 Task: Buy 4 Playwear of size 4-5 years for Baby Girls from Clothing section under best seller category for shipping address: Finley Cooper, 1394 Camden Street, Reno, Nevada 89501, Cell Number 7752551231. Pay from credit card ending with 2005, CVV 3321
Action: Mouse moved to (327, 88)
Screenshot: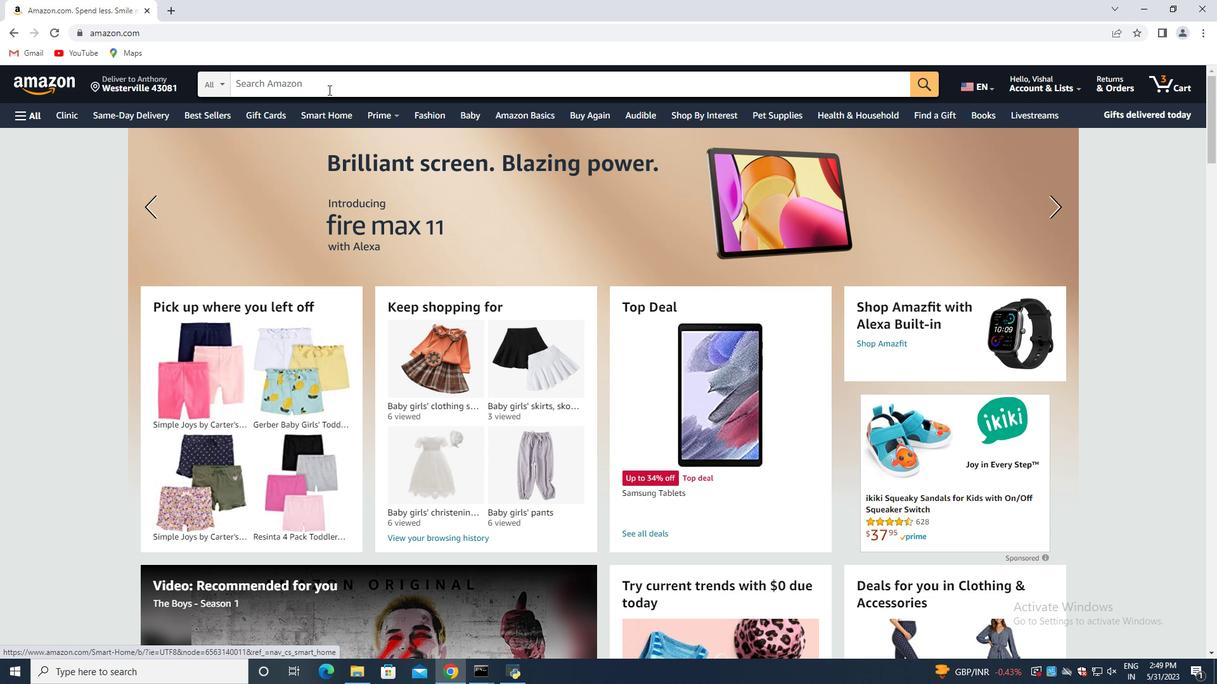 
Action: Mouse pressed left at (327, 88)
Screenshot: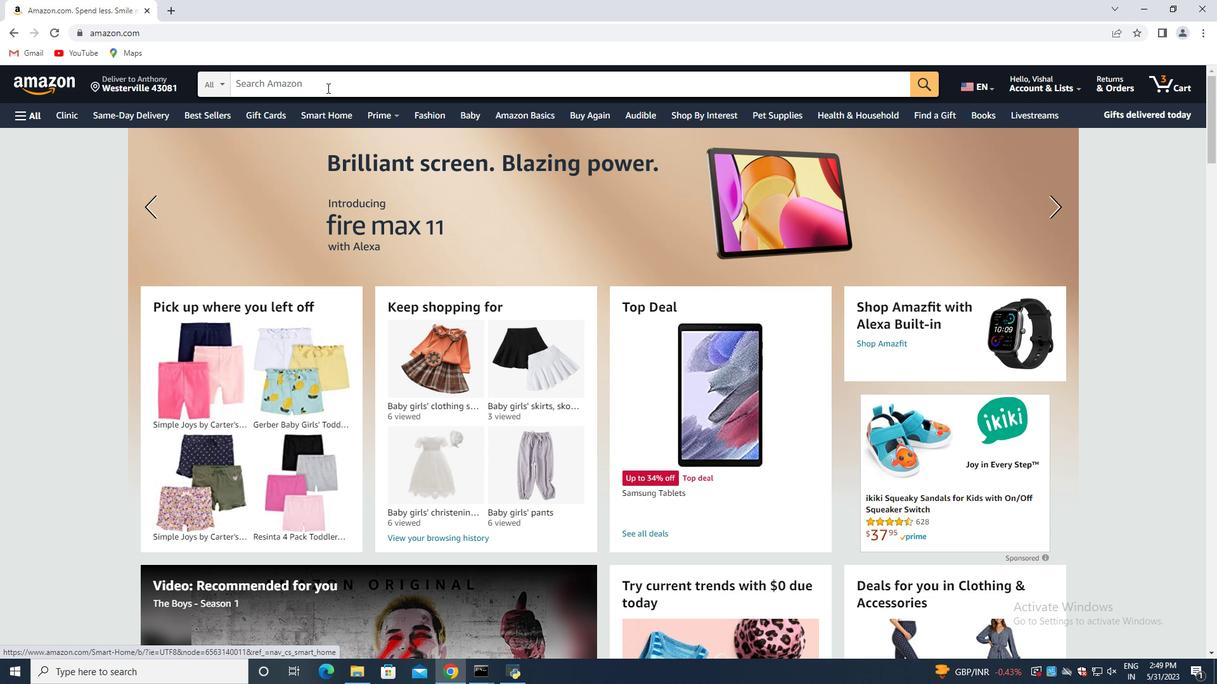 
Action: Key pressed <Key.shift>Playwear<Key.space>of<Key.space>size<Key.space>4-5<Key.space>years<Key.space>for<Key.space><Key.shift>Baby<Key.space><Key.shift>Girls<Key.enter>
Screenshot: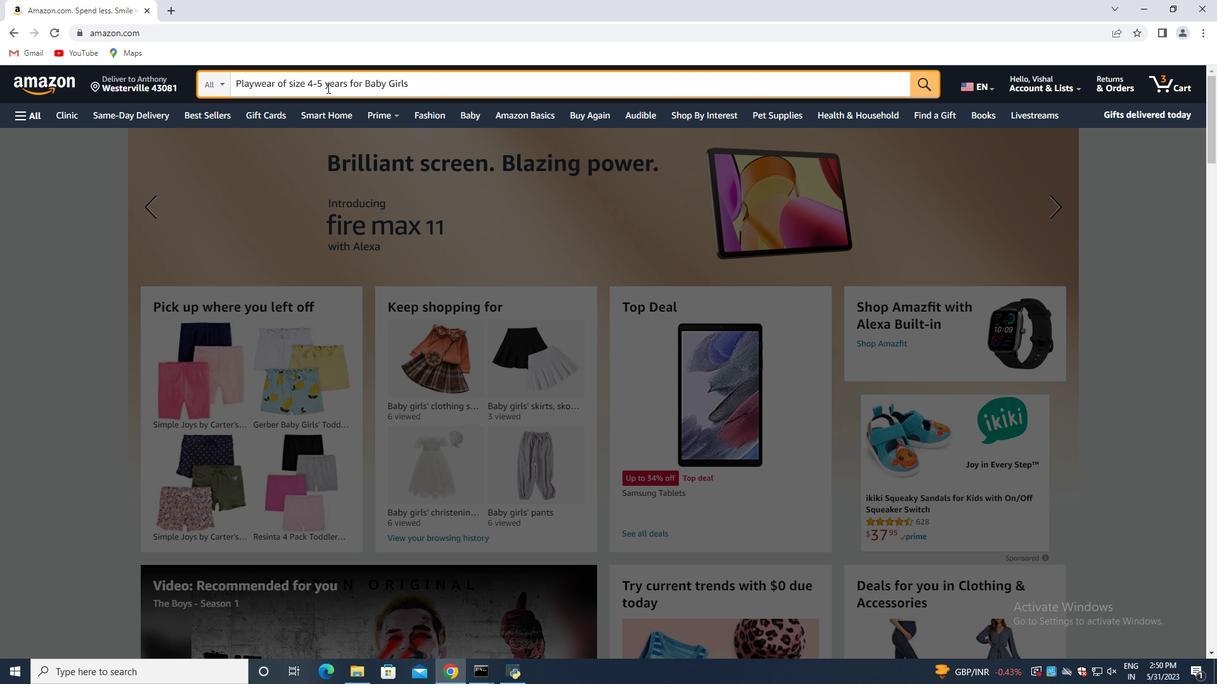 
Action: Mouse moved to (77, 259)
Screenshot: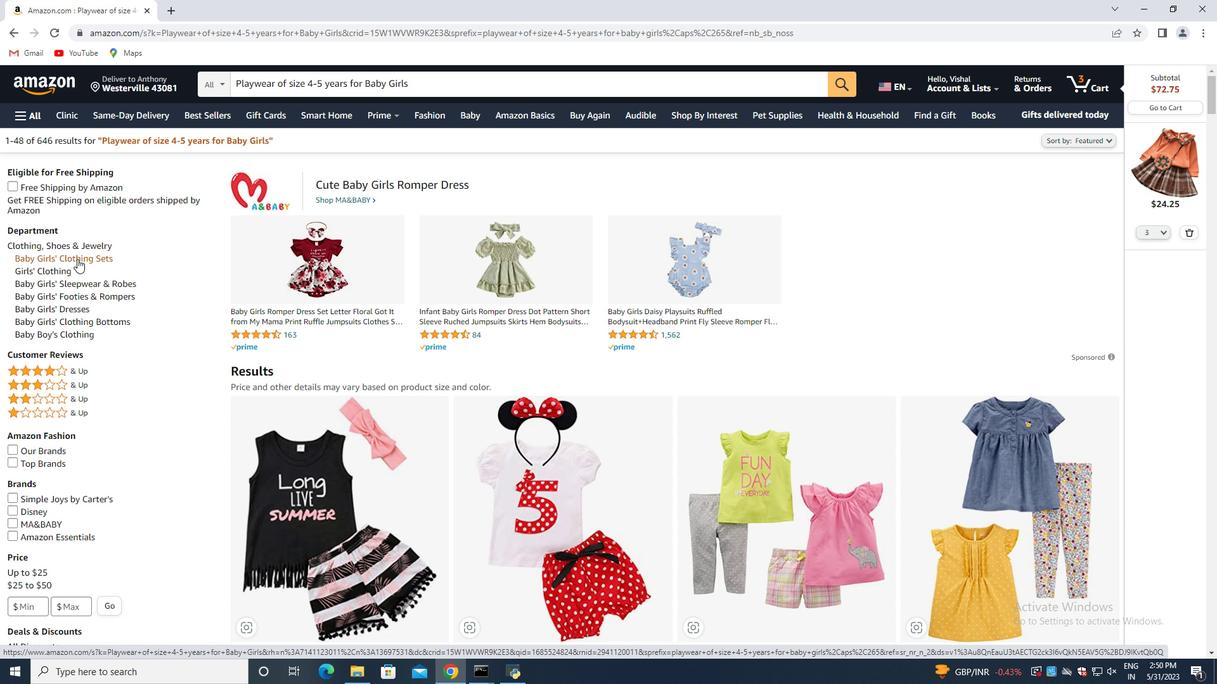 
Action: Mouse pressed left at (77, 259)
Screenshot: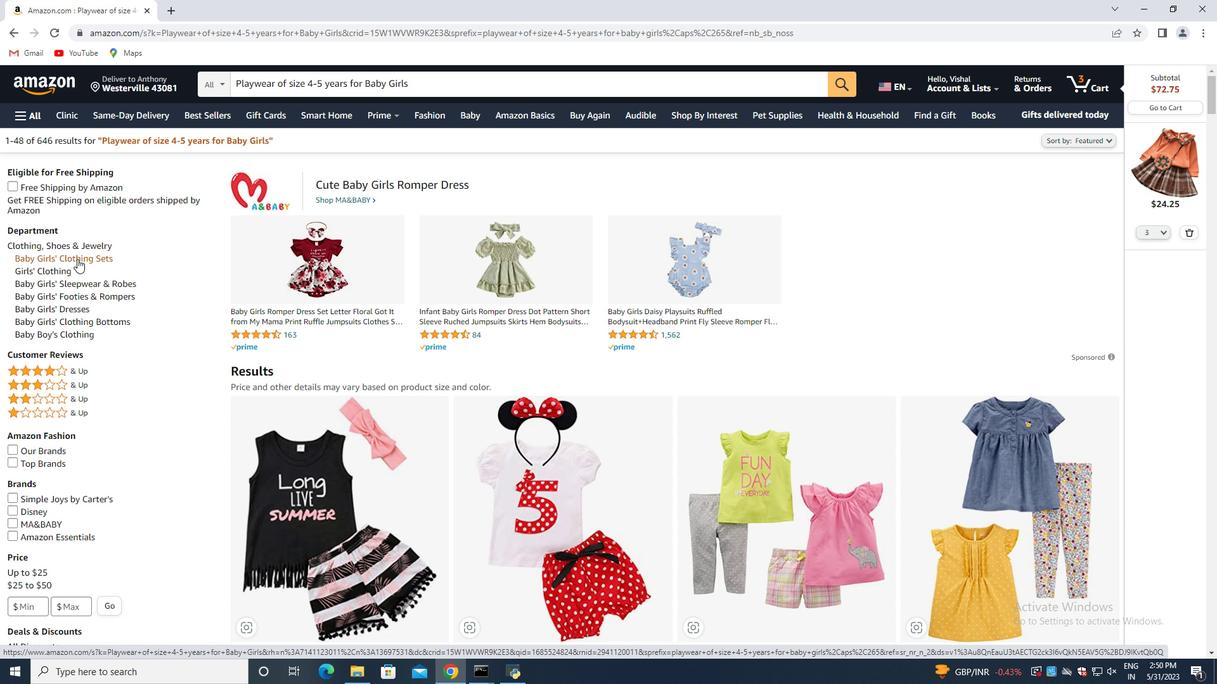 
Action: Mouse moved to (147, 271)
Screenshot: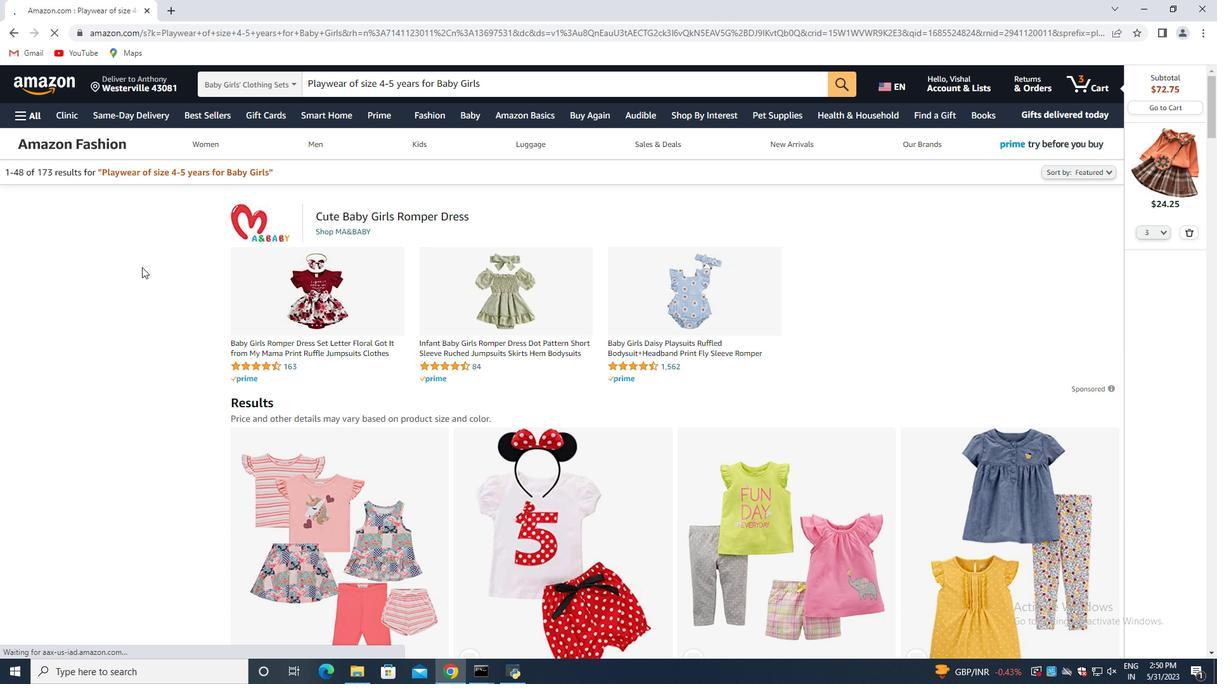 
Action: Mouse scrolled (147, 270) with delta (0, 0)
Screenshot: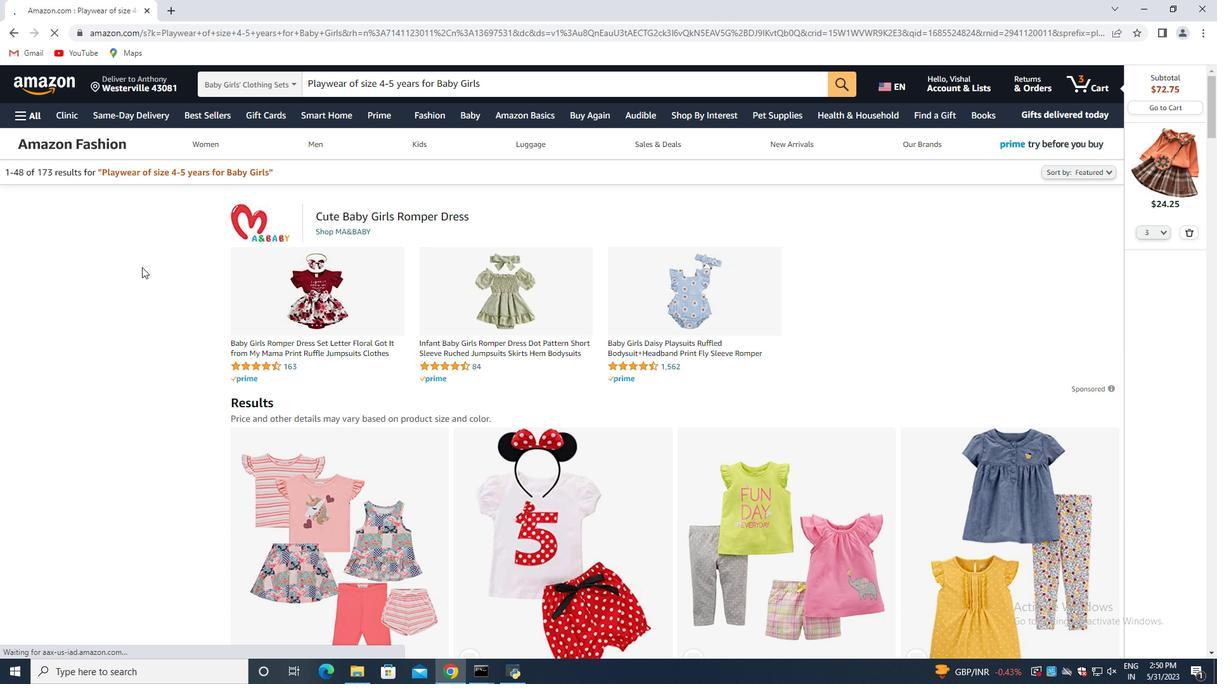 
Action: Mouse moved to (154, 273)
Screenshot: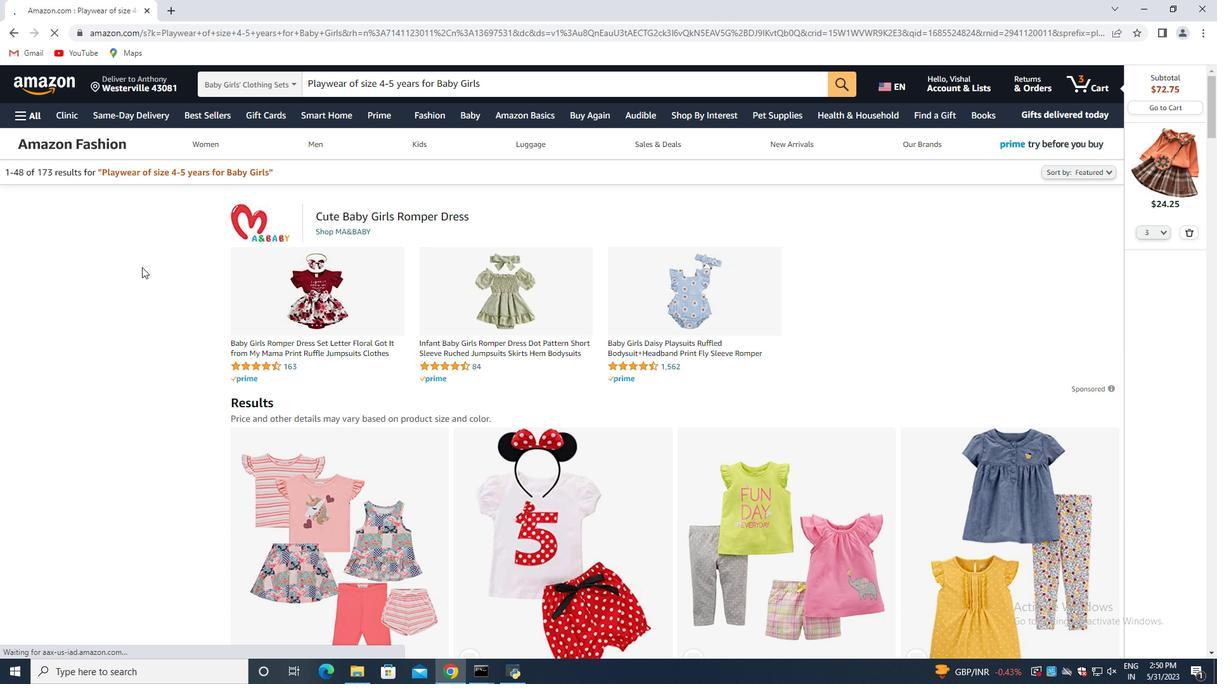 
Action: Mouse scrolled (154, 273) with delta (0, 0)
Screenshot: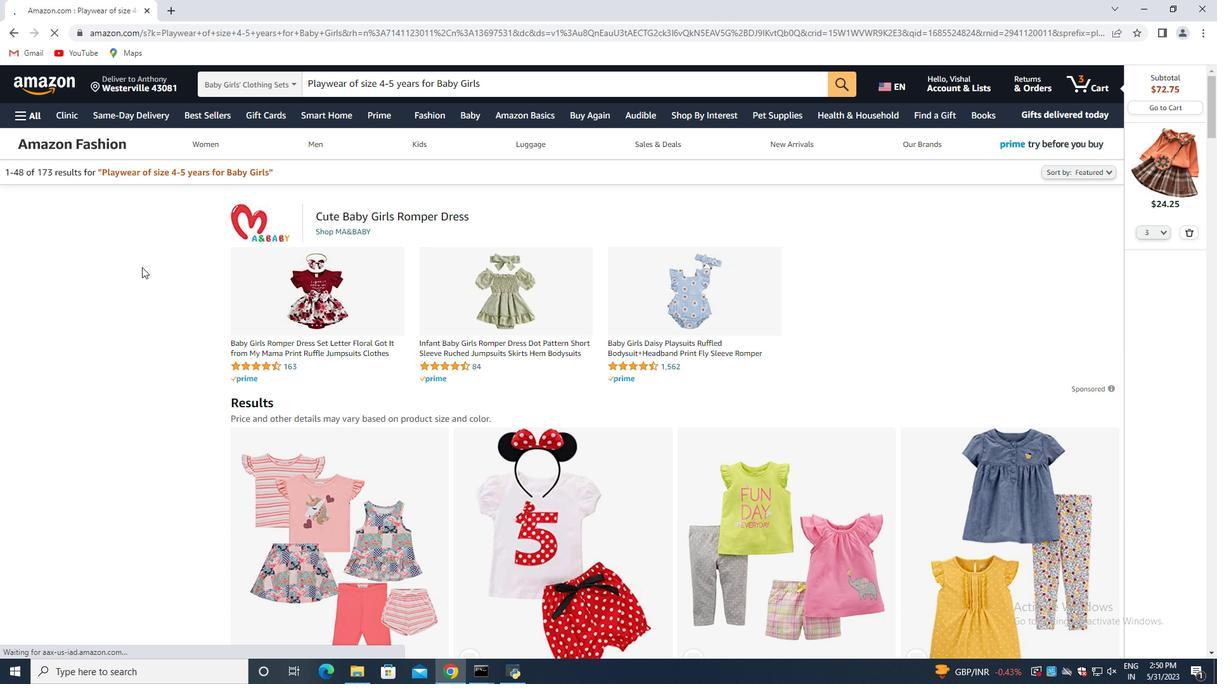 
Action: Mouse moved to (162, 275)
Screenshot: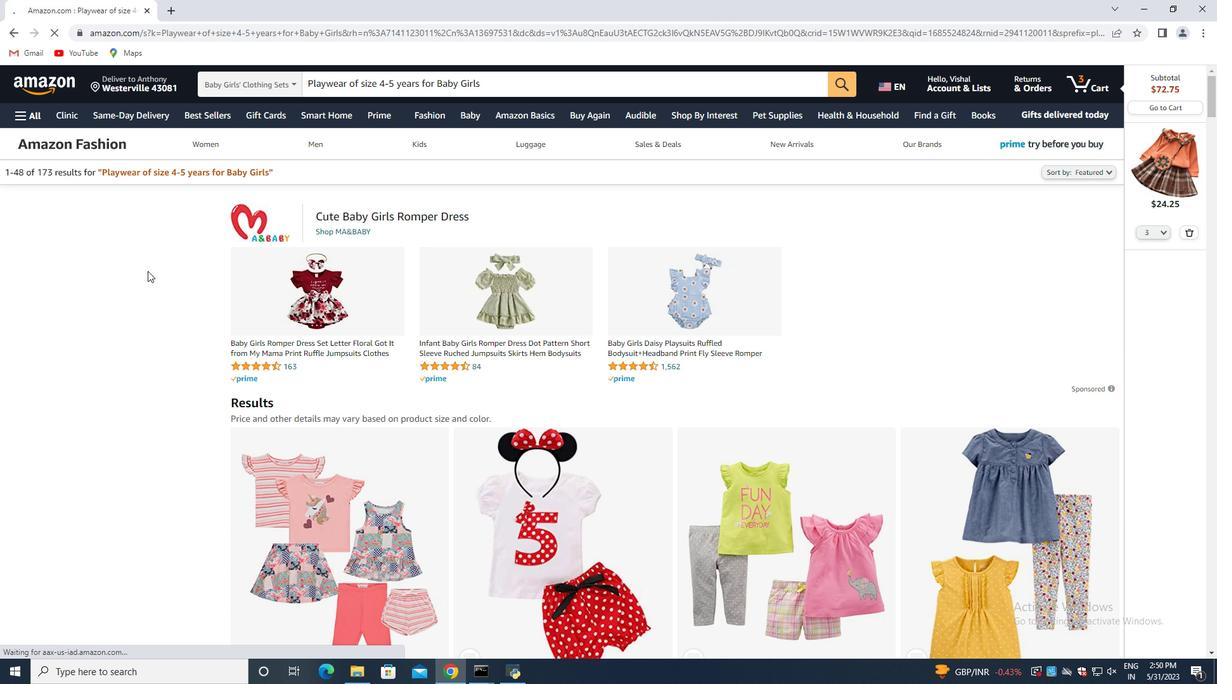 
Action: Mouse scrolled (162, 274) with delta (0, 0)
Screenshot: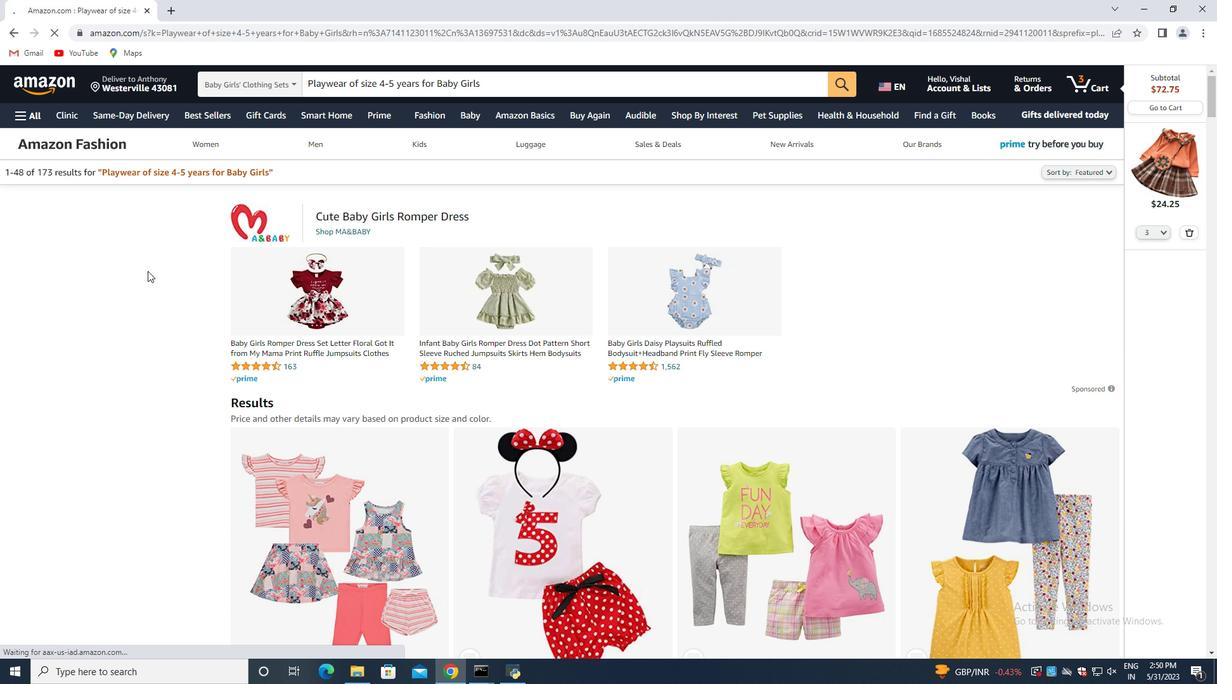
Action: Mouse moved to (332, 356)
Screenshot: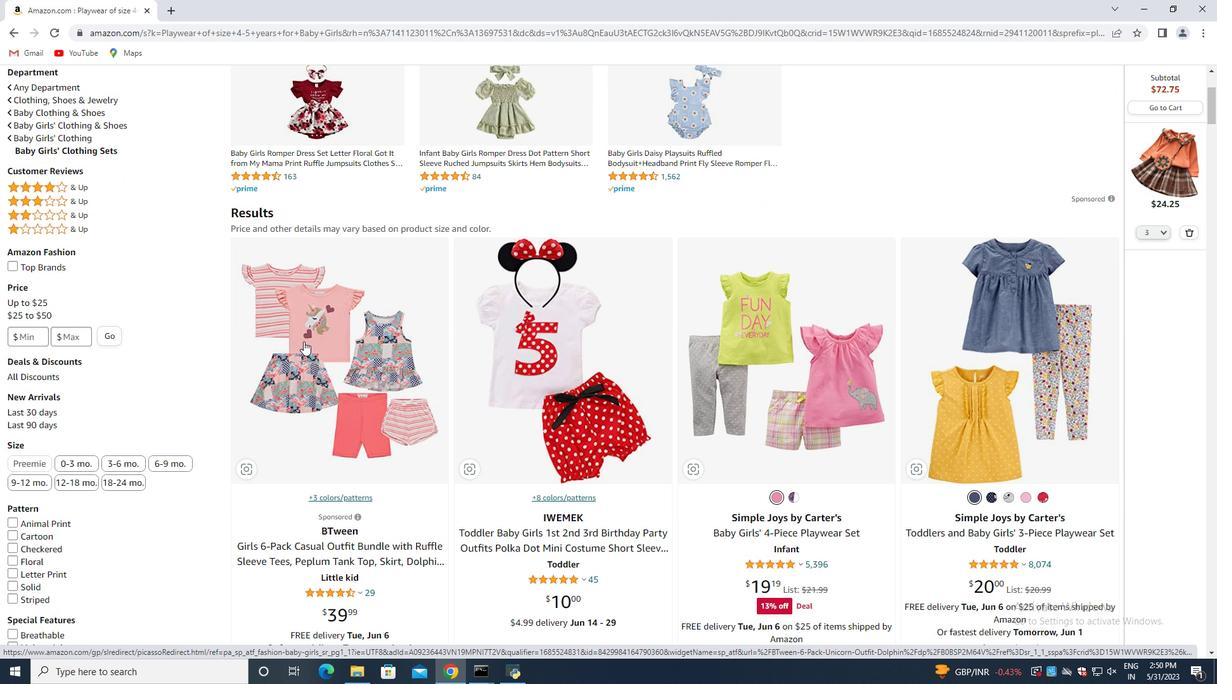 
Action: Mouse scrolled (332, 356) with delta (0, 0)
Screenshot: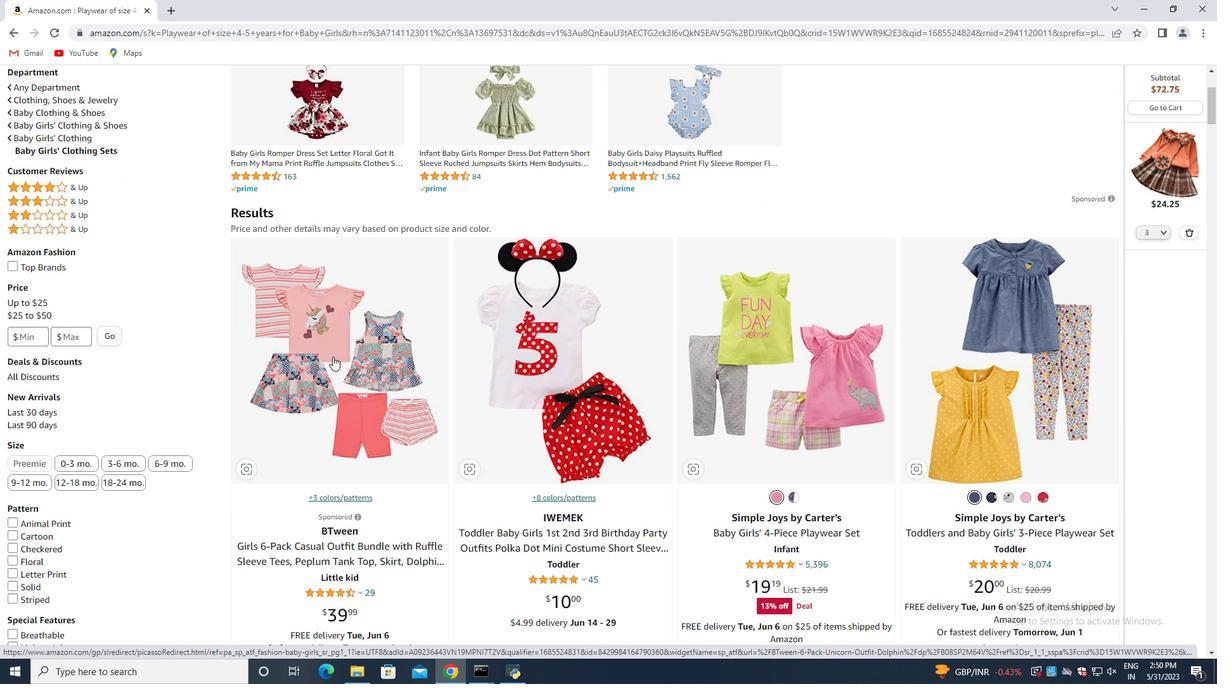 
Action: Mouse moved to (332, 351)
Screenshot: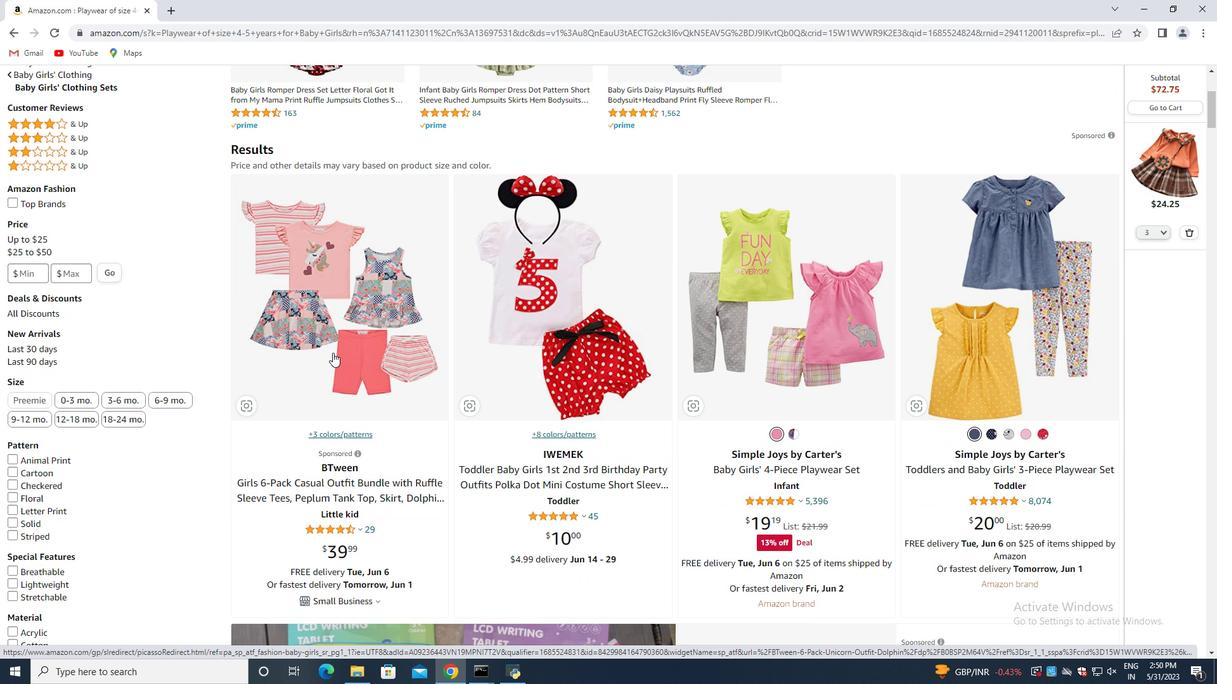 
Action: Mouse scrolled (332, 351) with delta (0, 0)
Screenshot: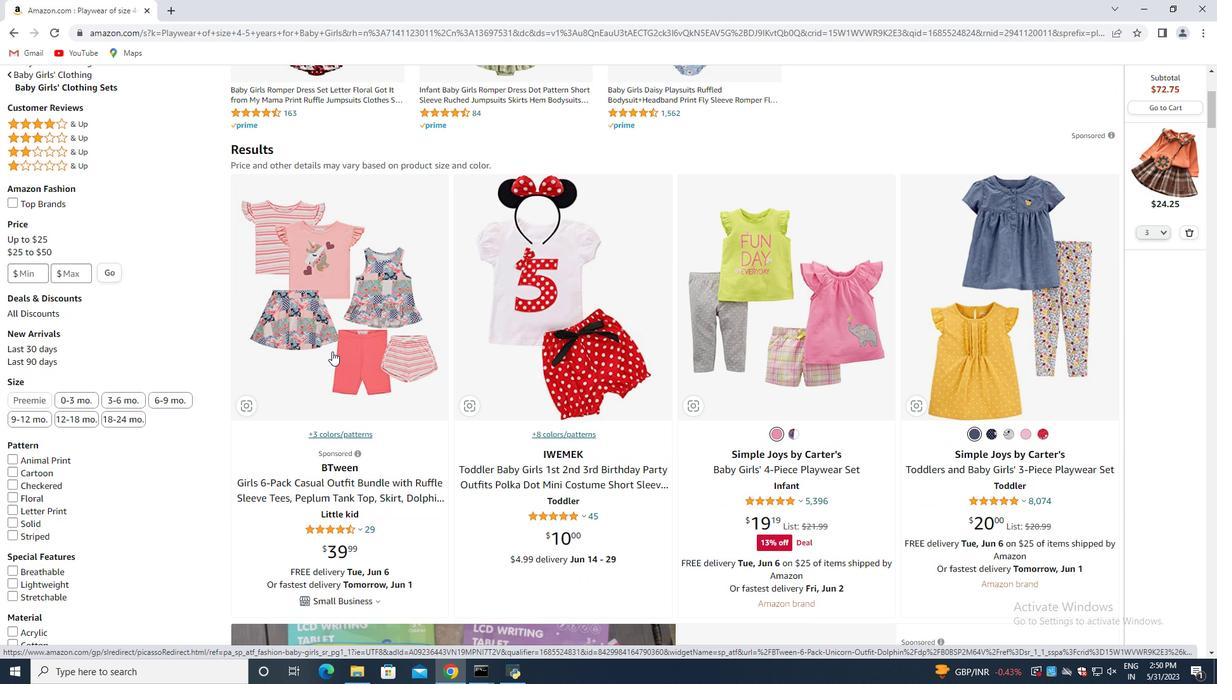 
Action: Mouse scrolled (332, 351) with delta (0, 0)
Screenshot: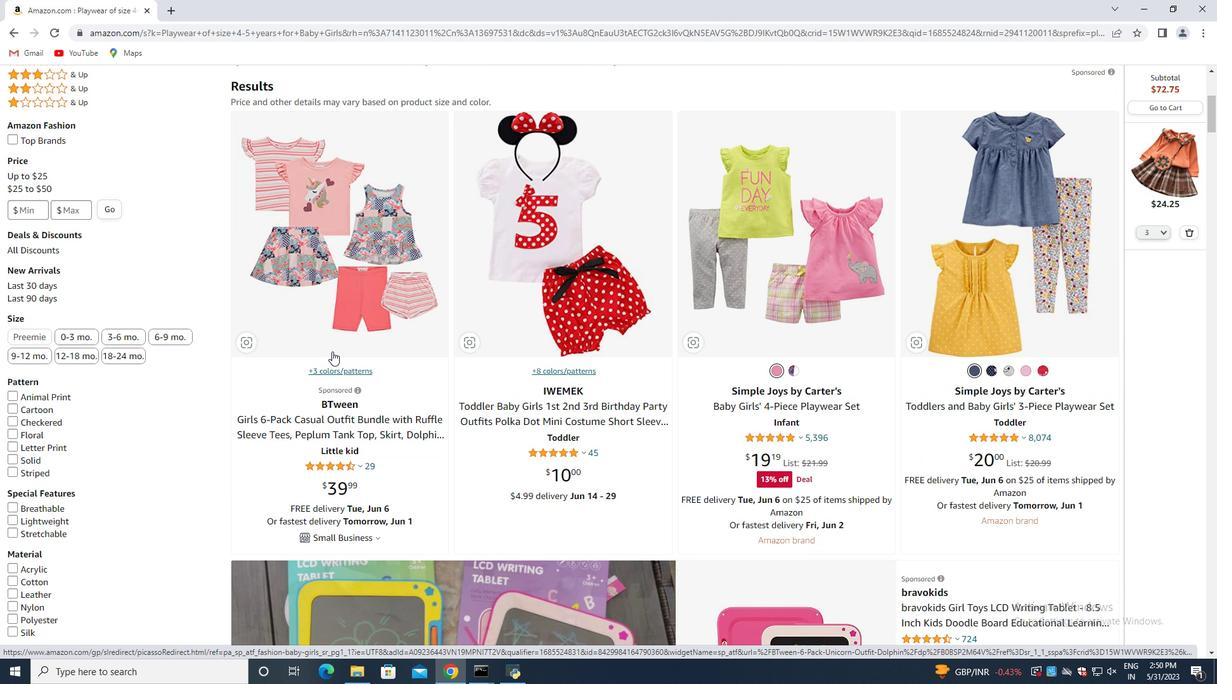 
Action: Mouse moved to (1189, 228)
Screenshot: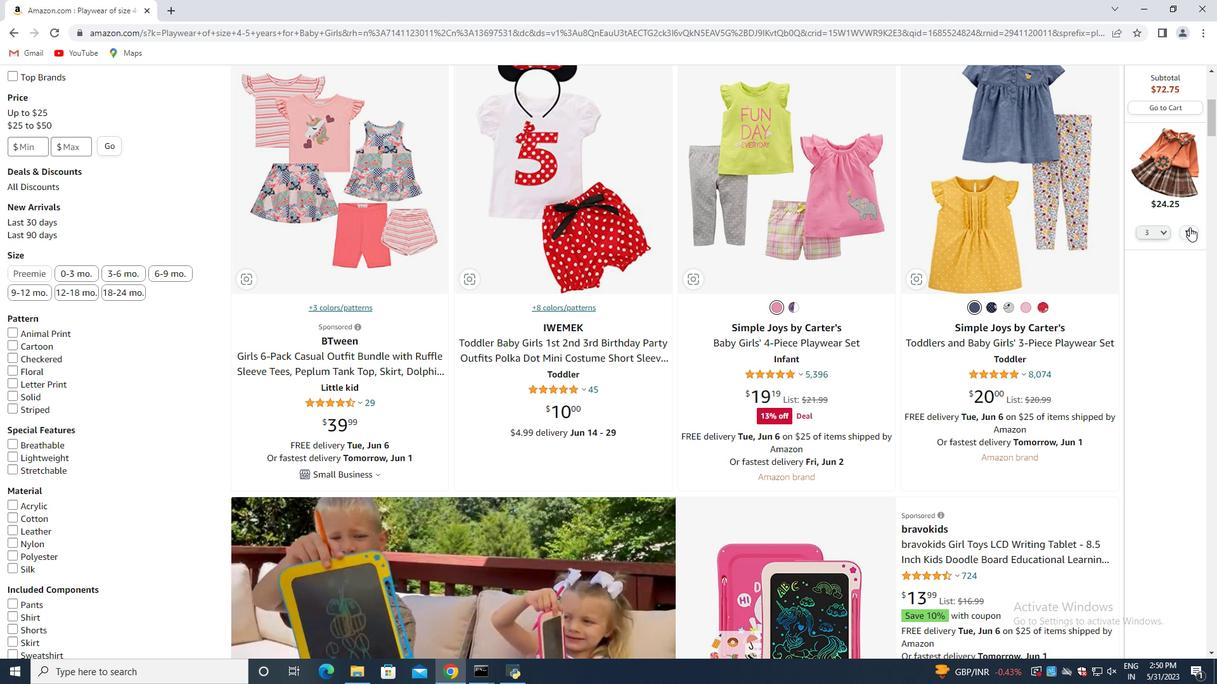 
Action: Mouse pressed left at (1189, 228)
Screenshot: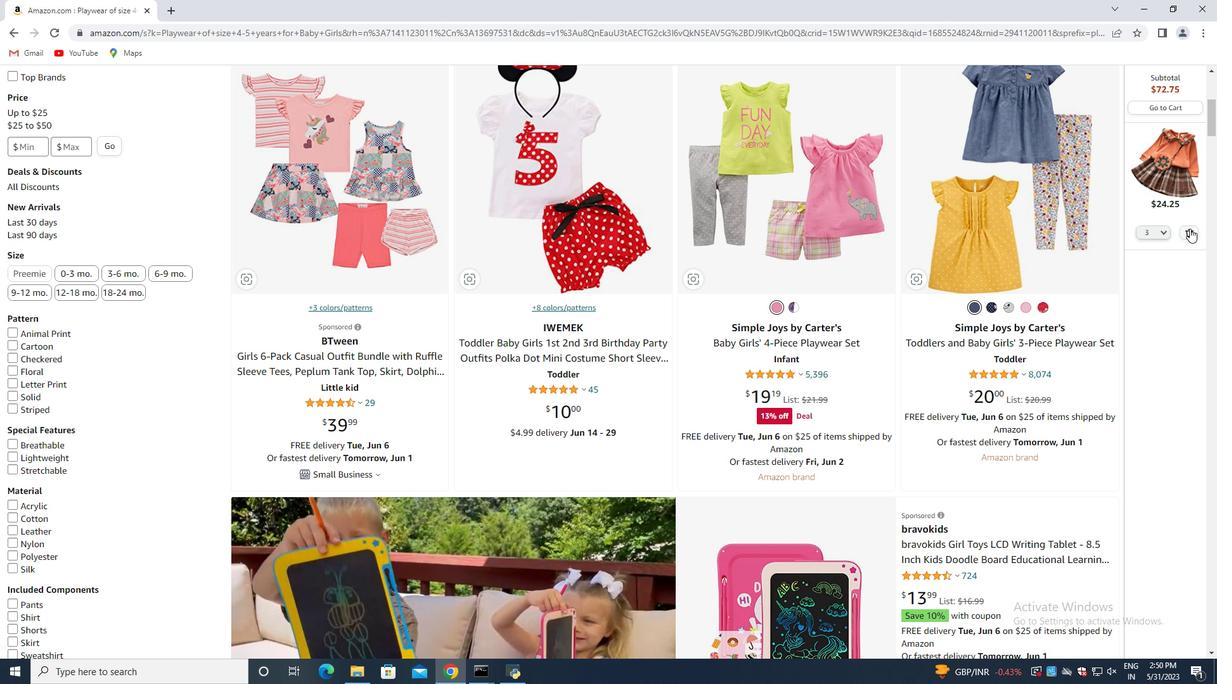 
Action: Mouse moved to (812, 249)
Screenshot: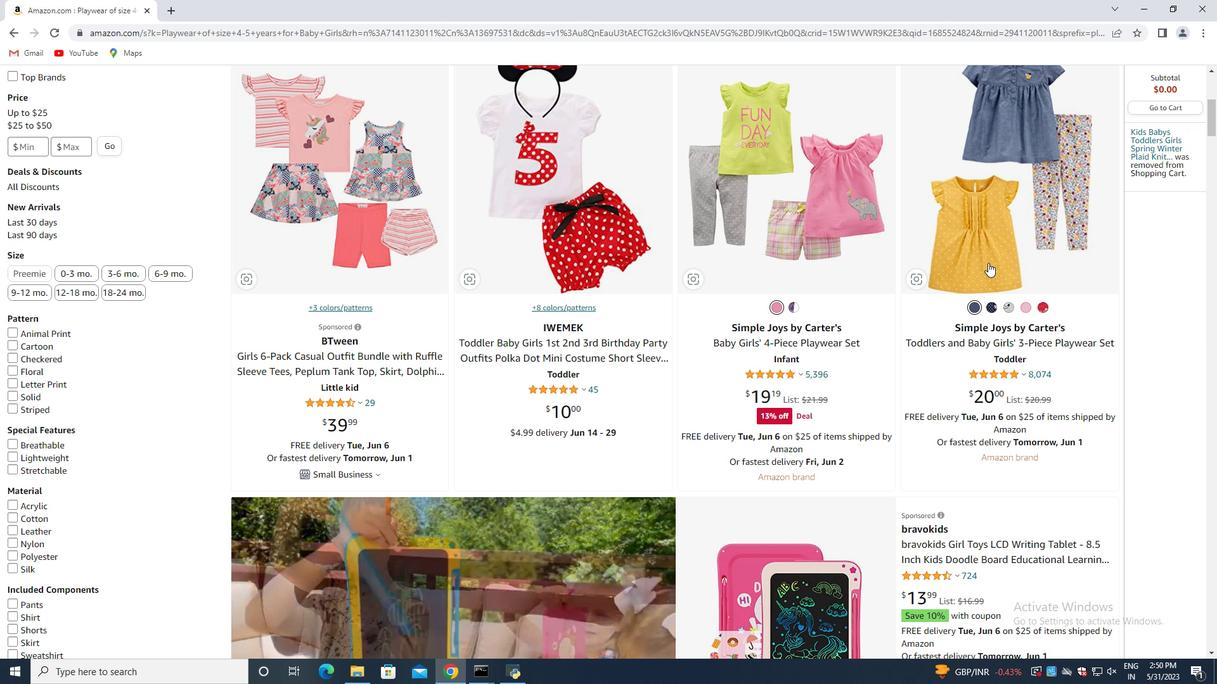 
Action: Mouse scrolled (813, 251) with delta (0, 0)
Screenshot: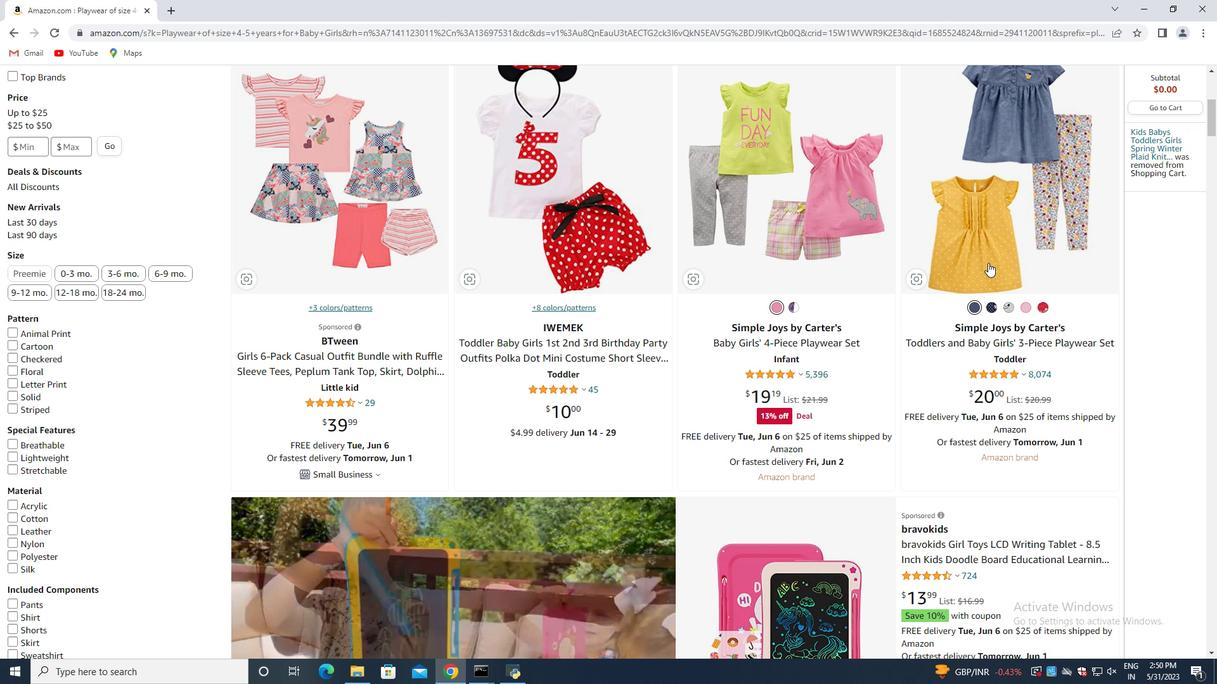 
Action: Mouse moved to (810, 249)
Screenshot: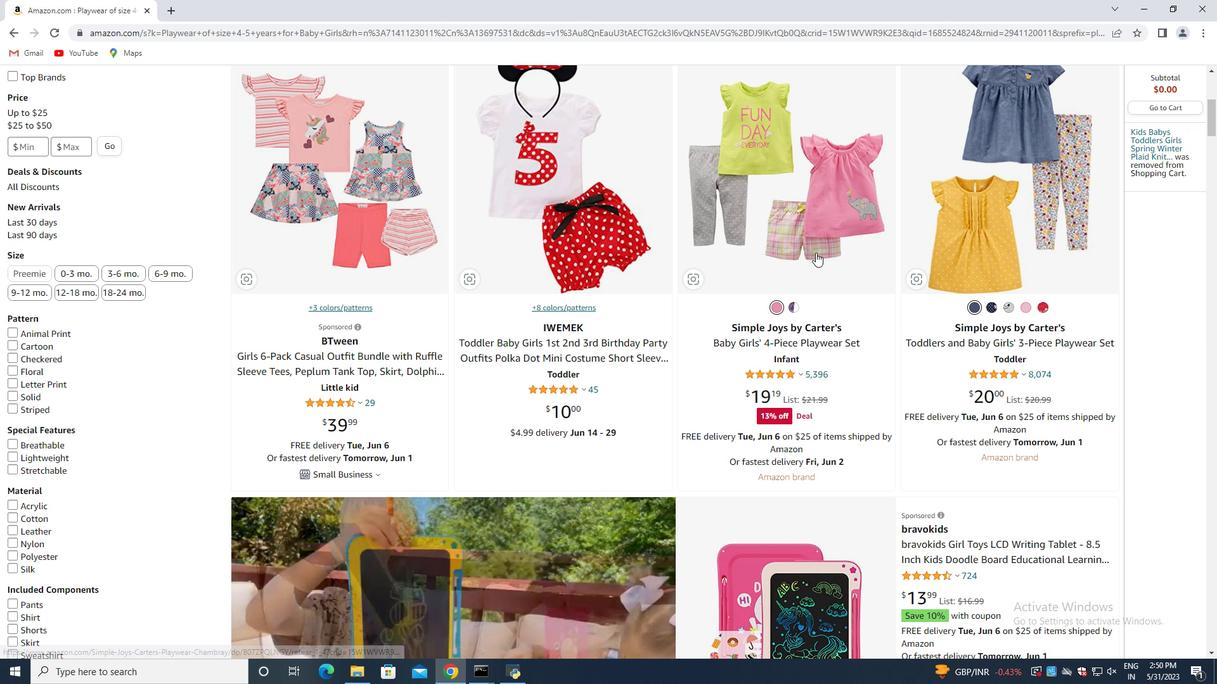 
Action: Mouse scrolled (810, 249) with delta (0, 0)
Screenshot: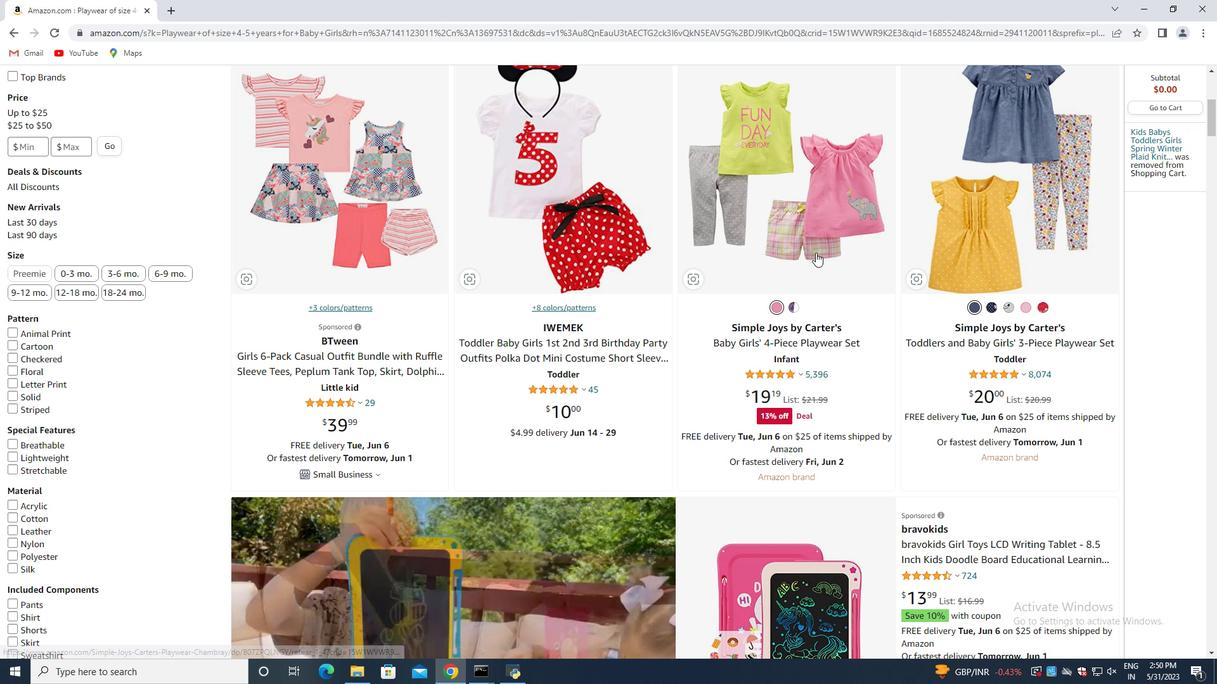 
Action: Mouse moved to (808, 248)
Screenshot: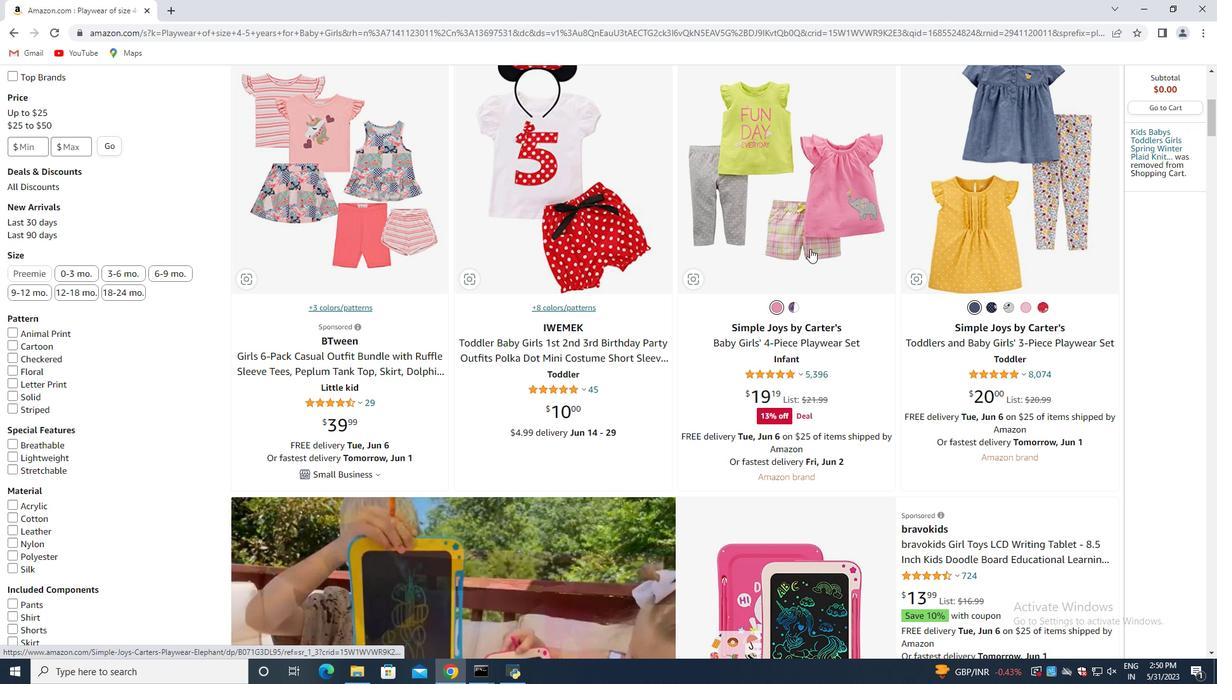 
Action: Mouse scrolled (808, 247) with delta (0, 0)
Screenshot: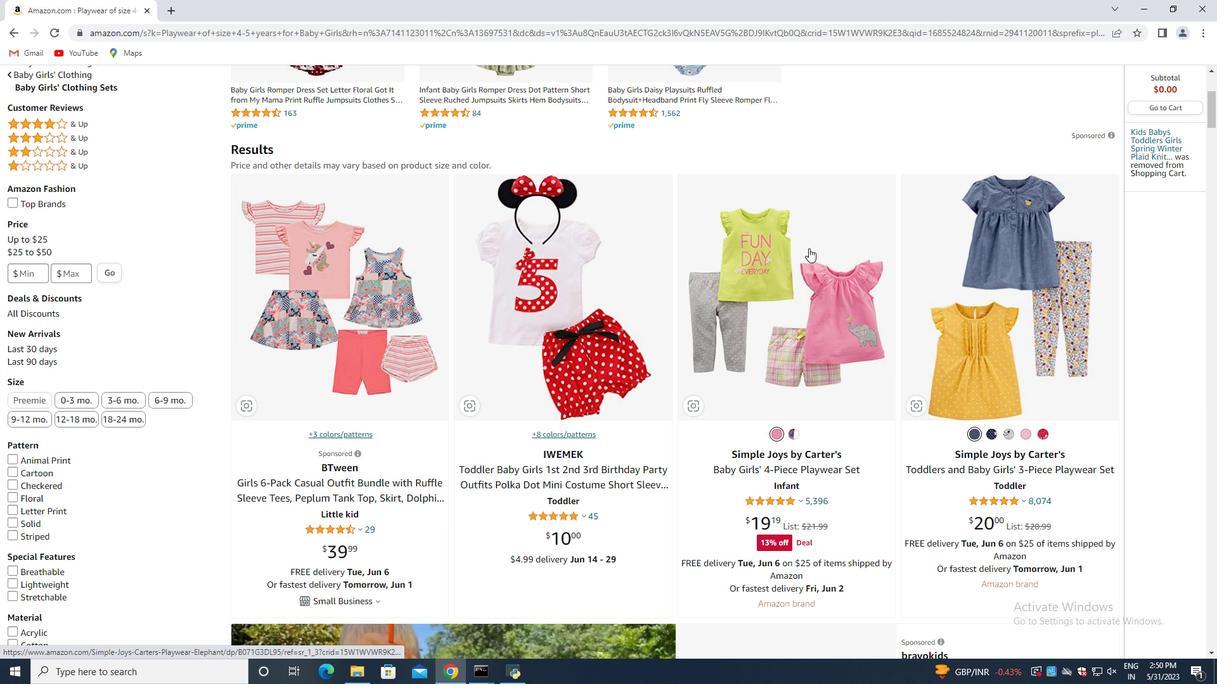 
Action: Mouse moved to (772, 218)
Screenshot: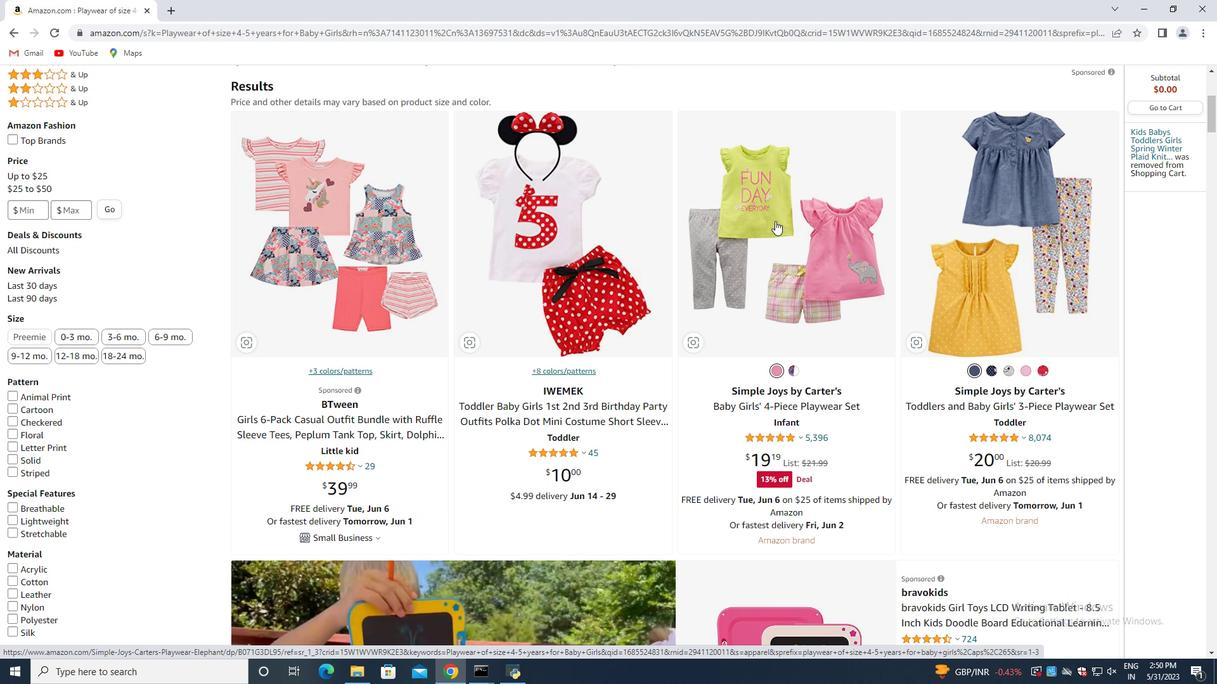 
Action: Key pressed <Key.down><Key.down><Key.down><Key.down><Key.down><Key.down><Key.down><Key.down><Key.down><Key.down><Key.down><Key.down><Key.down><Key.down><Key.down><Key.down><Key.down><Key.down><Key.down><Key.down><Key.down><Key.down><Key.down><Key.down><Key.down><Key.down><Key.down><Key.down><Key.down><Key.down><Key.down><Key.down><Key.down><Key.down><Key.down><Key.down><Key.down><Key.down><Key.down><Key.down><Key.down><Key.down><Key.down><Key.down><Key.down><Key.down><Key.down><Key.down><Key.down><Key.down><Key.down><Key.down><Key.down><Key.down><Key.down><Key.down><Key.down><Key.down><Key.down><Key.down><Key.down><Key.down><Key.down><Key.down><Key.down><Key.down><Key.down><Key.down><Key.down><Key.down><Key.down><Key.down><Key.down><Key.down><Key.down><Key.down><Key.down><Key.down><Key.down><Key.down><Key.down><Key.down><Key.down><Key.down><Key.down><Key.down><Key.down><Key.down><Key.down><Key.down><Key.down><Key.down><Key.down><Key.down><Key.down><Key.down><Key.down><Key.down><Key.up><Key.up><Key.up><Key.up><Key.up><Key.up><Key.up><Key.up><Key.up><Key.up><Key.up><Key.up><Key.up><Key.up><Key.up><Key.up><Key.up><Key.up><Key.up><Key.up><Key.up><Key.up><Key.up><Key.up><Key.up><Key.up><Key.up><Key.up><Key.up><Key.up><Key.up><Key.up><Key.up><Key.up><Key.up><Key.up><Key.up><Key.up><Key.up><Key.up><Key.up><Key.up><Key.up><Key.up><Key.up><Key.up><Key.up><Key.up><Key.up><Key.up><Key.up><Key.up><Key.up><Key.up><Key.up><Key.up><Key.up><Key.up><Key.up><Key.up><Key.up><Key.up><Key.up><Key.up><Key.up><Key.up><Key.up><Key.up>
Screenshot: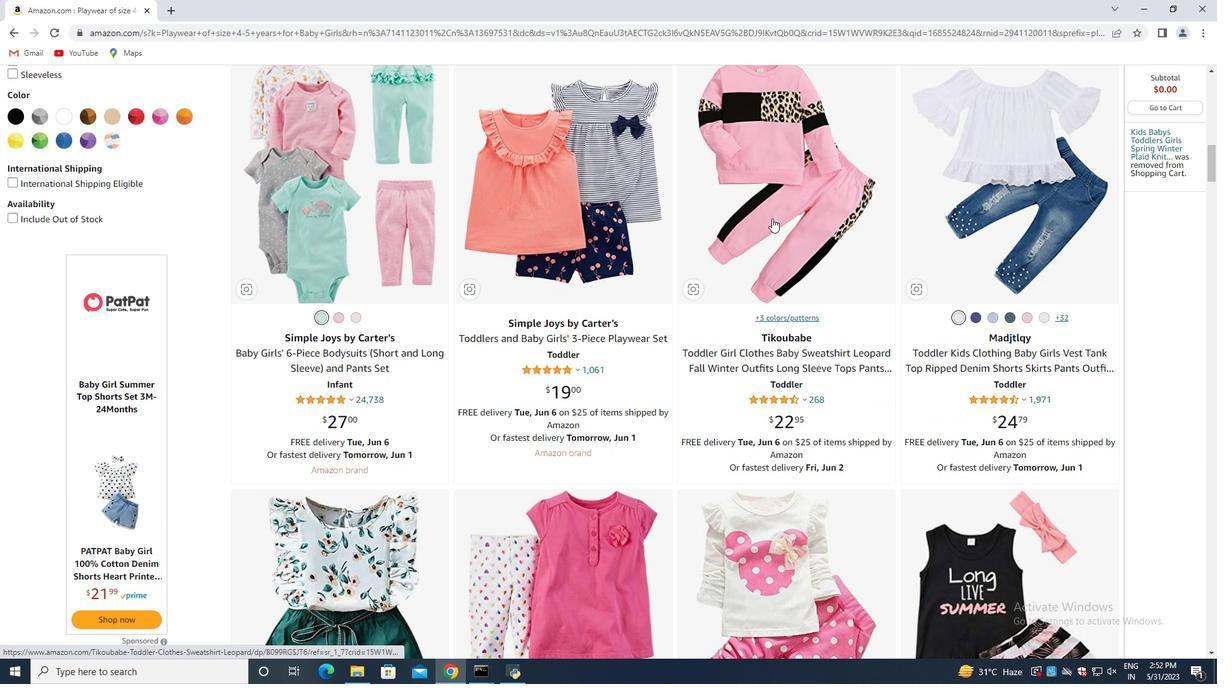 
Action: Mouse moved to (699, 310)
Screenshot: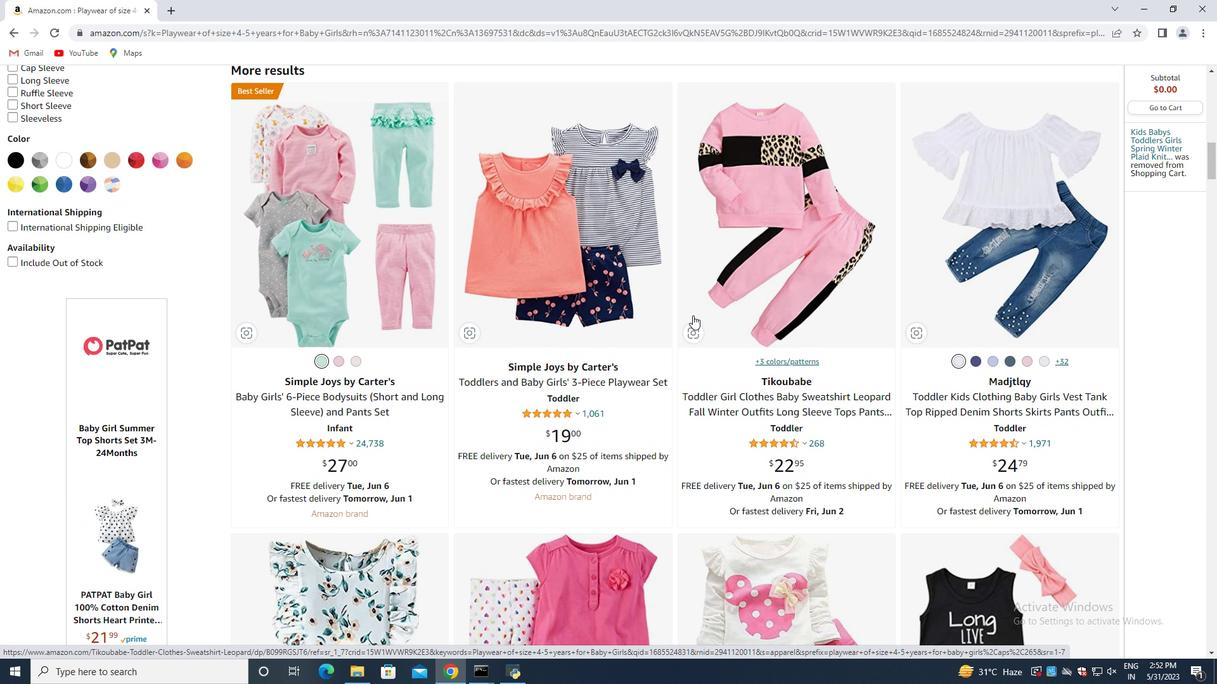 
Action: Mouse scrolled (699, 310) with delta (0, 0)
Screenshot: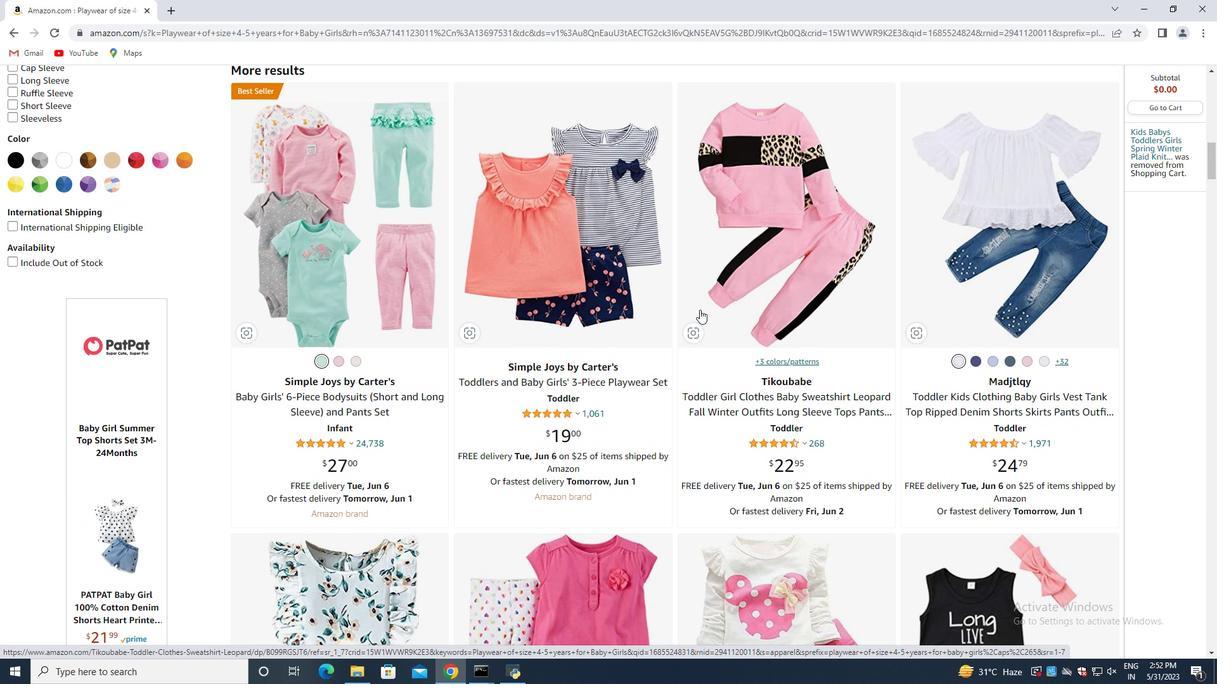 
Action: Mouse scrolled (699, 310) with delta (0, 0)
Screenshot: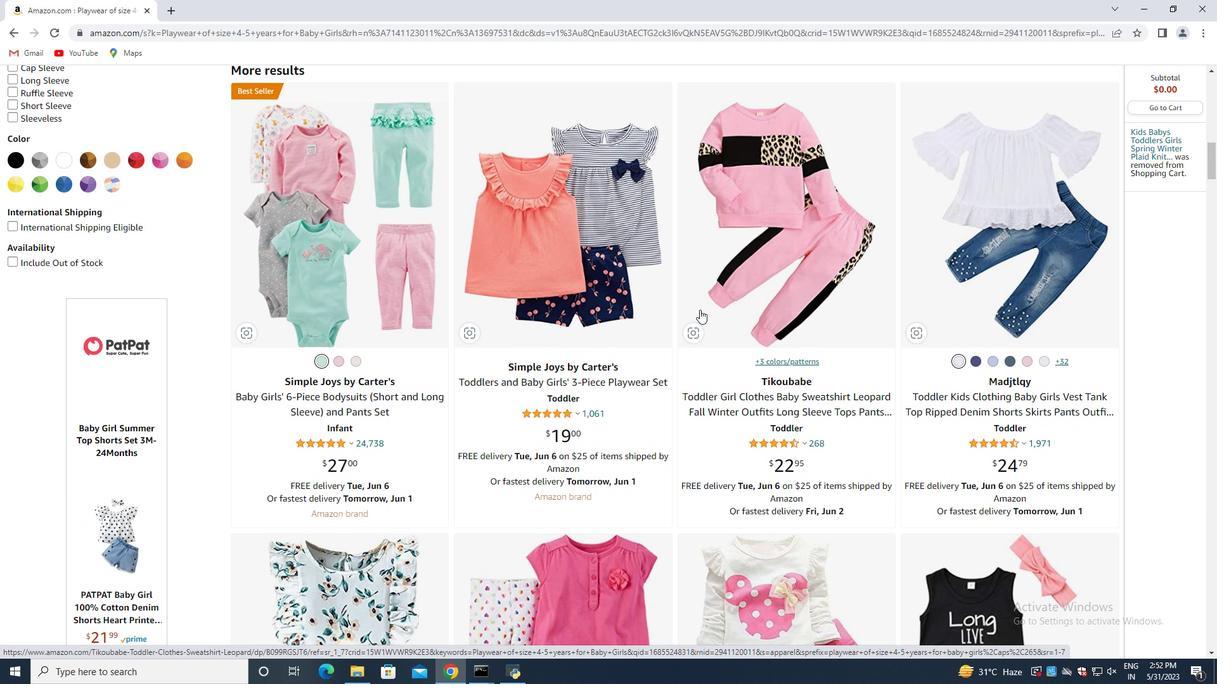 
Action: Mouse moved to (699, 308)
Screenshot: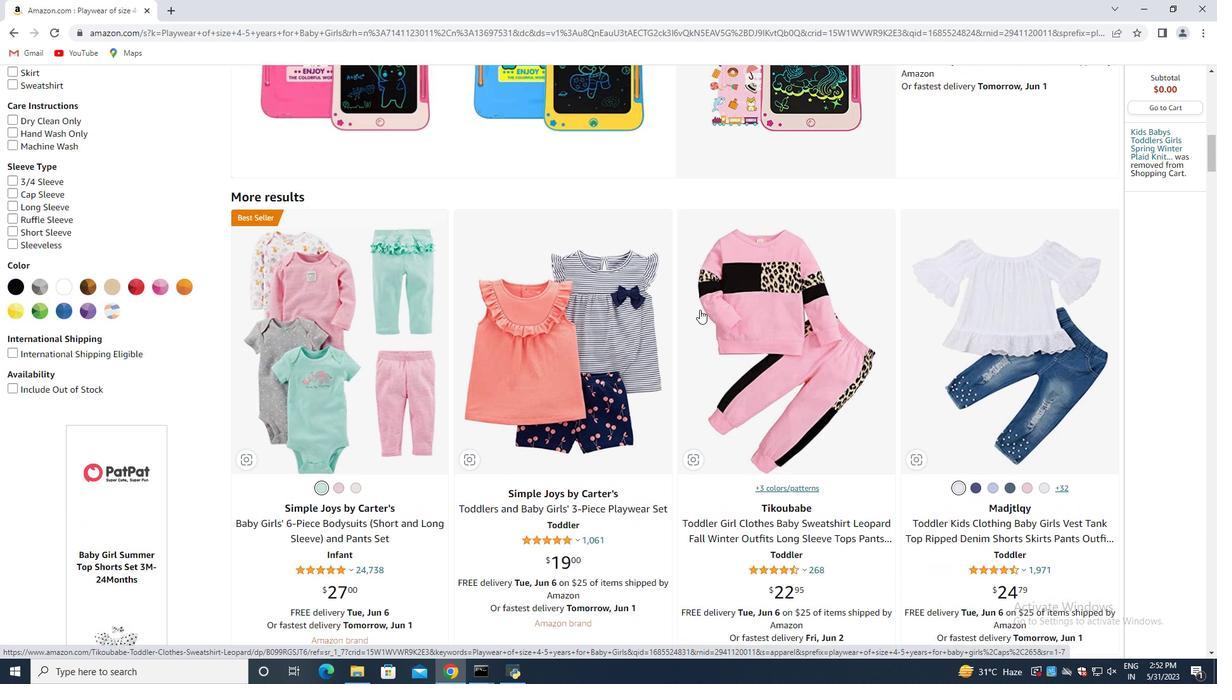
Action: Mouse scrolled (699, 308) with delta (0, 0)
Screenshot: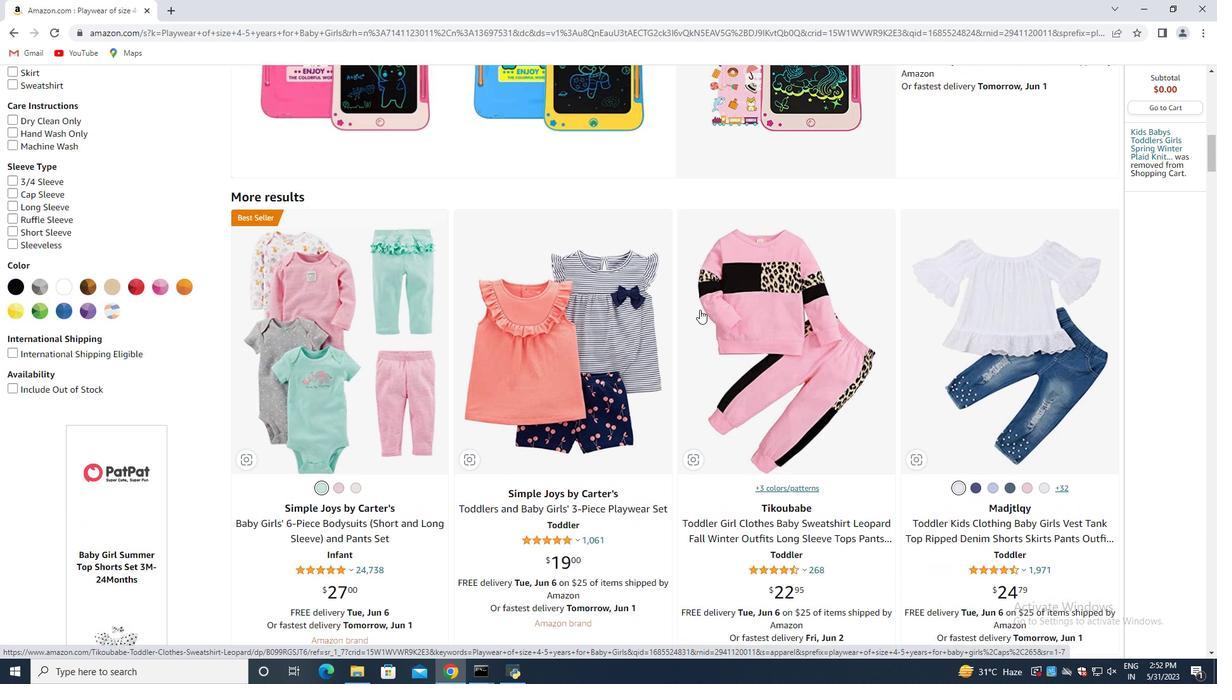 
Action: Mouse scrolled (699, 308) with delta (0, 0)
Screenshot: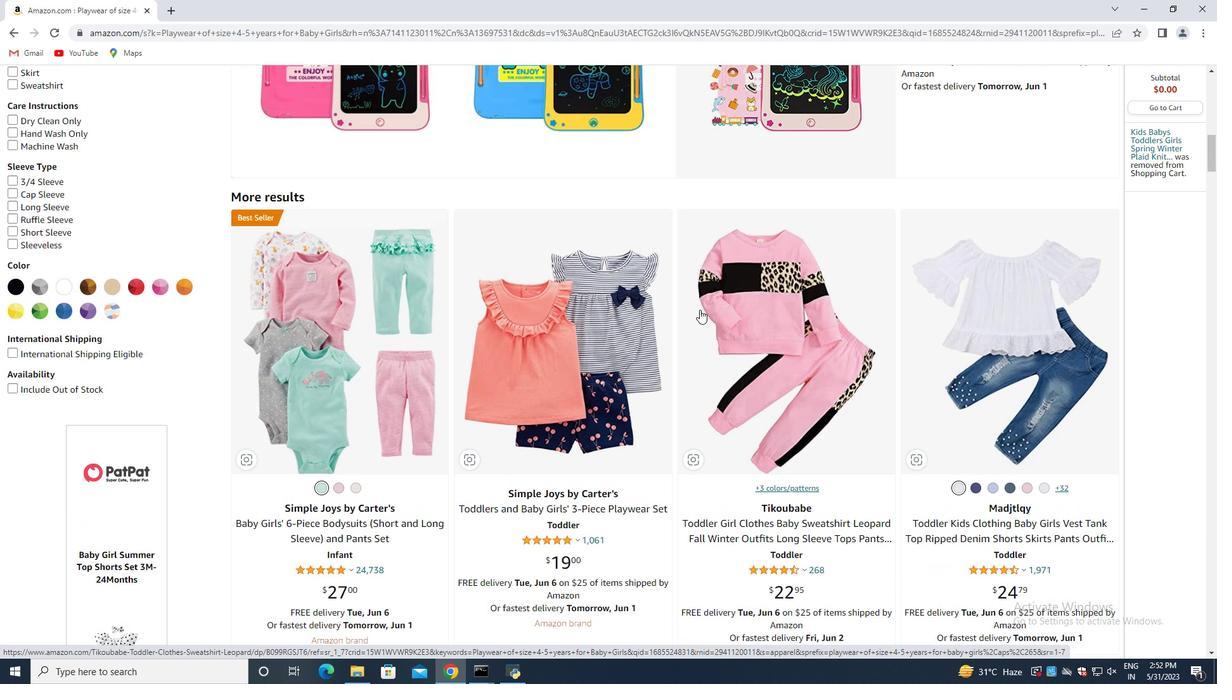 
Action: Mouse scrolled (699, 308) with delta (0, 0)
Screenshot: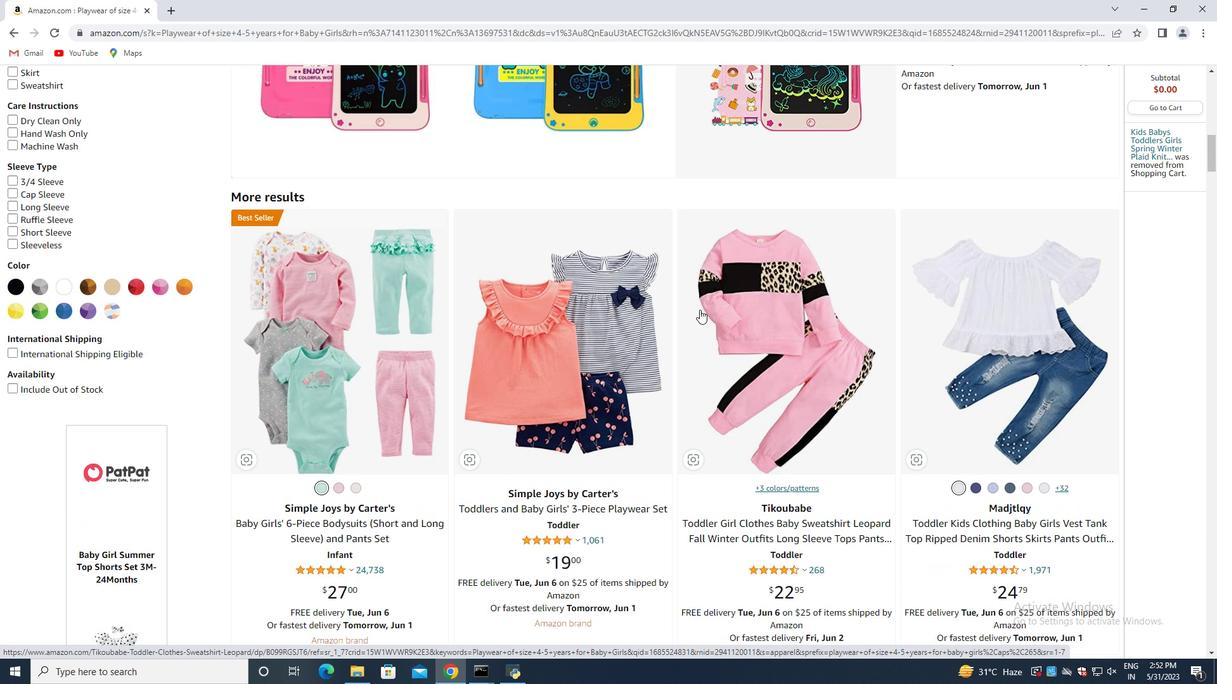 
Action: Mouse moved to (699, 306)
Screenshot: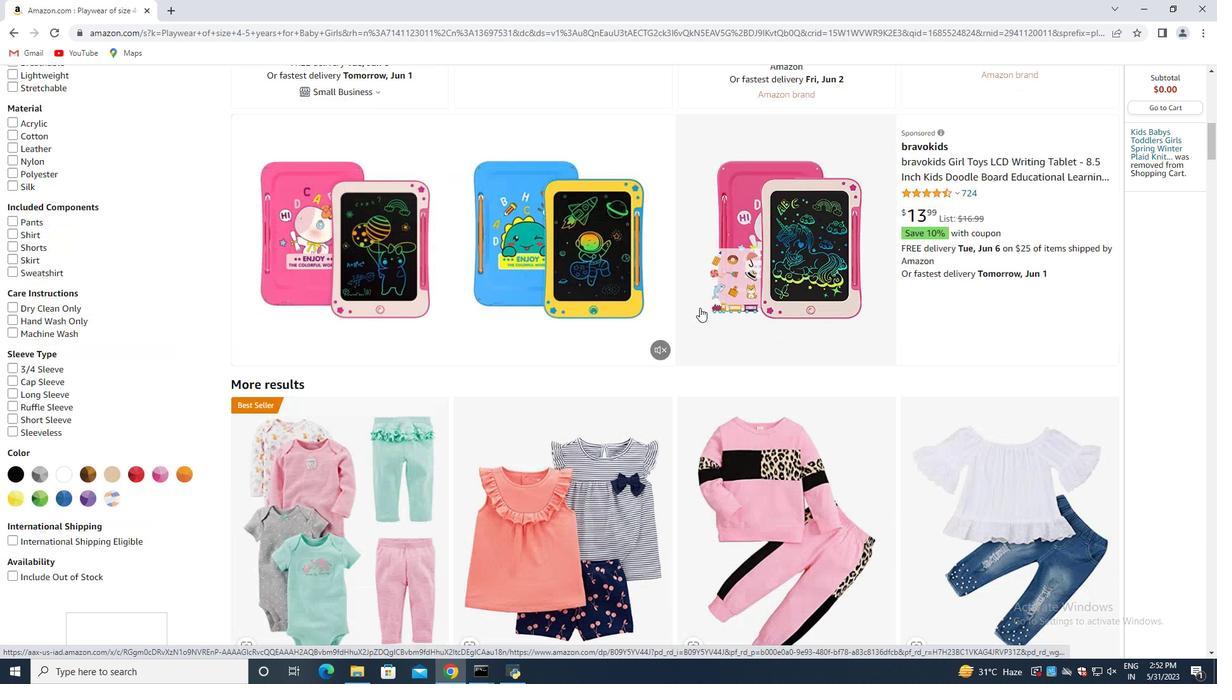 
Action: Mouse scrolled (699, 307) with delta (0, 0)
Screenshot: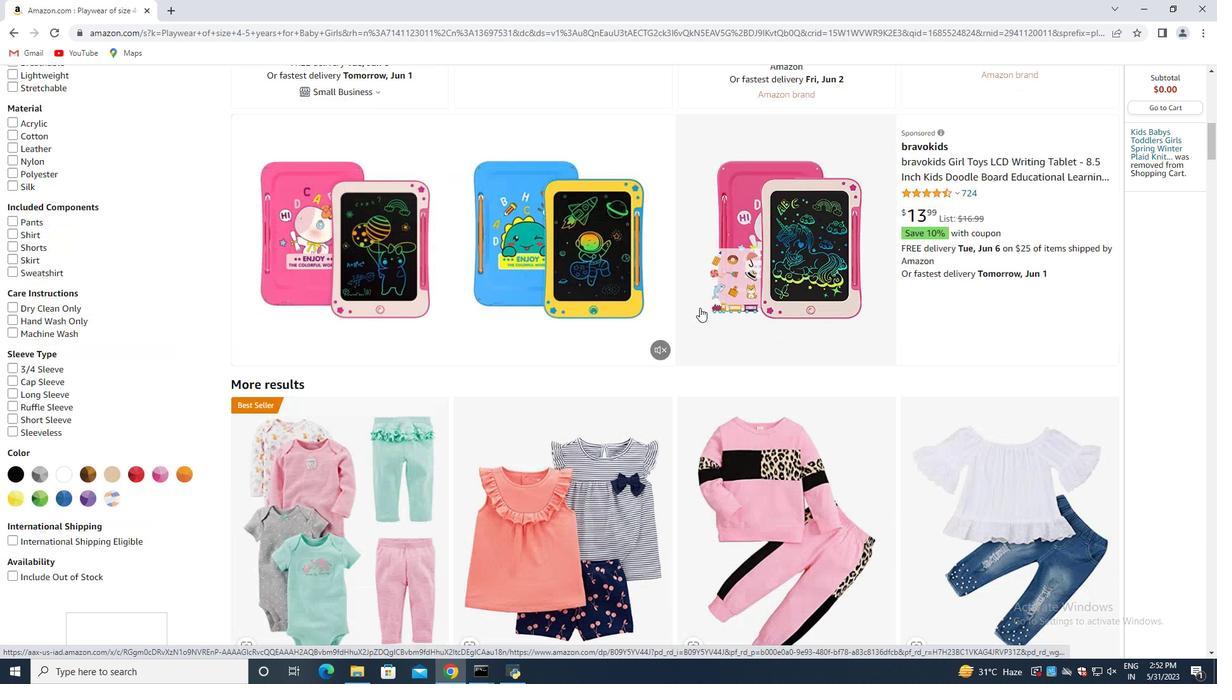 
Action: Mouse scrolled (699, 307) with delta (0, 0)
Screenshot: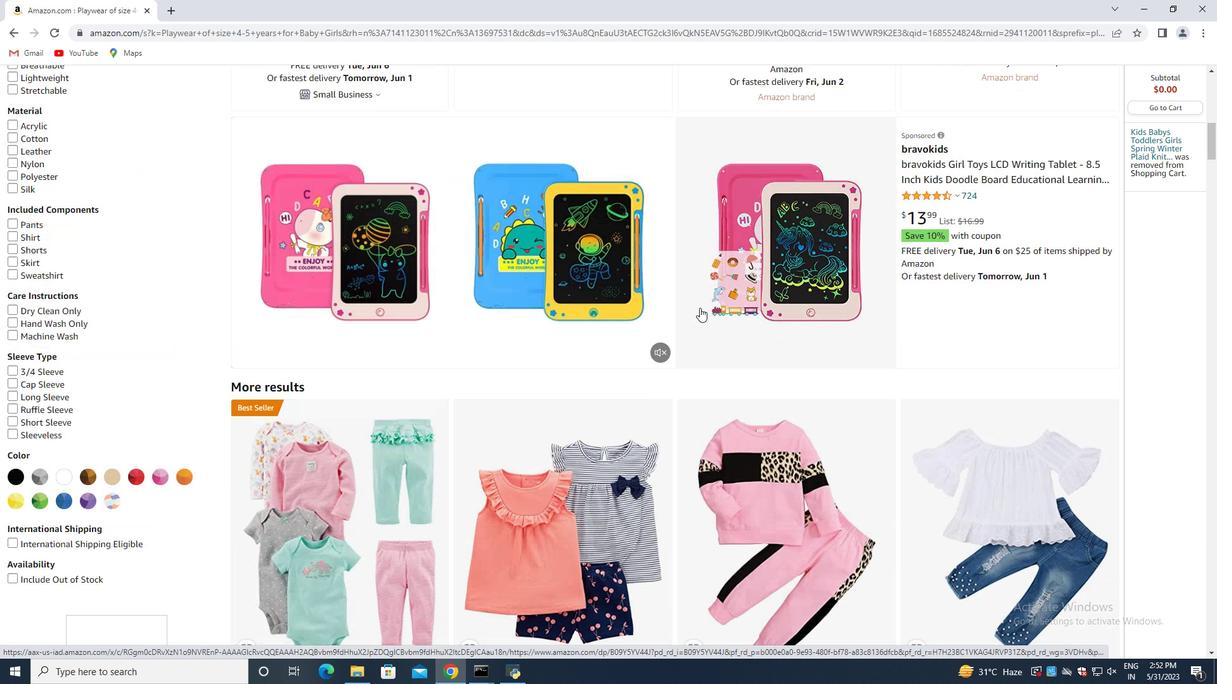 
Action: Mouse scrolled (699, 307) with delta (0, 0)
Screenshot: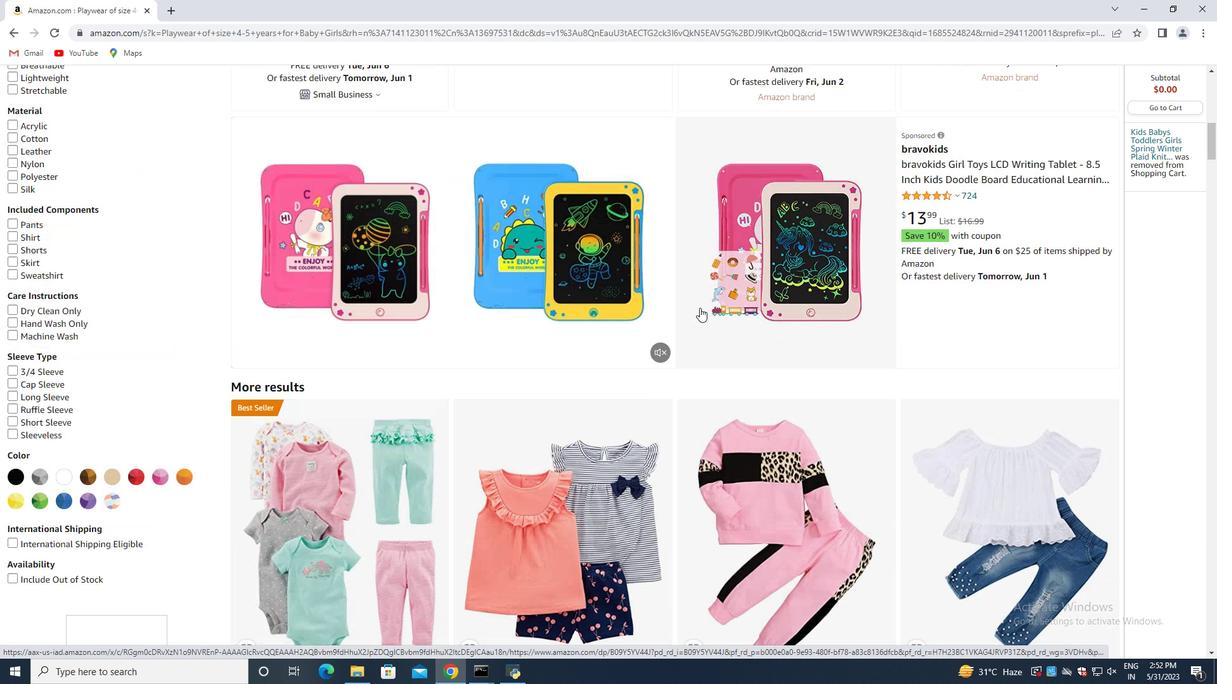 
Action: Mouse moved to (699, 306)
Screenshot: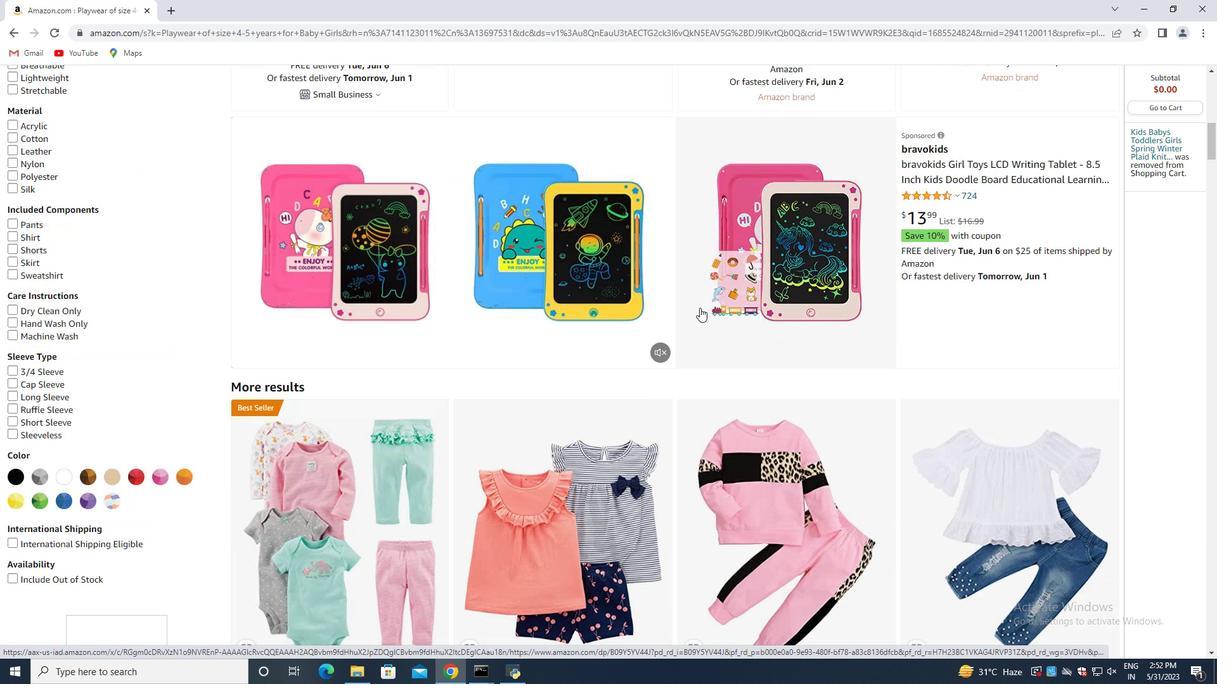
Action: Mouse scrolled (699, 306) with delta (0, 0)
Screenshot: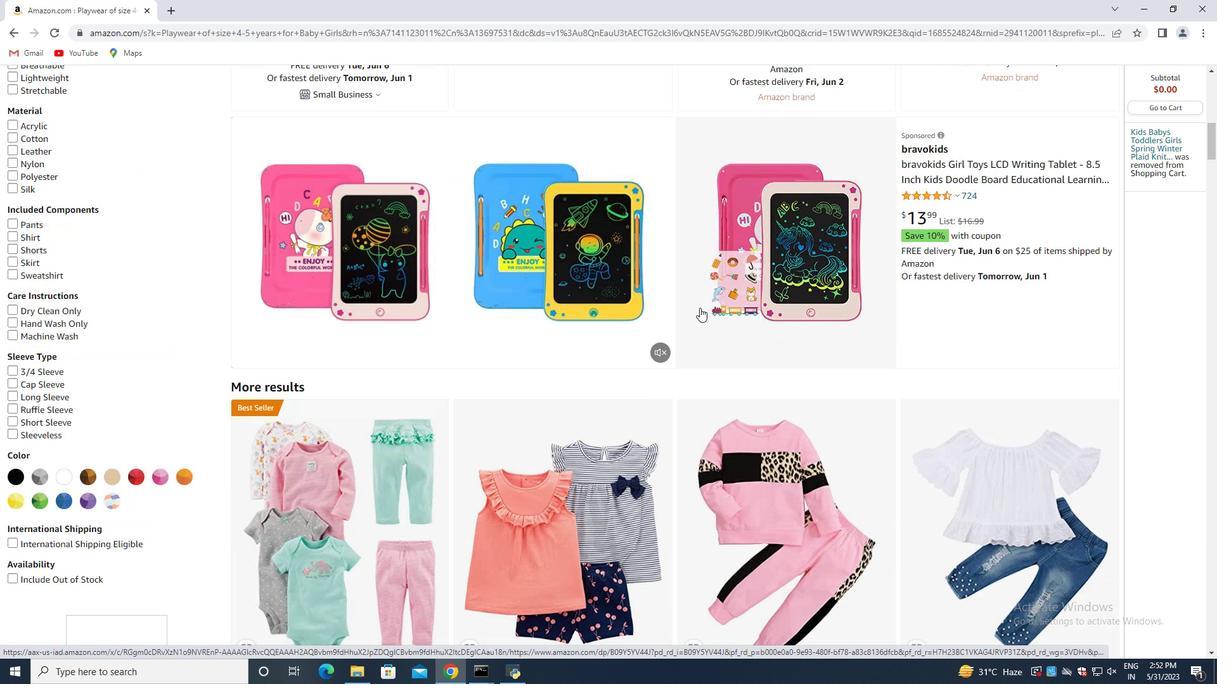 
Action: Mouse scrolled (699, 306) with delta (0, 0)
Screenshot: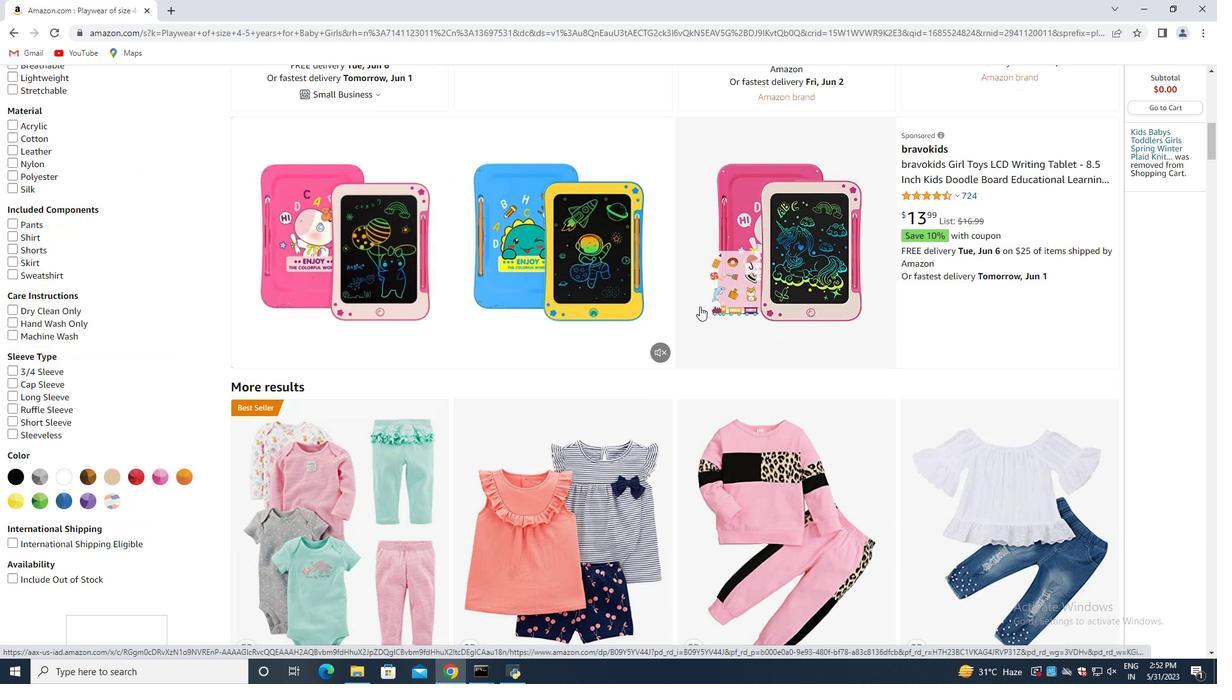 
Action: Mouse scrolled (699, 306) with delta (0, 0)
Screenshot: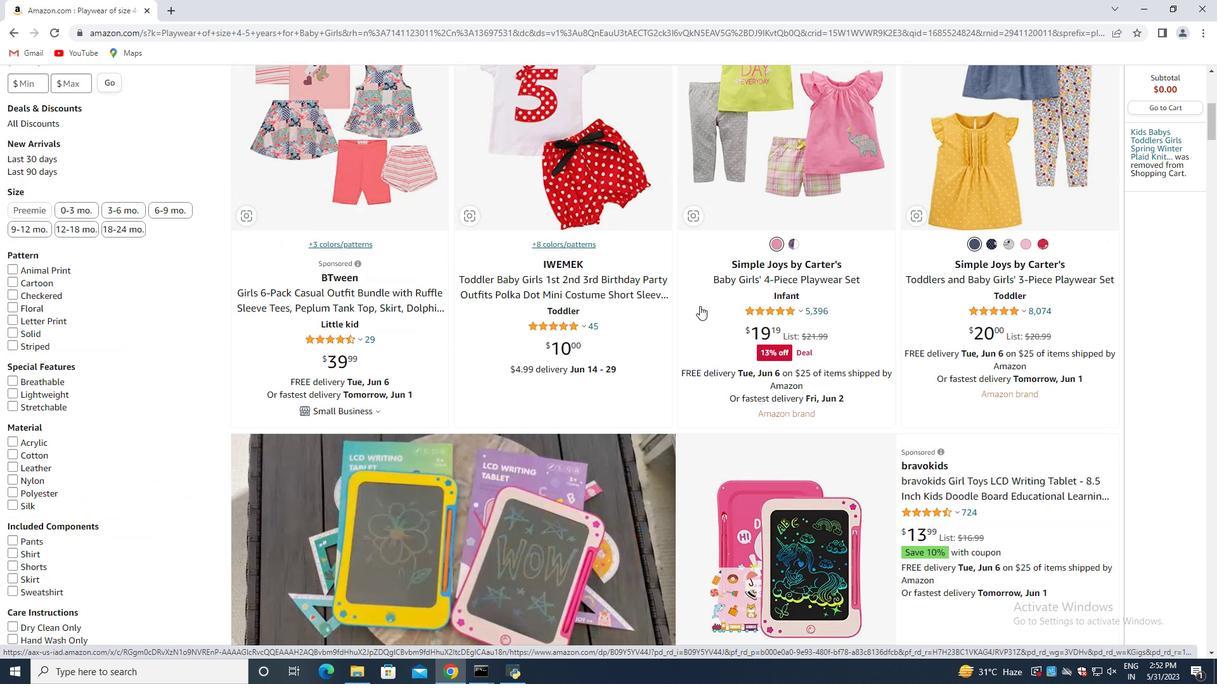 
Action: Mouse scrolled (699, 306) with delta (0, 0)
Screenshot: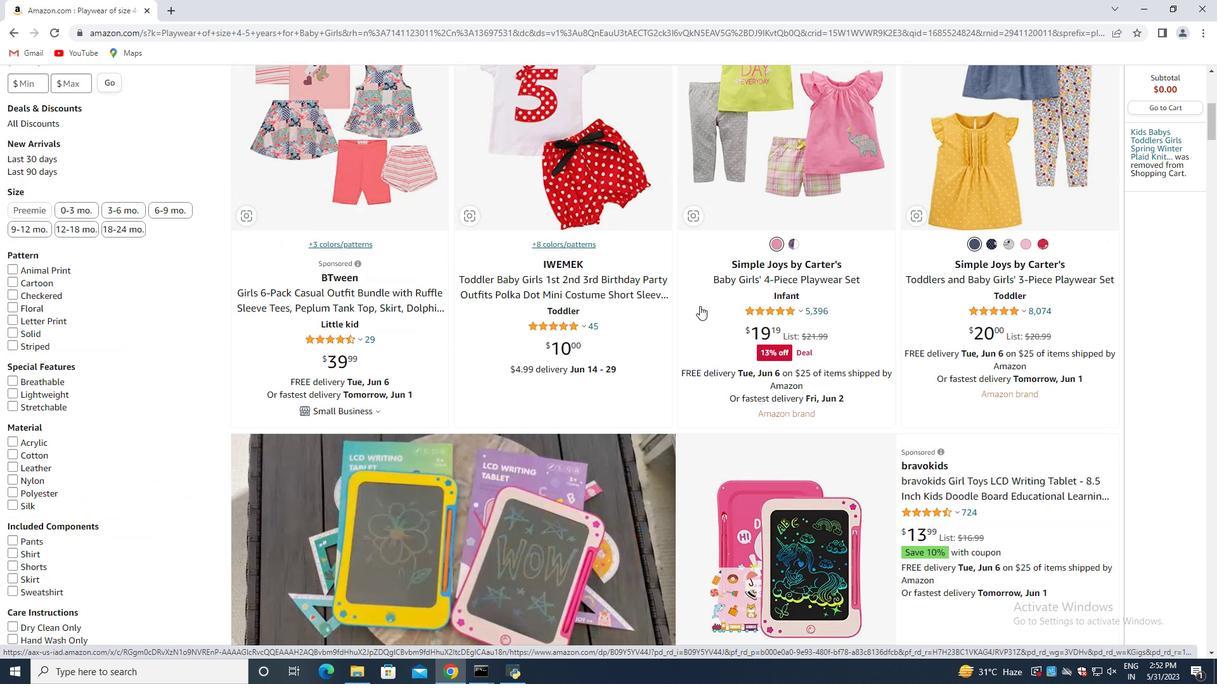 
Action: Mouse scrolled (699, 306) with delta (0, 0)
Screenshot: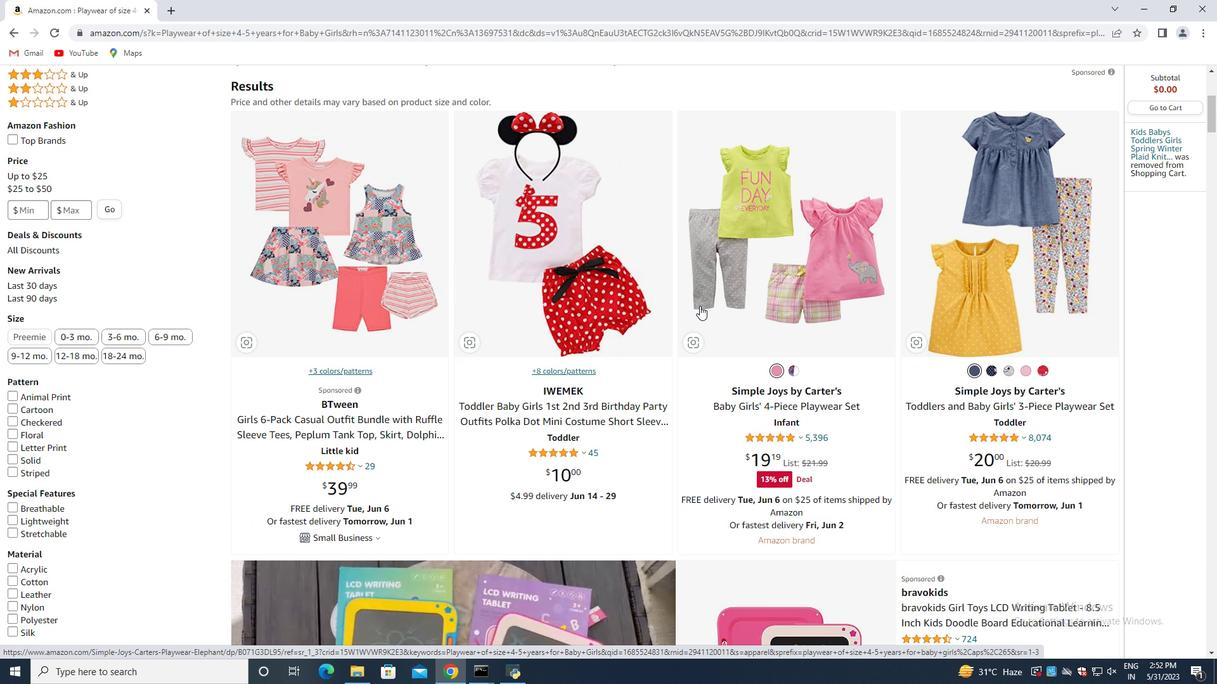 
Action: Mouse scrolled (699, 306) with delta (0, 0)
Screenshot: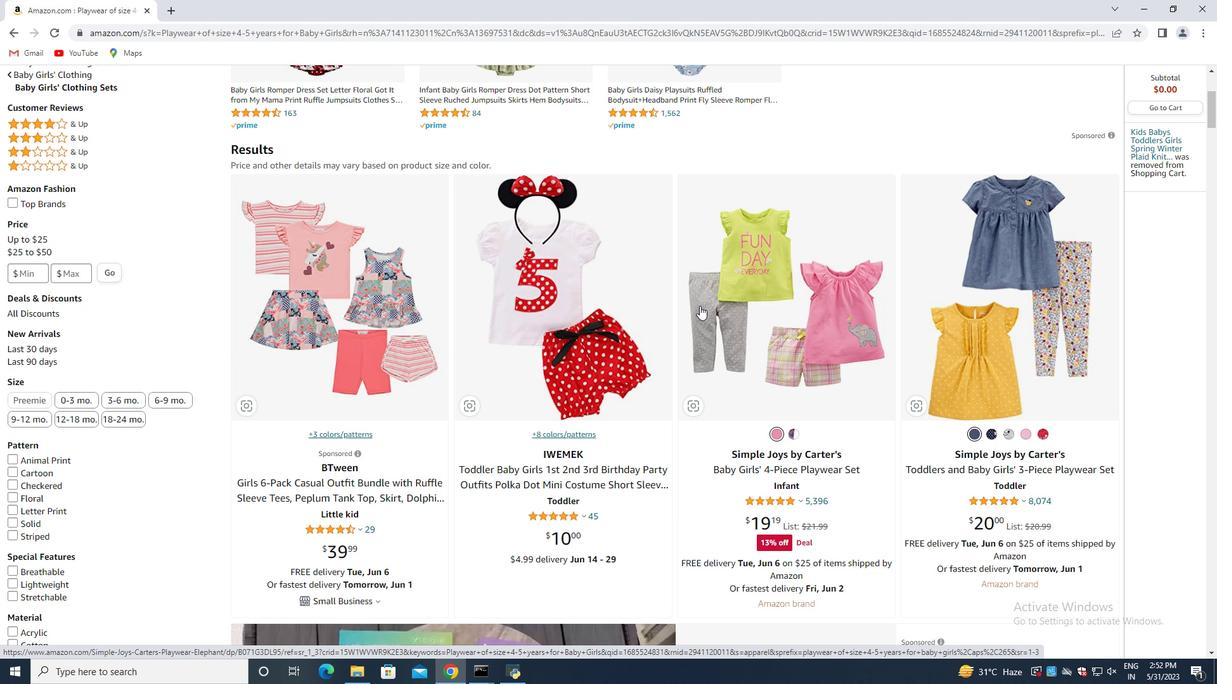 
Action: Mouse scrolled (699, 306) with delta (0, 0)
Screenshot: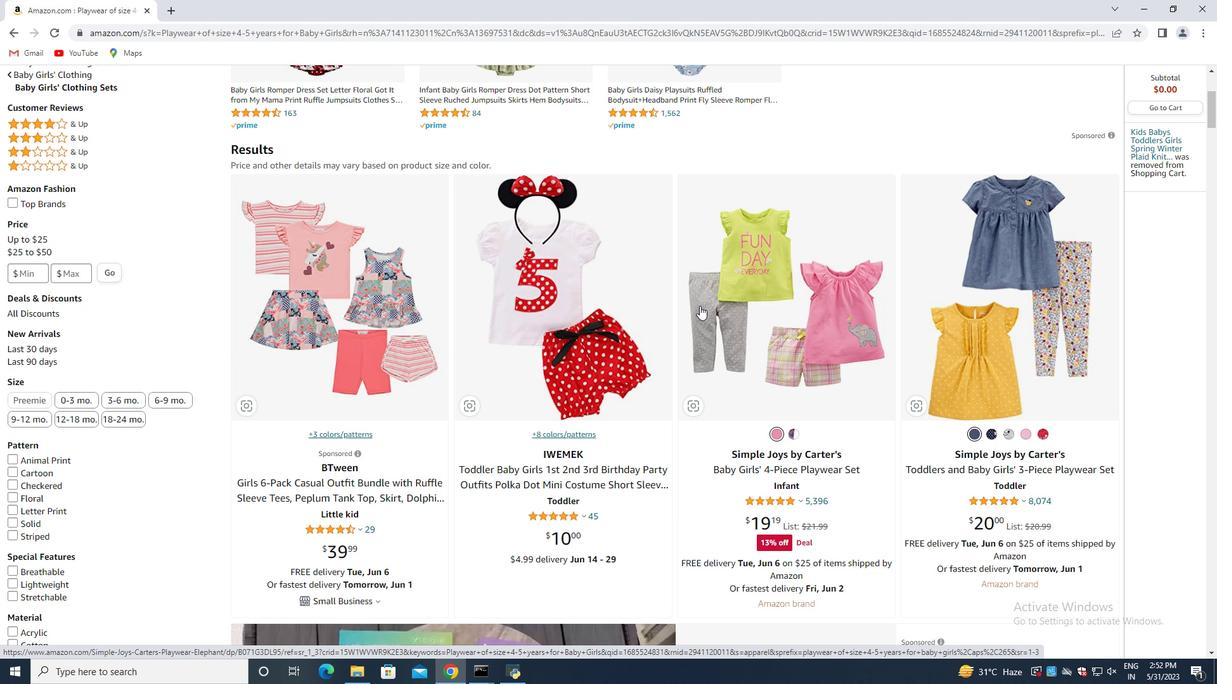 
Action: Mouse scrolled (699, 306) with delta (0, 0)
Screenshot: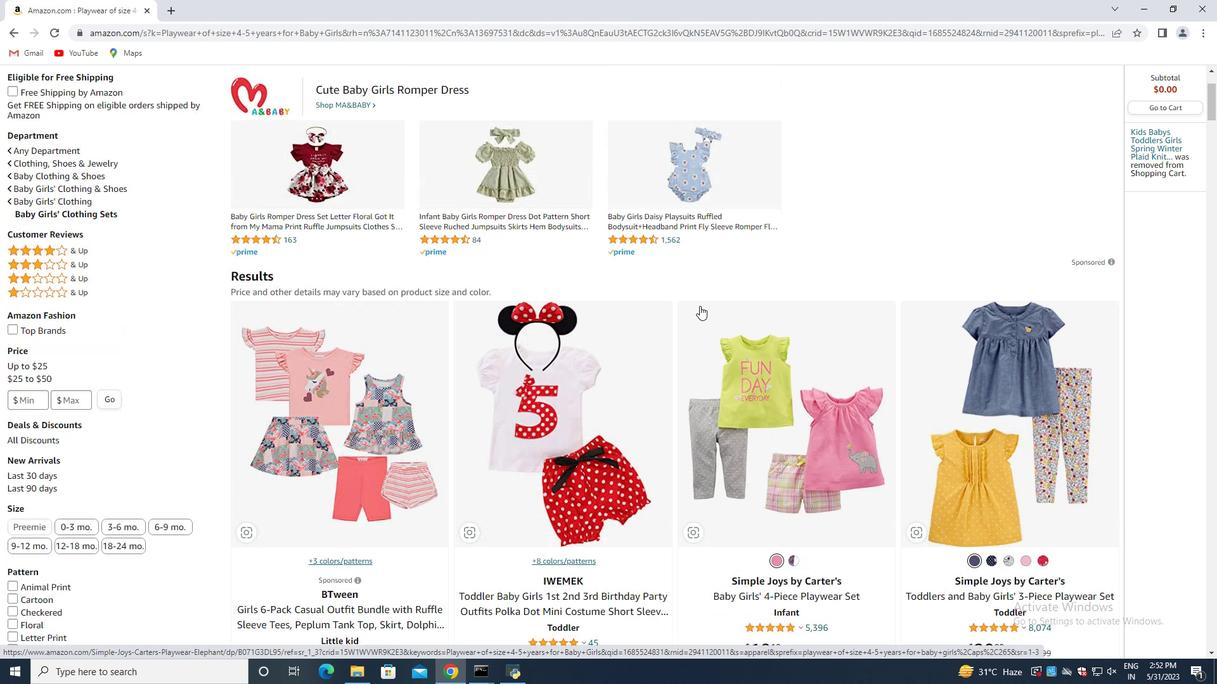 
Action: Mouse scrolled (699, 306) with delta (0, 0)
Screenshot: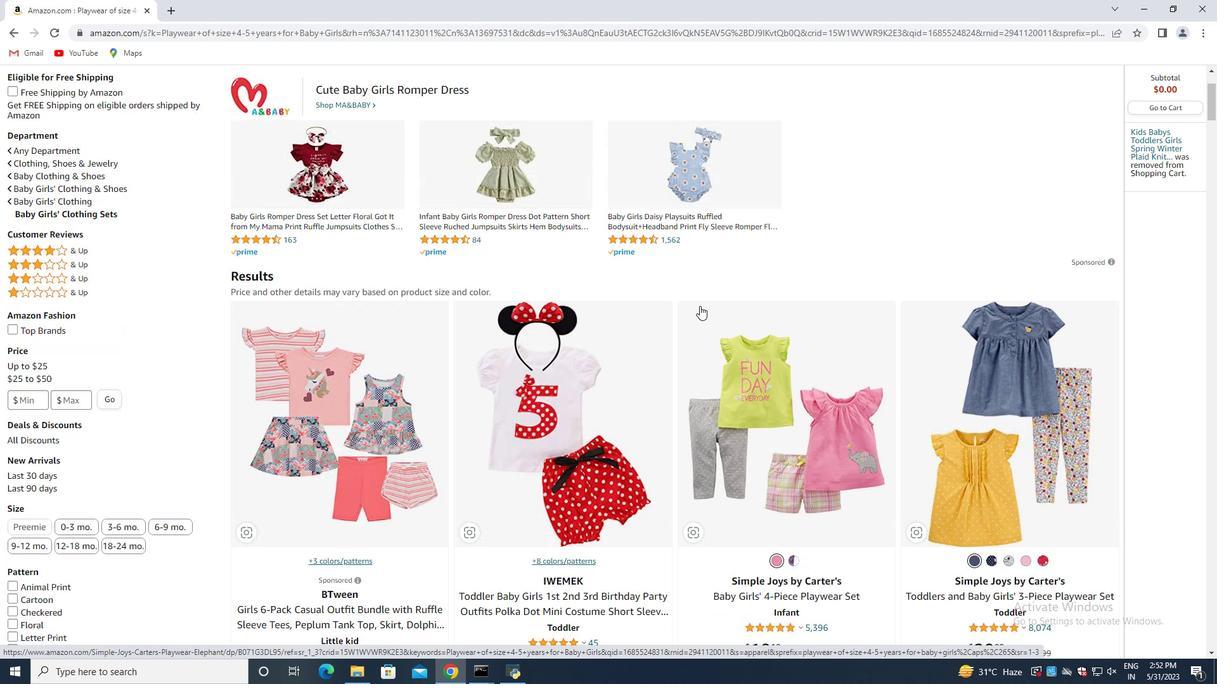 
Action: Mouse scrolled (699, 306) with delta (0, 0)
Screenshot: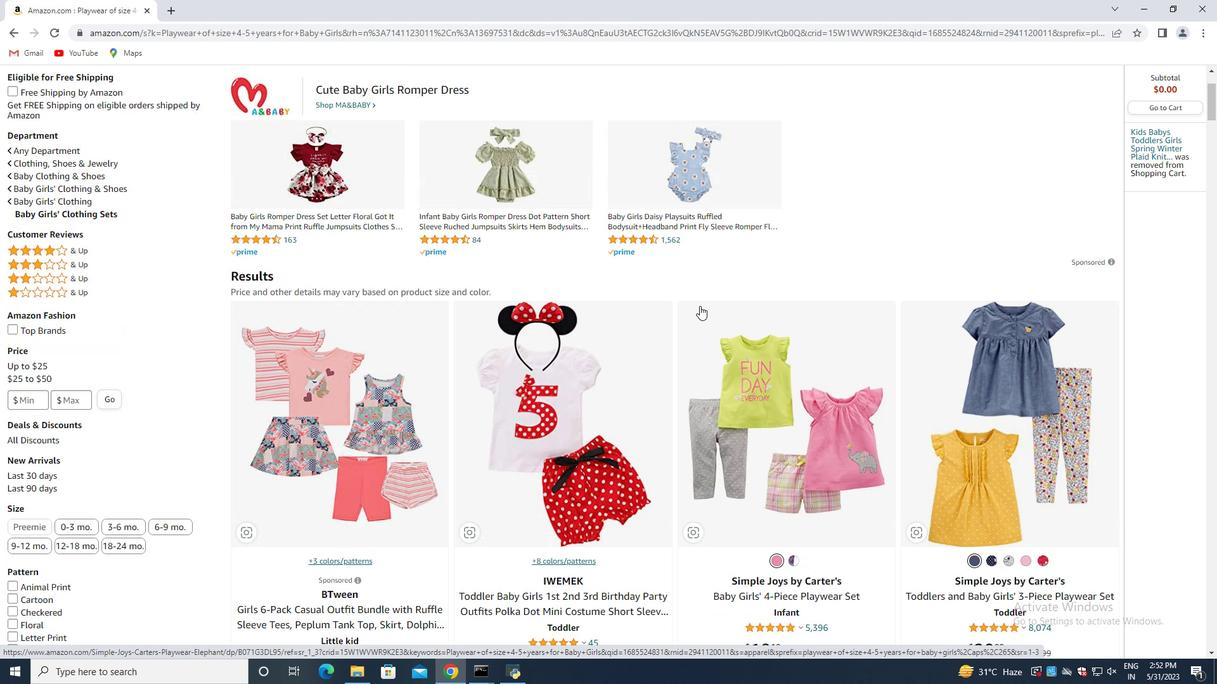
Action: Mouse scrolled (699, 306) with delta (0, 0)
Screenshot: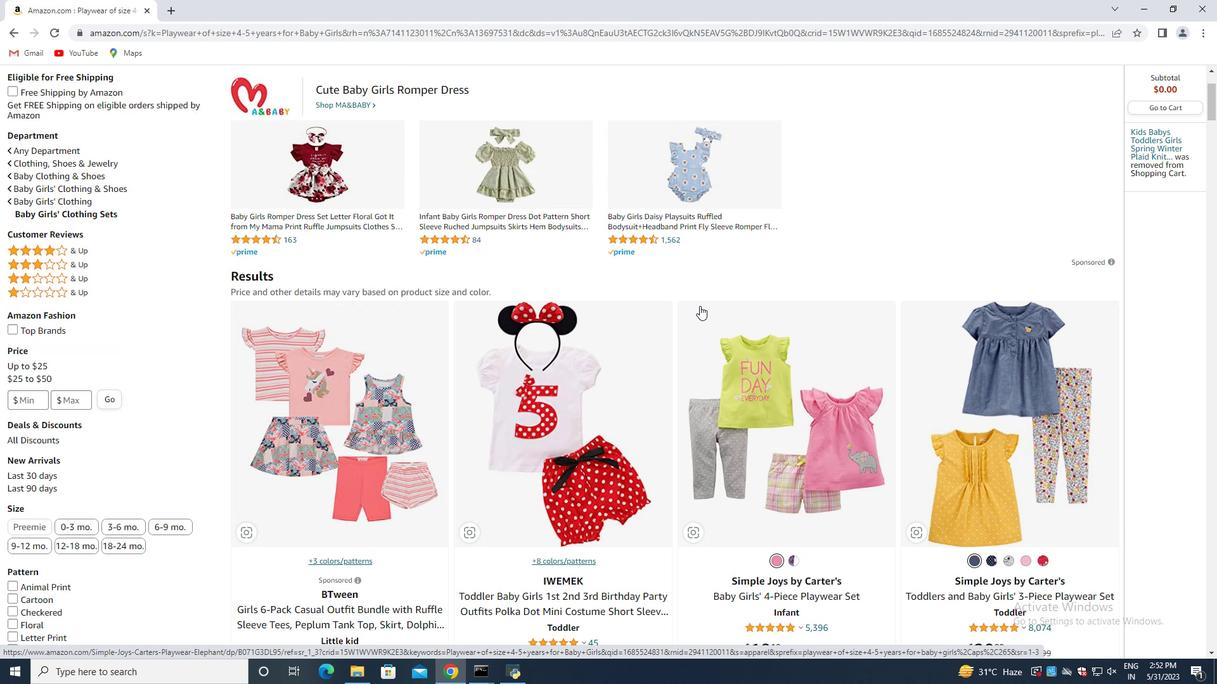 
Action: Mouse scrolled (699, 305) with delta (0, 0)
Screenshot: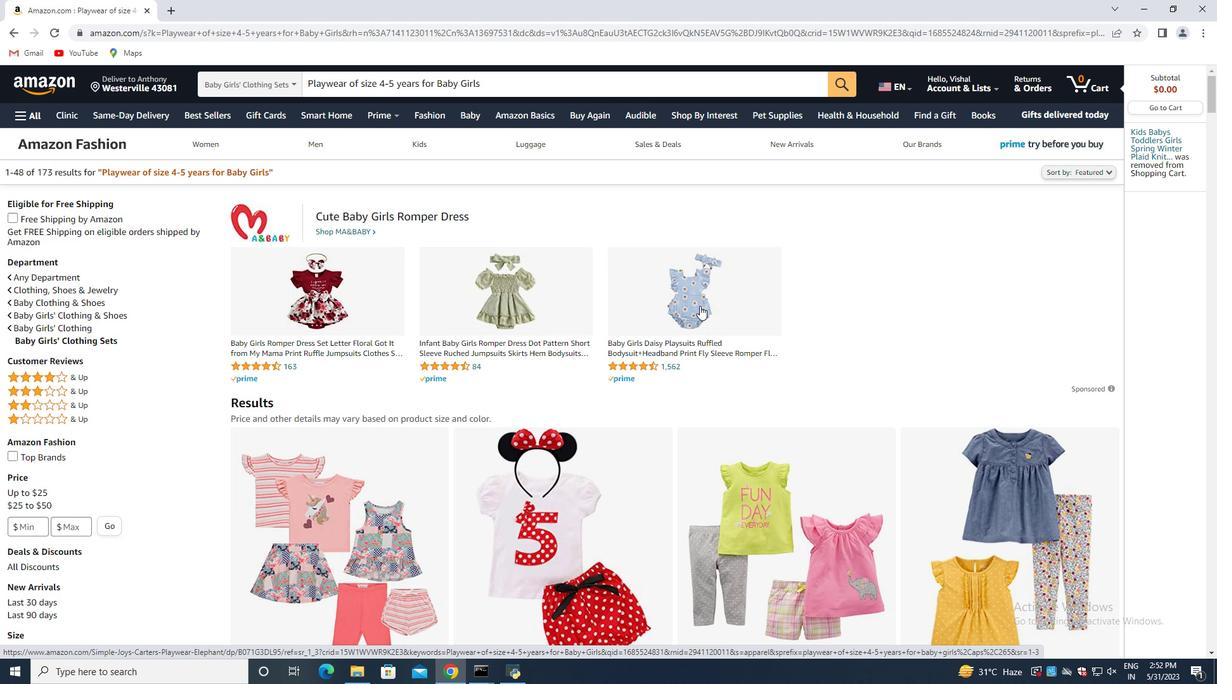 
Action: Mouse moved to (702, 312)
Screenshot: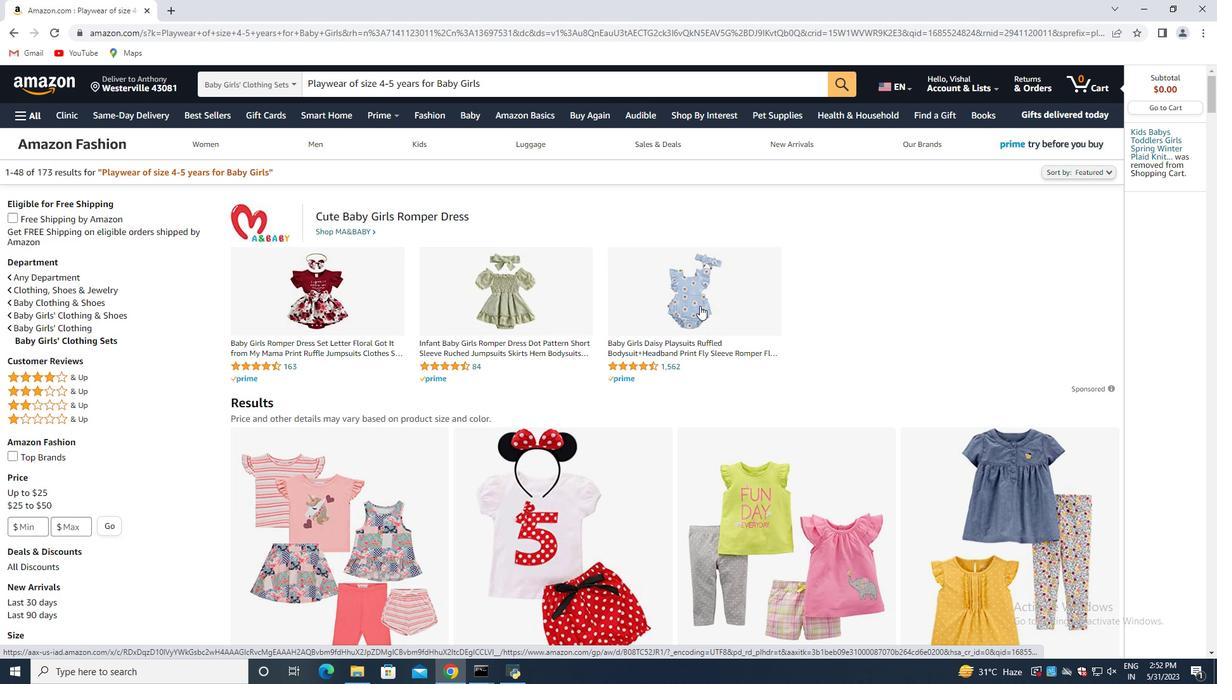 
Action: Mouse scrolled (702, 311) with delta (0, 0)
Screenshot: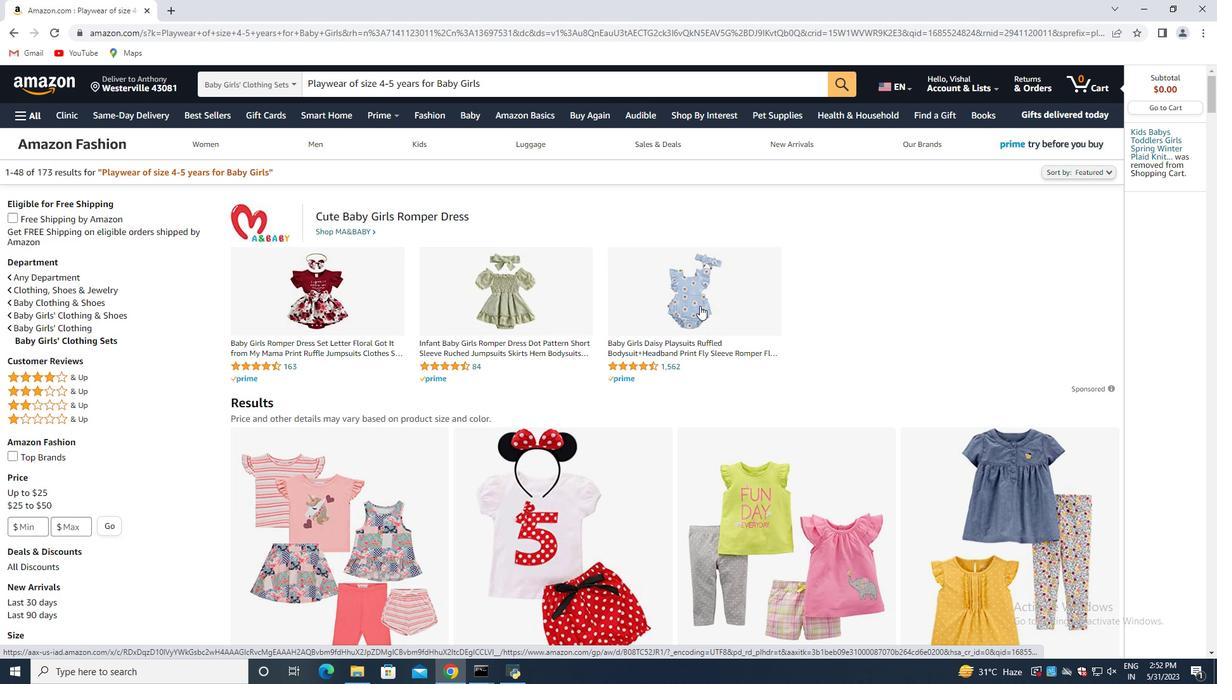 
Action: Mouse moved to (710, 318)
Screenshot: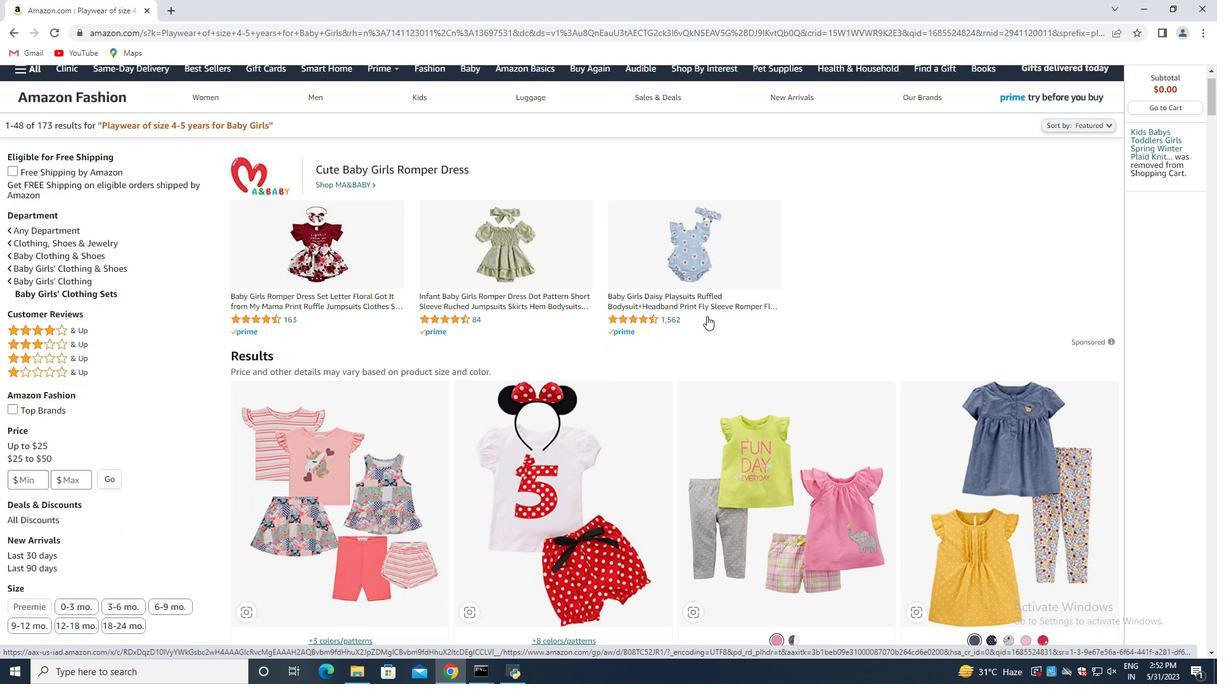 
Action: Mouse scrolled (709, 316) with delta (0, 0)
Screenshot: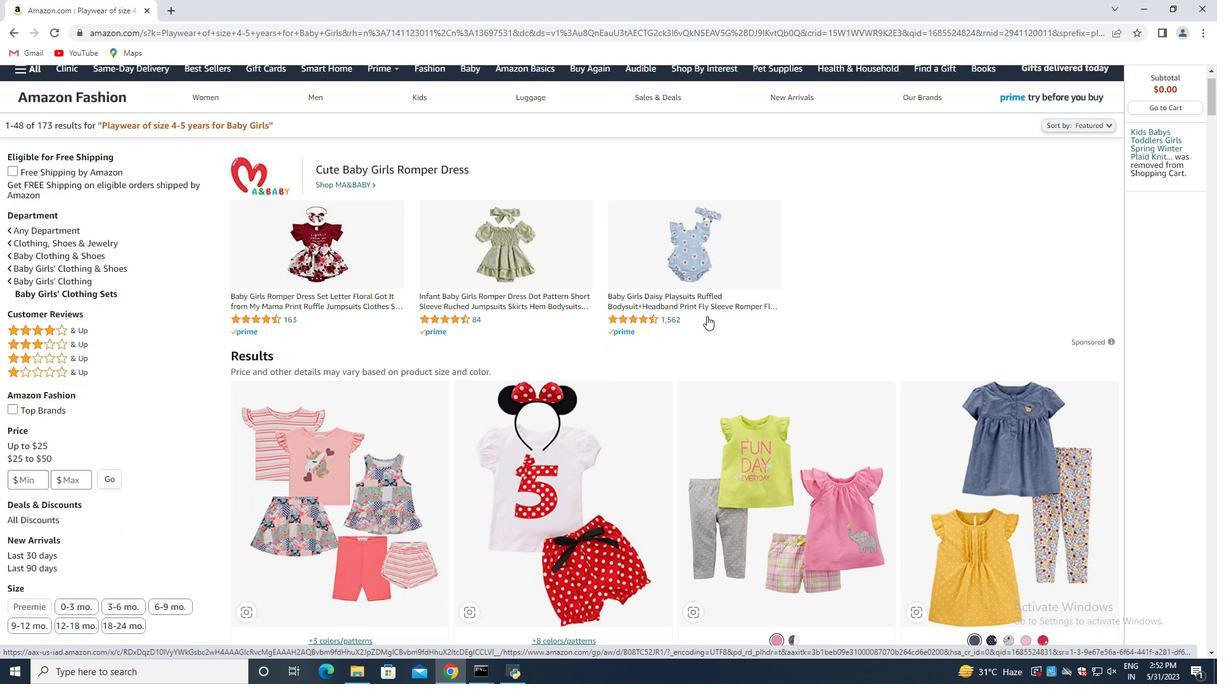 
Action: Mouse scrolled (710, 317) with delta (0, 0)
Screenshot: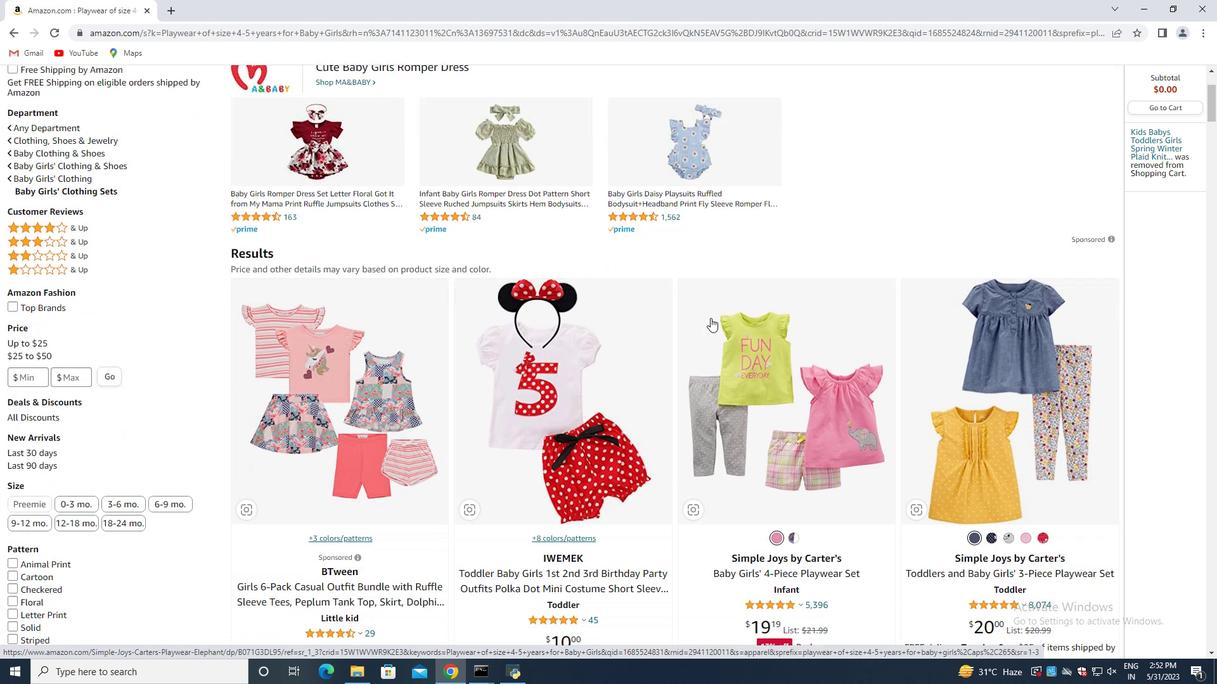 
Action: Mouse moved to (711, 321)
Screenshot: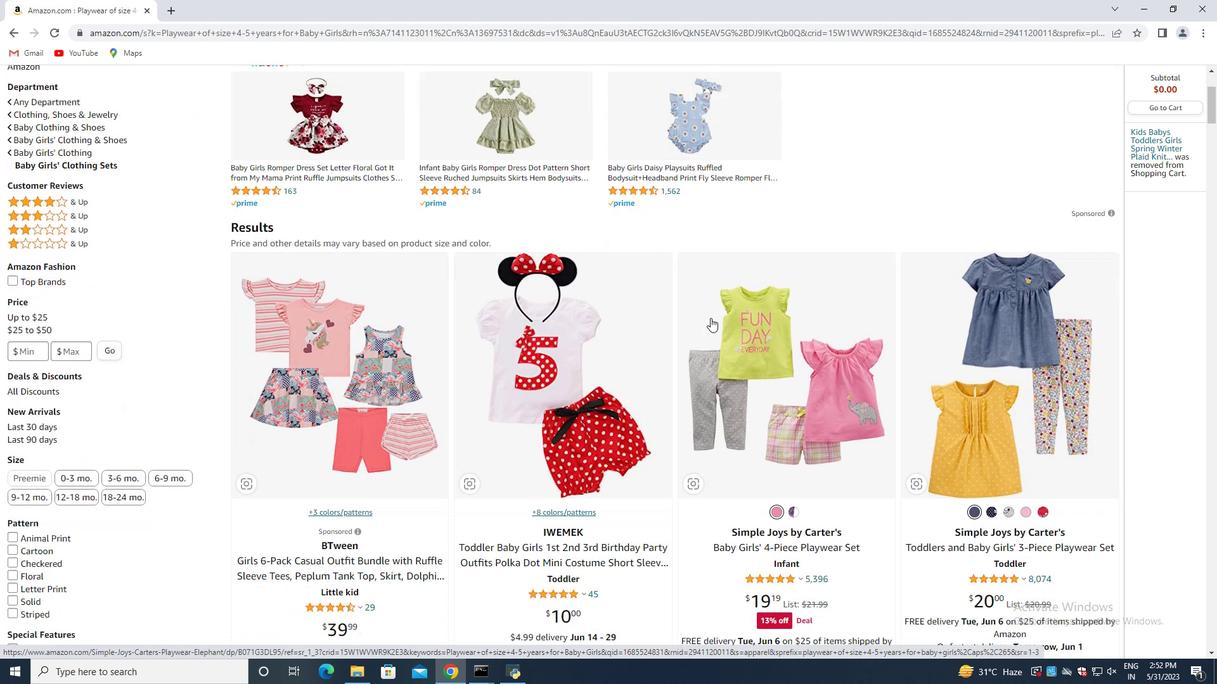 
Action: Mouse scrolled (711, 320) with delta (0, 0)
Screenshot: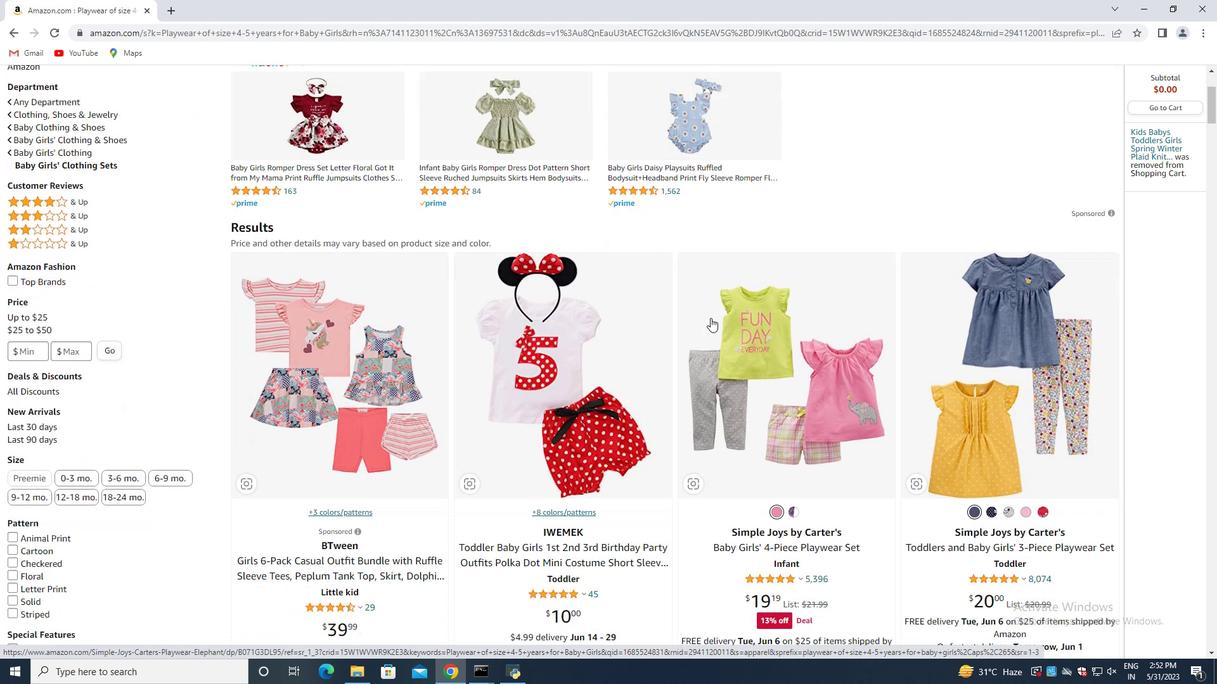 
Action: Mouse scrolled (711, 320) with delta (0, 0)
Screenshot: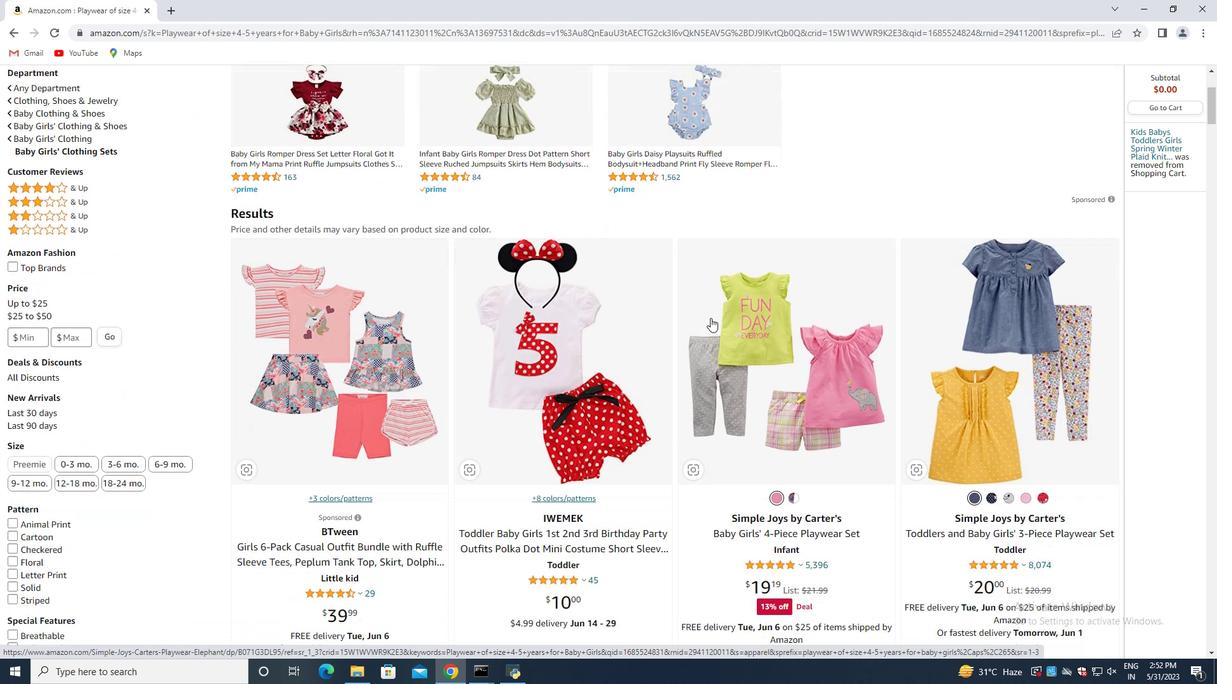 
Action: Mouse moved to (826, 226)
Screenshot: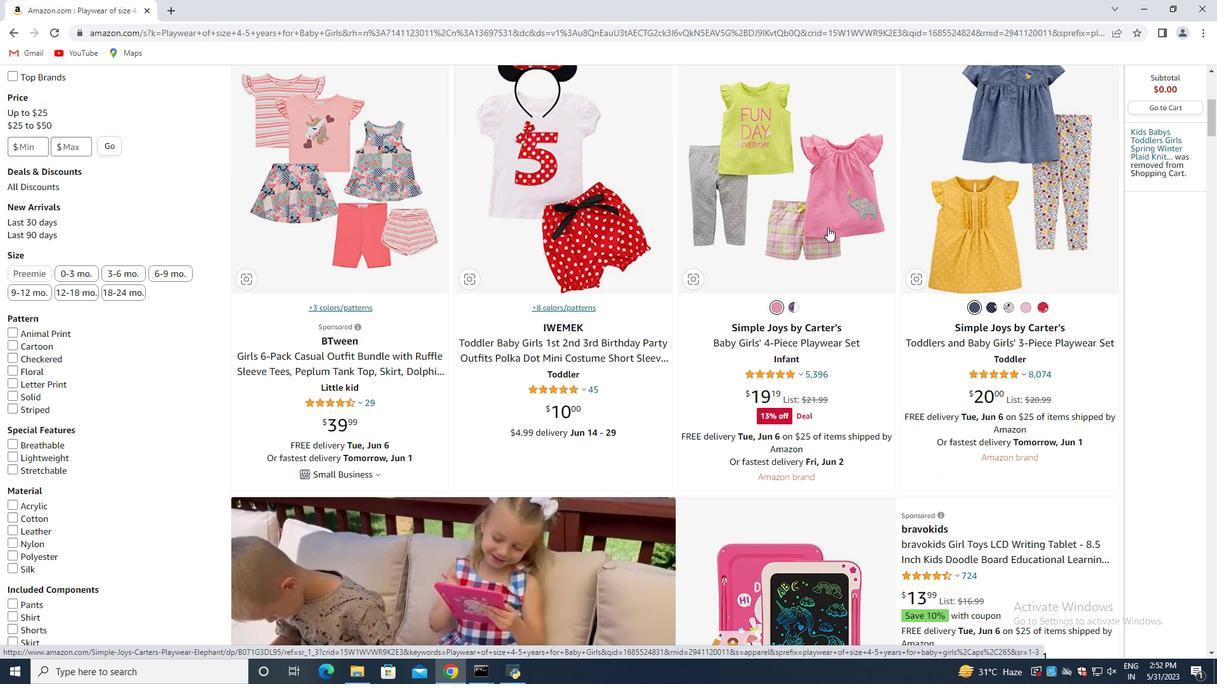 
Action: Mouse pressed left at (826, 226)
Screenshot: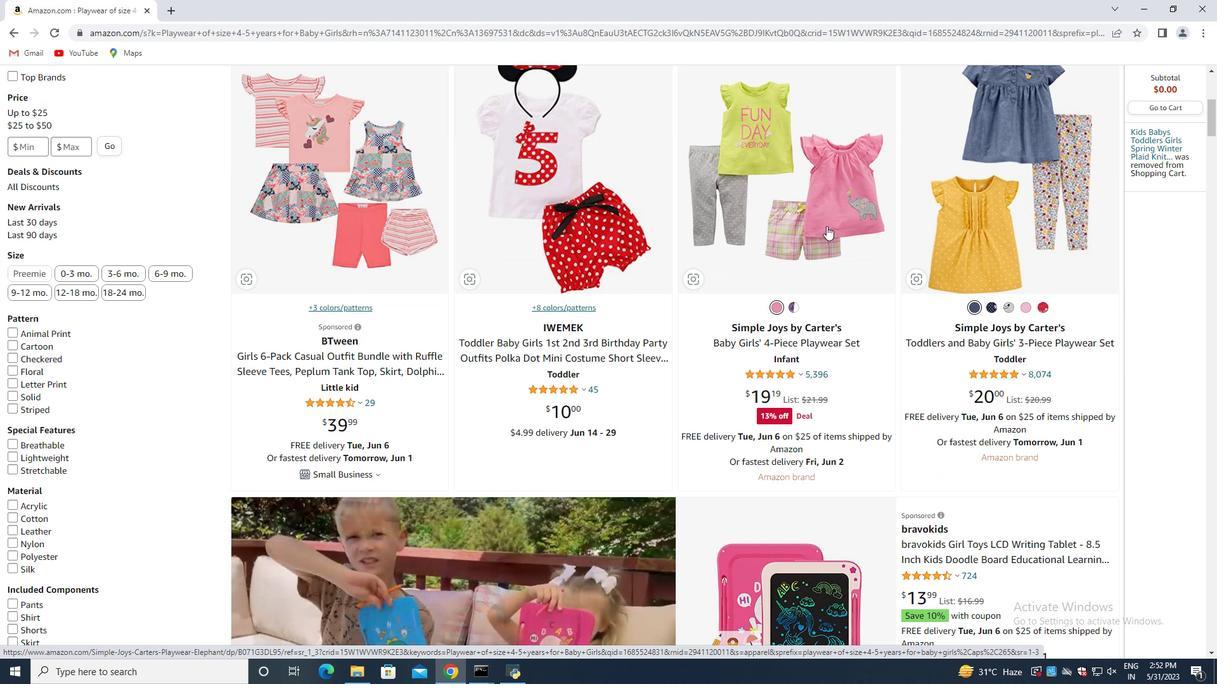 
Action: Mouse moved to (588, 406)
Screenshot: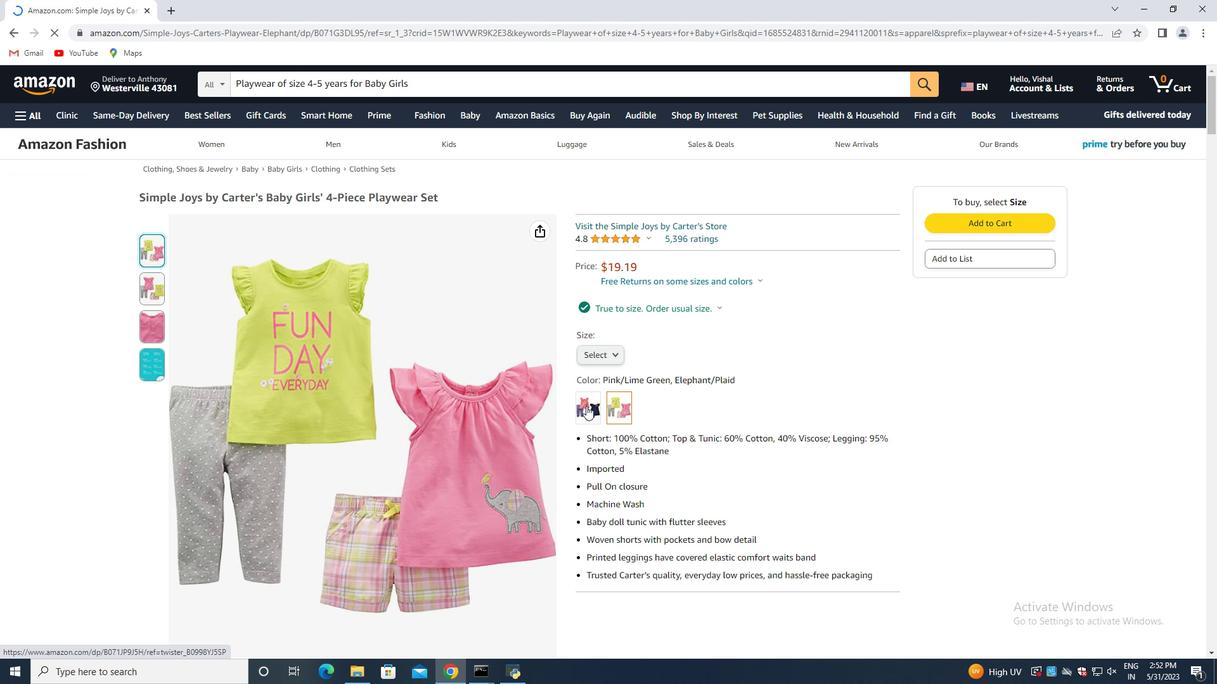 
Action: Mouse pressed left at (588, 406)
Screenshot: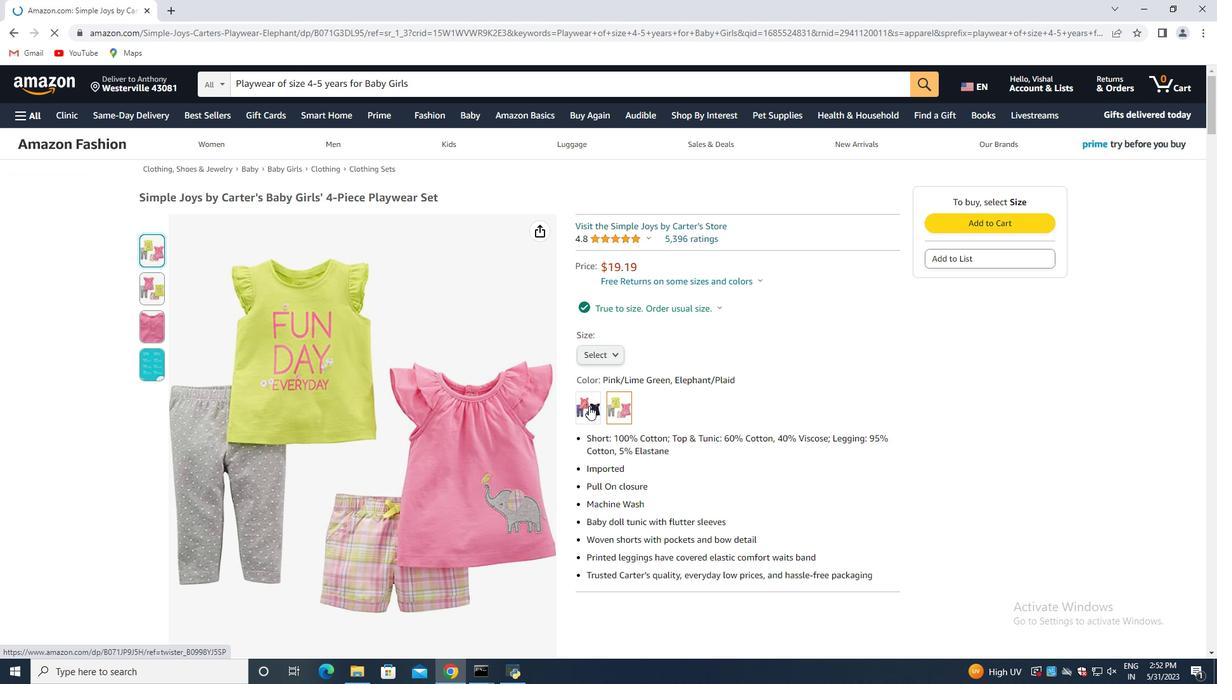 
Action: Mouse moved to (610, 355)
Screenshot: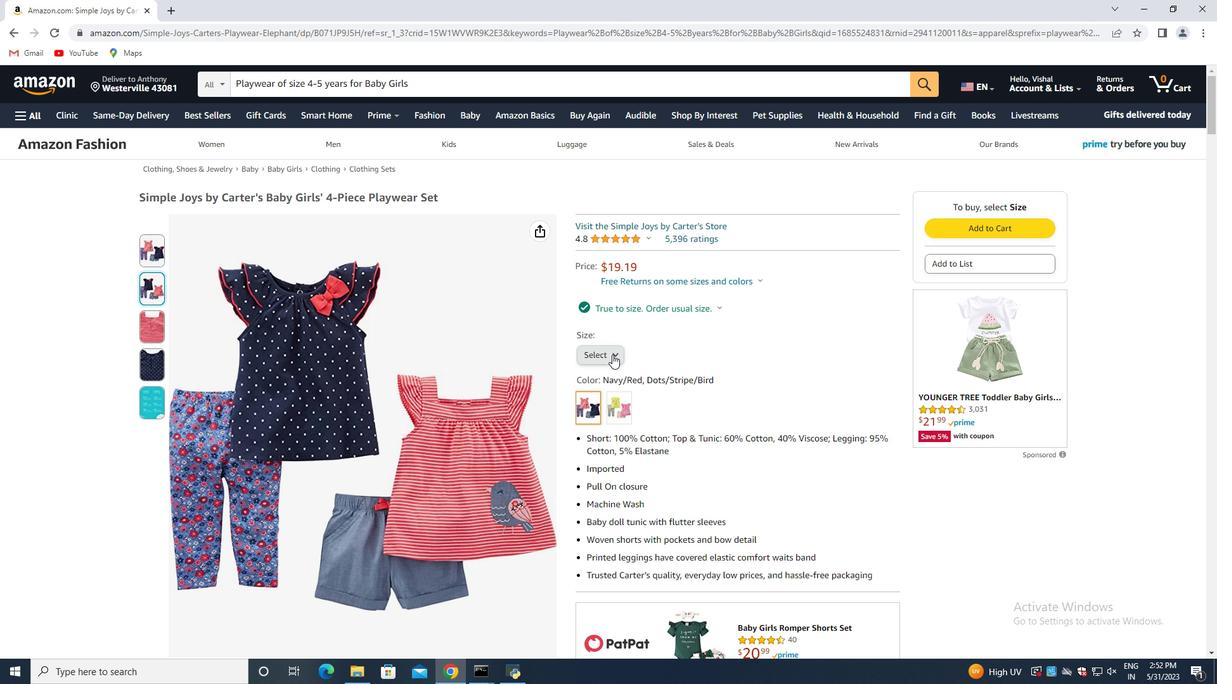 
Action: Mouse pressed left at (610, 355)
Screenshot: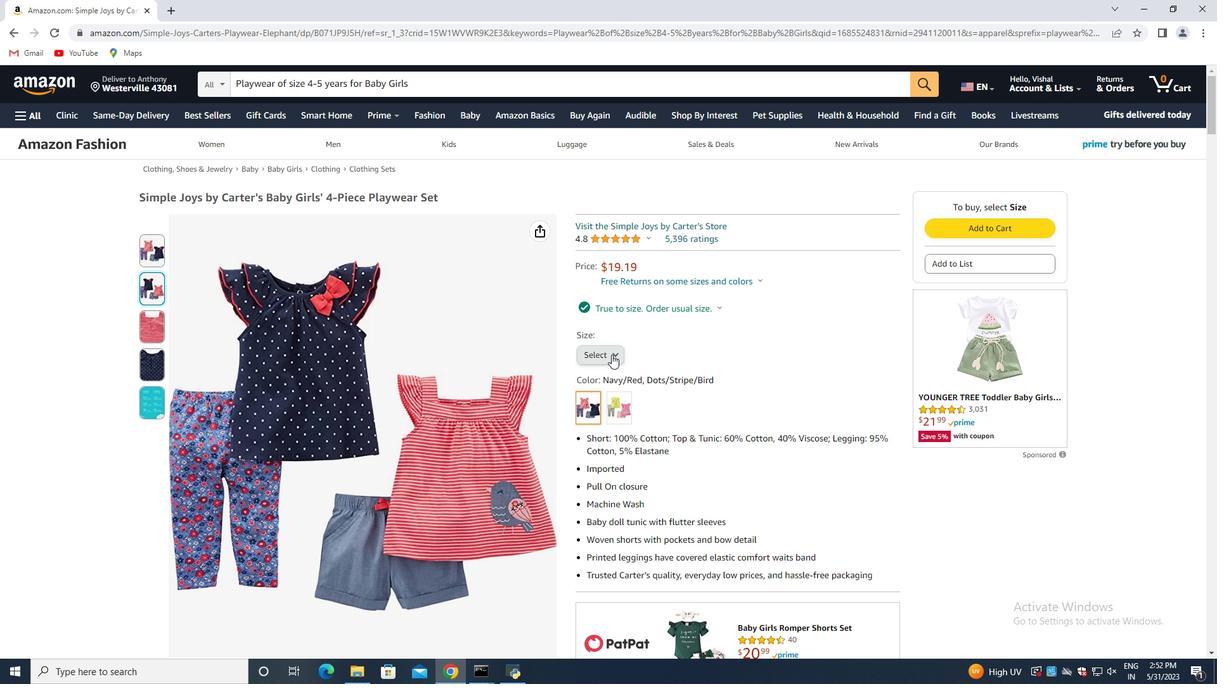 
Action: Mouse moved to (613, 449)
Screenshot: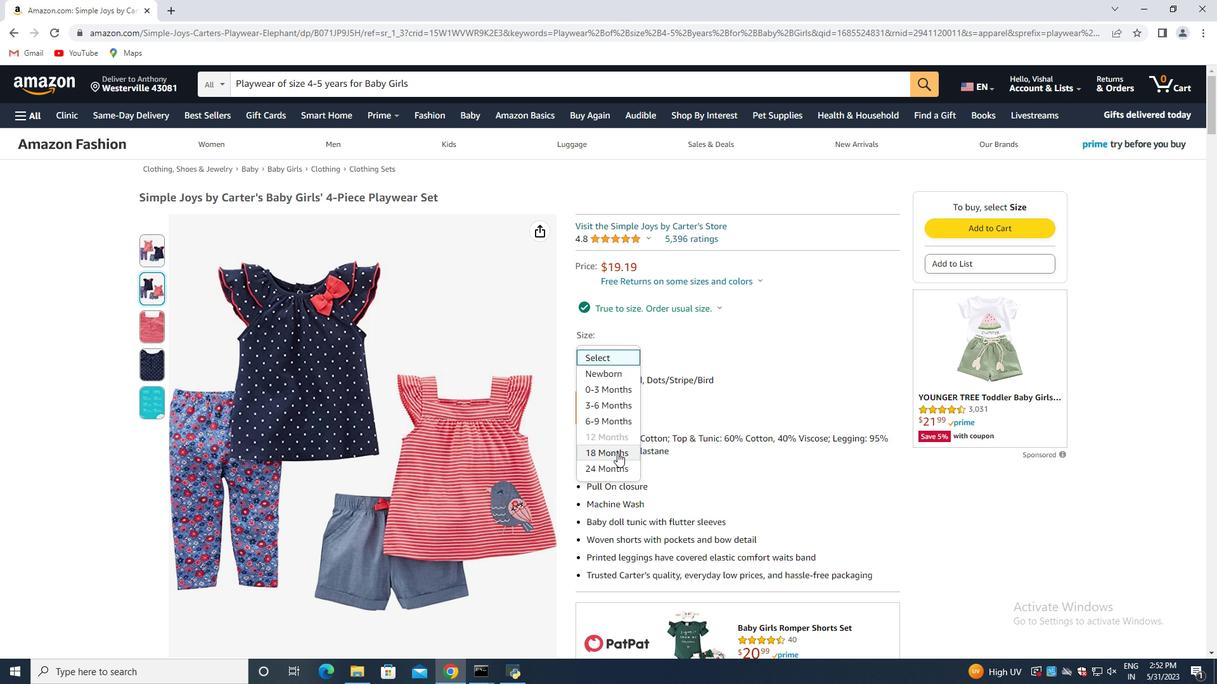 
Action: Mouse scrolled (613, 448) with delta (0, 0)
Screenshot: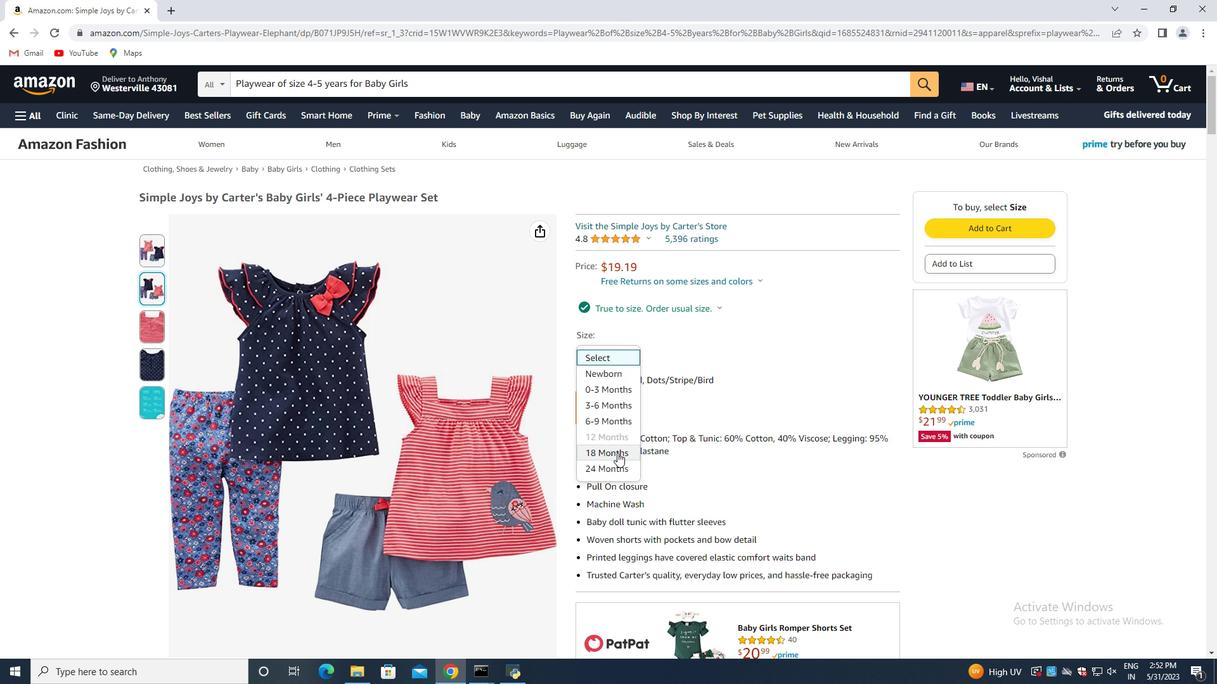 
Action: Mouse scrolled (613, 448) with delta (0, 0)
Screenshot: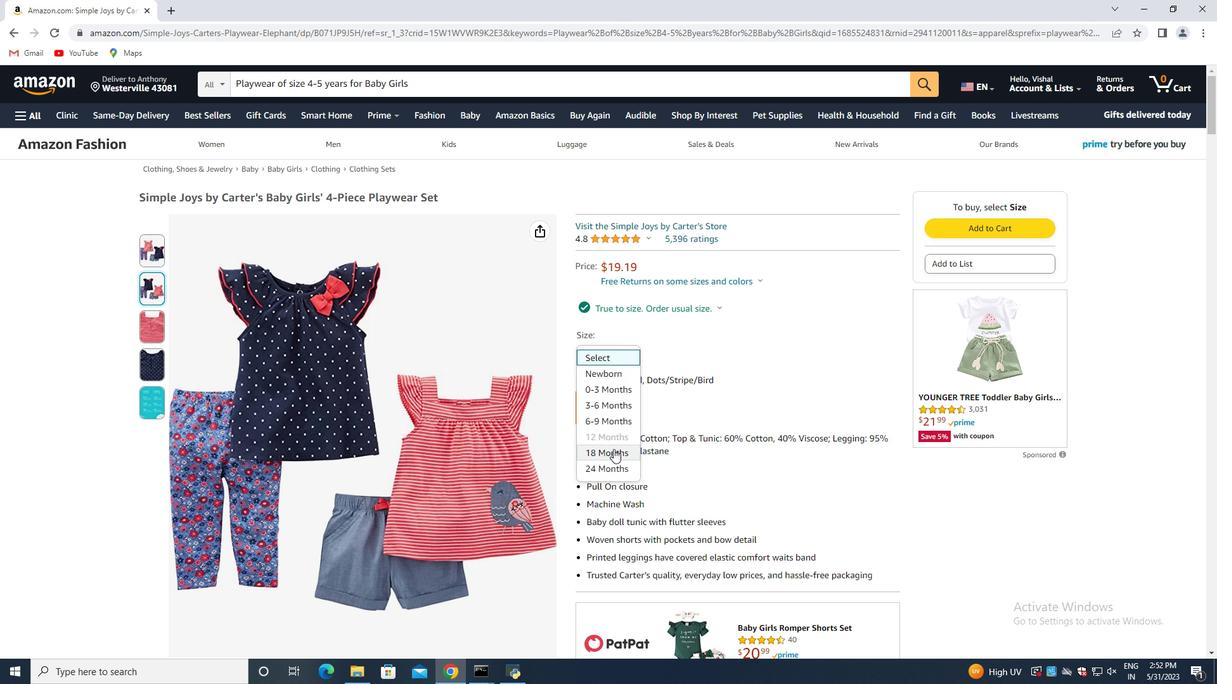 
Action: Mouse scrolled (613, 448) with delta (0, 0)
Screenshot: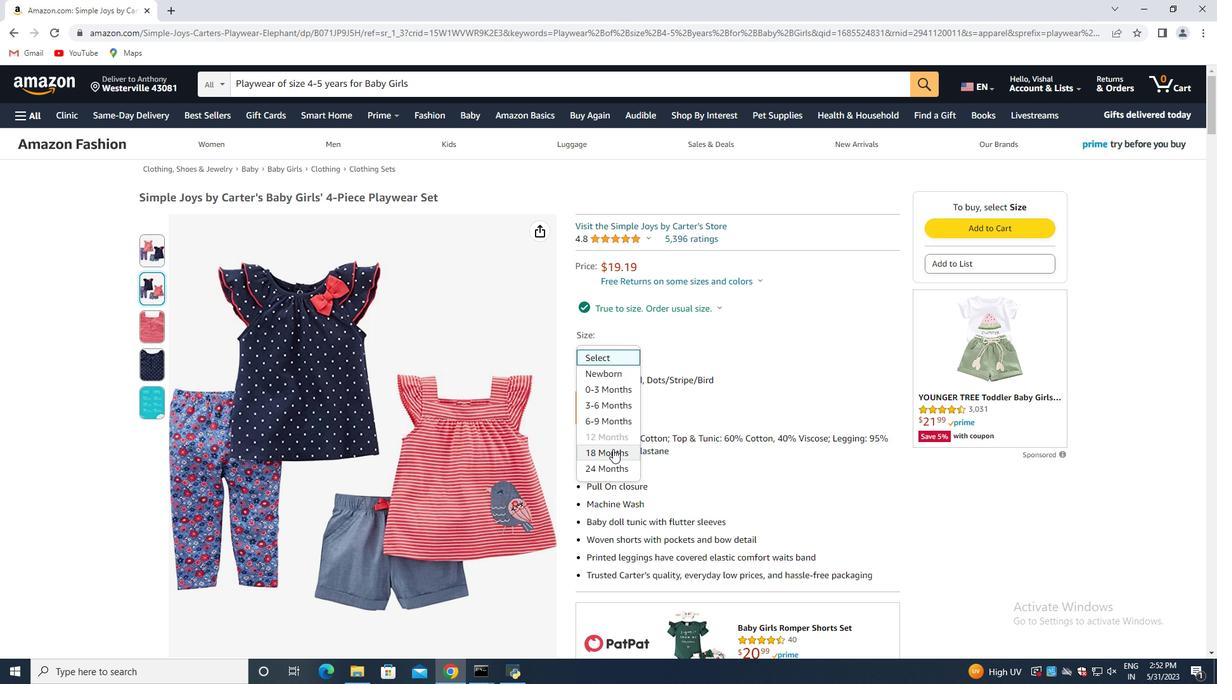 
Action: Mouse moved to (609, 293)
Screenshot: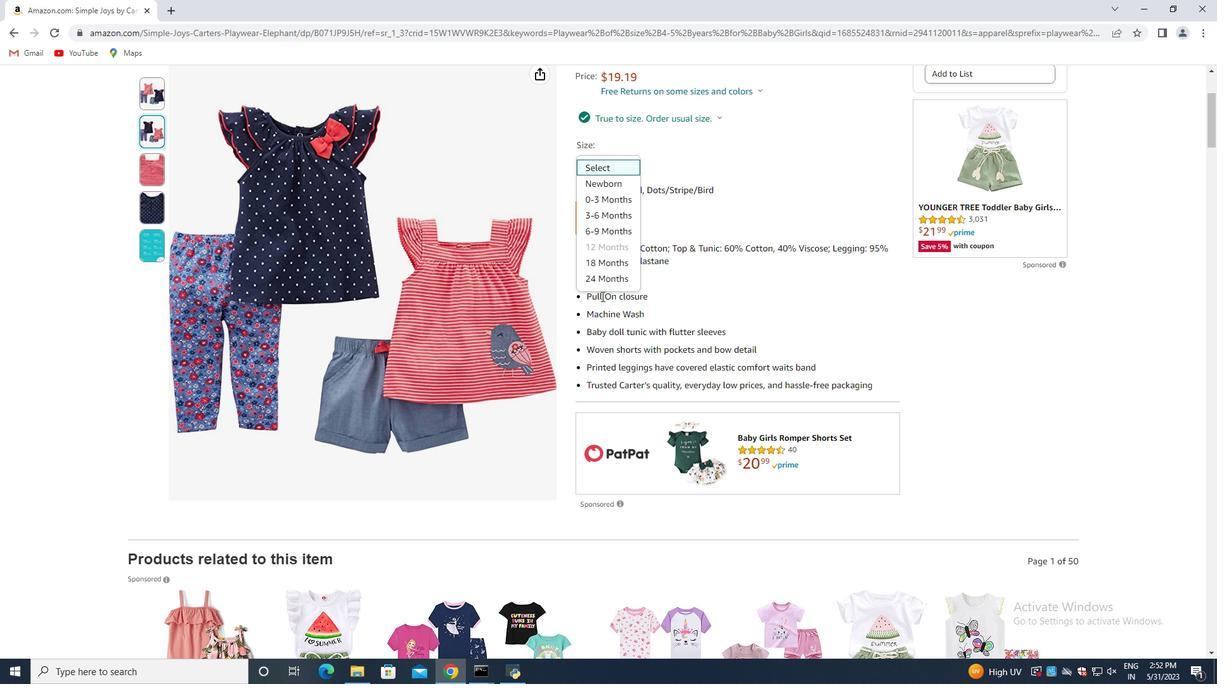 
Action: Mouse scrolled (609, 294) with delta (0, 0)
Screenshot: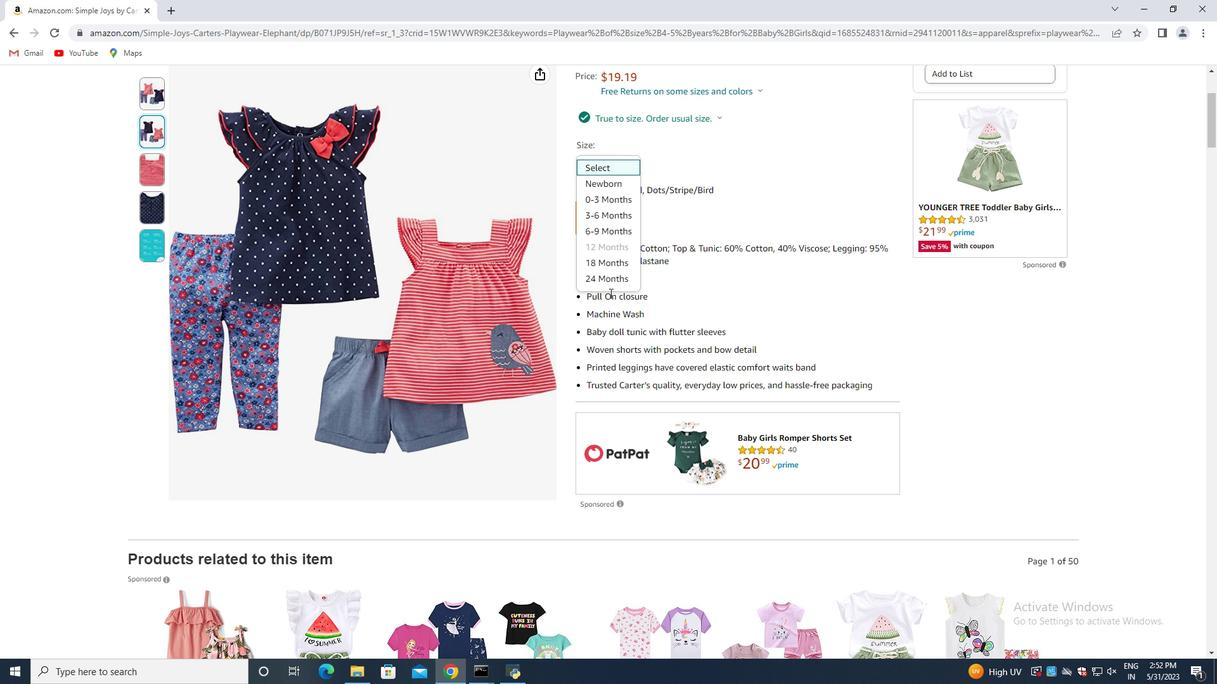 
Action: Mouse scrolled (609, 294) with delta (0, 0)
Screenshot: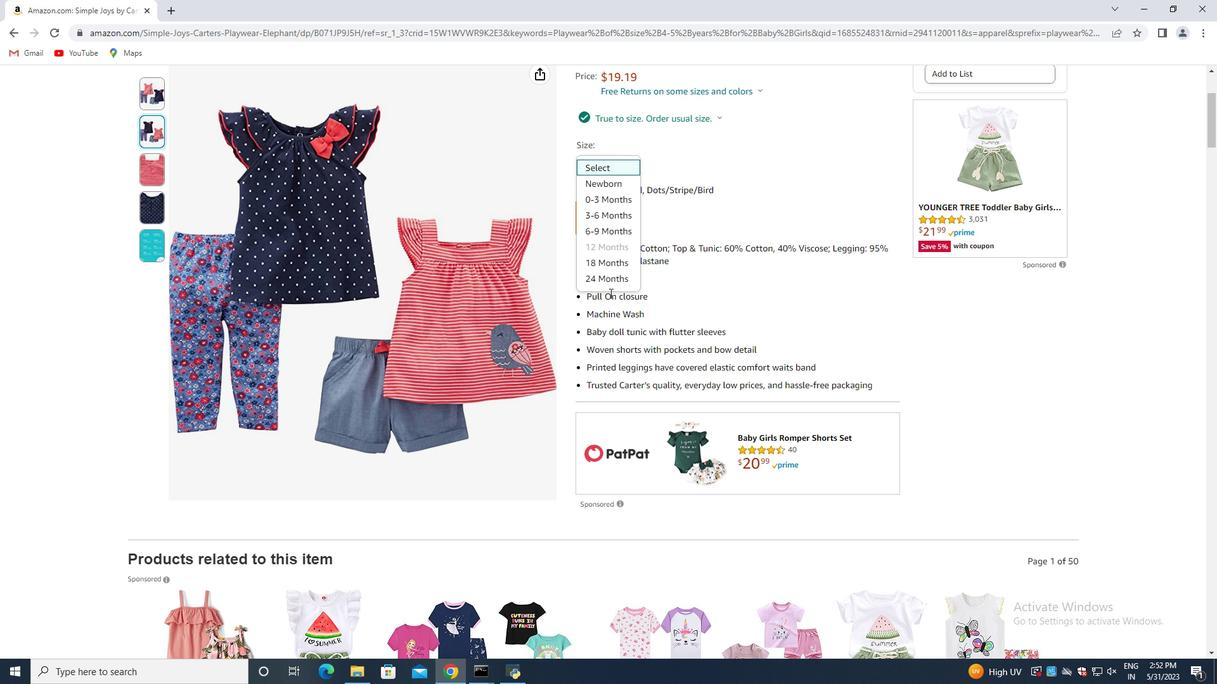 
Action: Mouse scrolled (609, 294) with delta (0, 0)
Screenshot: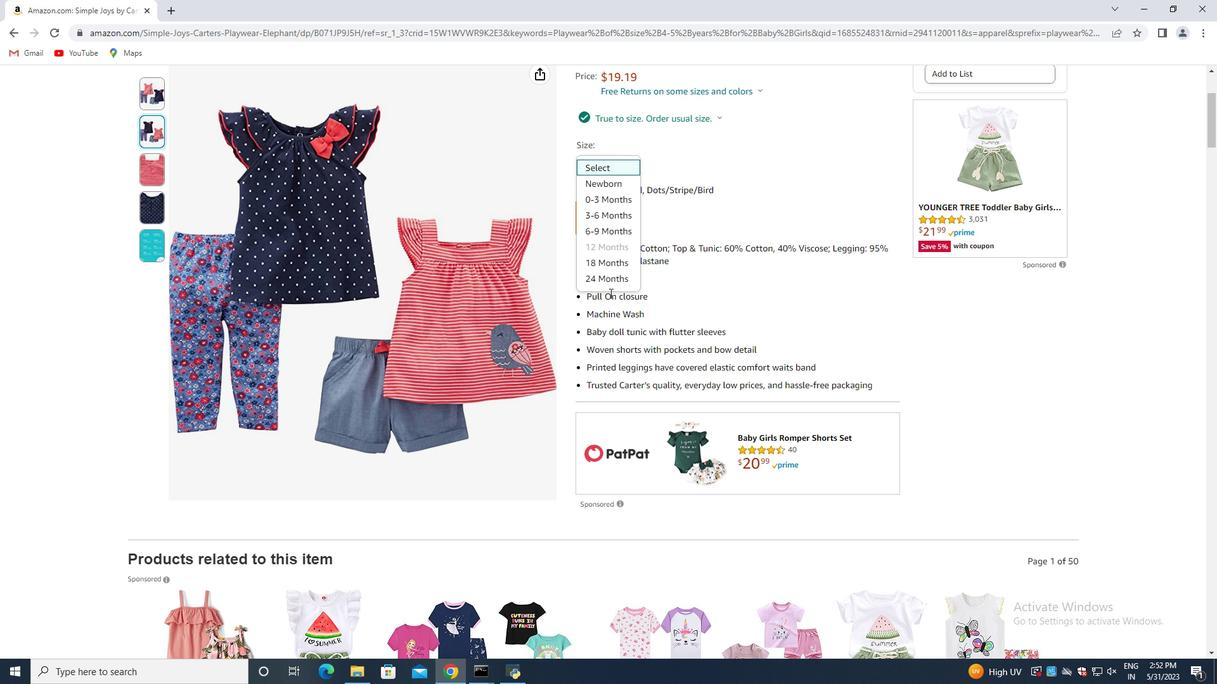 
Action: Mouse scrolled (609, 294) with delta (0, 0)
Screenshot: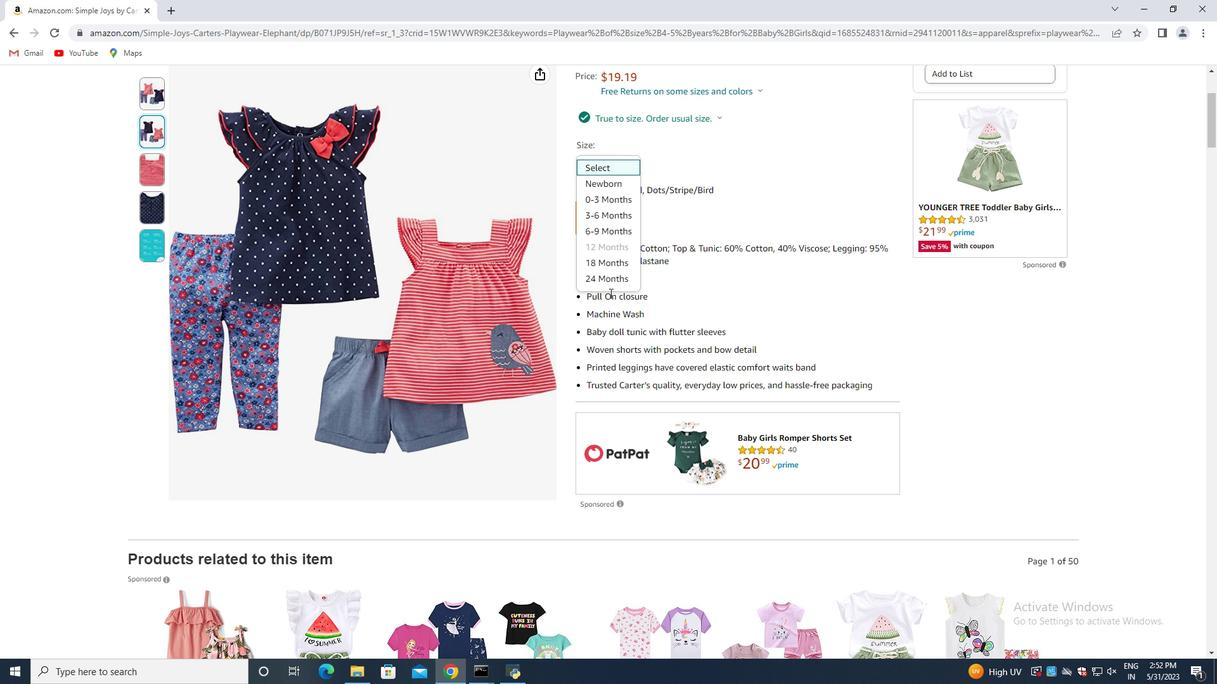 
Action: Mouse scrolled (609, 294) with delta (0, 0)
Screenshot: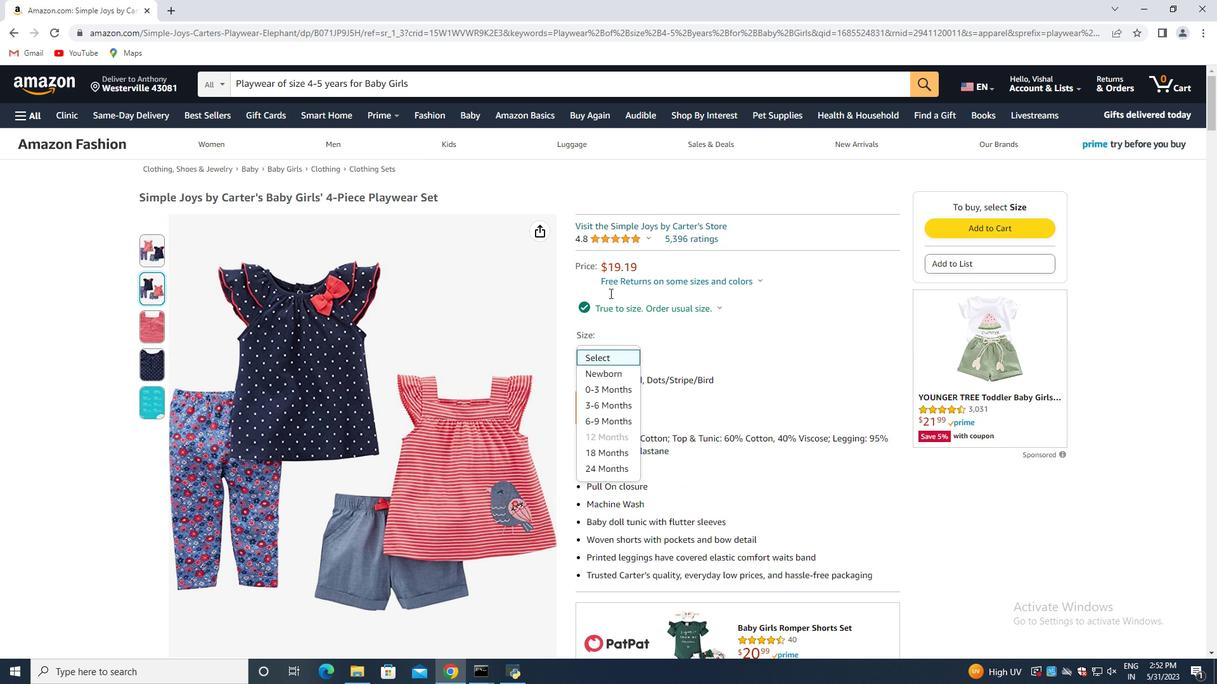 
Action: Mouse scrolled (609, 294) with delta (0, 0)
Screenshot: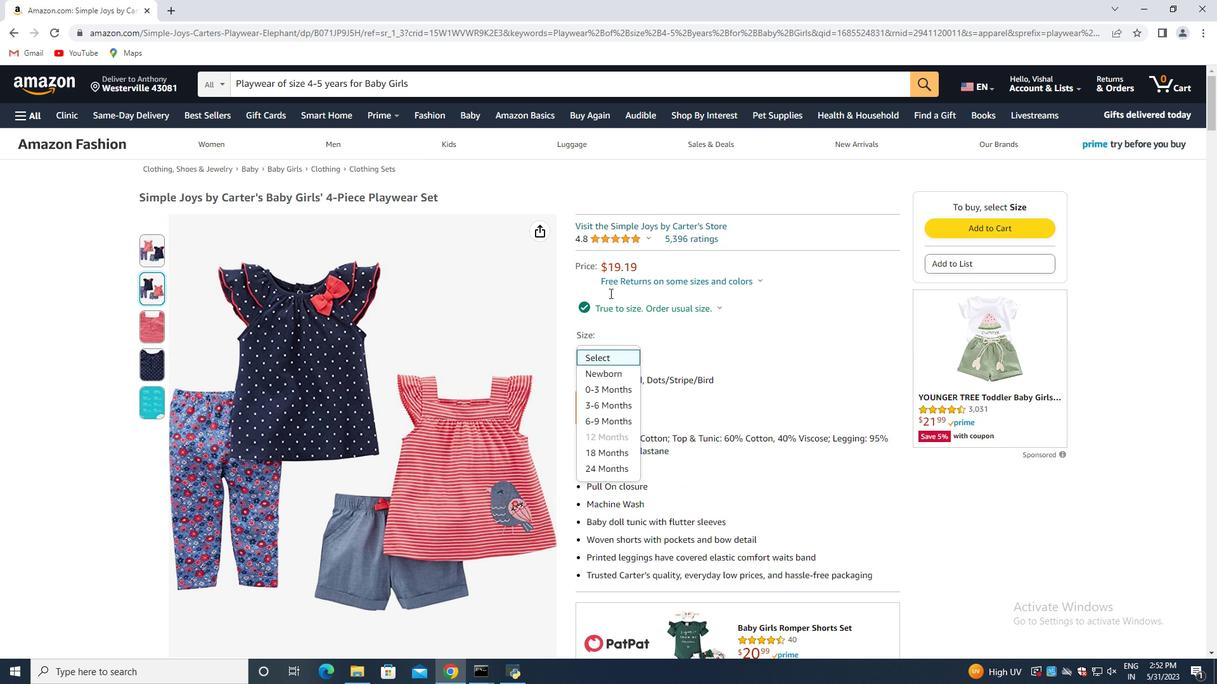 
Action: Mouse scrolled (609, 294) with delta (0, 0)
Screenshot: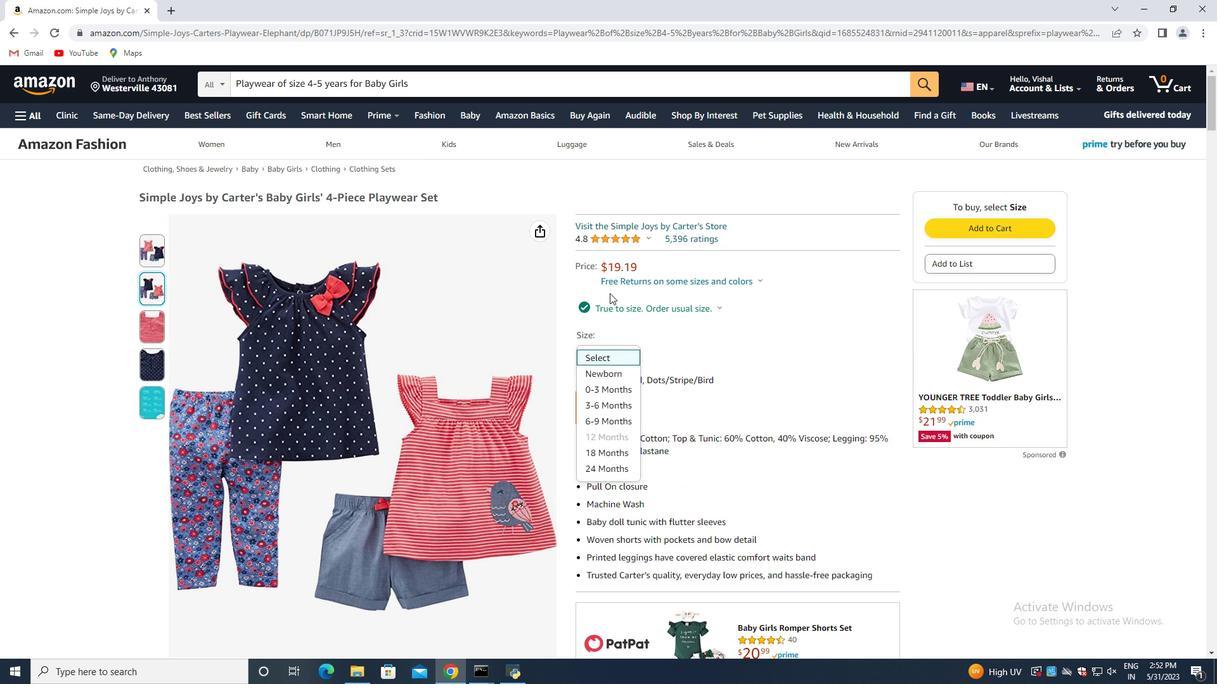 
Action: Mouse moved to (9, 29)
Screenshot: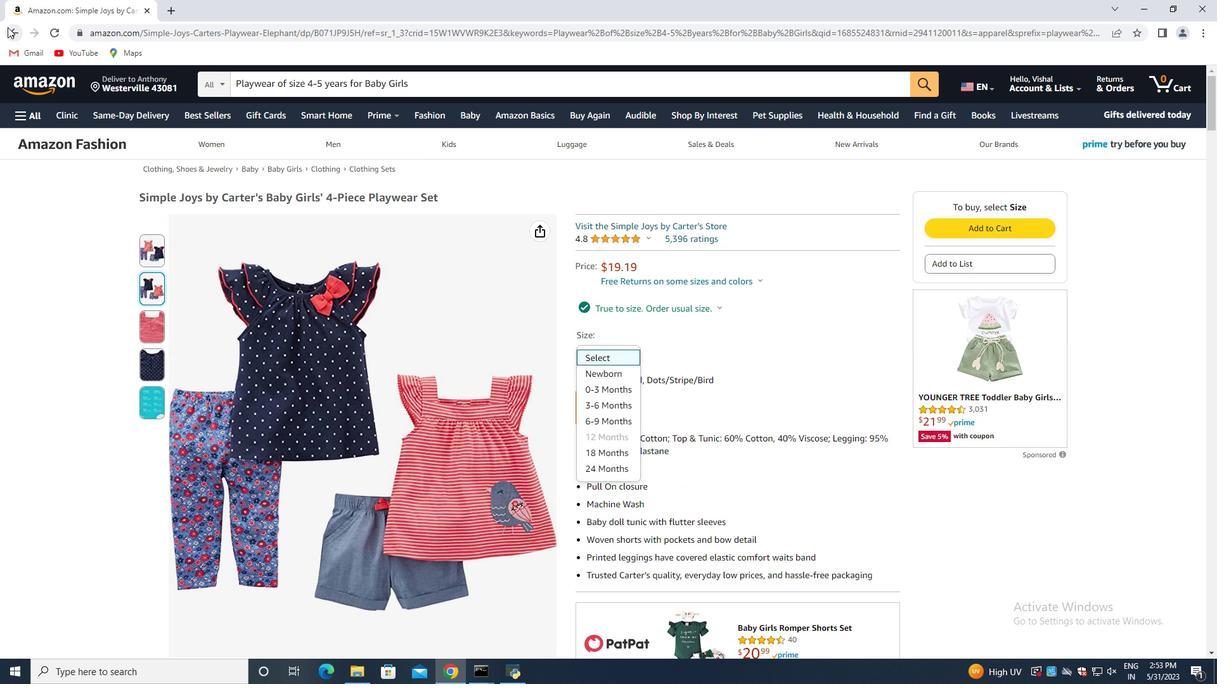 
Action: Mouse pressed left at (9, 29)
Screenshot: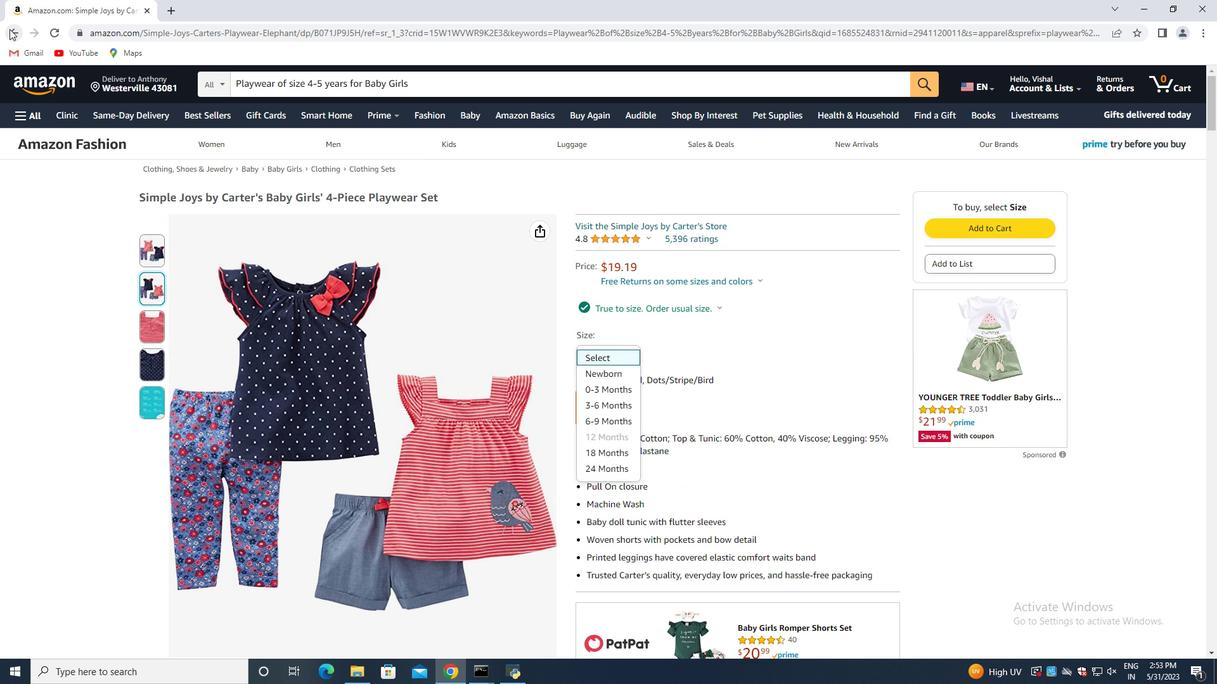
Action: Mouse moved to (647, 272)
Screenshot: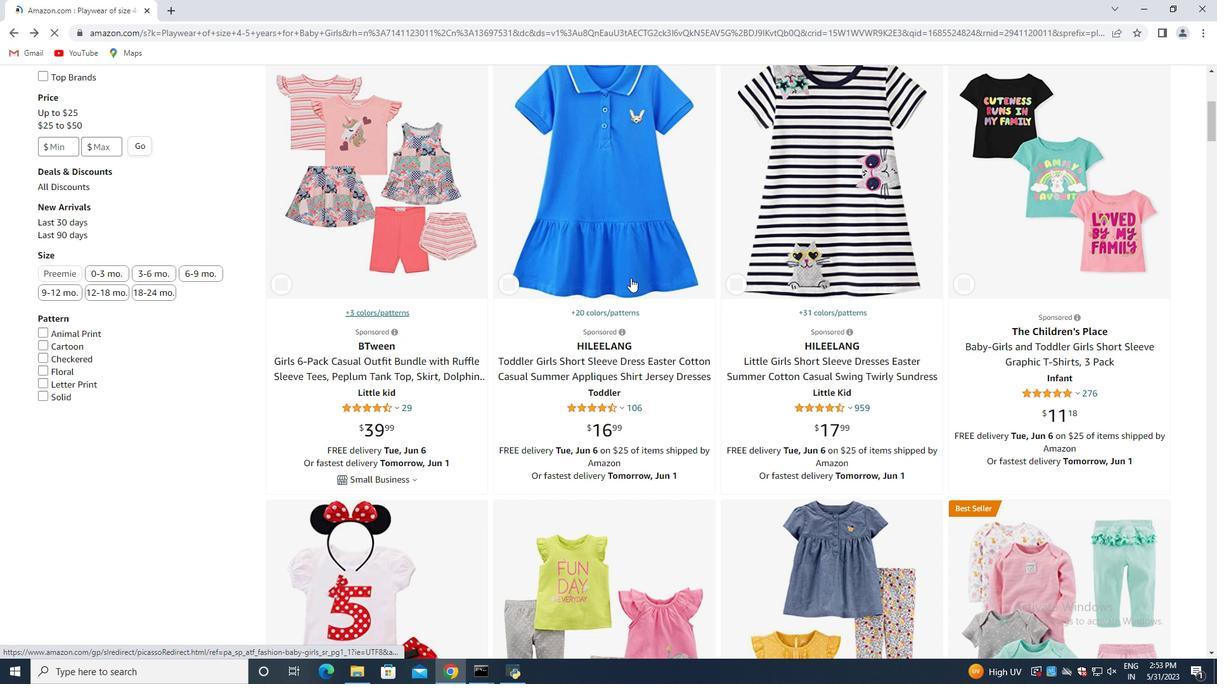 
Action: Mouse scrolled (647, 273) with delta (0, 0)
Screenshot: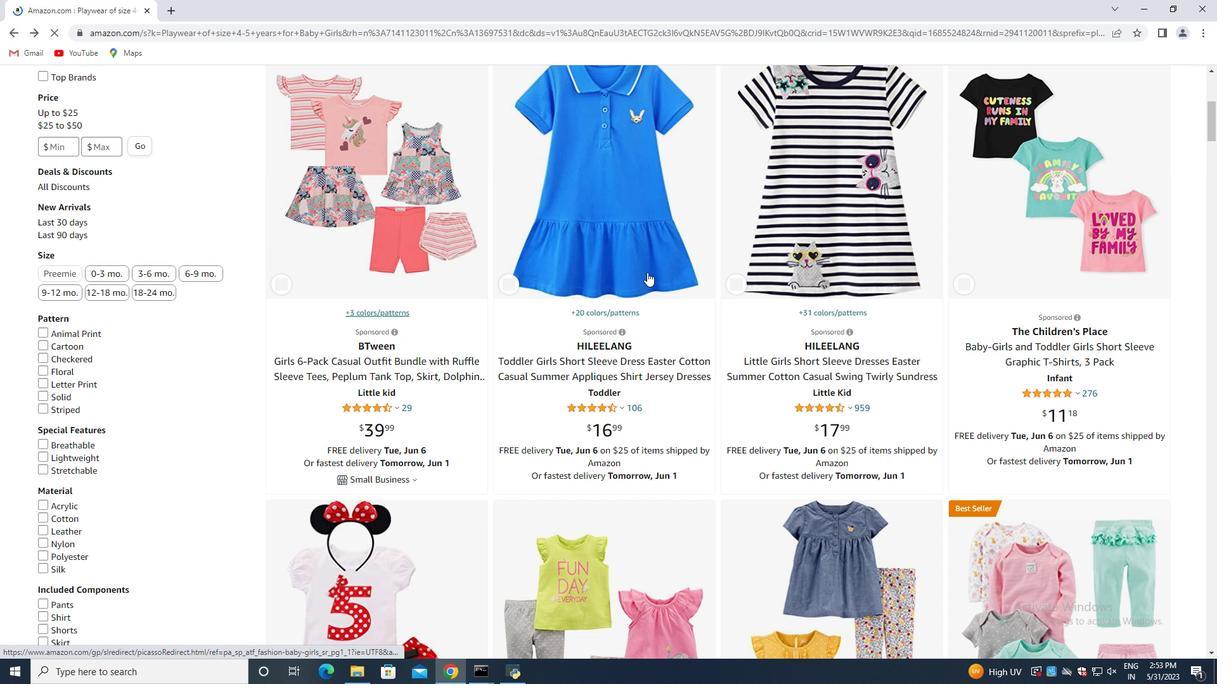 
Action: Mouse scrolled (647, 273) with delta (0, 0)
Screenshot: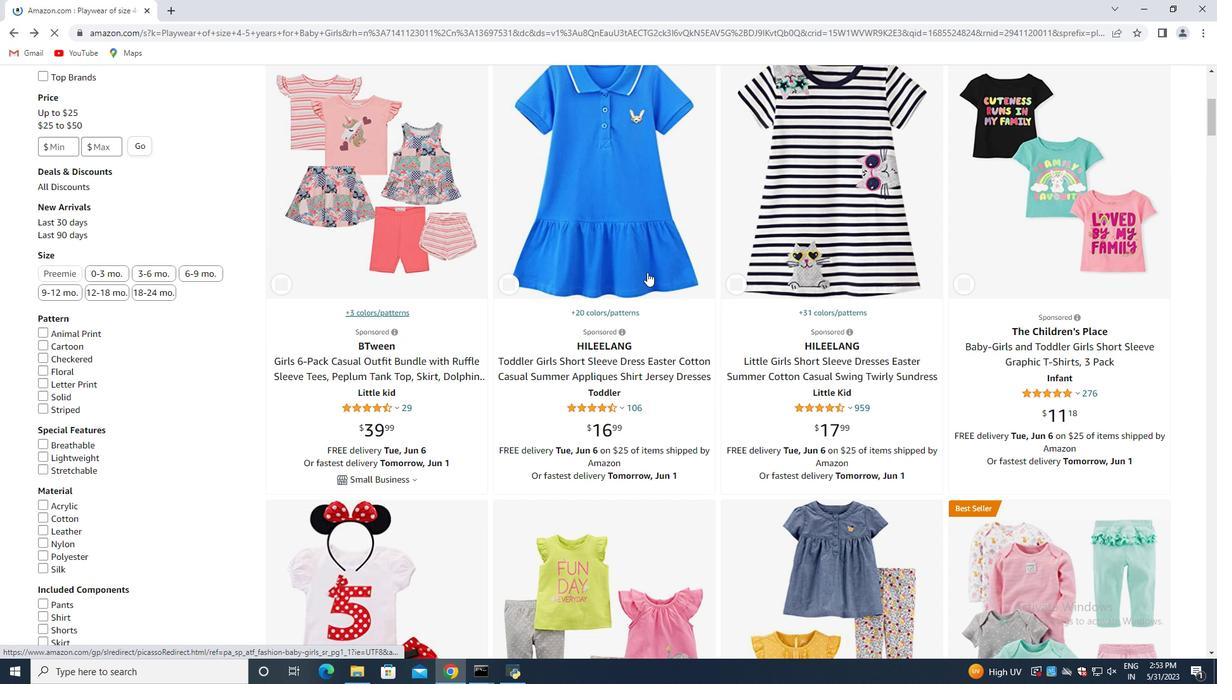 
Action: Mouse scrolled (647, 273) with delta (0, 0)
Screenshot: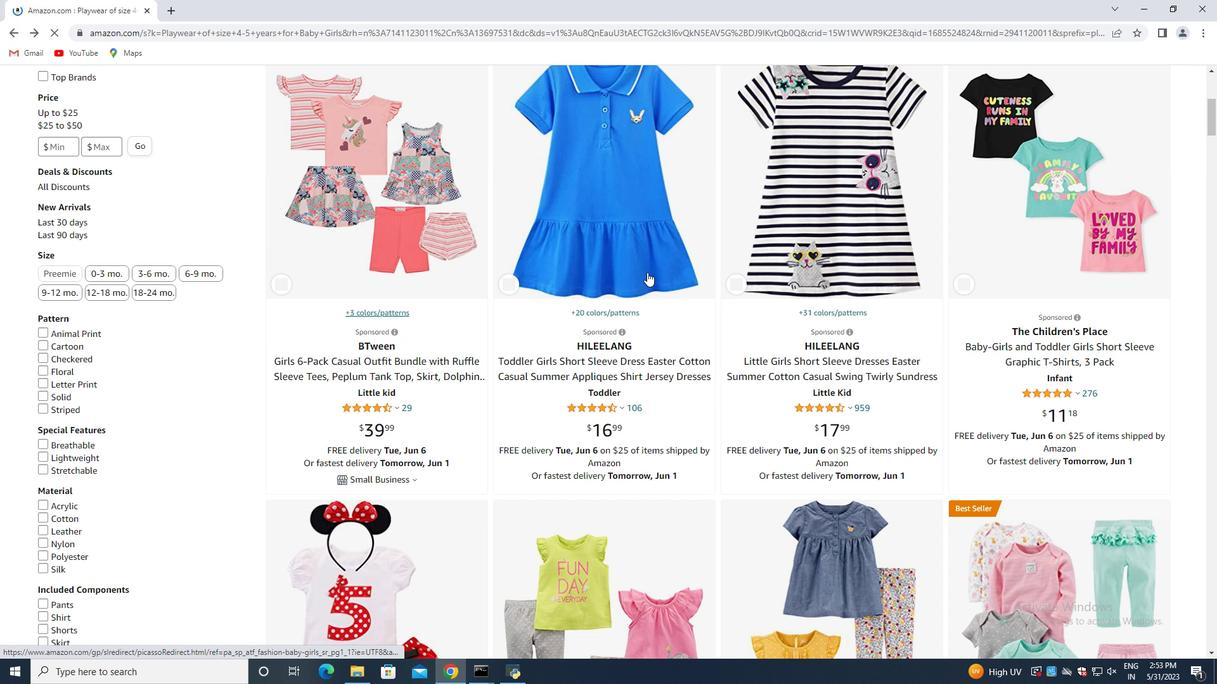 
Action: Mouse scrolled (647, 273) with delta (0, 0)
Screenshot: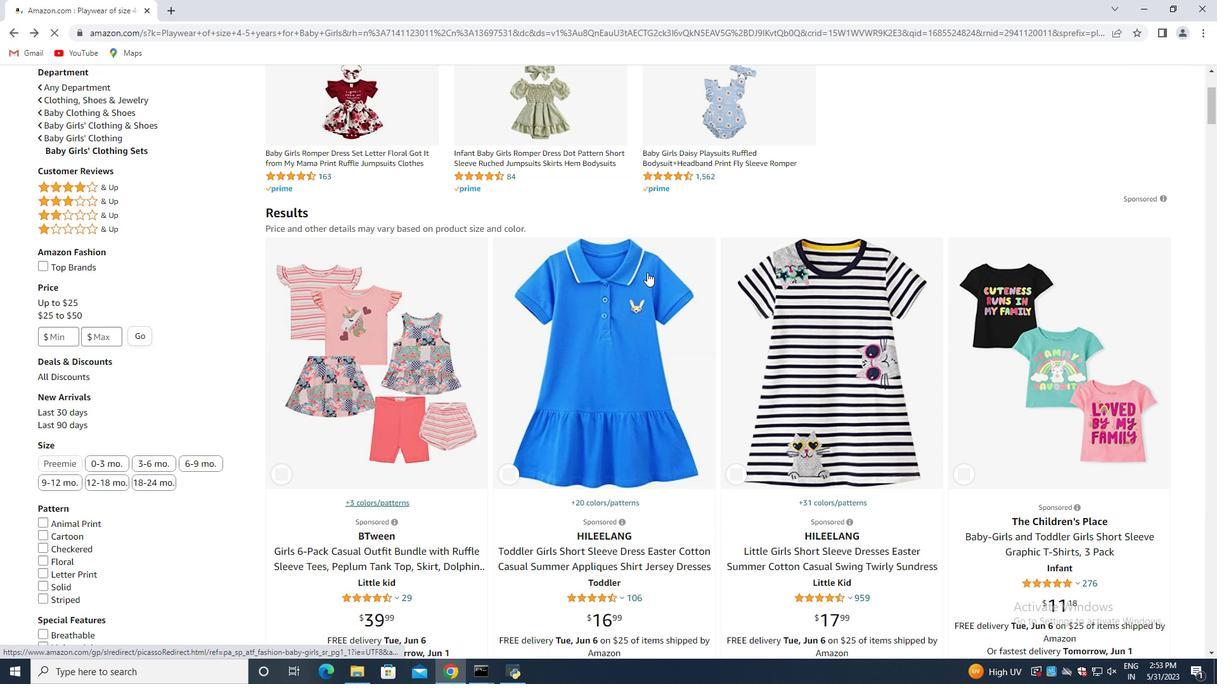 
Action: Mouse scrolled (647, 273) with delta (0, 0)
Screenshot: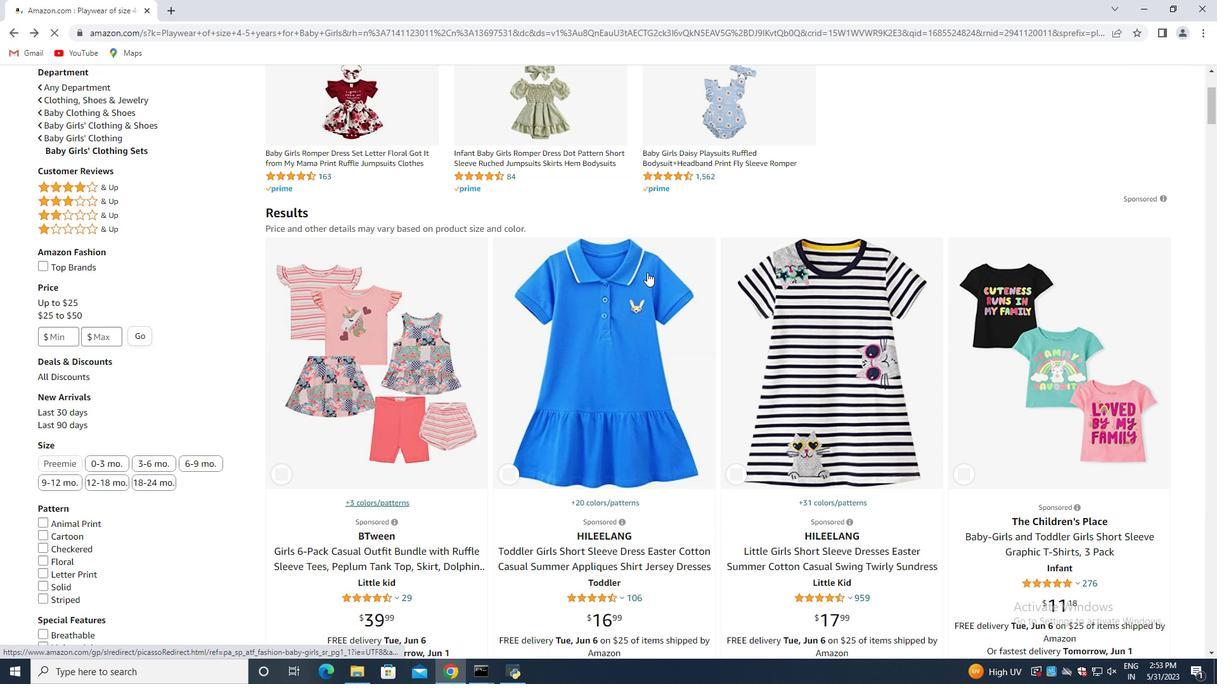 
Action: Mouse scrolled (647, 273) with delta (0, 0)
Screenshot: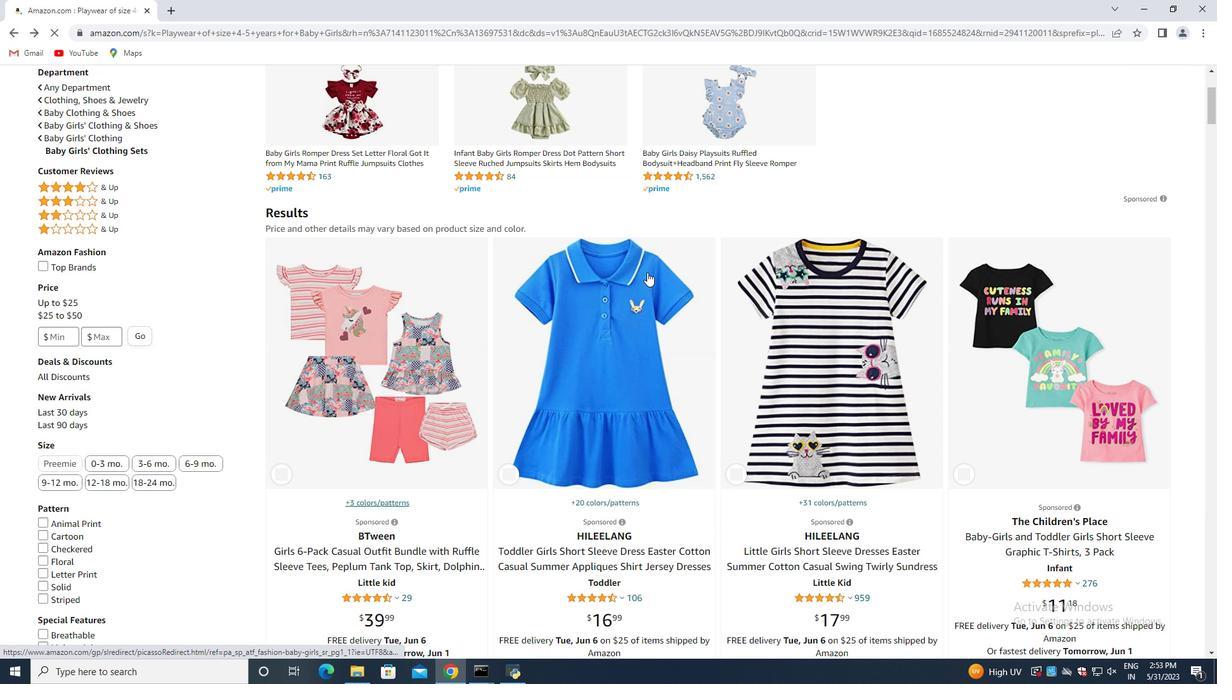 
Action: Mouse scrolled (647, 273) with delta (0, 0)
Screenshot: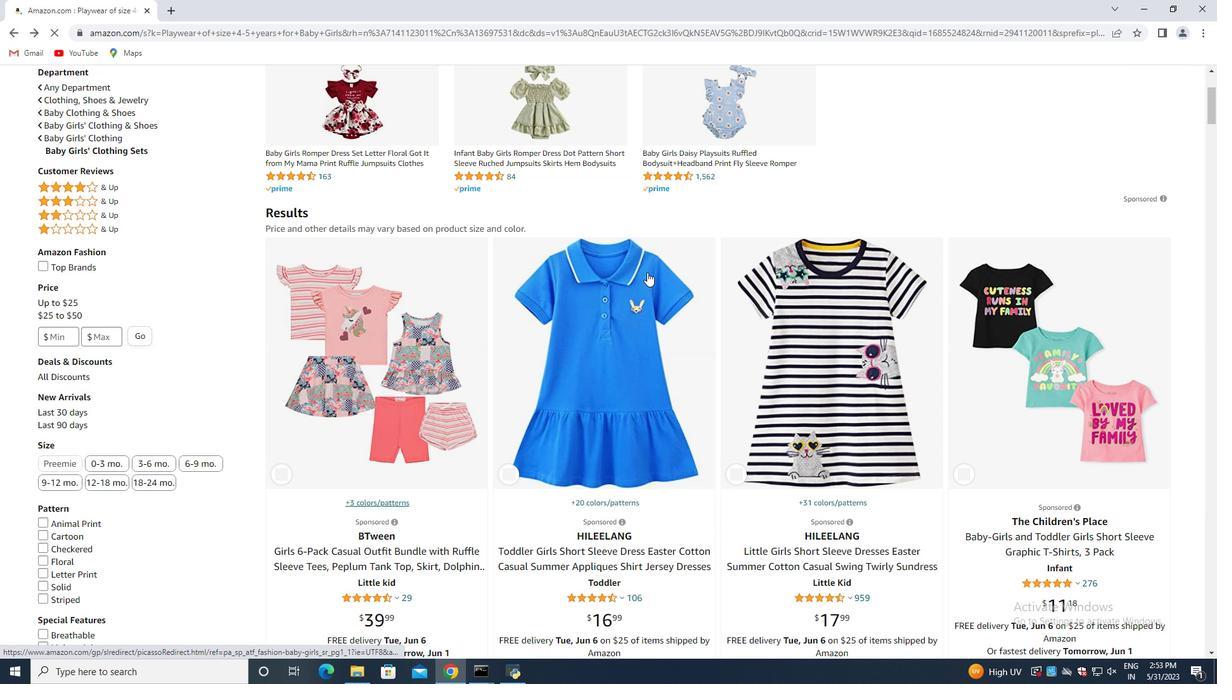 
Action: Mouse scrolled (647, 273) with delta (0, 0)
Screenshot: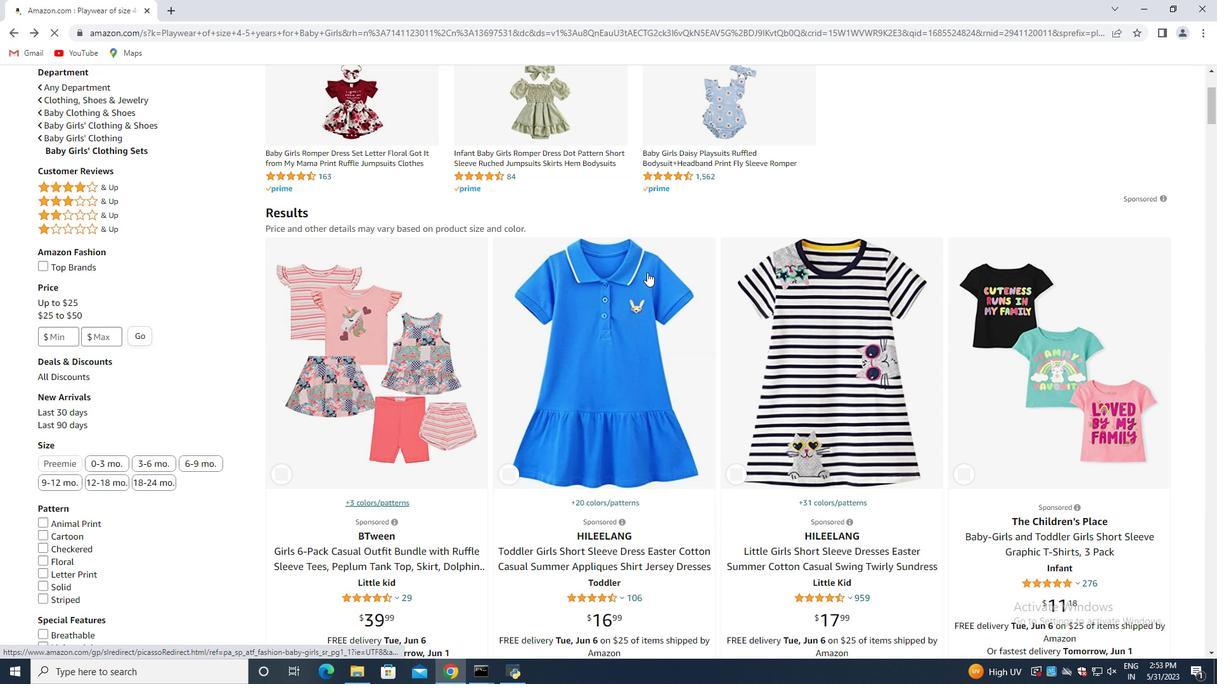 
Action: Mouse scrolled (647, 273) with delta (0, 0)
Screenshot: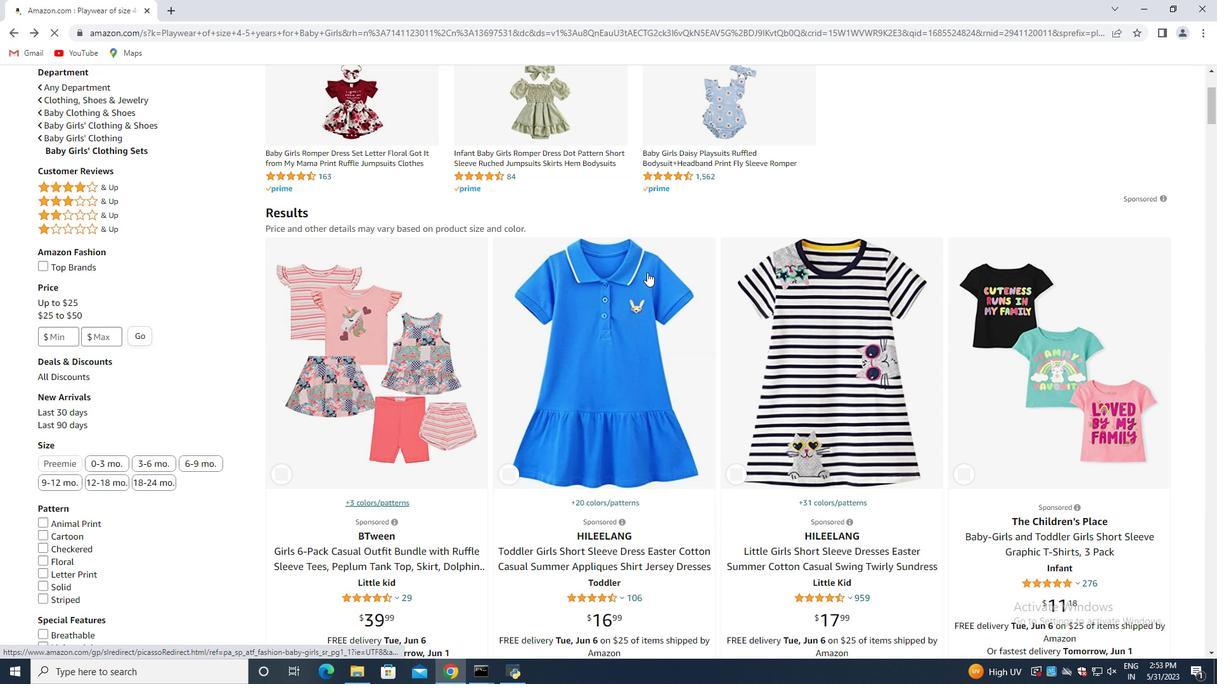 
Action: Mouse moved to (647, 273)
Screenshot: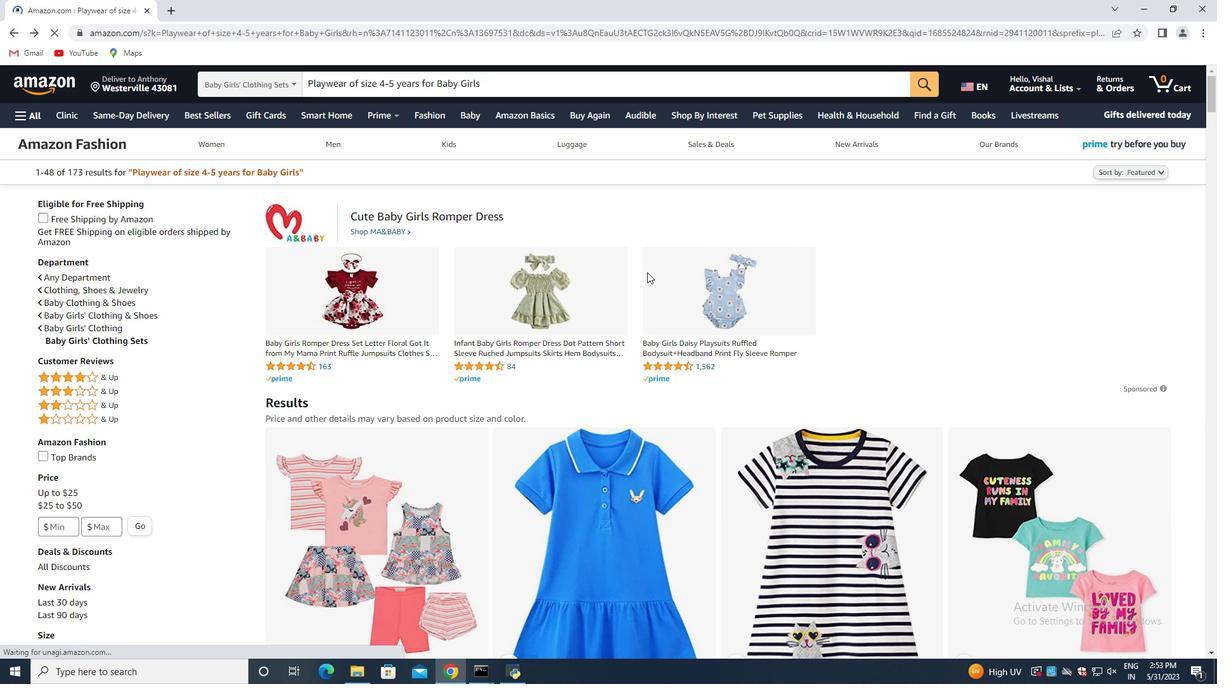
Action: Mouse scrolled (647, 272) with delta (0, 0)
Screenshot: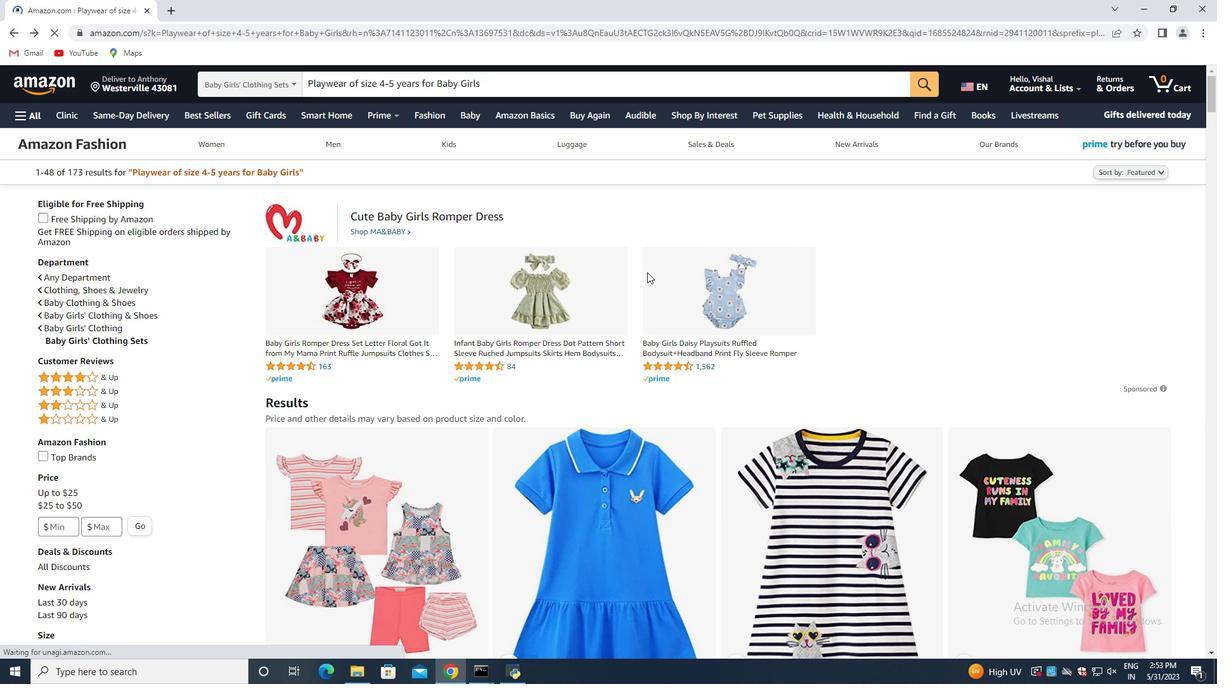 
Action: Mouse moved to (645, 275)
Screenshot: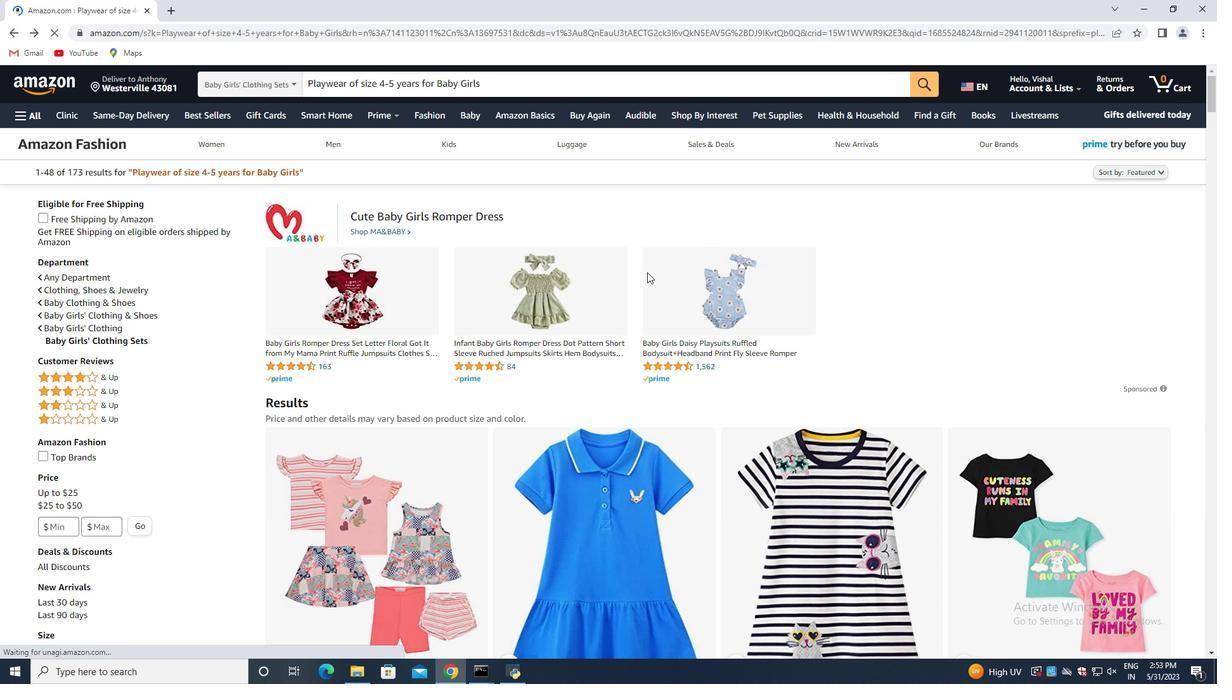 
Action: Mouse scrolled (645, 274) with delta (0, 0)
Screenshot: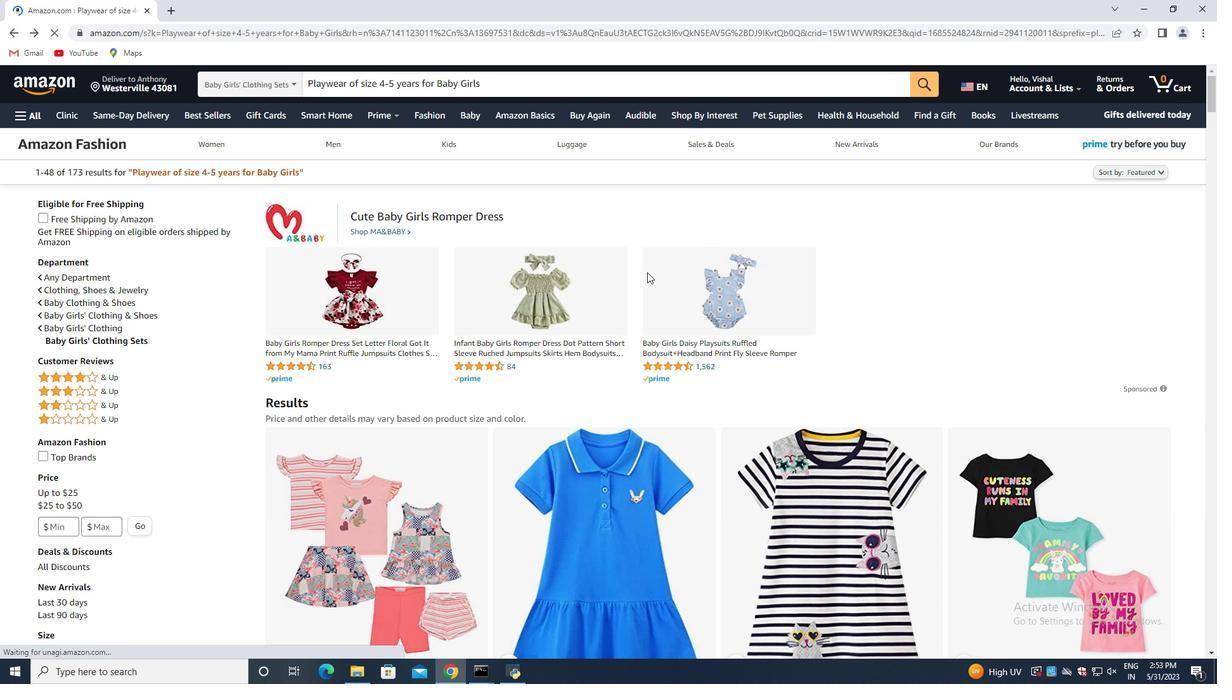 
Action: Mouse moved to (641, 276)
Screenshot: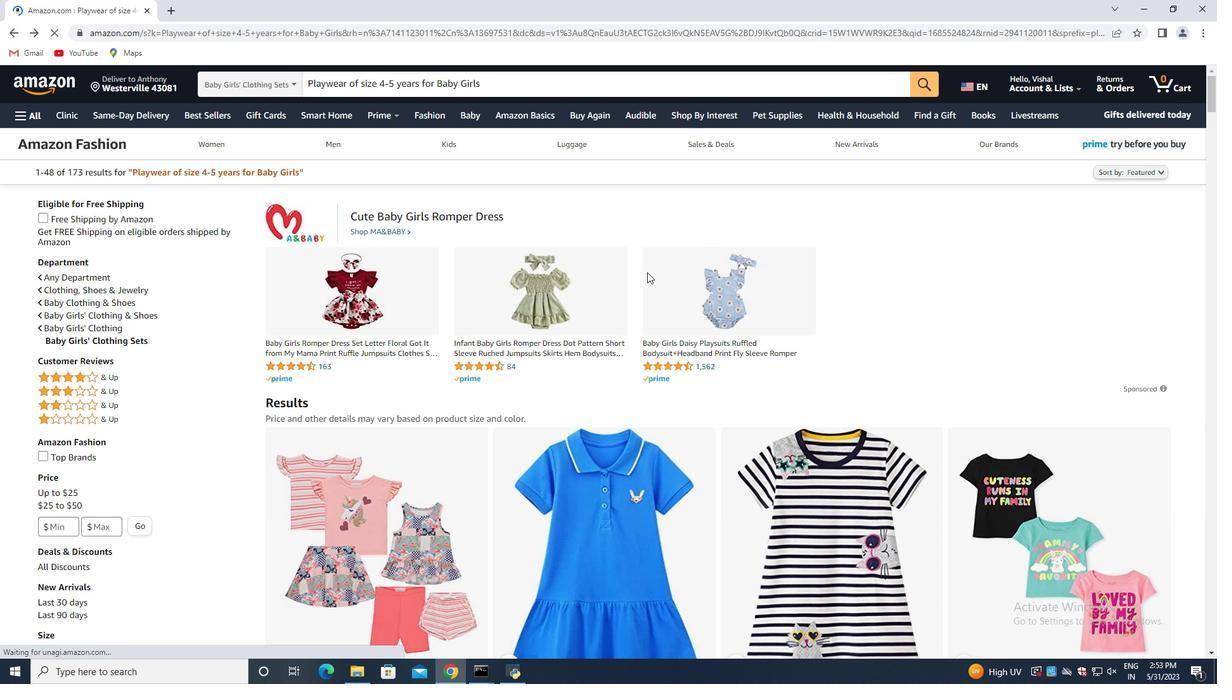 
Action: Mouse scrolled (641, 275) with delta (0, 0)
Screenshot: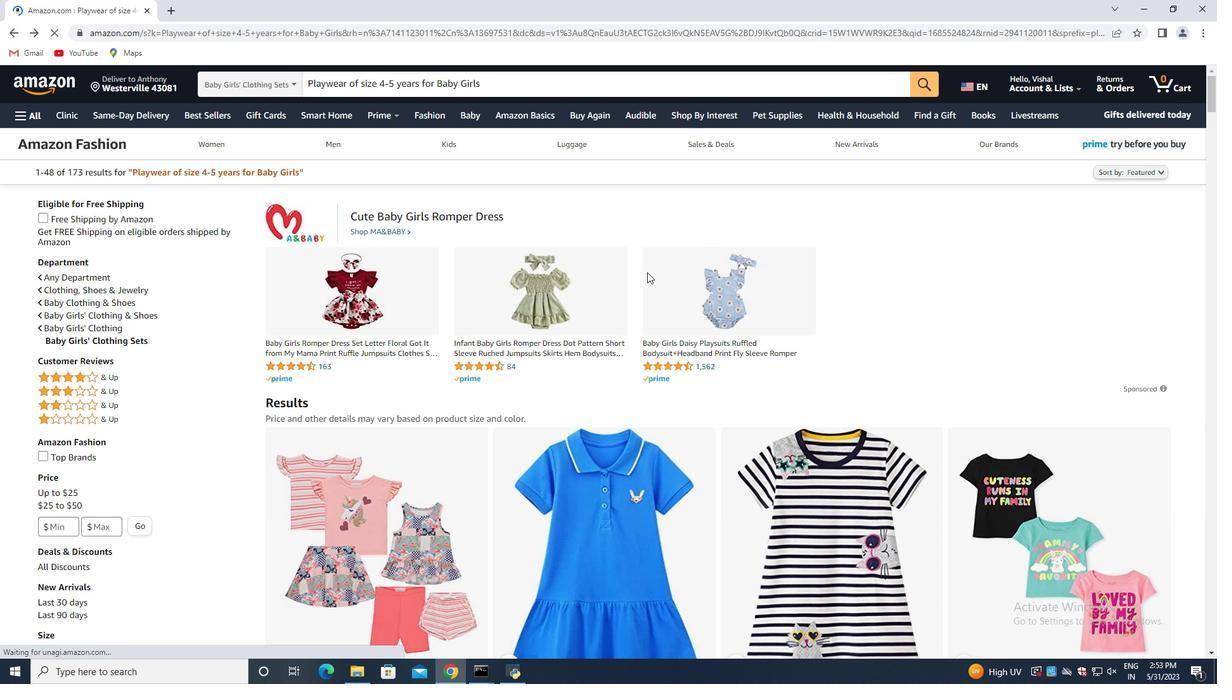 
Action: Mouse moved to (472, 270)
Screenshot: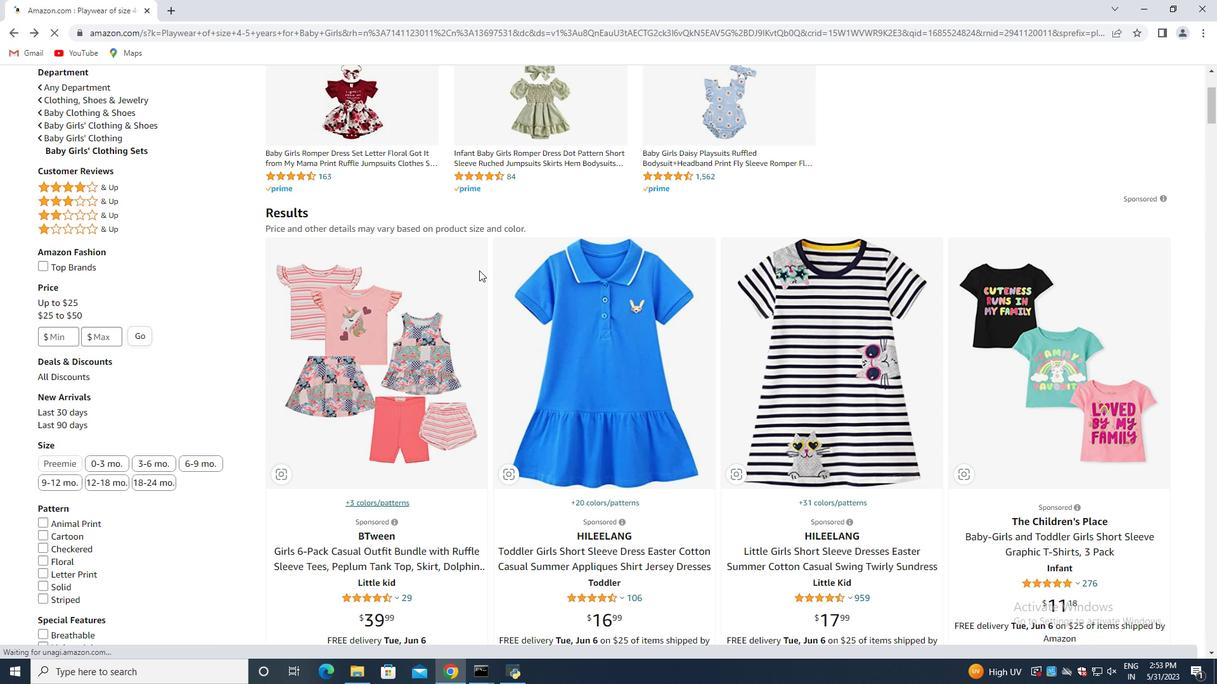 
Action: Mouse scrolled (472, 270) with delta (0, 0)
Screenshot: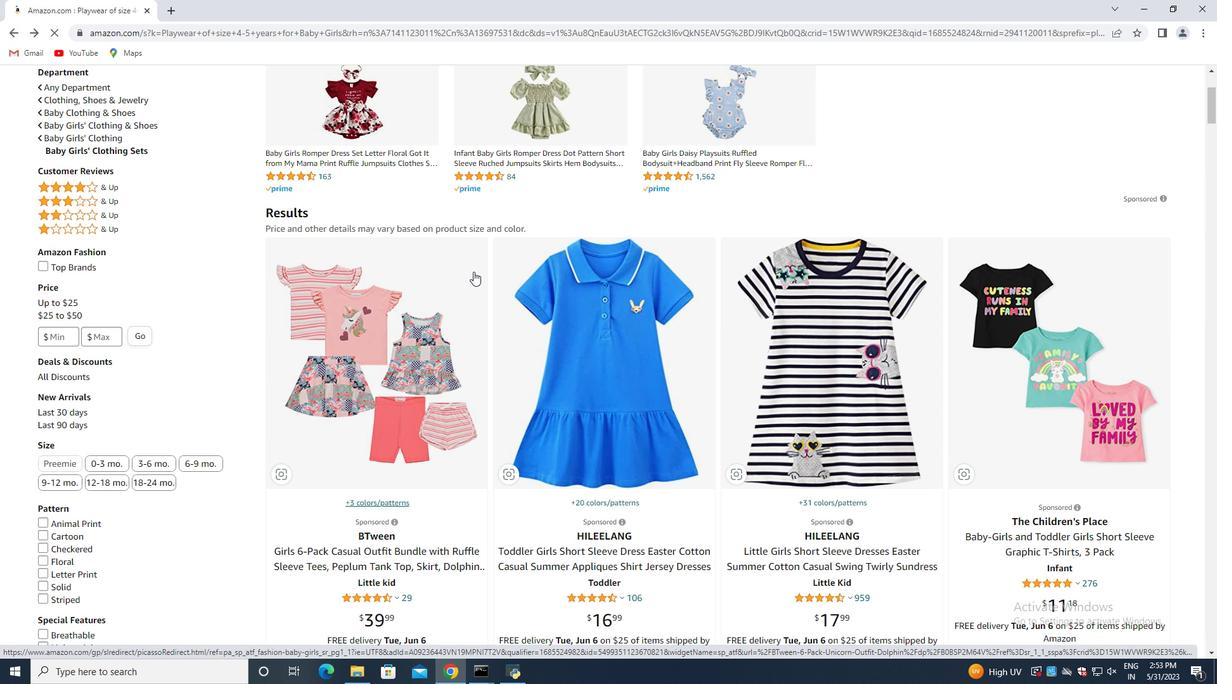 
Action: Mouse moved to (472, 270)
Screenshot: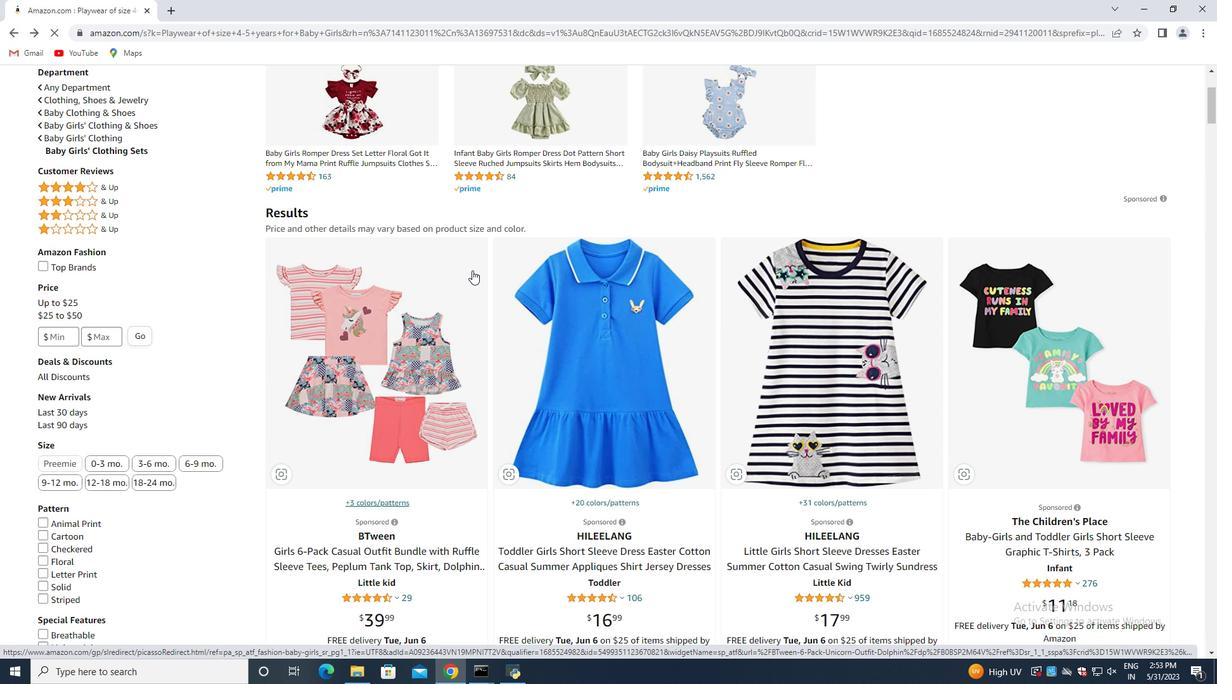 
Action: Mouse scrolled (472, 270) with delta (0, 0)
Screenshot: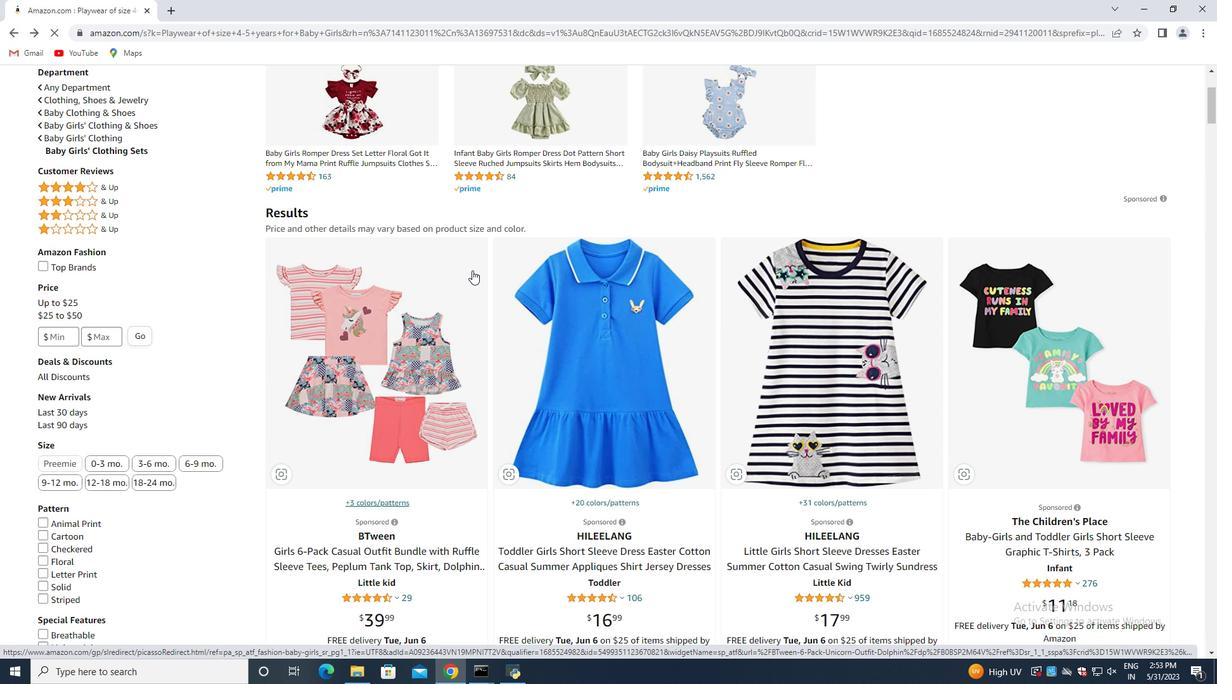 
Action: Mouse moved to (609, 274)
Screenshot: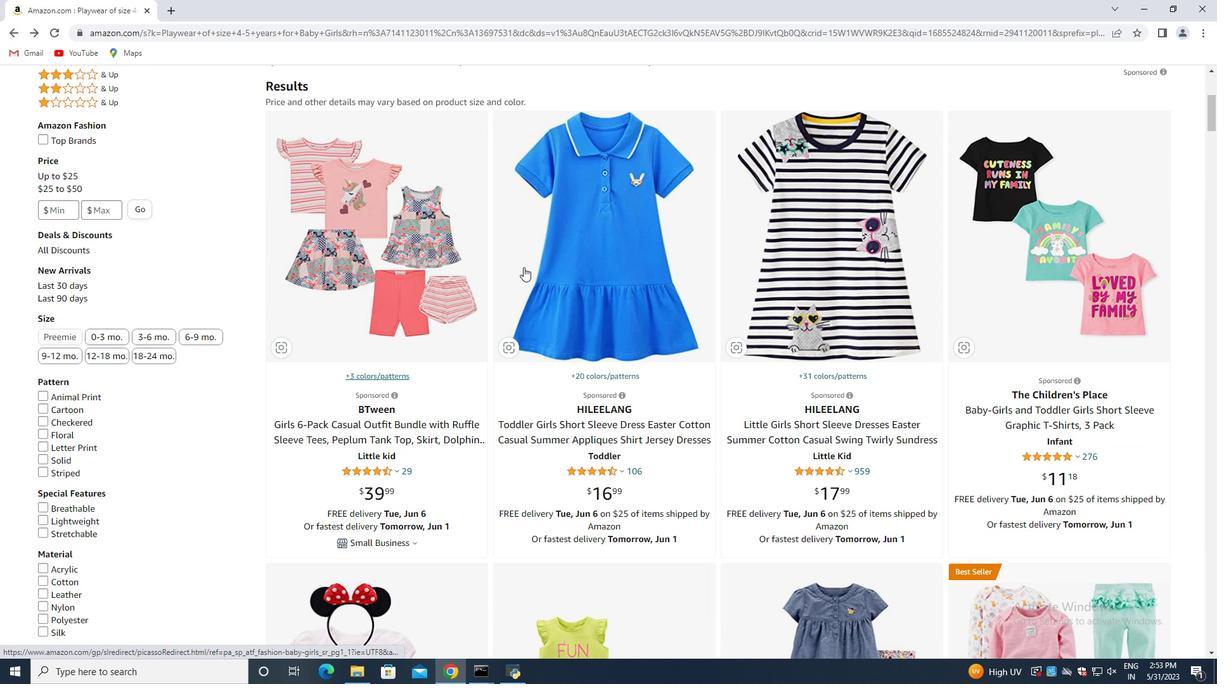 
Action: Mouse scrolled (609, 273) with delta (0, 0)
Screenshot: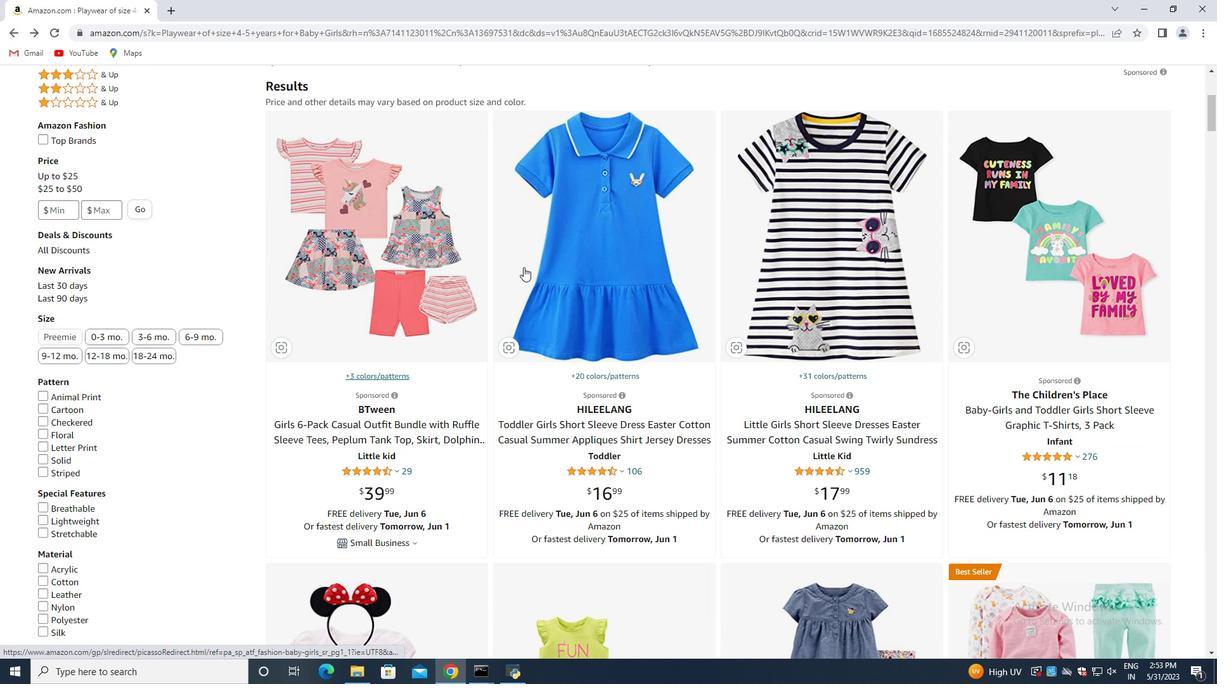
Action: Mouse moved to (621, 276)
Screenshot: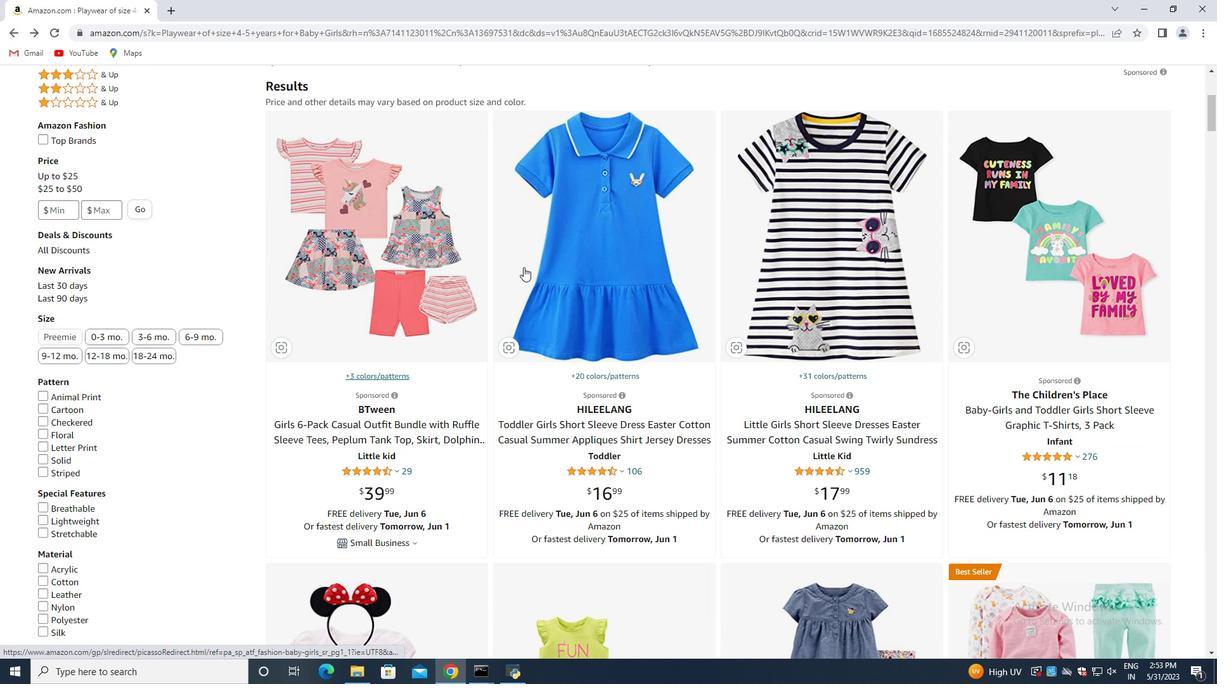 
Action: Mouse scrolled (621, 275) with delta (0, 0)
Screenshot: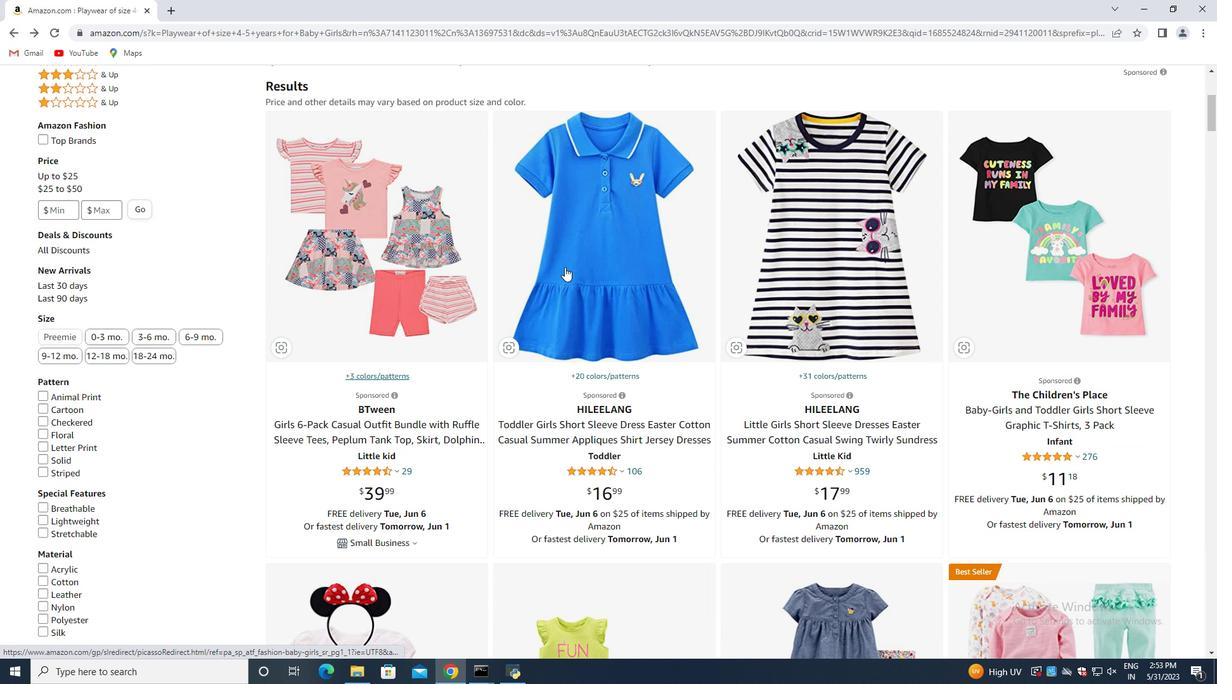 
Action: Mouse moved to (629, 277)
Screenshot: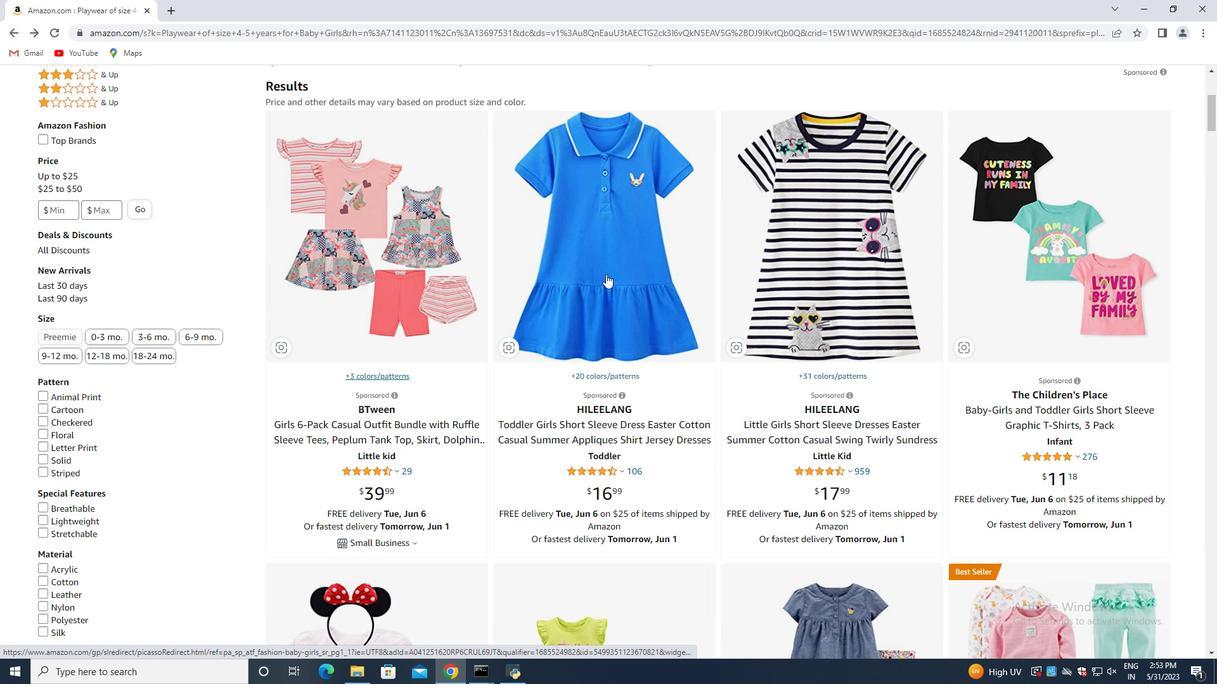 
Action: Mouse scrolled (629, 277) with delta (0, 0)
Screenshot: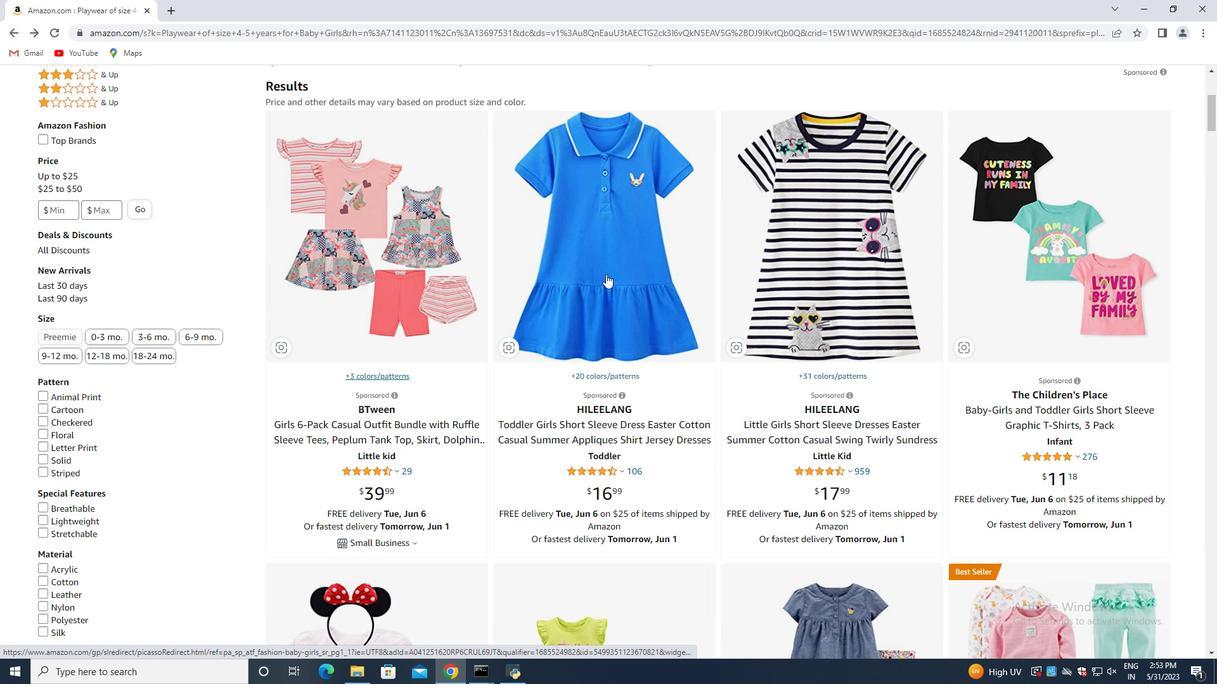 
Action: Mouse moved to (641, 277)
Screenshot: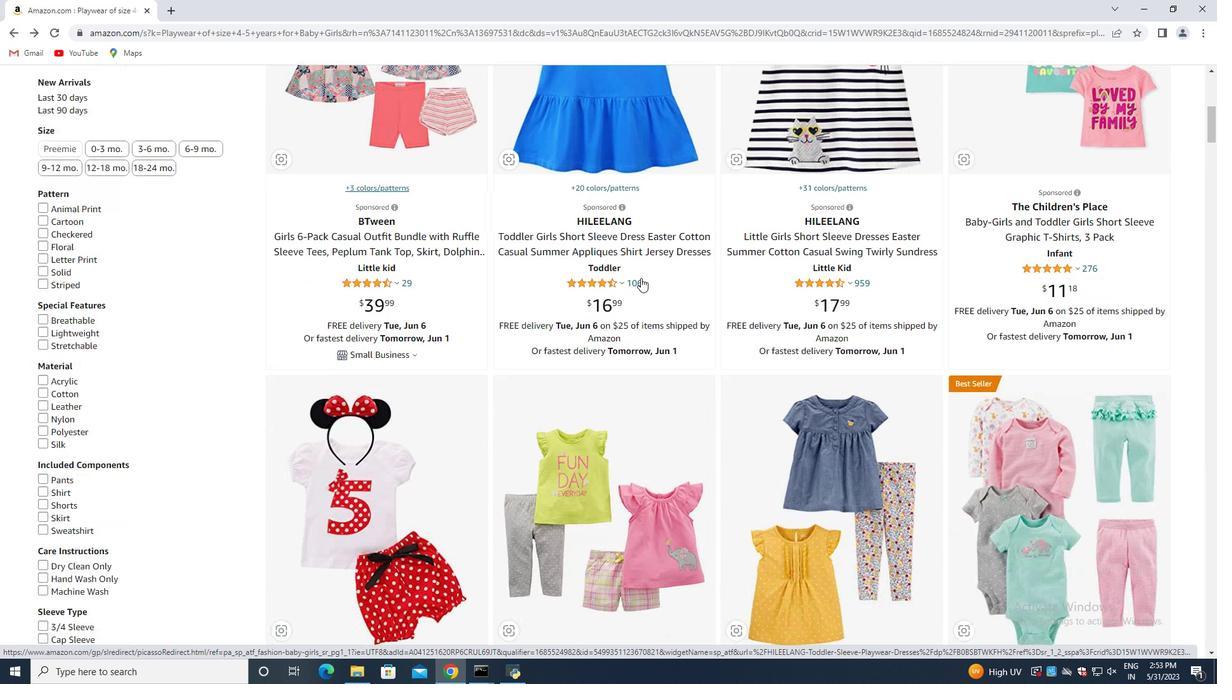 
Action: Mouse scrolled (641, 277) with delta (0, 0)
Screenshot: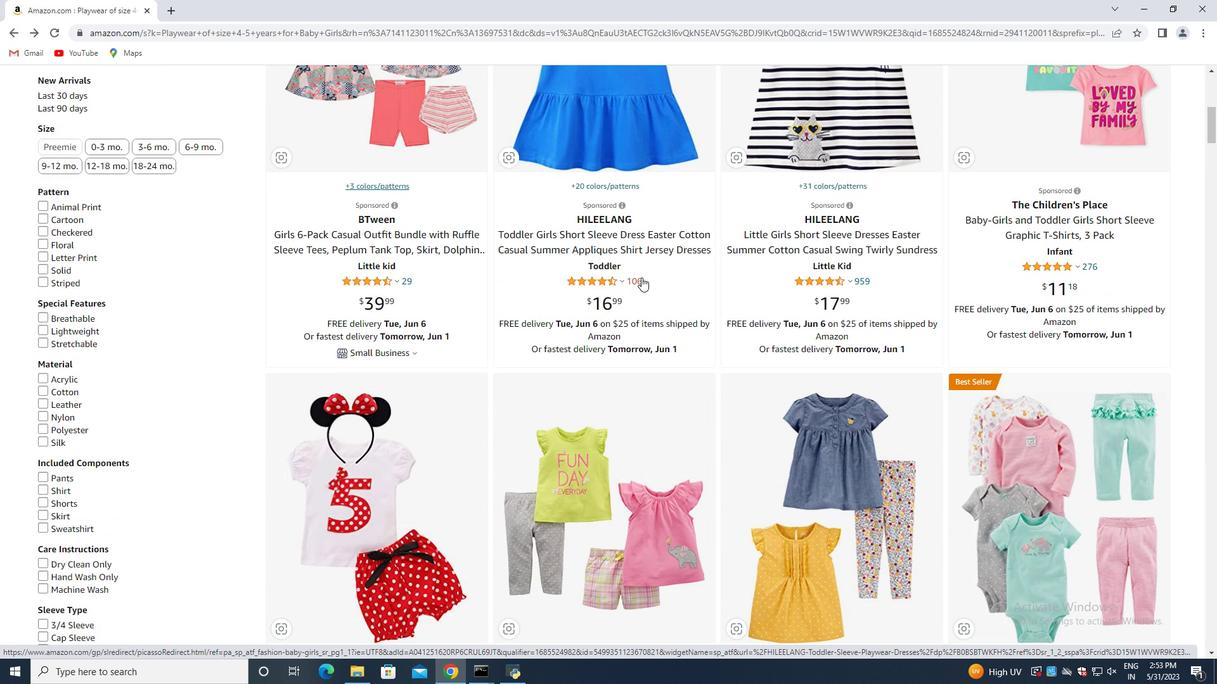 
Action: Mouse scrolled (641, 277) with delta (0, 0)
Screenshot: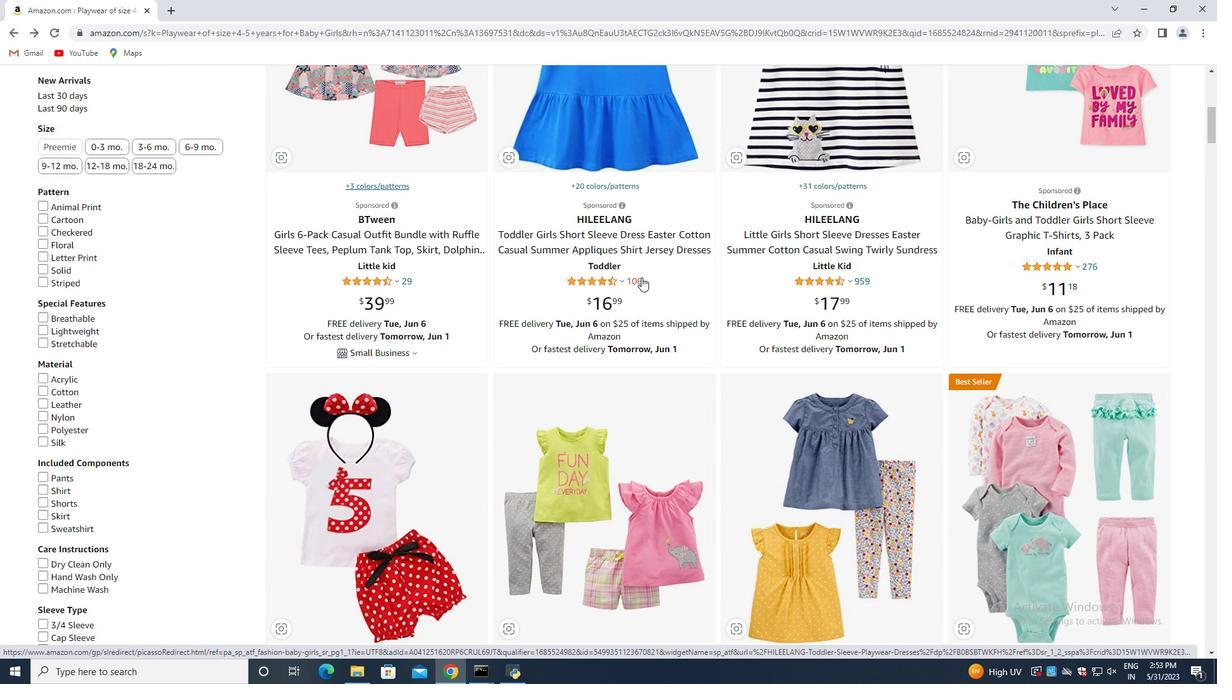 
Action: Mouse moved to (649, 273)
Screenshot: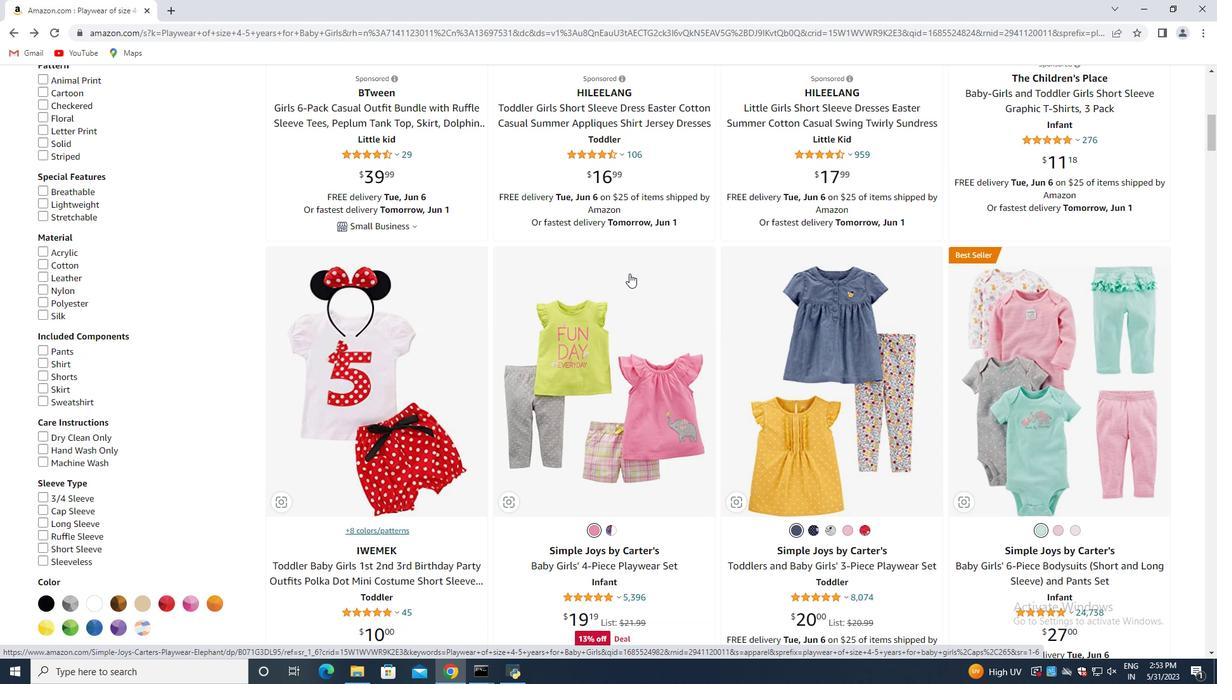
Action: Mouse scrolled (649, 273) with delta (0, 0)
Screenshot: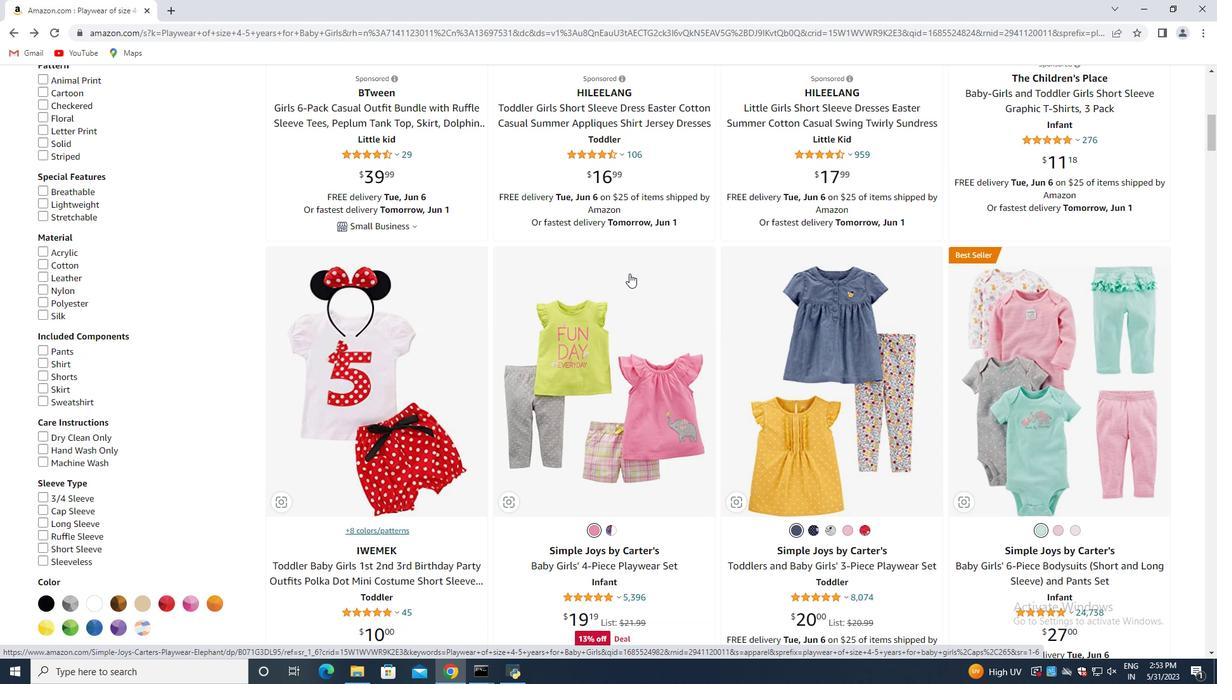 
Action: Mouse moved to (656, 289)
Screenshot: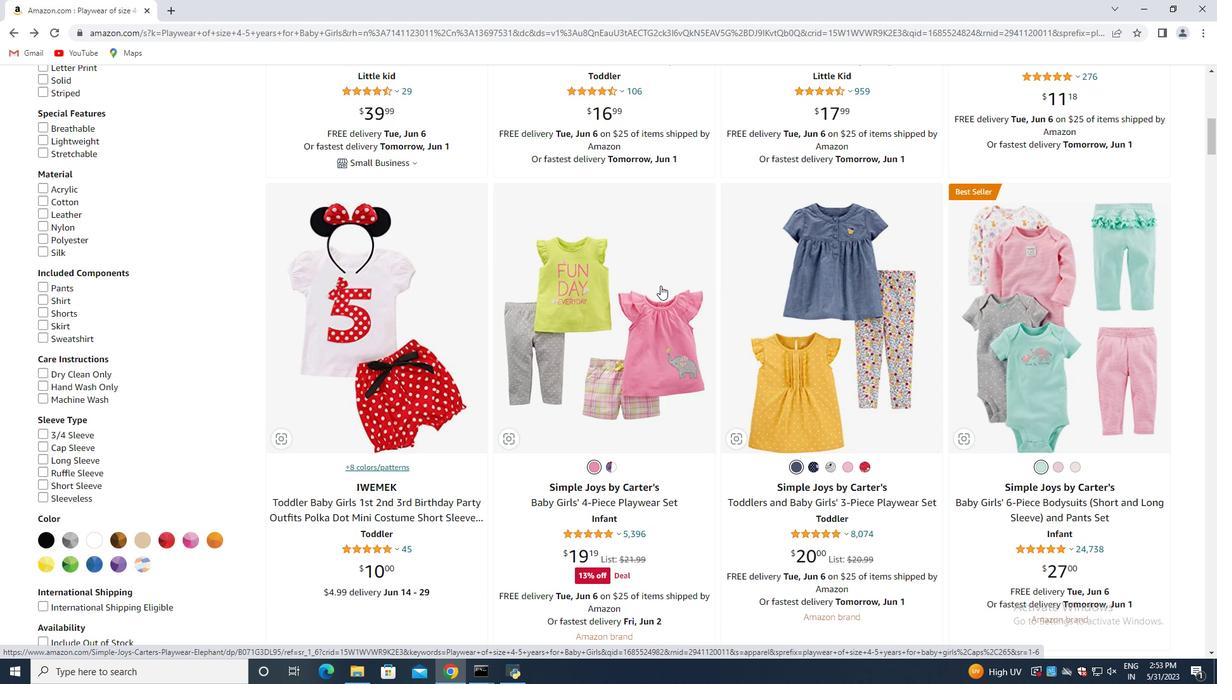 
Action: Mouse pressed left at (656, 289)
Screenshot: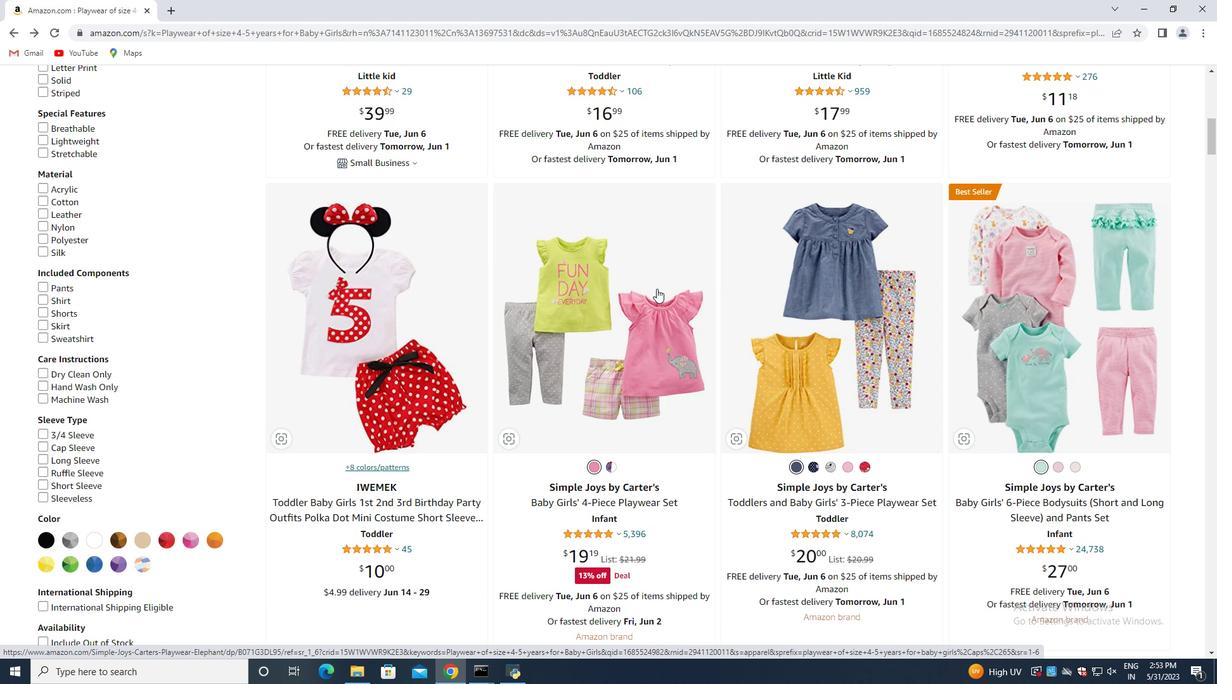 
Action: Mouse moved to (634, 356)
Screenshot: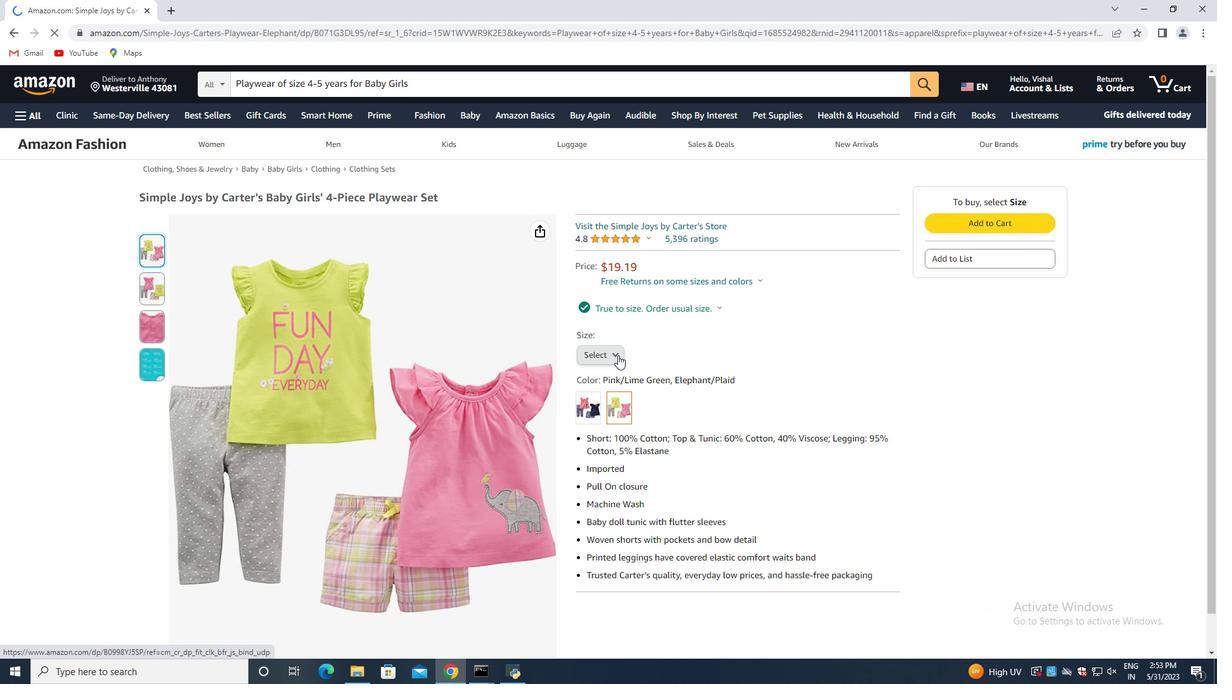 
Action: Mouse pressed left at (634, 356)
Screenshot: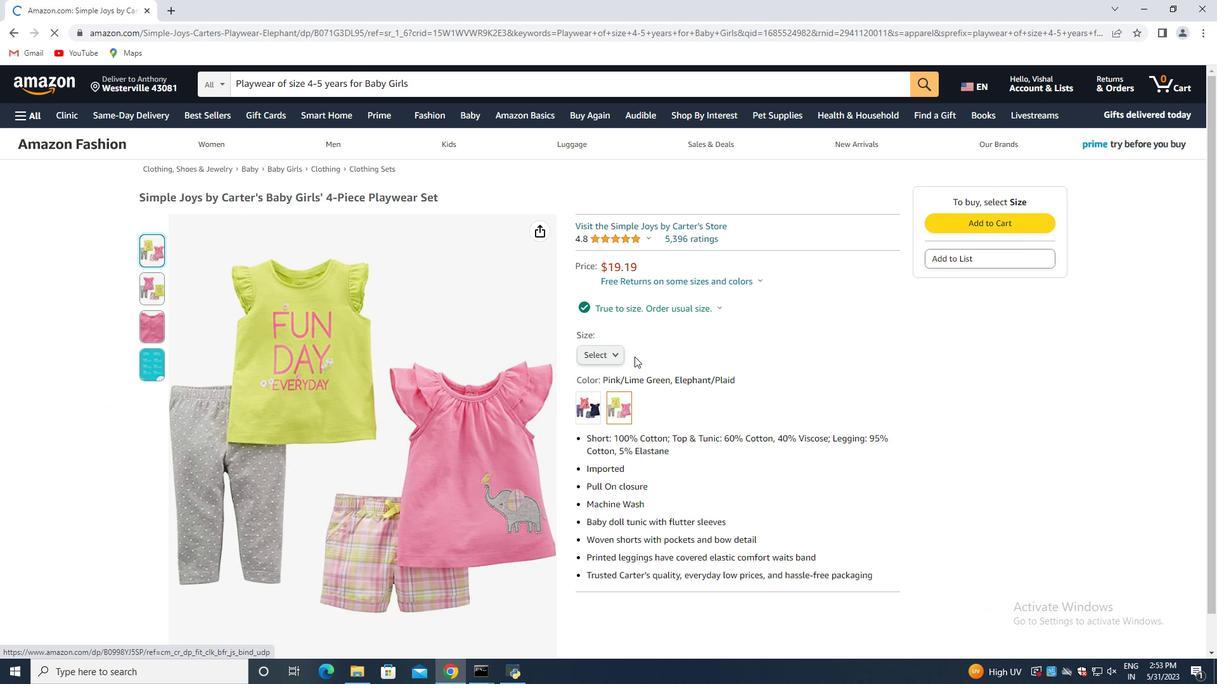
Action: Mouse moved to (614, 356)
Screenshot: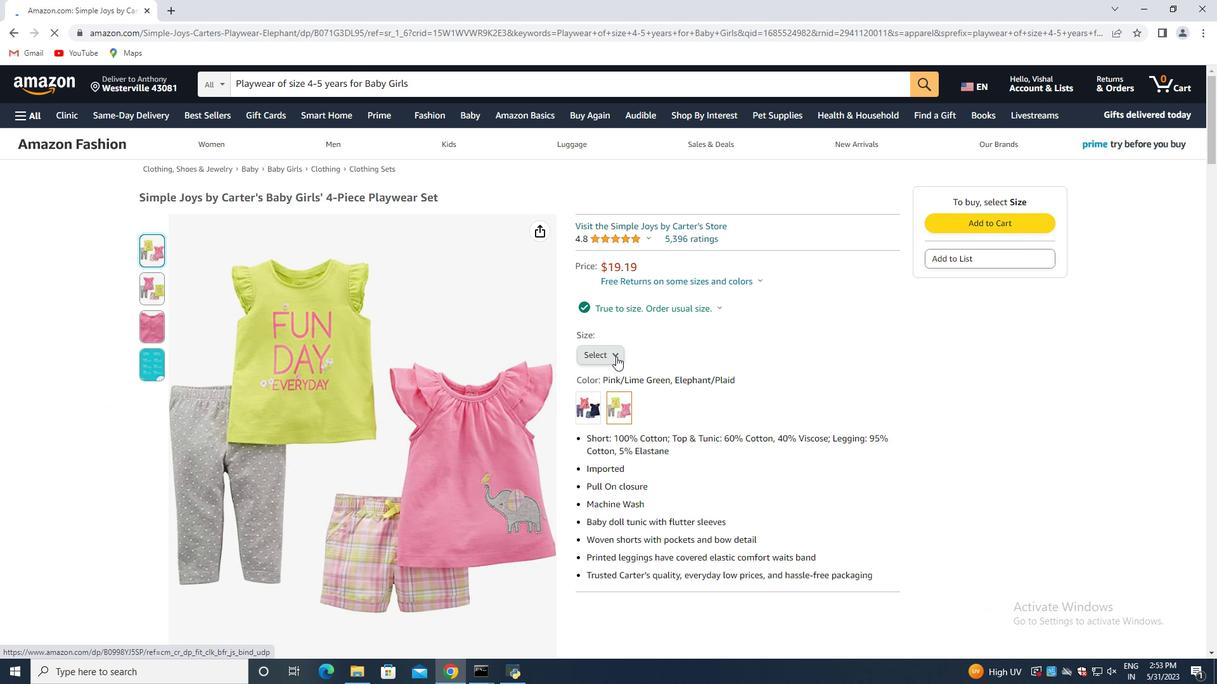 
Action: Mouse pressed left at (614, 356)
Screenshot: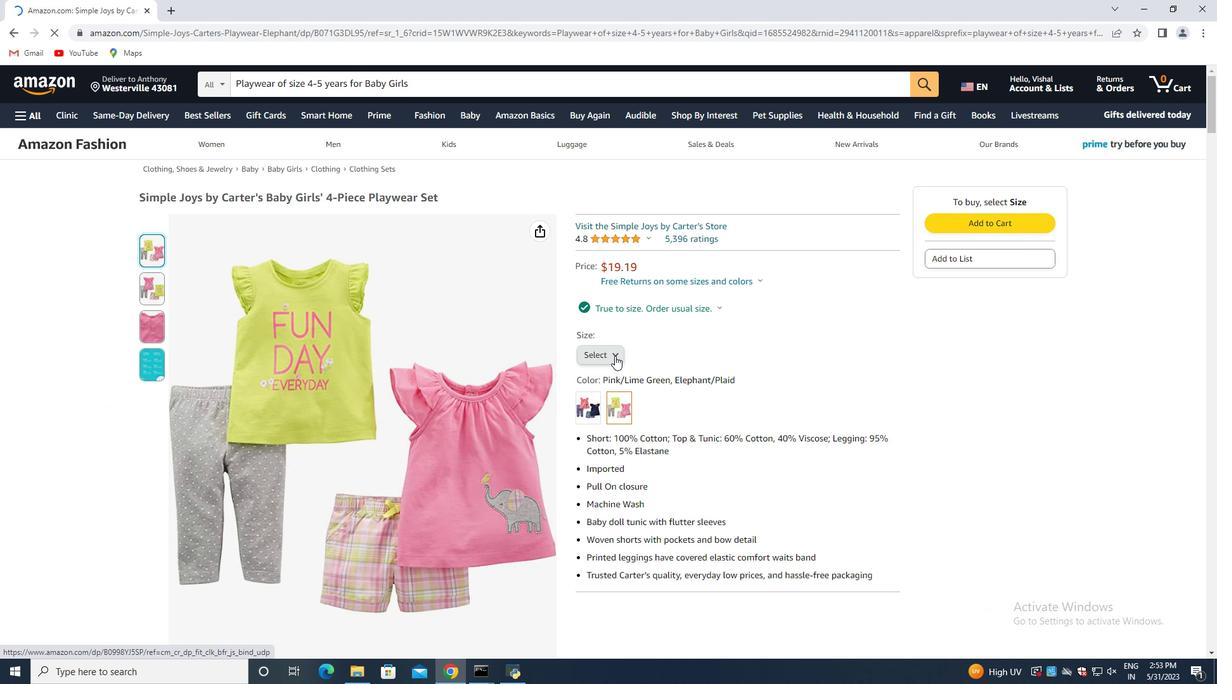 
Action: Mouse moved to (611, 455)
Screenshot: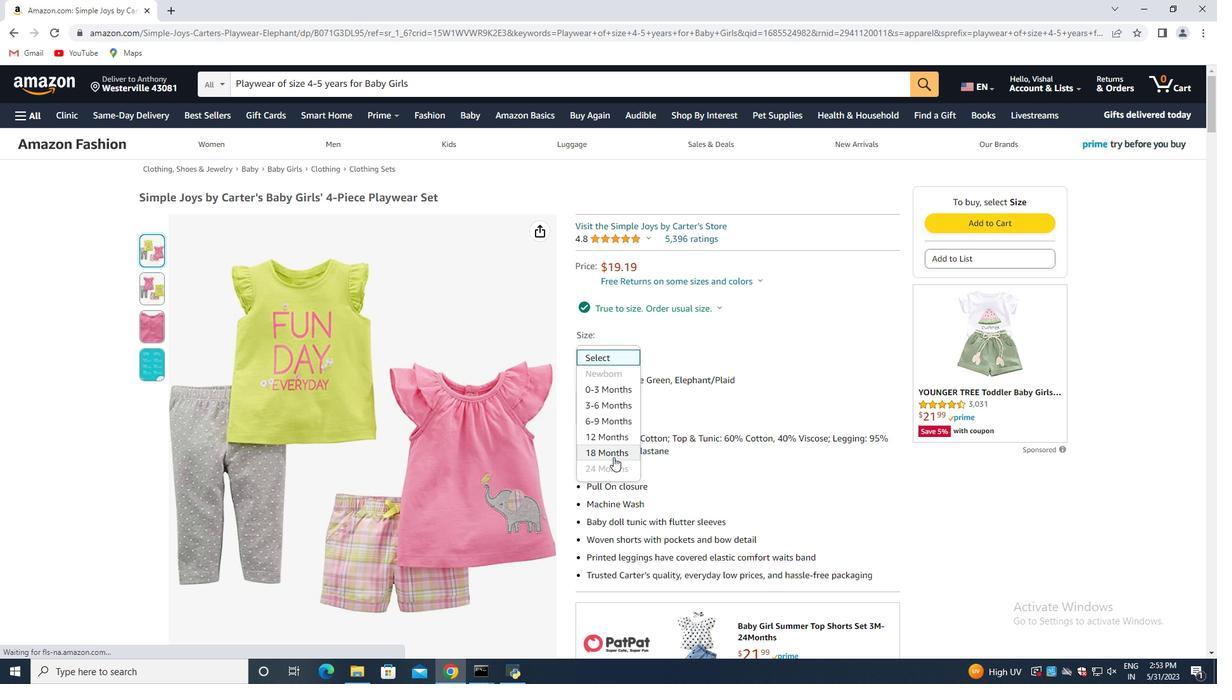 
Action: Mouse scrolled (611, 454) with delta (0, 0)
Screenshot: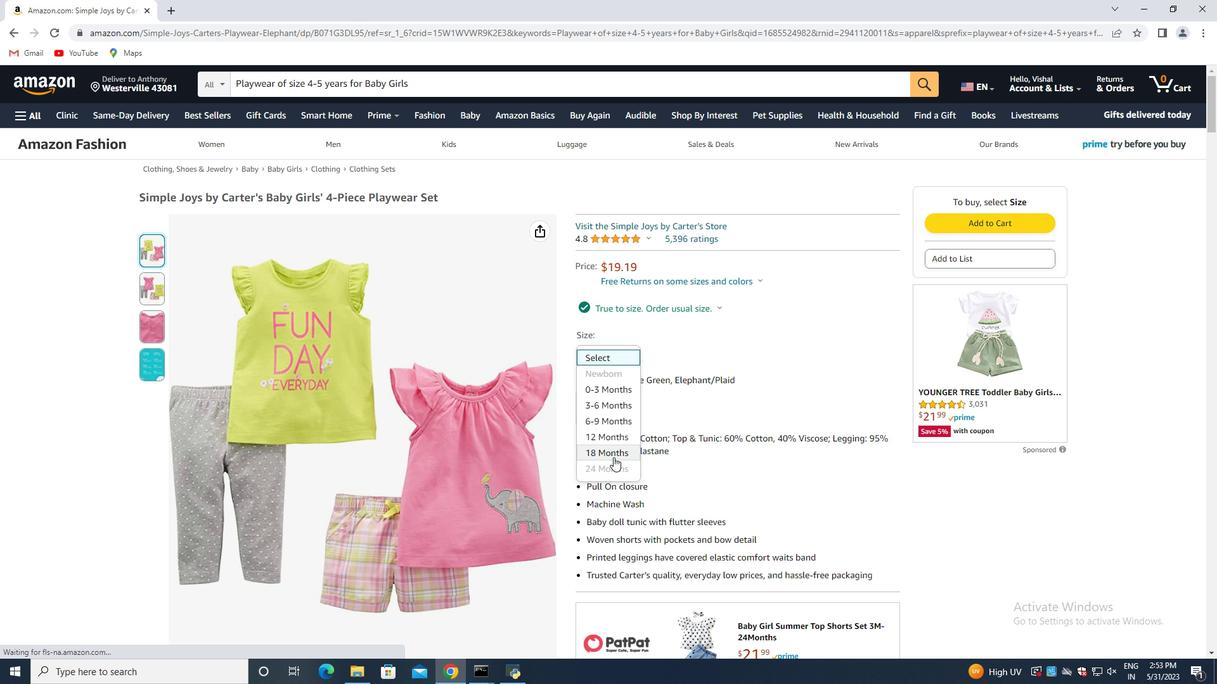 
Action: Mouse moved to (18, 36)
Screenshot: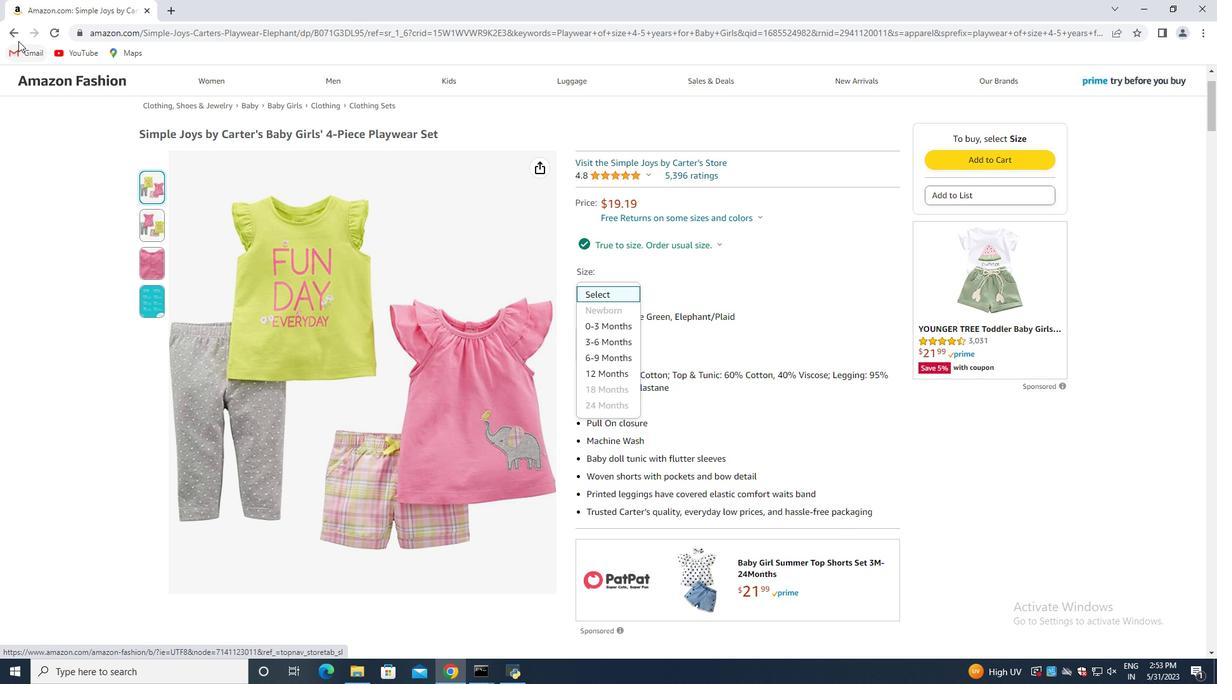 
Action: Mouse pressed left at (18, 36)
Screenshot: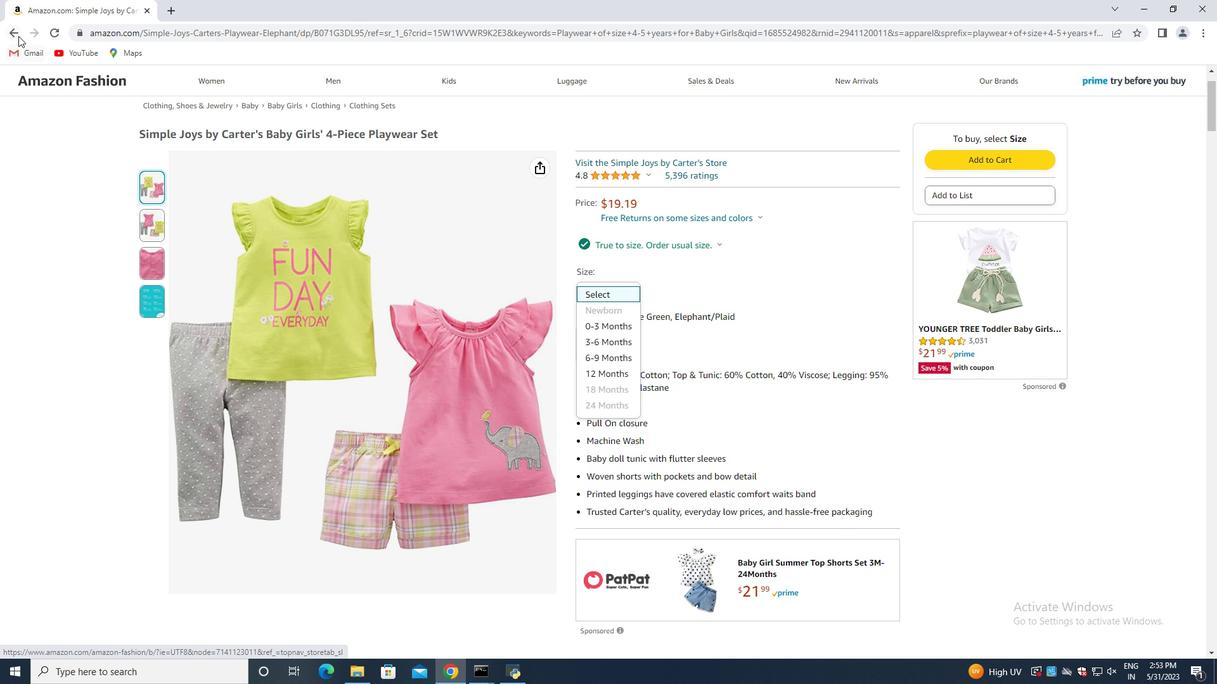 
Action: Mouse moved to (535, 306)
Screenshot: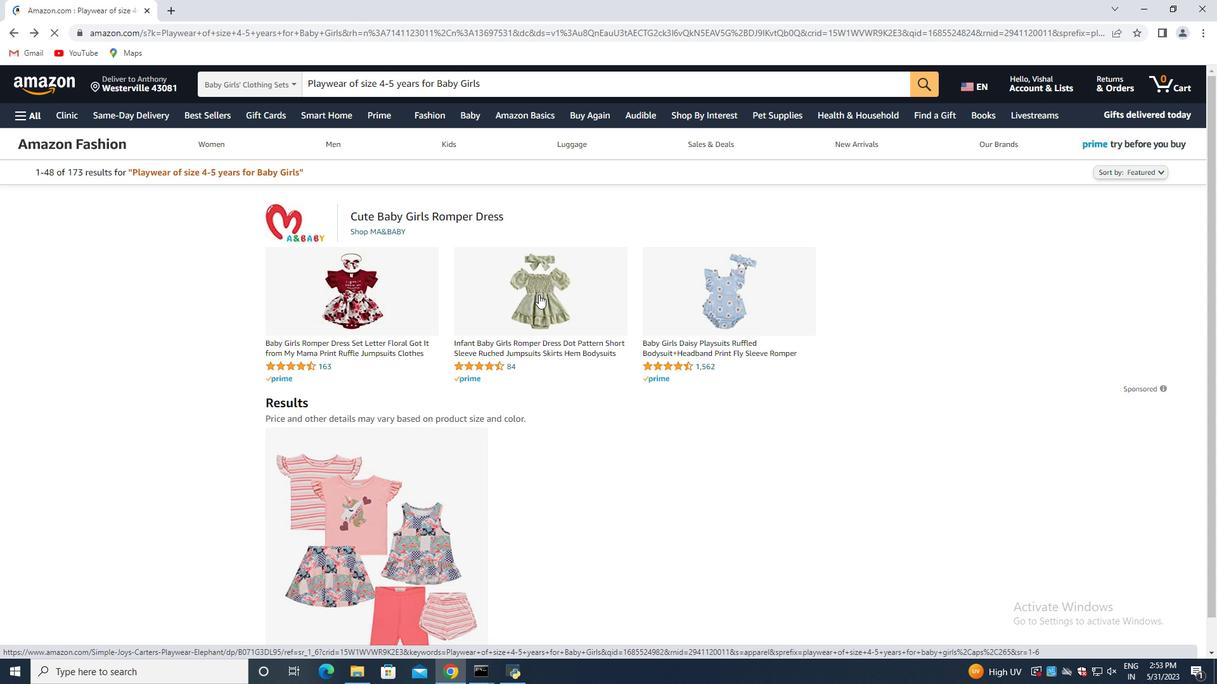 
Action: Mouse scrolled (535, 306) with delta (0, 0)
Screenshot: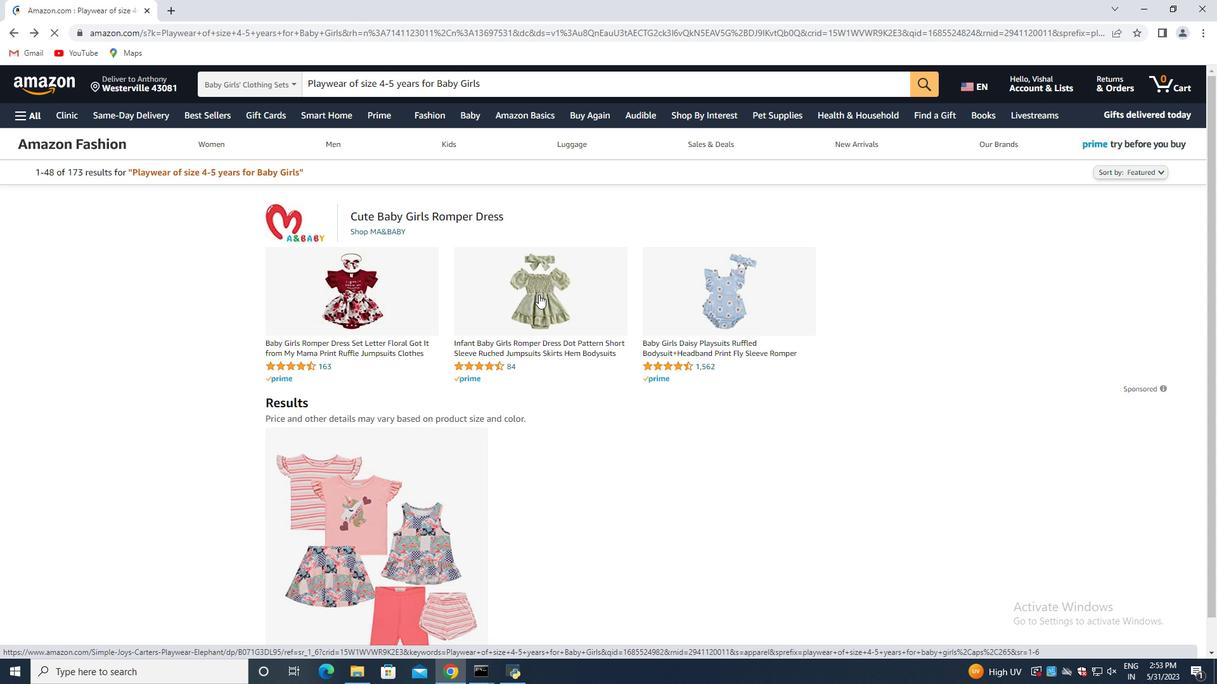 
Action: Mouse moved to (542, 324)
Screenshot: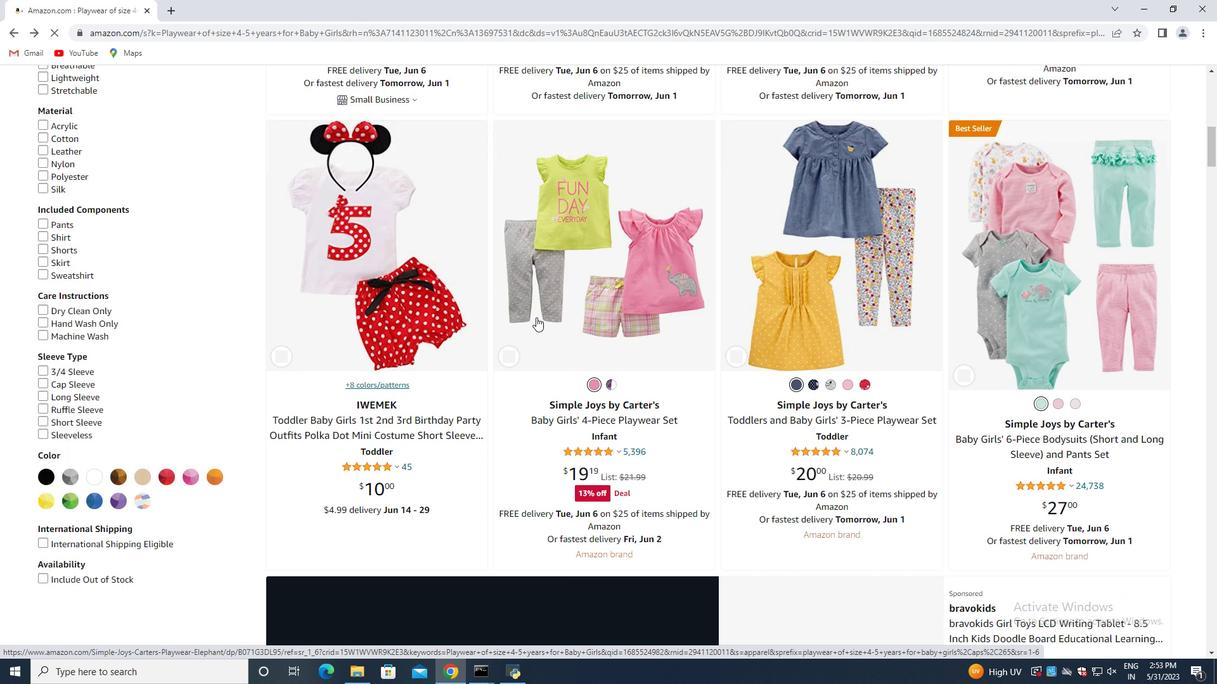 
Action: Mouse scrolled (539, 323) with delta (0, 0)
Screenshot: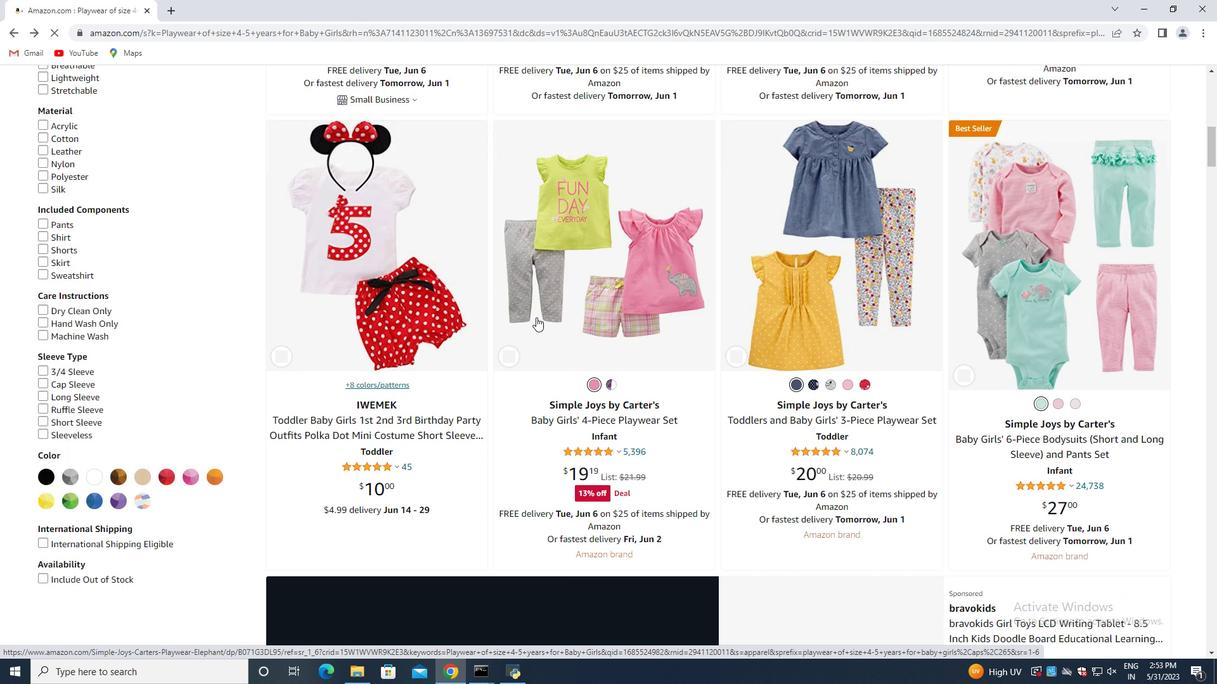 
Action: Mouse scrolled (540, 323) with delta (0, 0)
Screenshot: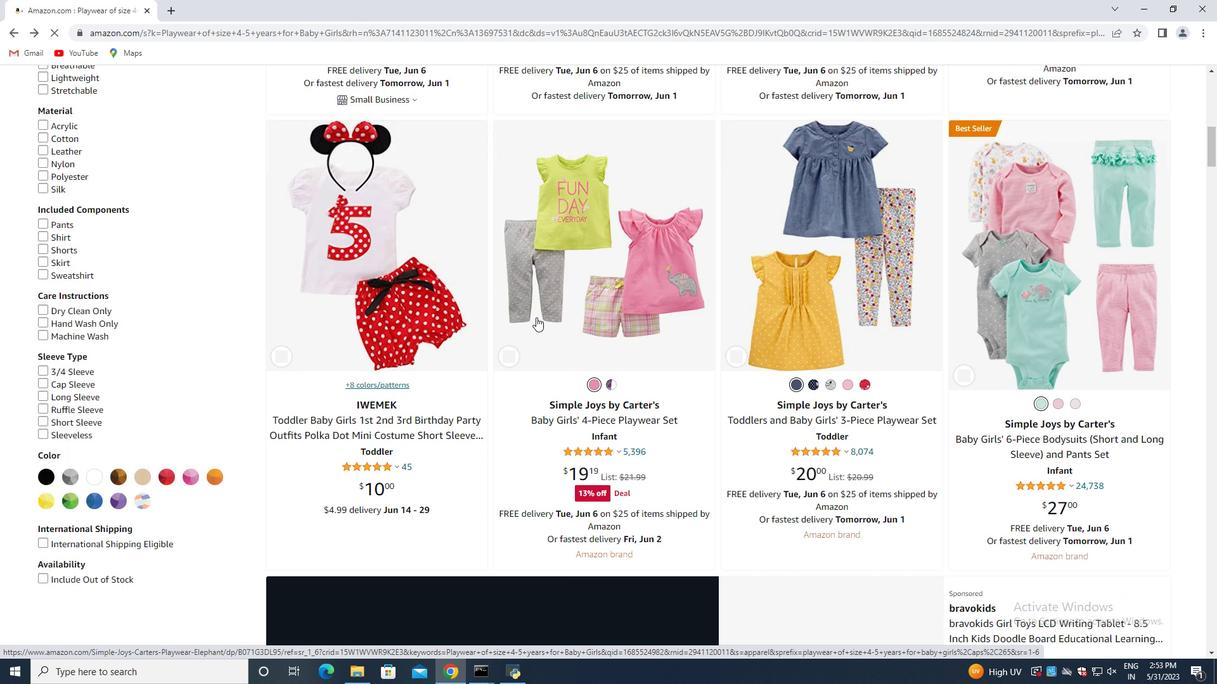 
Action: Mouse moved to (729, 322)
Screenshot: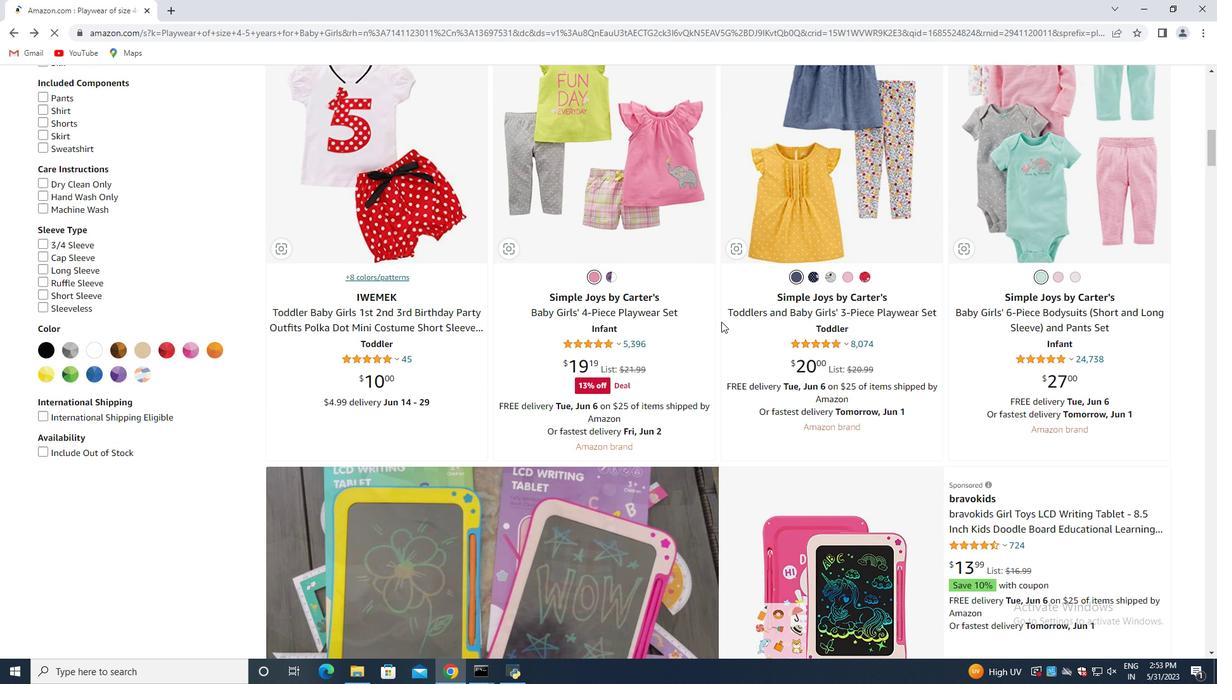 
Action: Mouse scrolled (729, 321) with delta (0, 0)
Screenshot: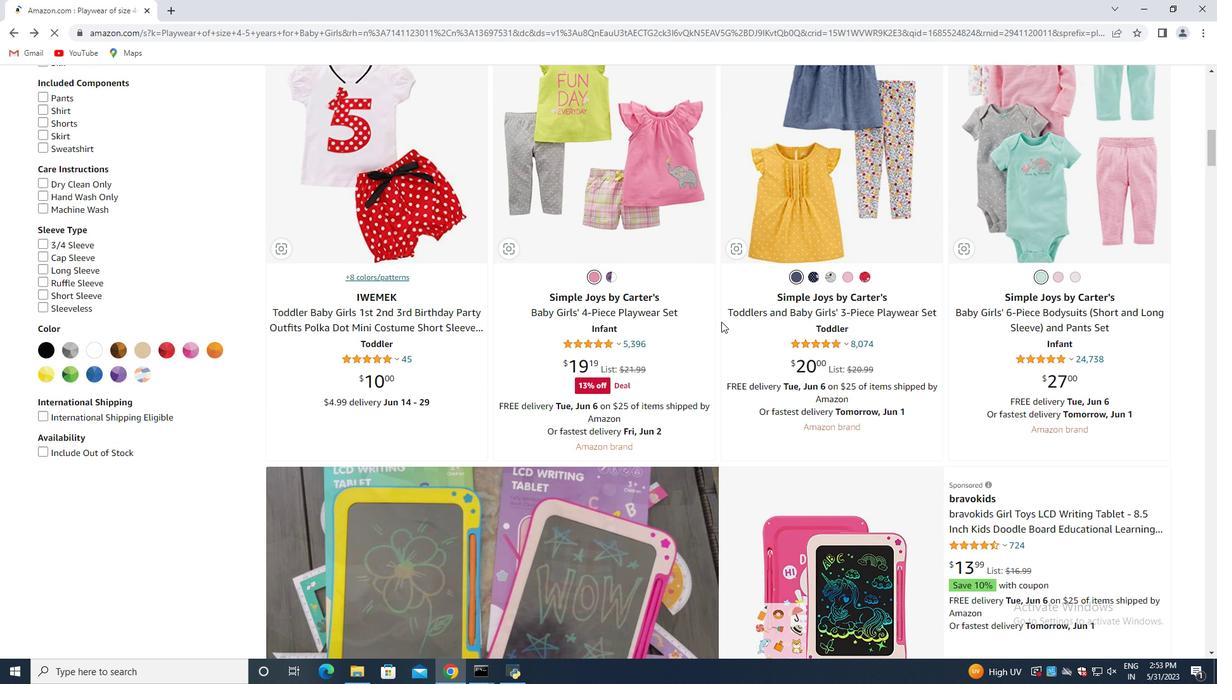 
Action: Mouse moved to (765, 311)
Screenshot: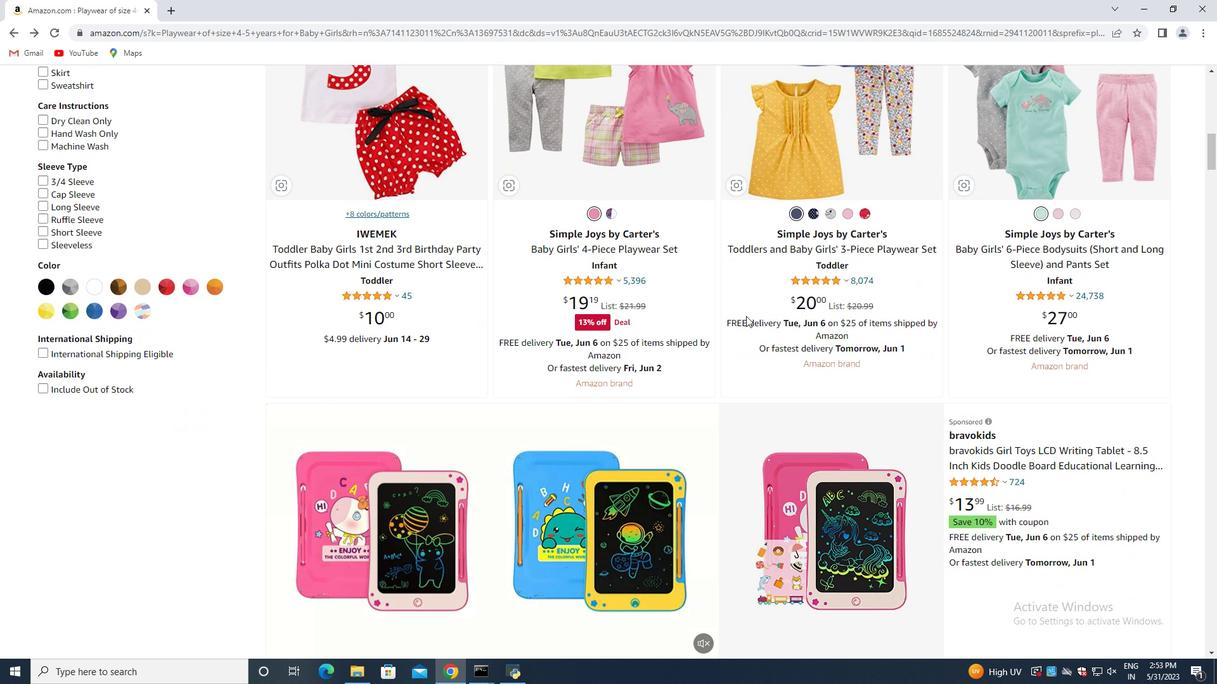 
Action: Mouse scrolled (765, 311) with delta (0, 0)
Screenshot: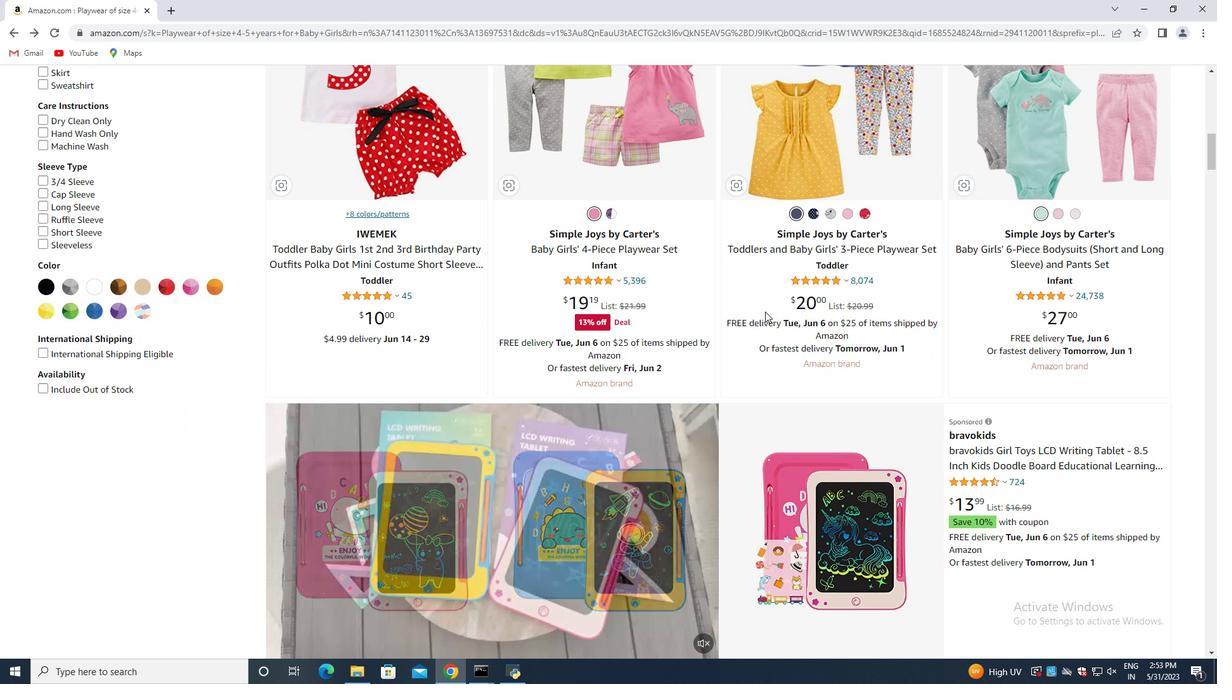 
Action: Mouse scrolled (765, 311) with delta (0, 0)
Screenshot: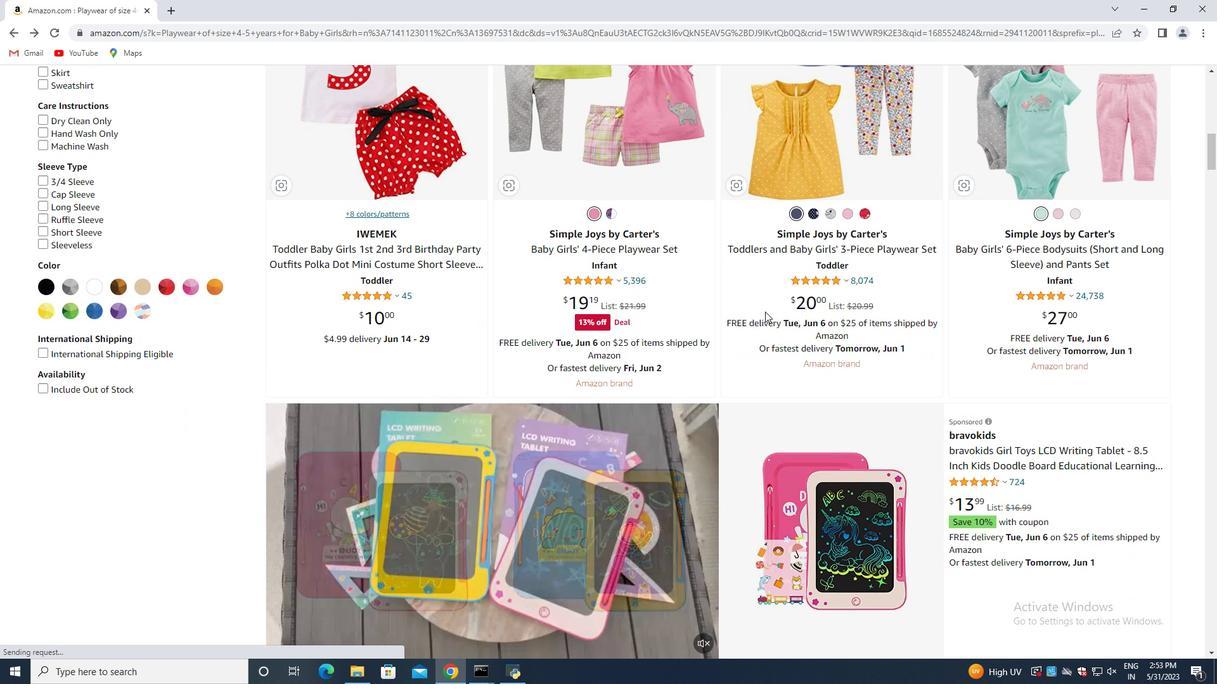 
Action: Mouse scrolled (765, 311) with delta (0, 0)
Screenshot: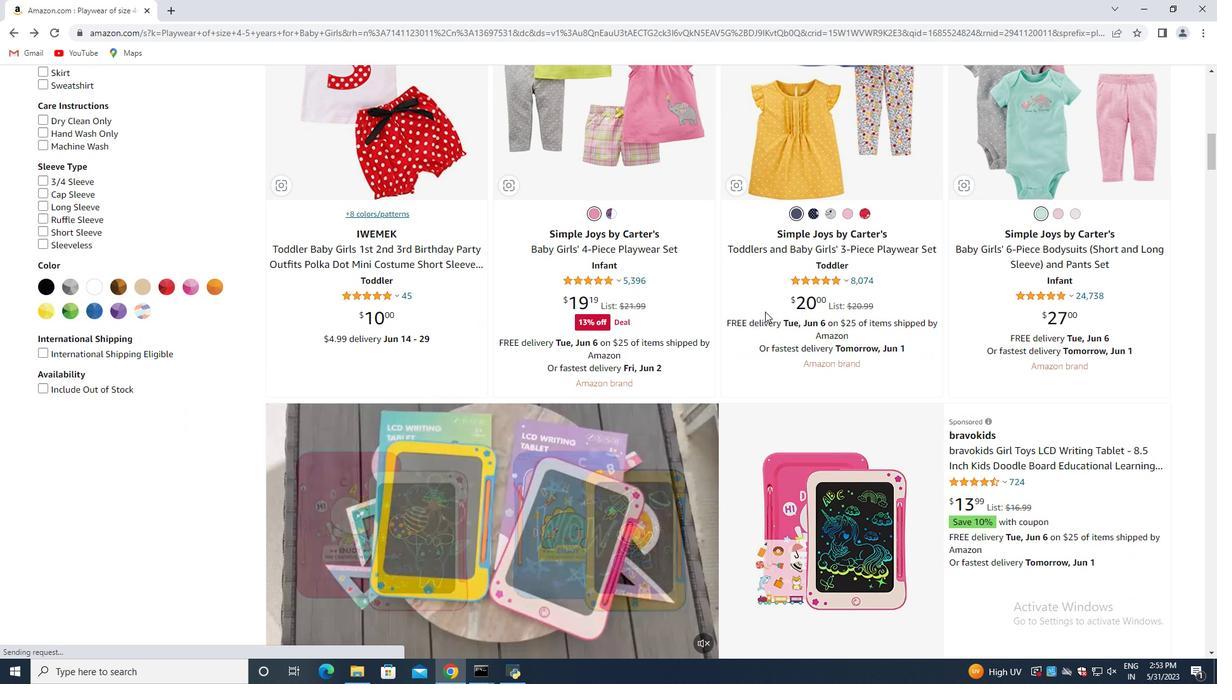 
Action: Mouse scrolled (765, 311) with delta (0, 0)
Screenshot: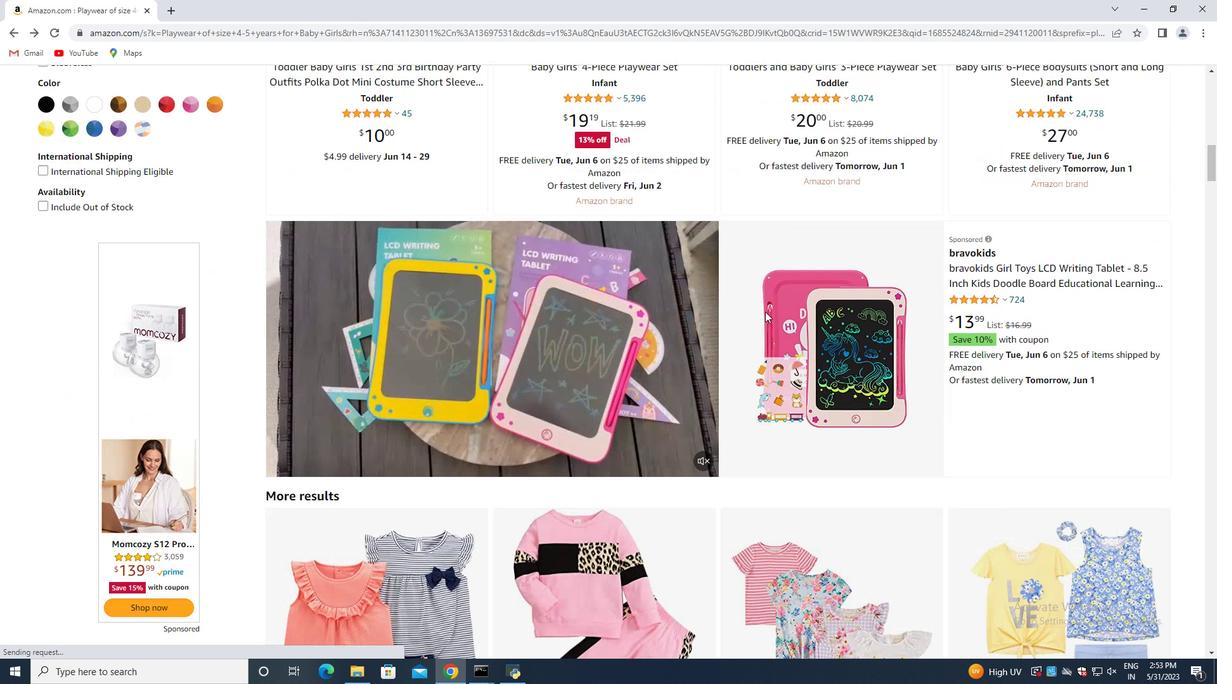 
Action: Mouse scrolled (765, 311) with delta (0, 0)
Screenshot: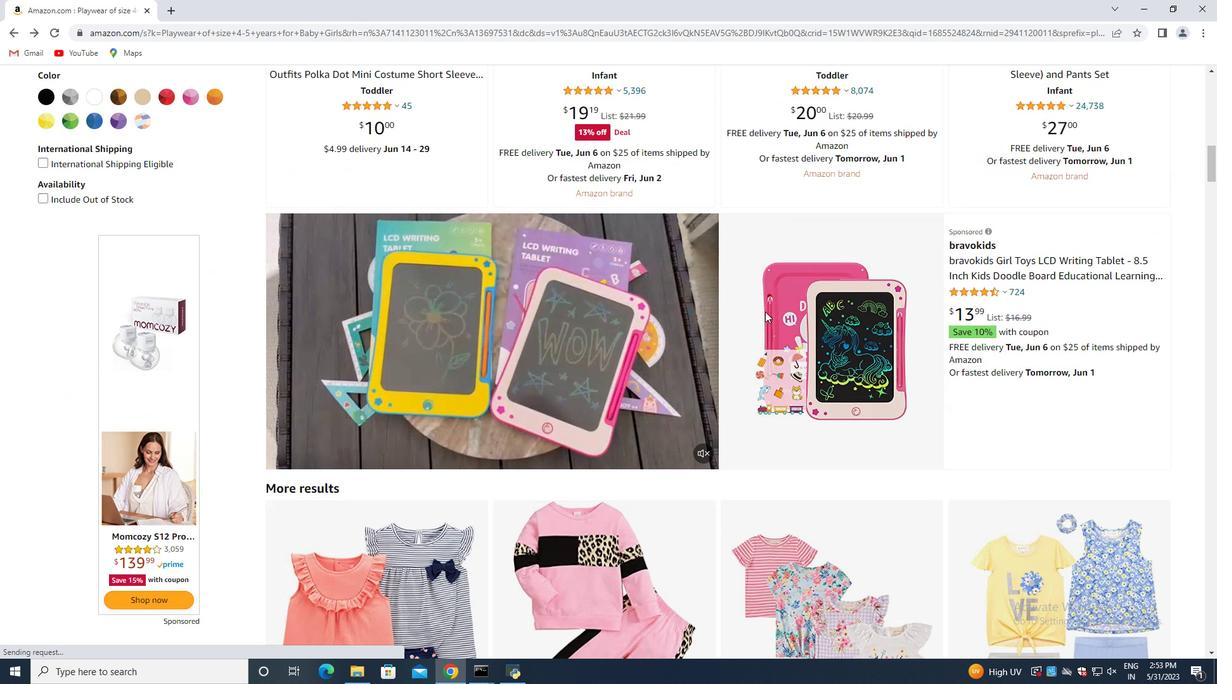 
Action: Mouse scrolled (765, 311) with delta (0, 0)
Screenshot: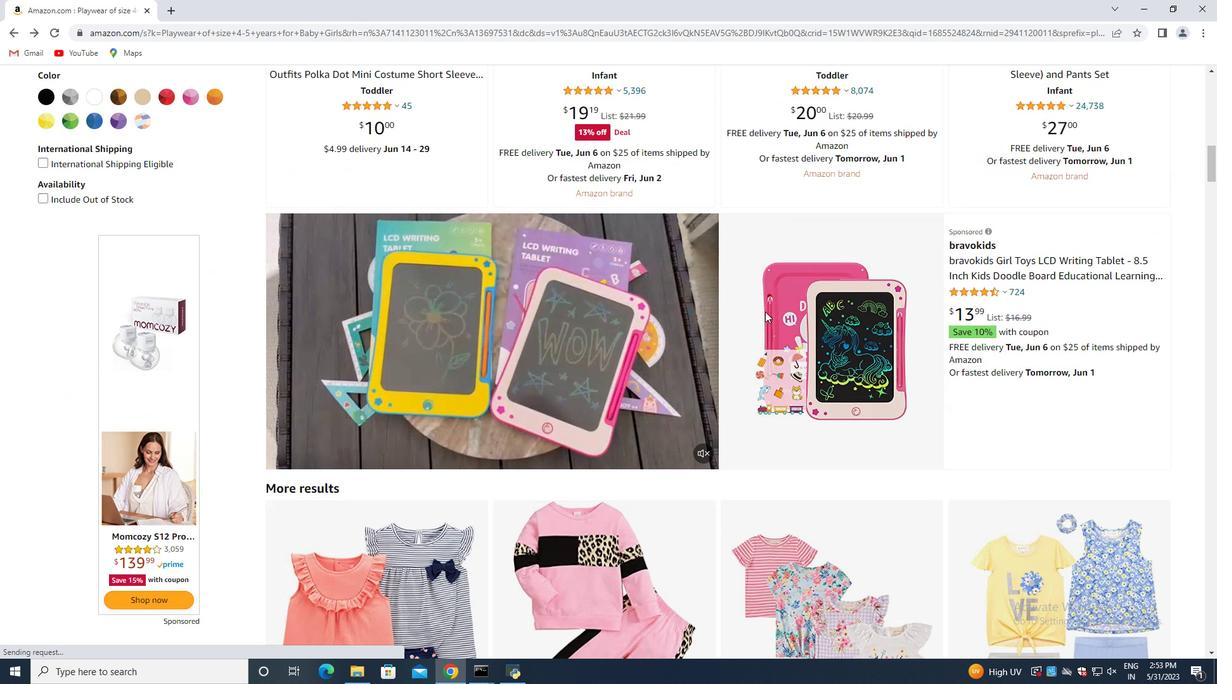 
Action: Mouse scrolled (765, 311) with delta (0, 0)
Screenshot: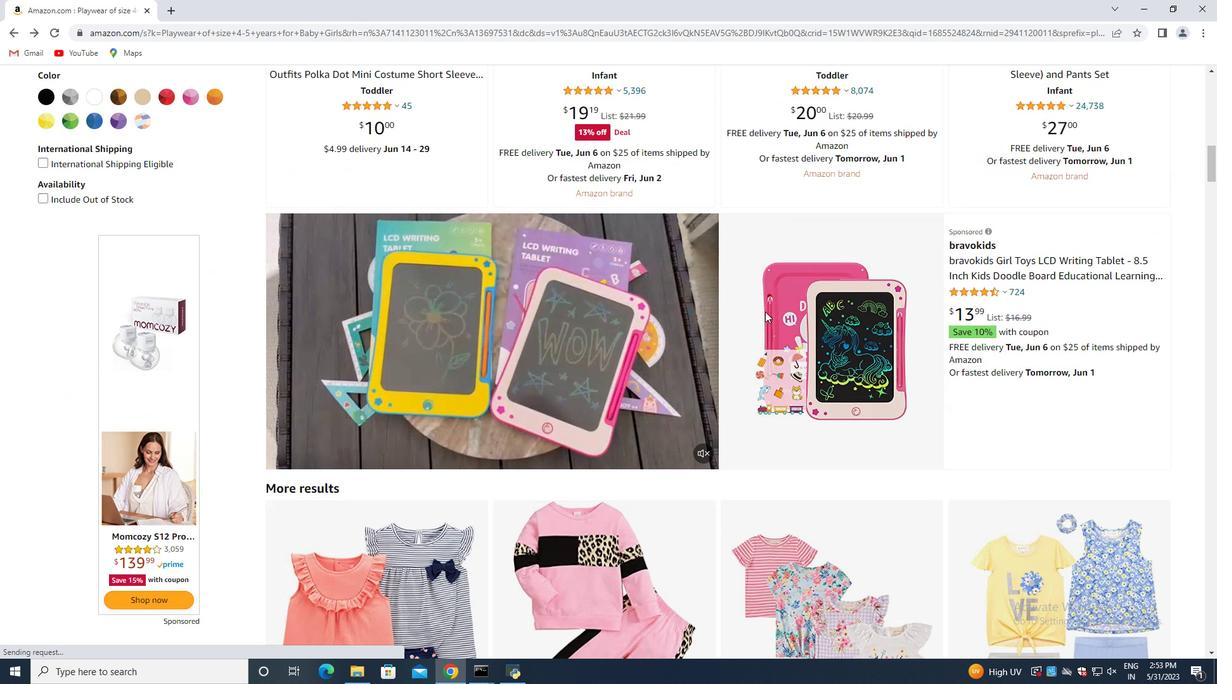
Action: Mouse moved to (367, 359)
Screenshot: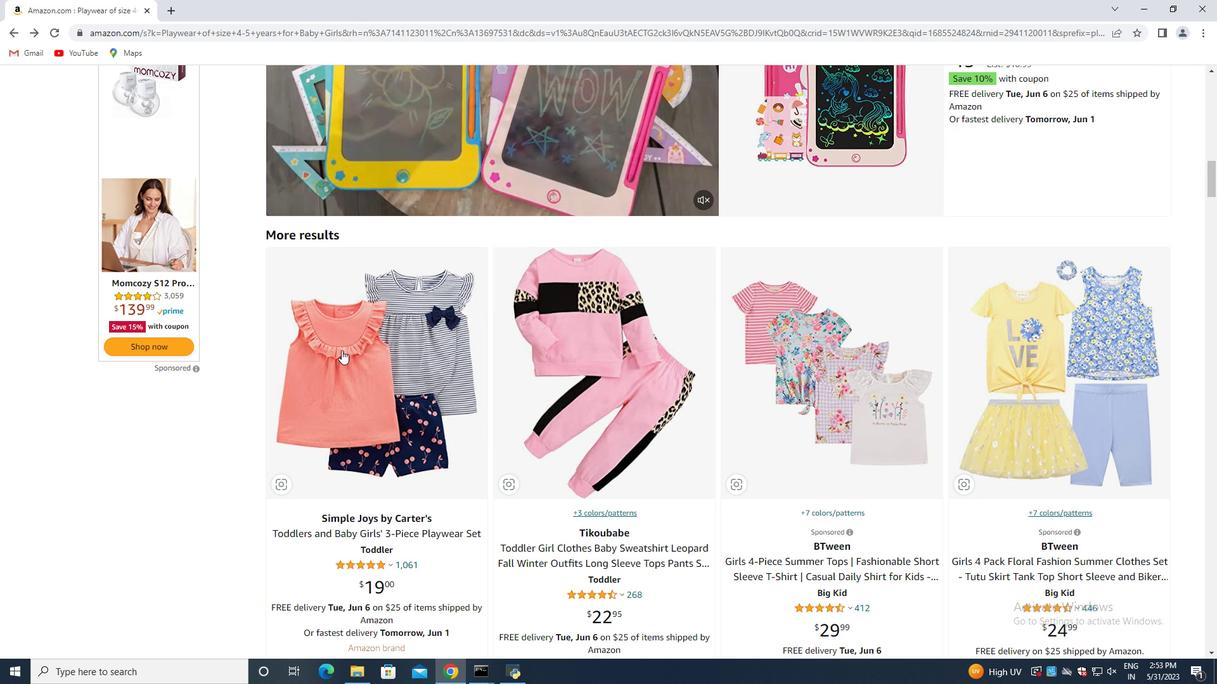 
Action: Mouse pressed left at (367, 359)
Screenshot: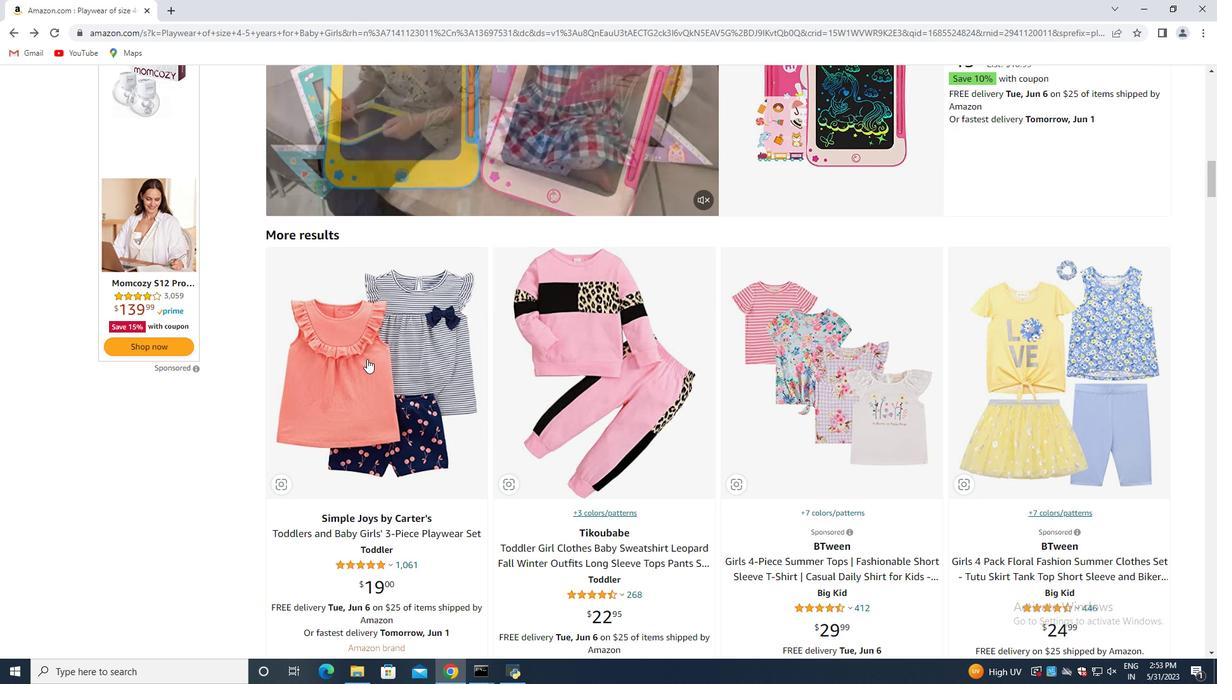 
Action: Mouse moved to (609, 417)
Screenshot: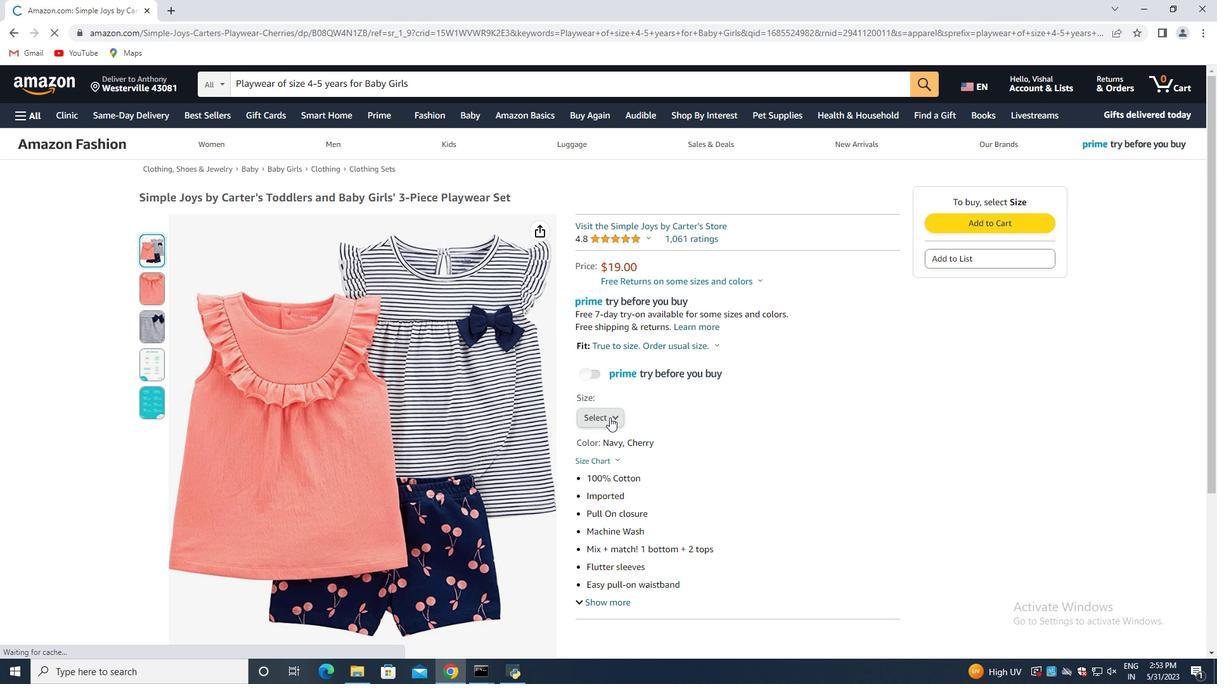 
Action: Mouse pressed left at (609, 417)
Screenshot: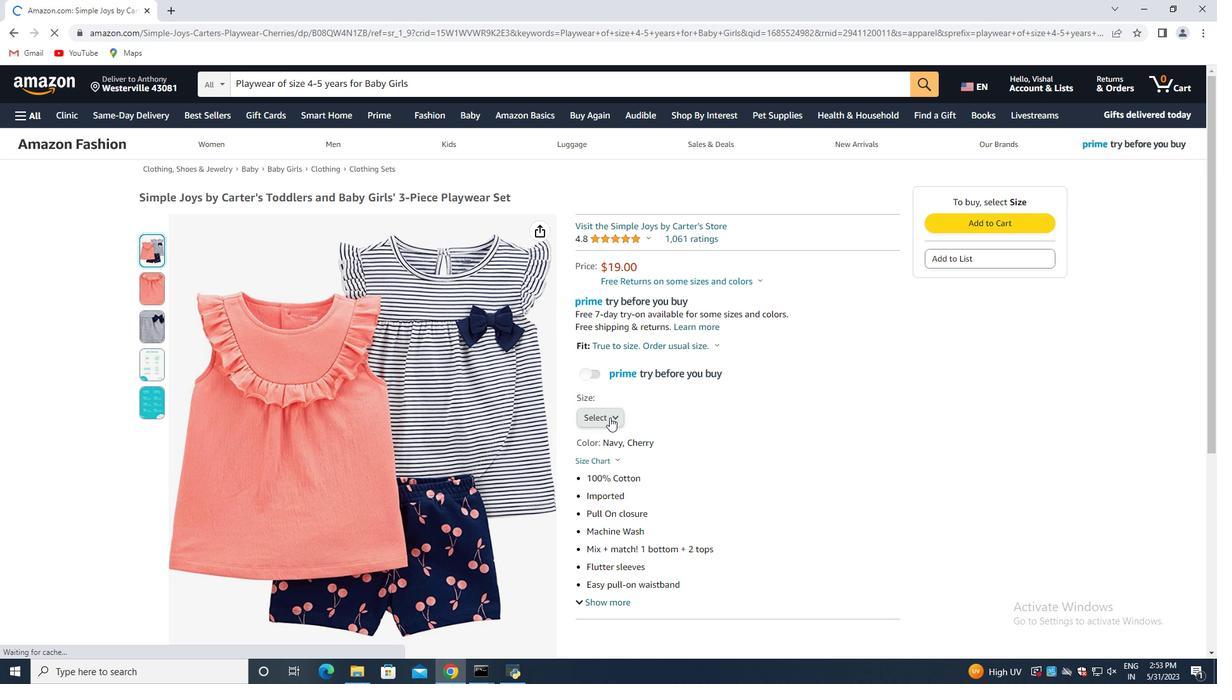 
Action: Mouse moved to (599, 462)
Screenshot: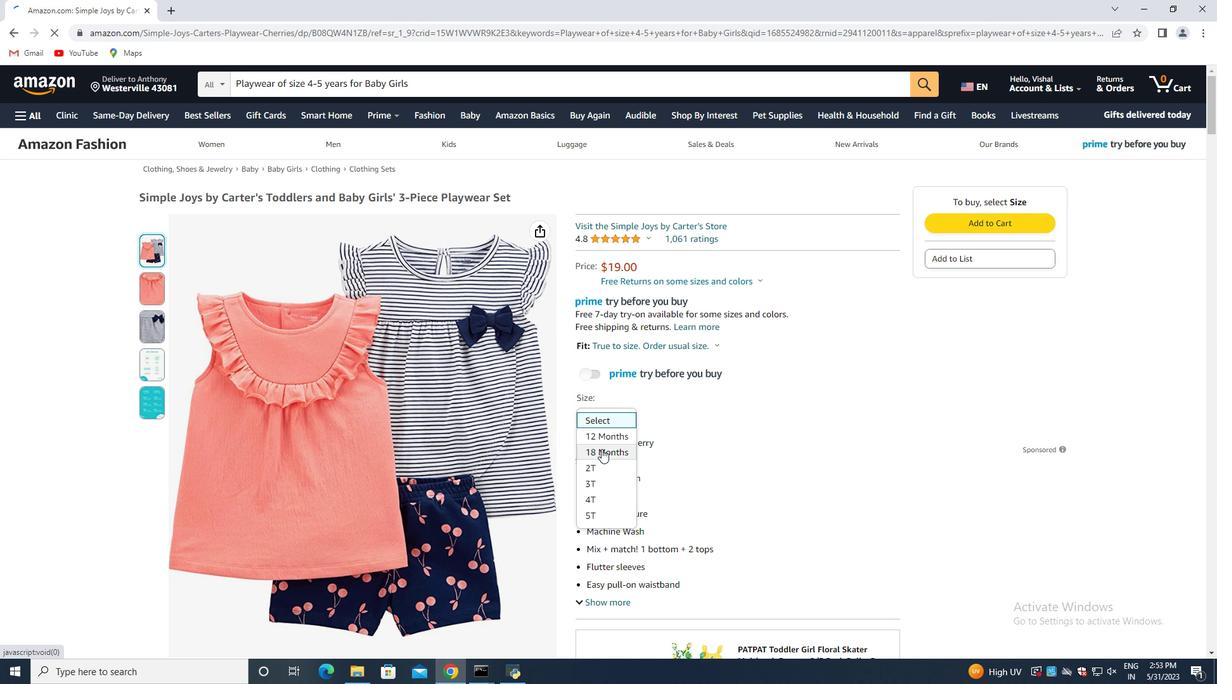 
Action: Mouse scrolled (599, 462) with delta (0, 0)
Screenshot: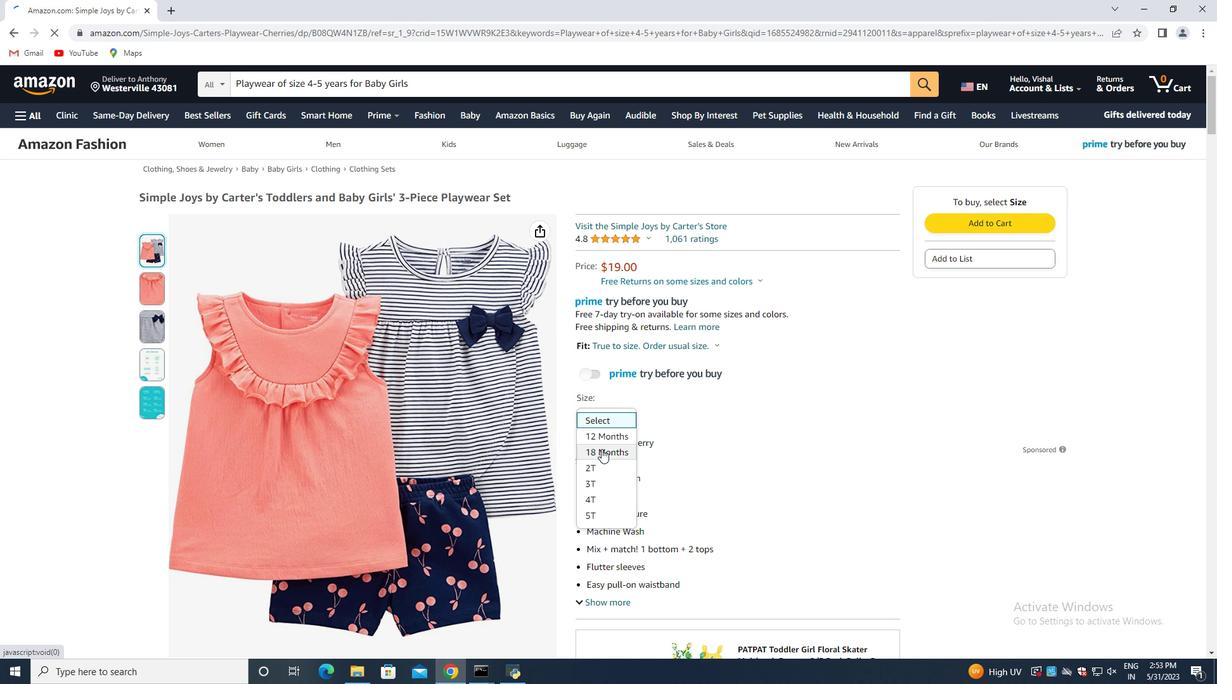 
Action: Mouse moved to (602, 471)
Screenshot: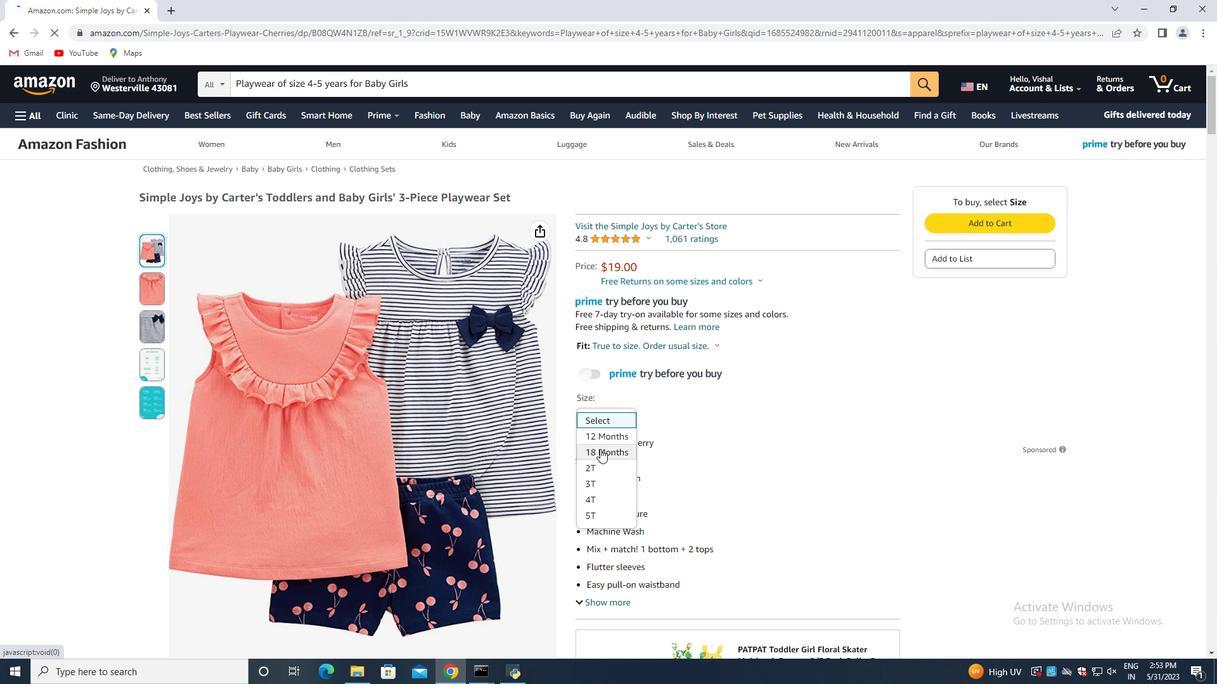 
Action: Mouse scrolled (602, 471) with delta (0, 0)
Screenshot: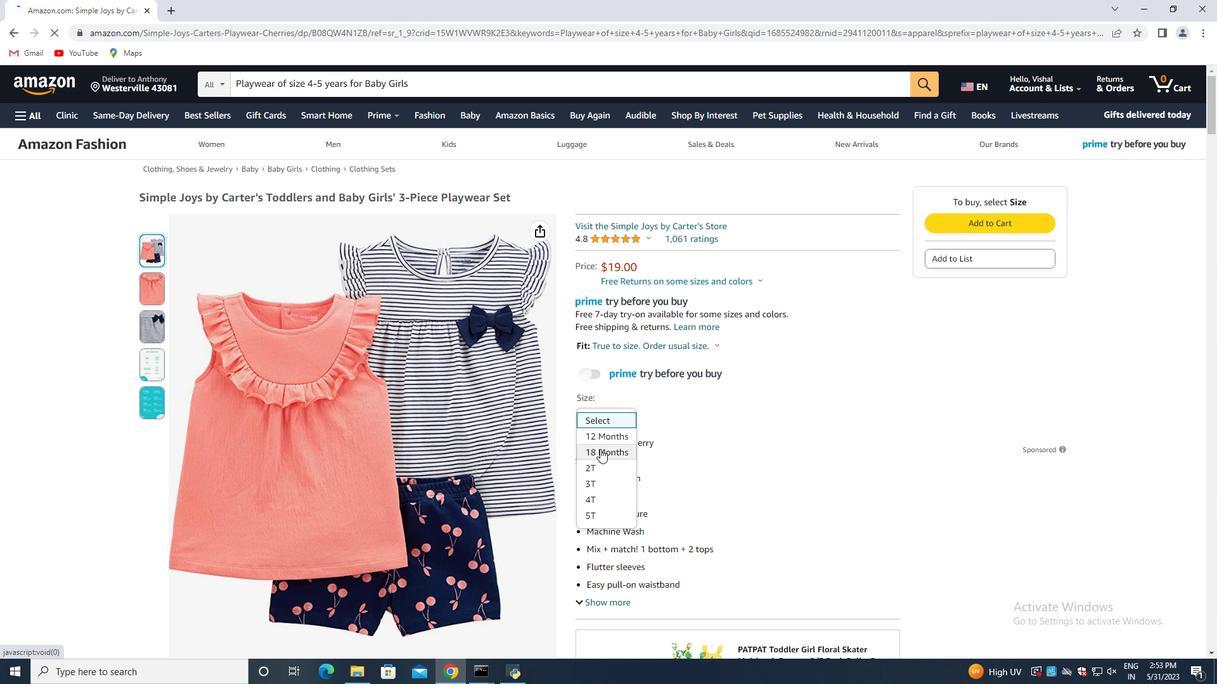 
Action: Mouse moved to (723, 371)
Screenshot: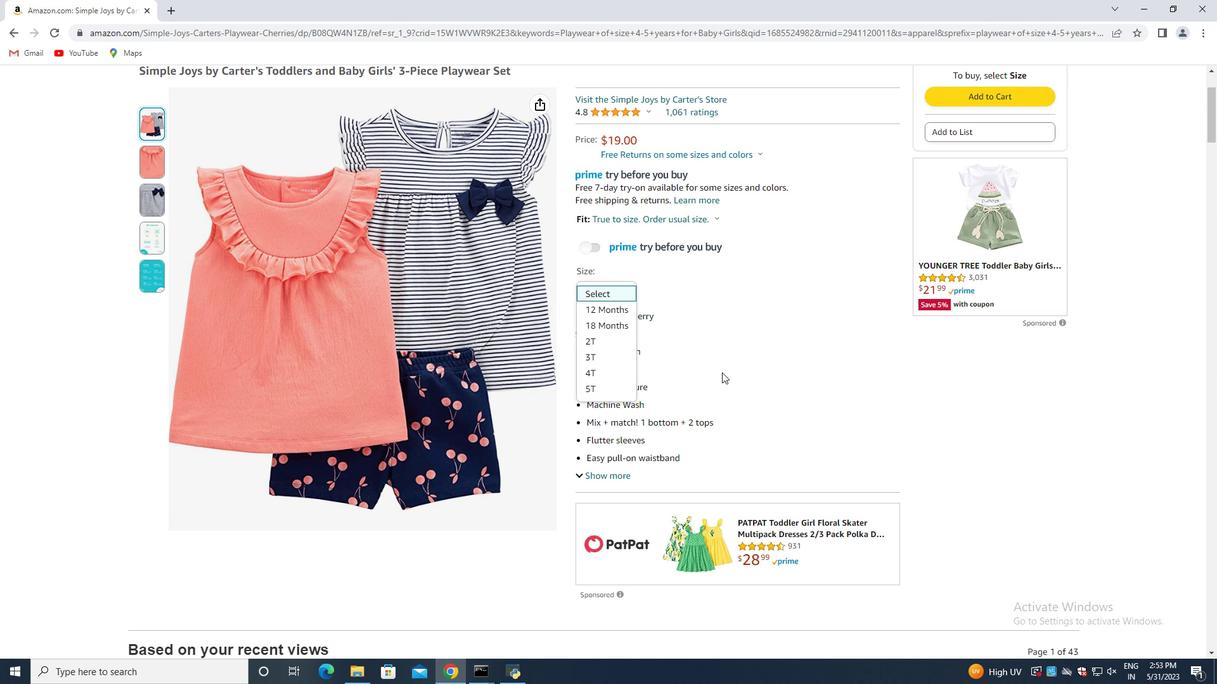 
Action: Mouse pressed left at (723, 371)
Screenshot: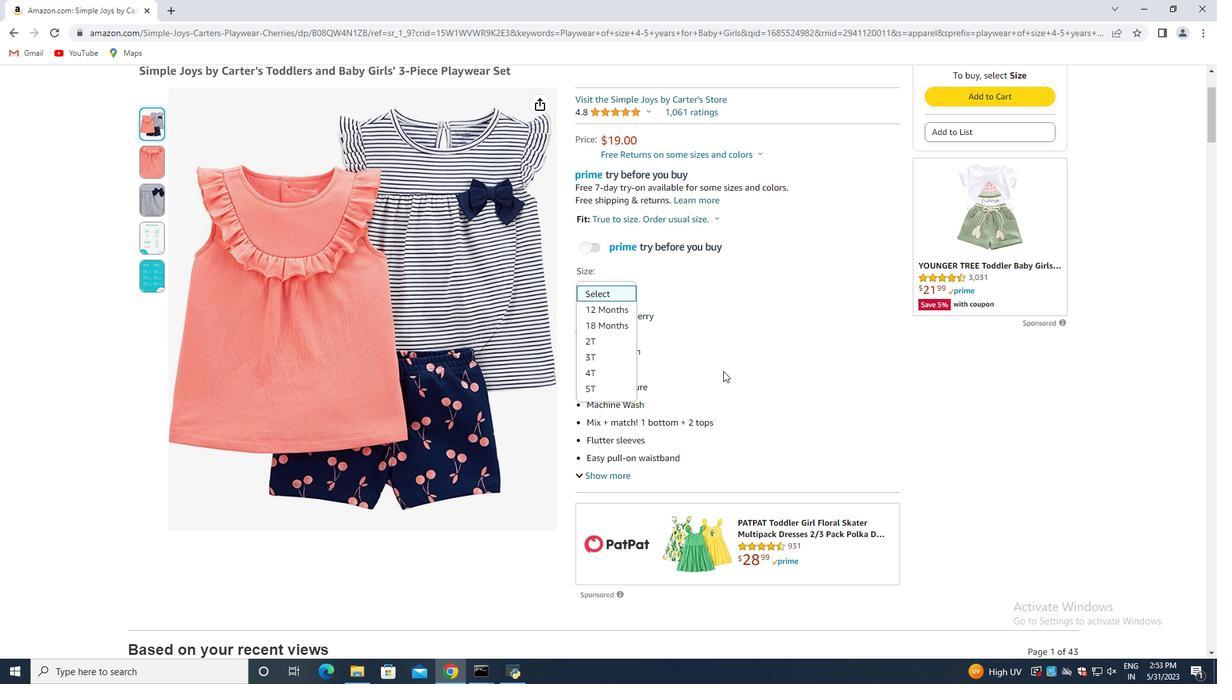 
Action: Mouse moved to (707, 356)
Screenshot: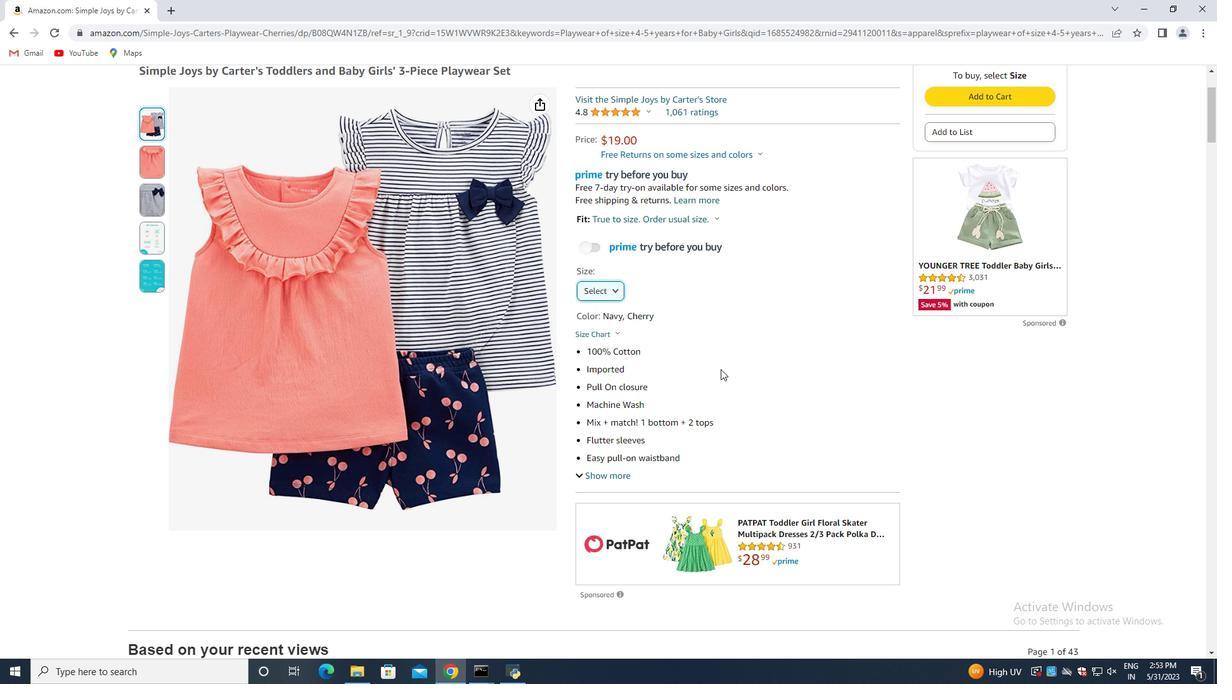 
Action: Mouse scrolled (707, 357) with delta (0, 0)
Screenshot: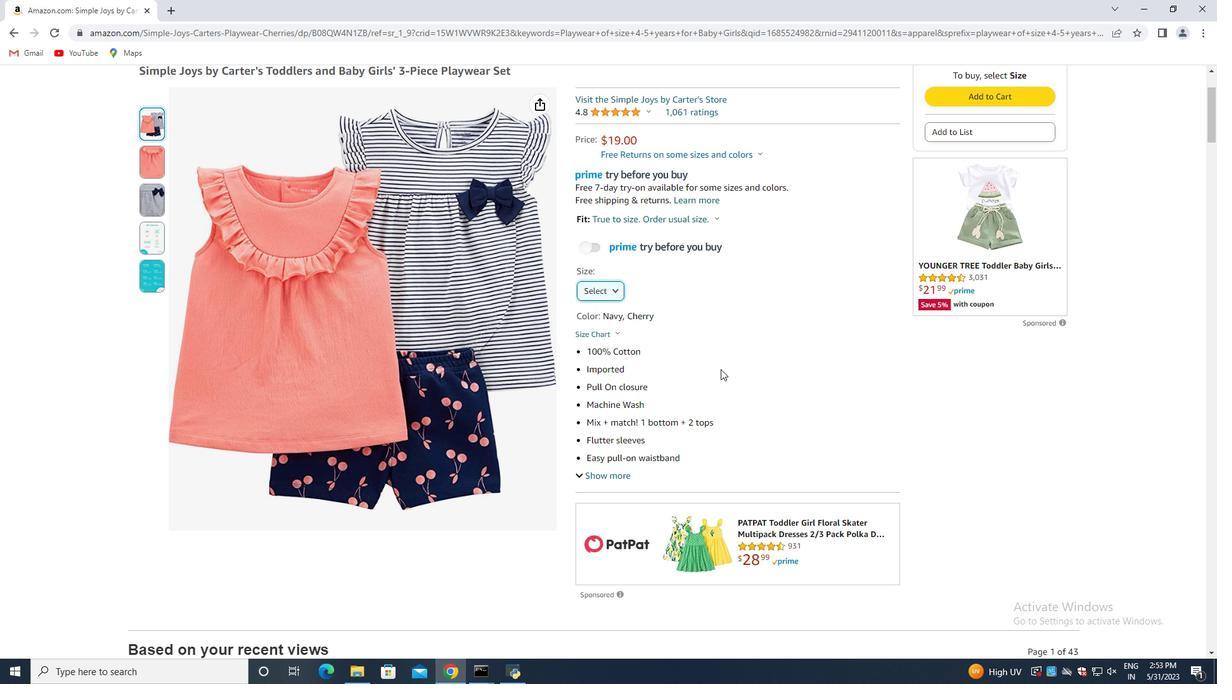 
Action: Mouse scrolled (707, 357) with delta (0, 0)
Screenshot: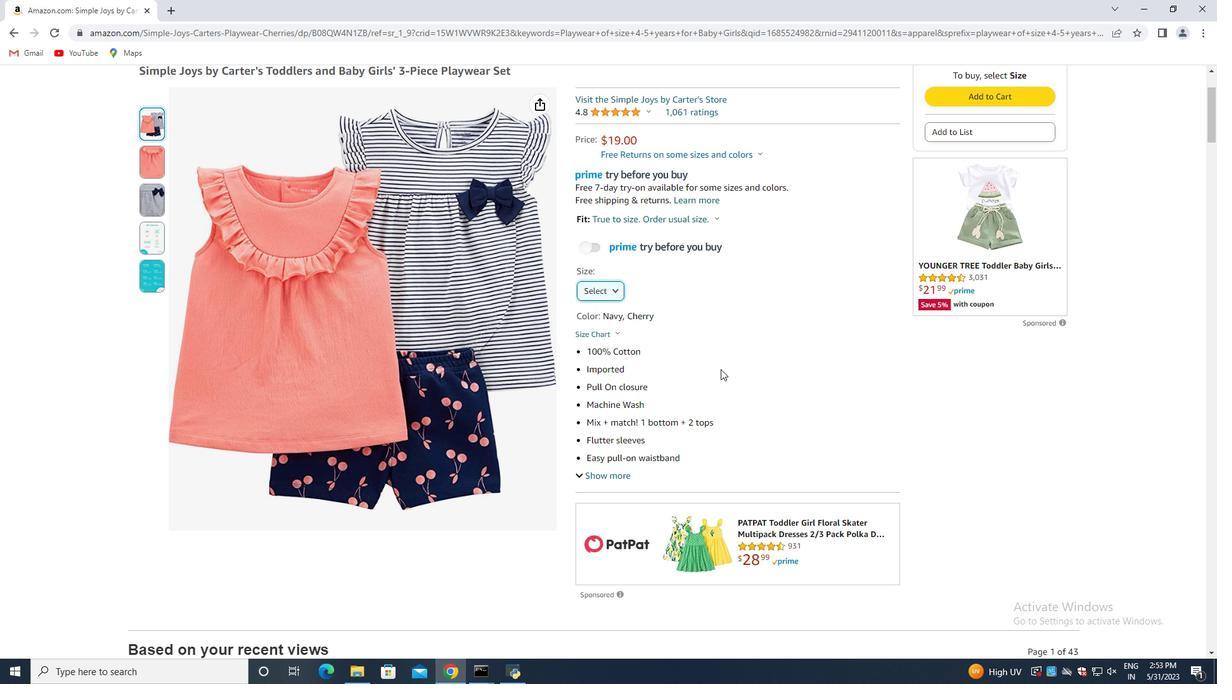 
Action: Mouse scrolled (707, 357) with delta (0, 0)
Screenshot: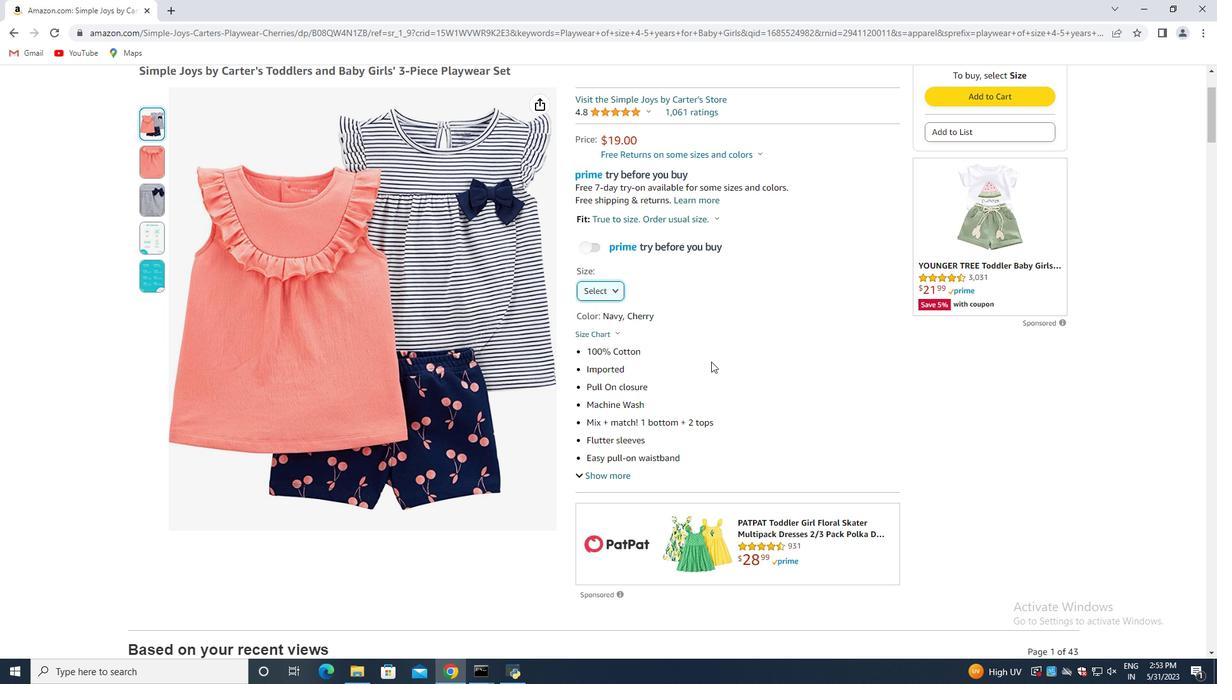 
Action: Mouse moved to (13, 34)
Screenshot: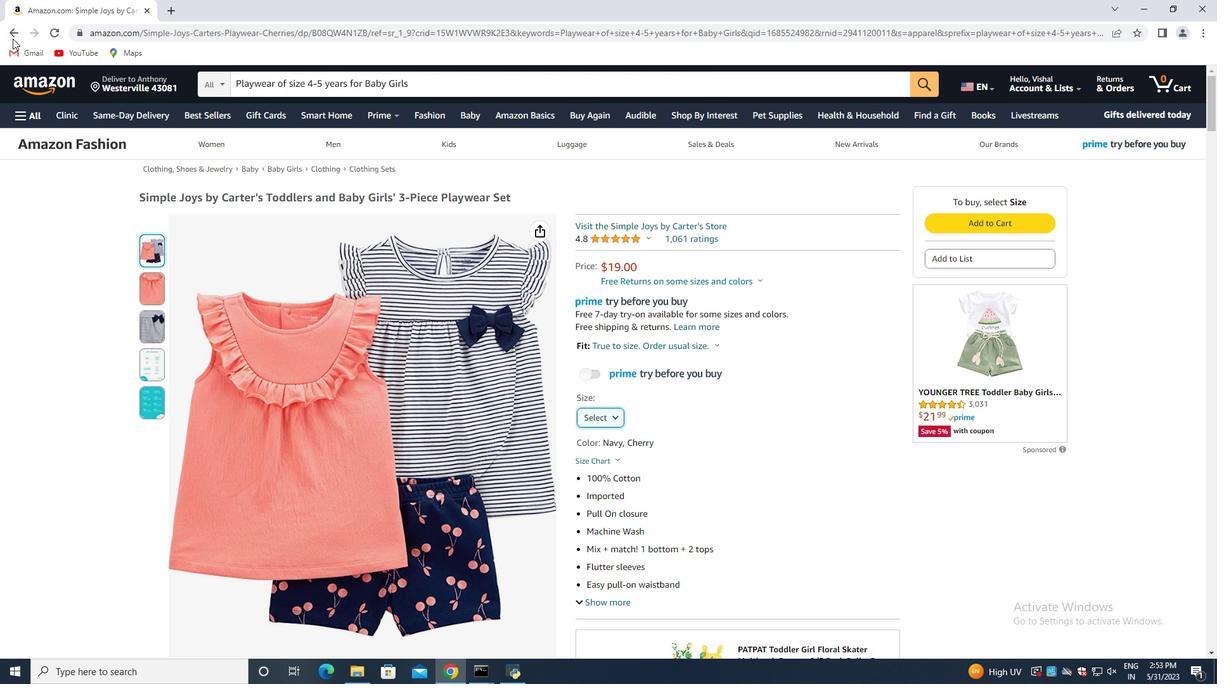 
Action: Mouse pressed left at (13, 34)
Screenshot: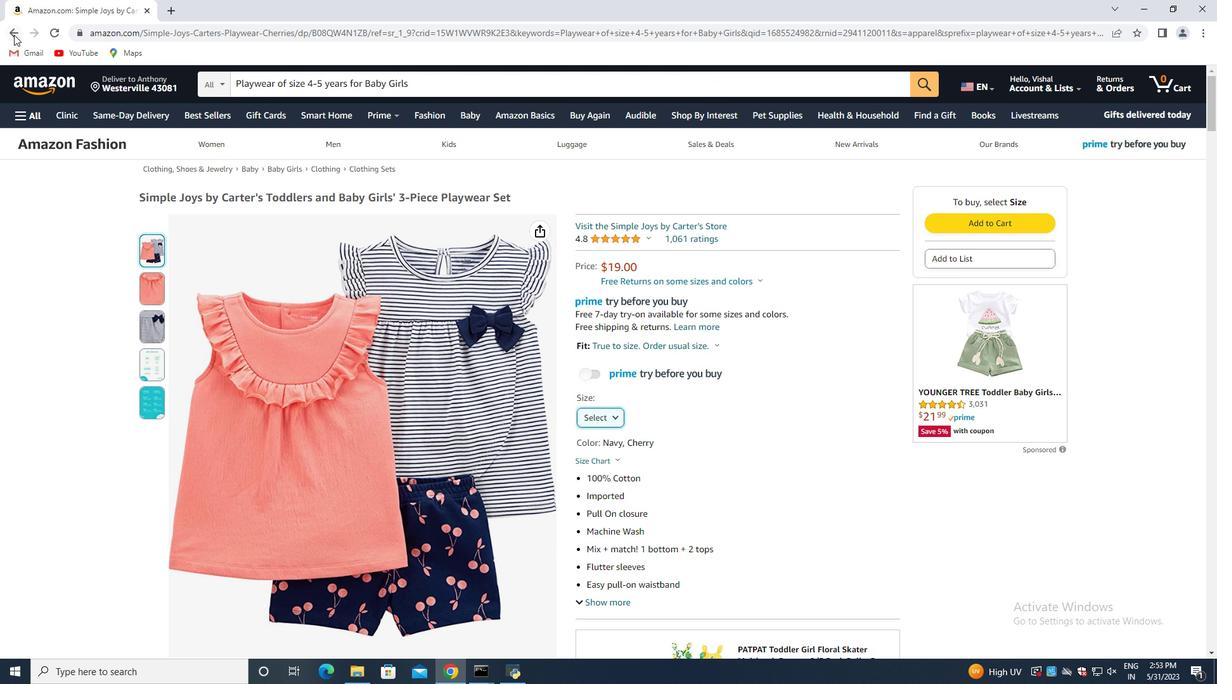 
Action: Mouse moved to (607, 332)
Screenshot: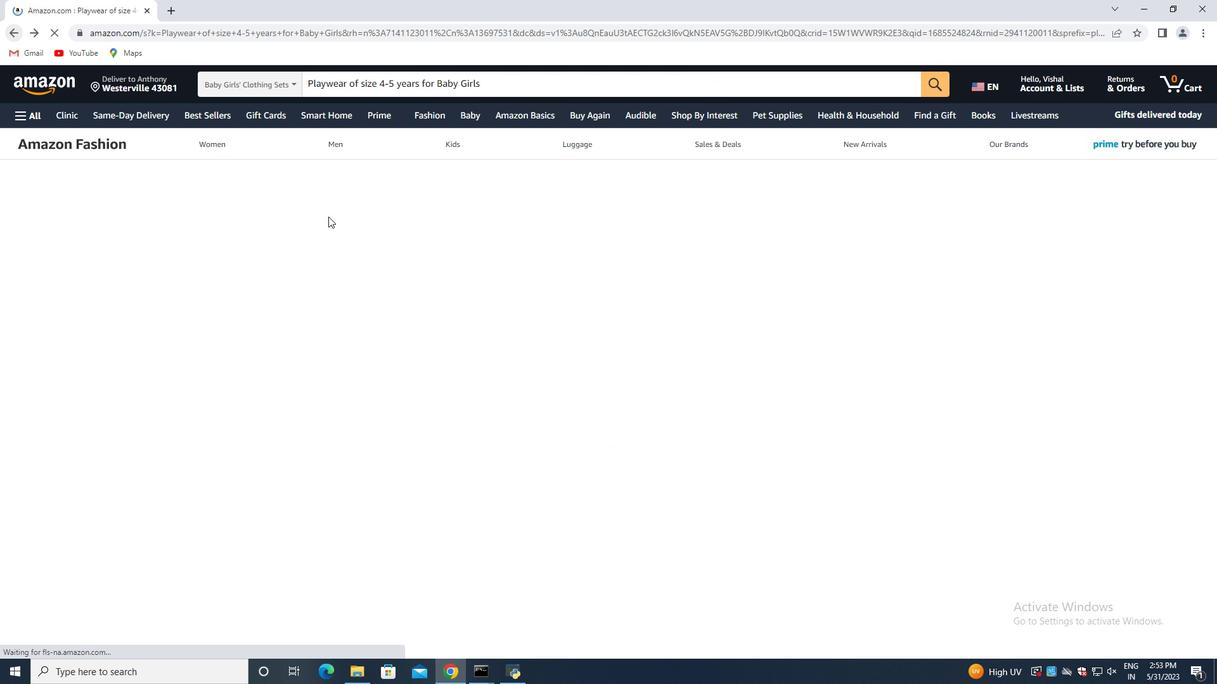 
Action: Mouse scrolled (607, 332) with delta (0, 0)
Screenshot: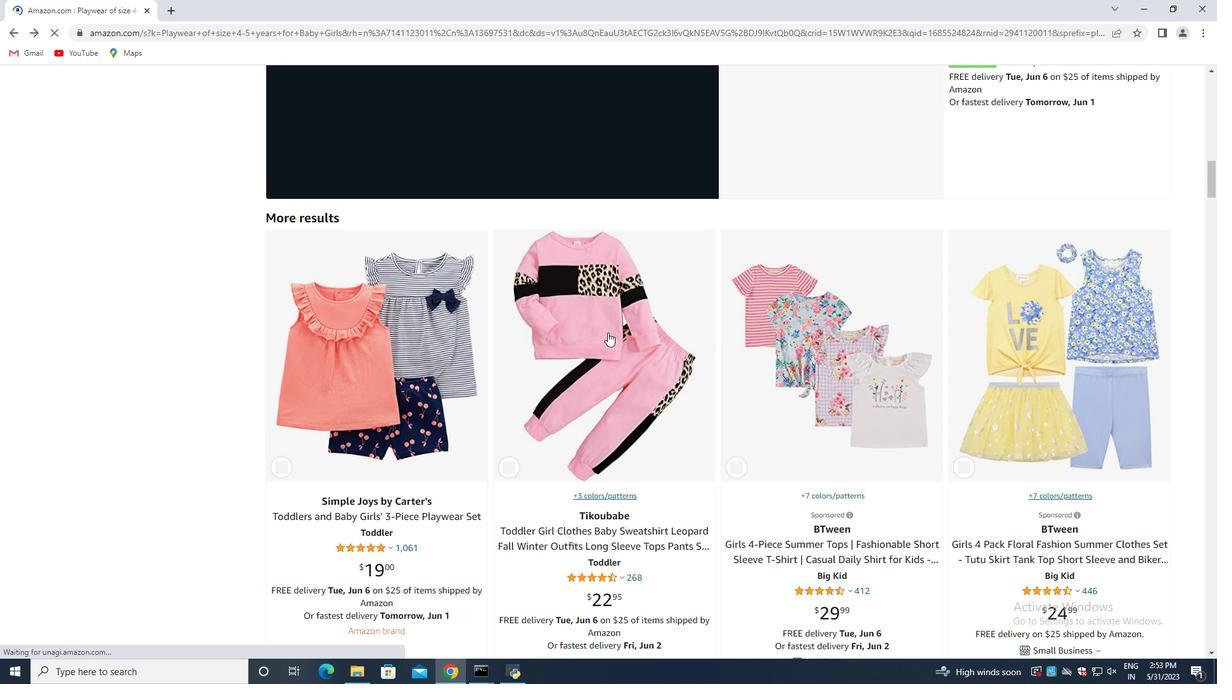 
Action: Mouse moved to (608, 331)
Screenshot: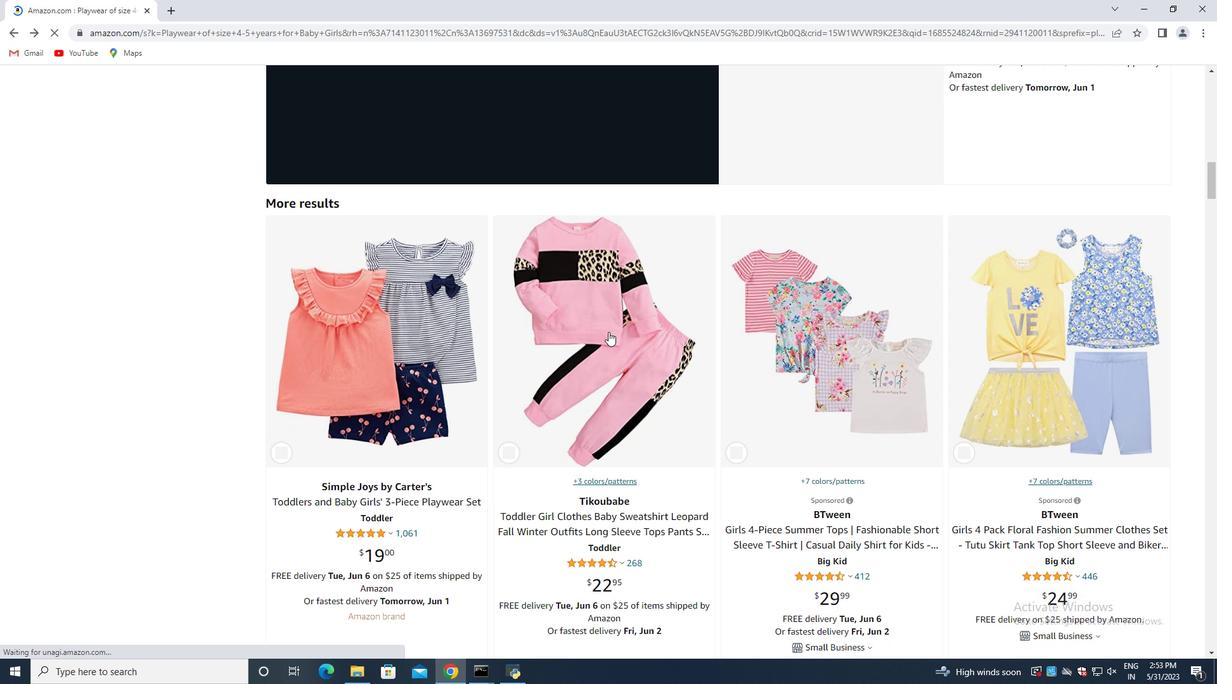 
Action: Mouse scrolled (608, 330) with delta (0, 0)
Screenshot: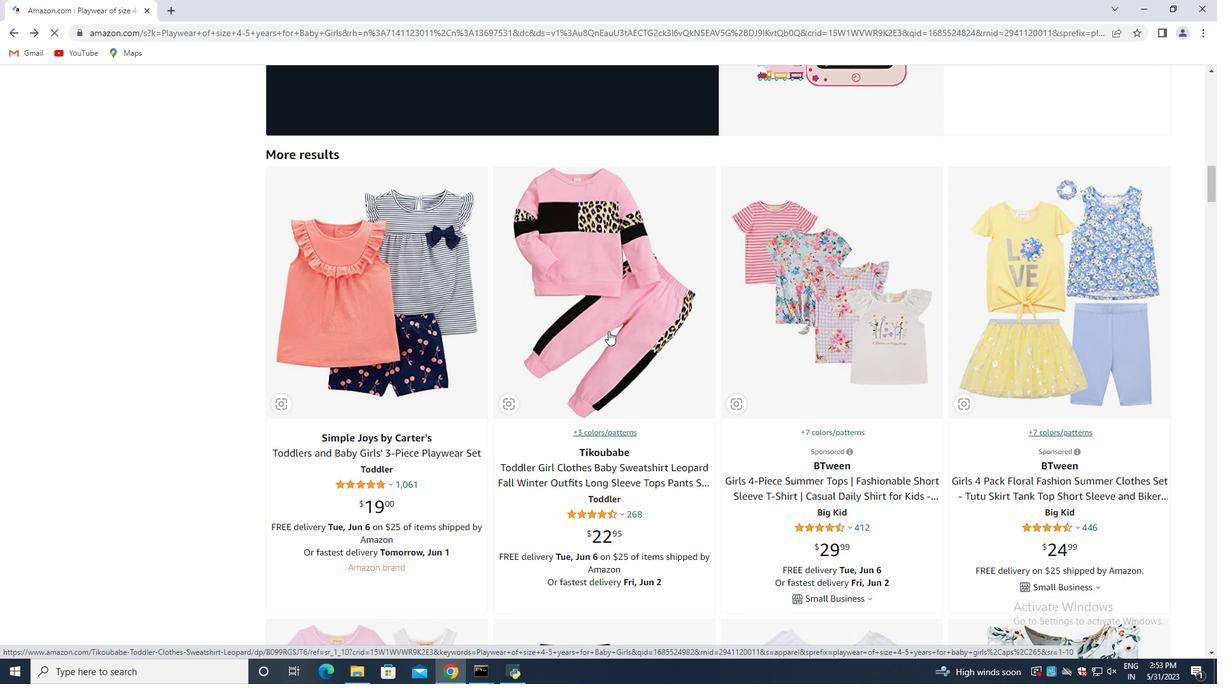 
Action: Mouse scrolled (608, 330) with delta (0, 0)
Screenshot: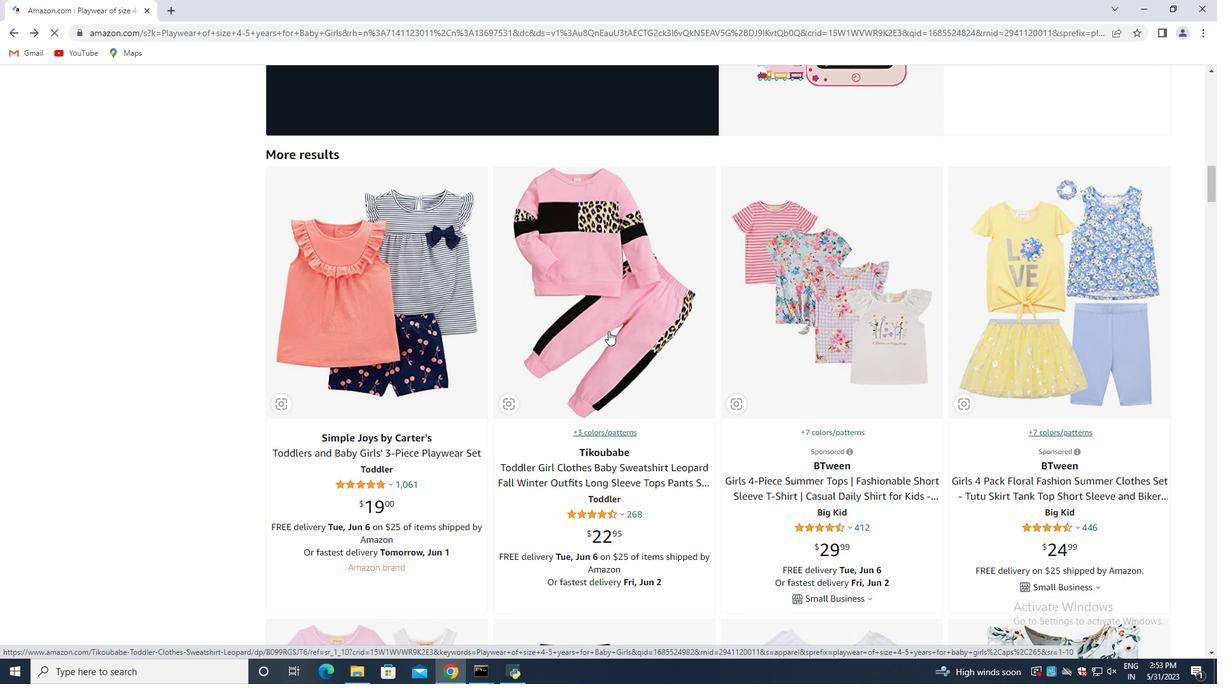
Action: Mouse scrolled (608, 330) with delta (0, 0)
Screenshot: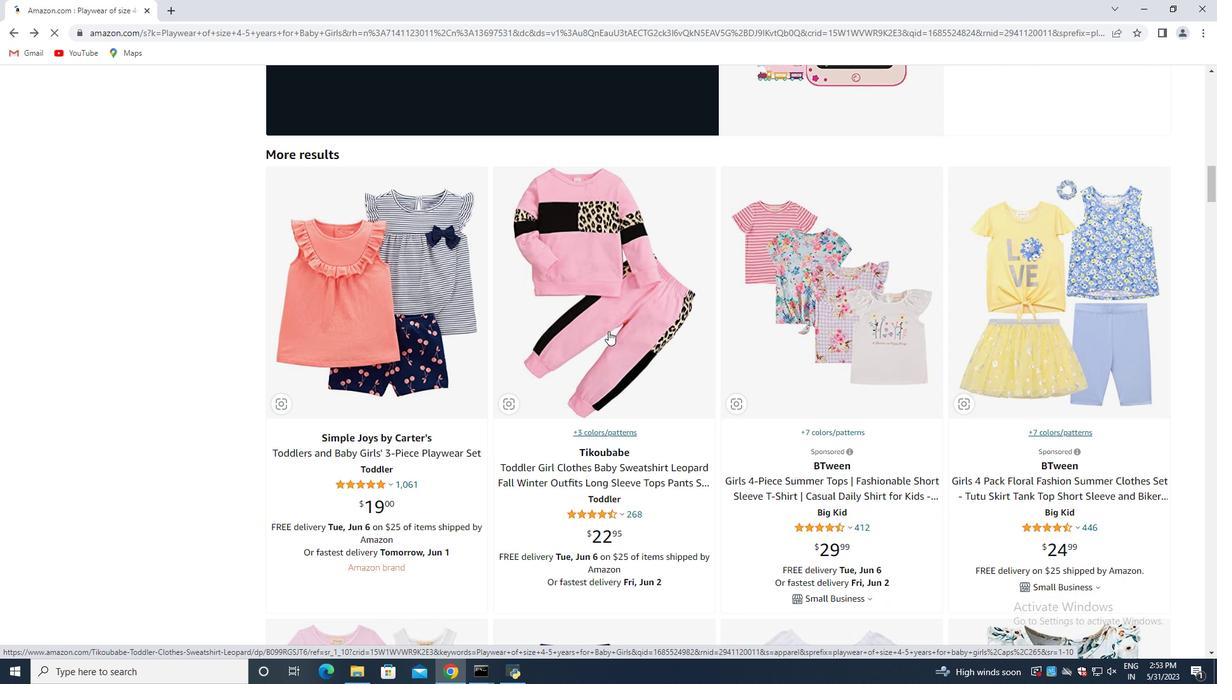 
Action: Mouse scrolled (608, 330) with delta (0, 0)
Screenshot: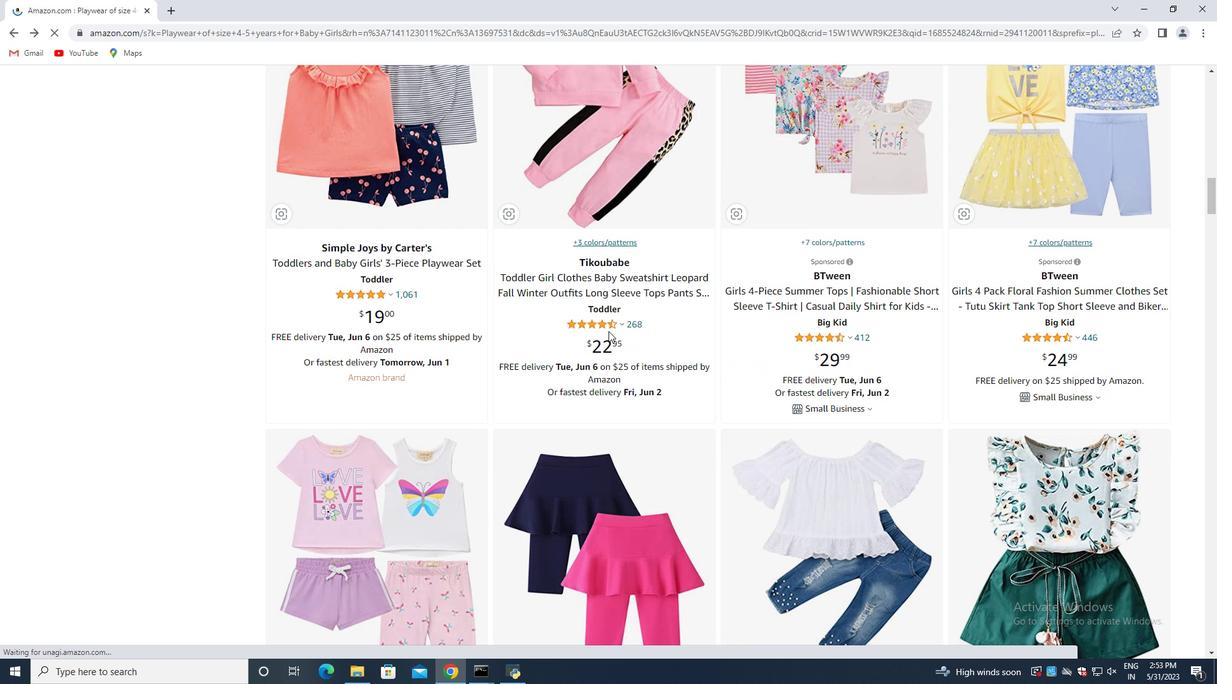 
Action: Mouse scrolled (608, 330) with delta (0, 0)
Screenshot: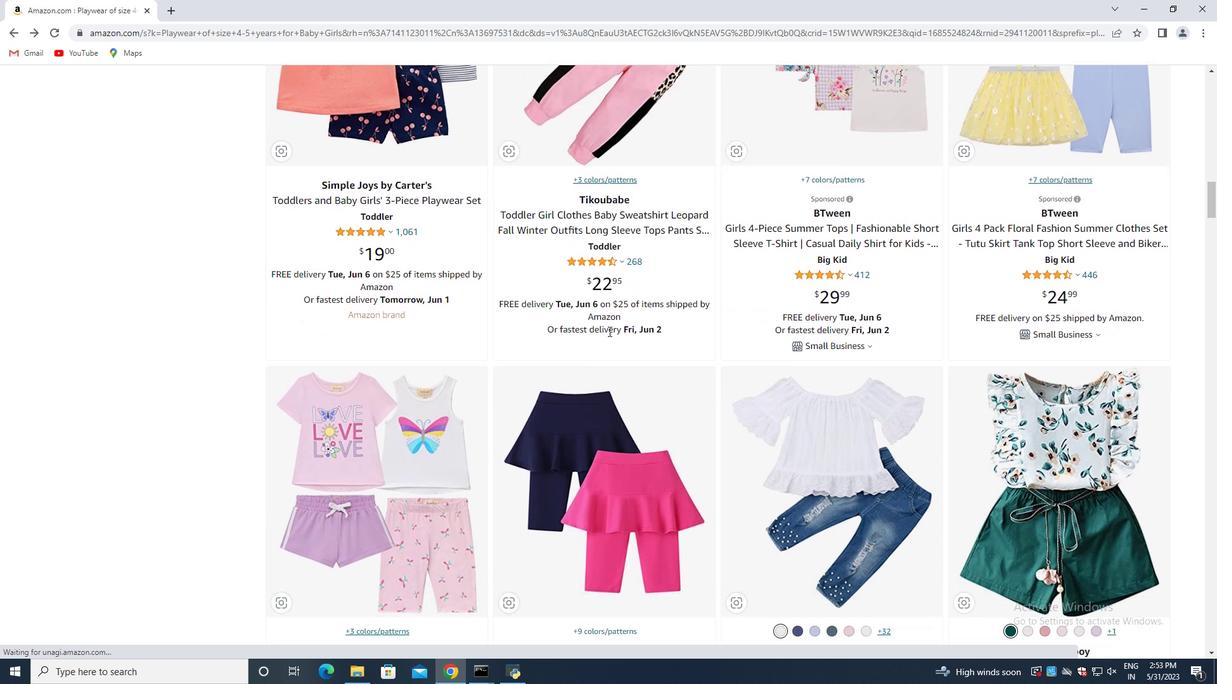 
Action: Mouse scrolled (608, 330) with delta (0, 0)
Screenshot: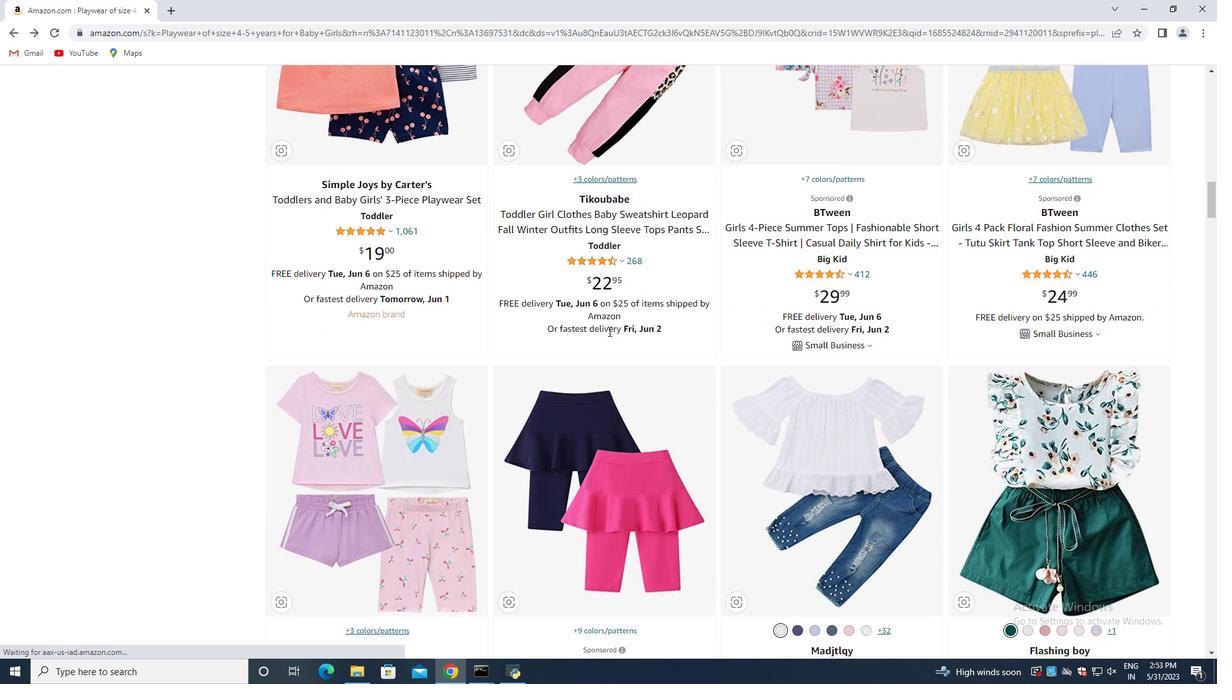 
Action: Mouse moved to (631, 319)
Screenshot: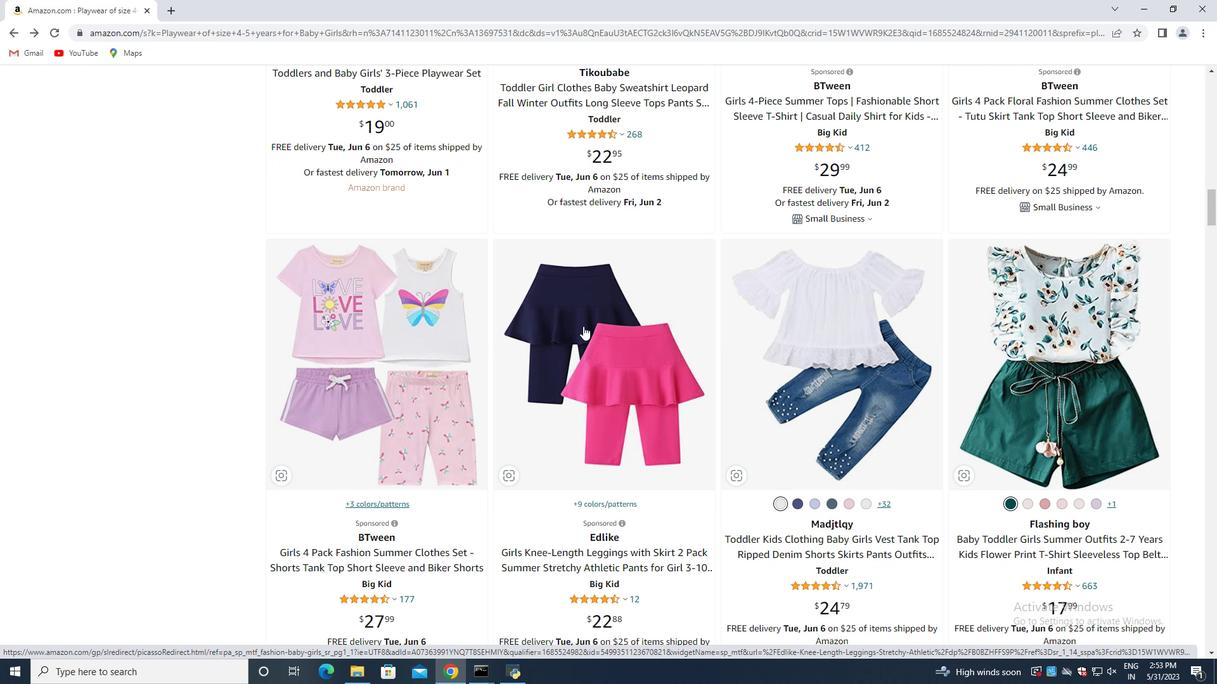 
Action: Mouse scrolled (631, 318) with delta (0, 0)
Screenshot: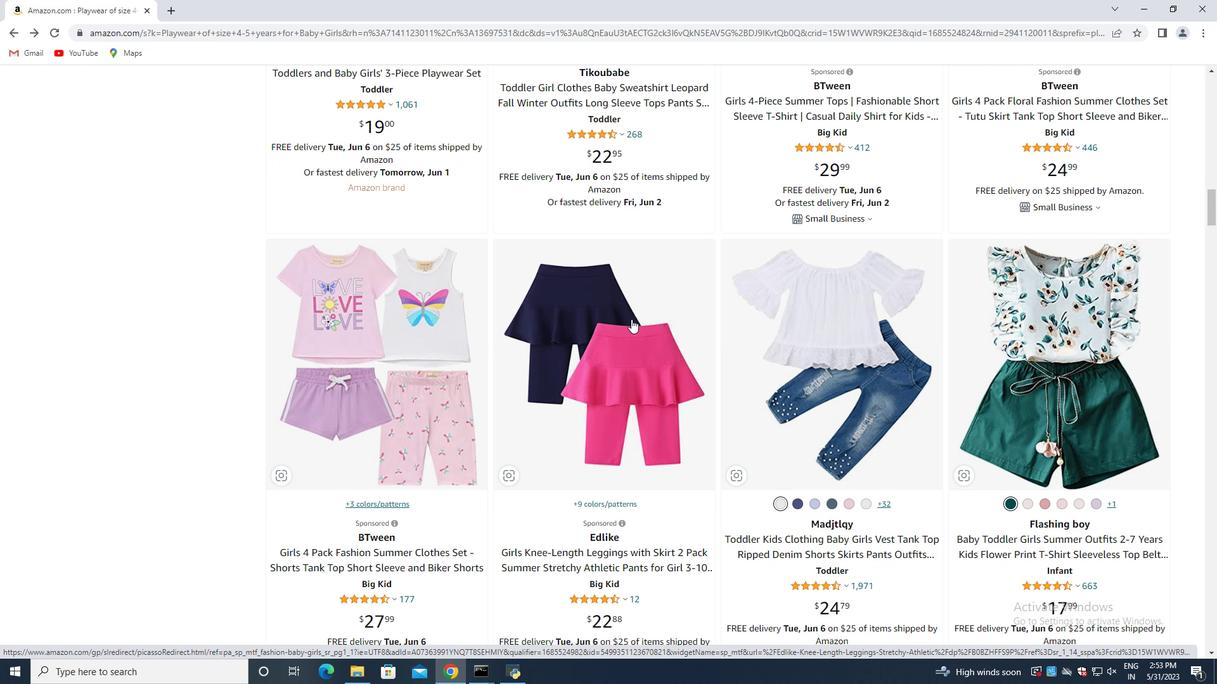 
Action: Mouse moved to (1039, 259)
Screenshot: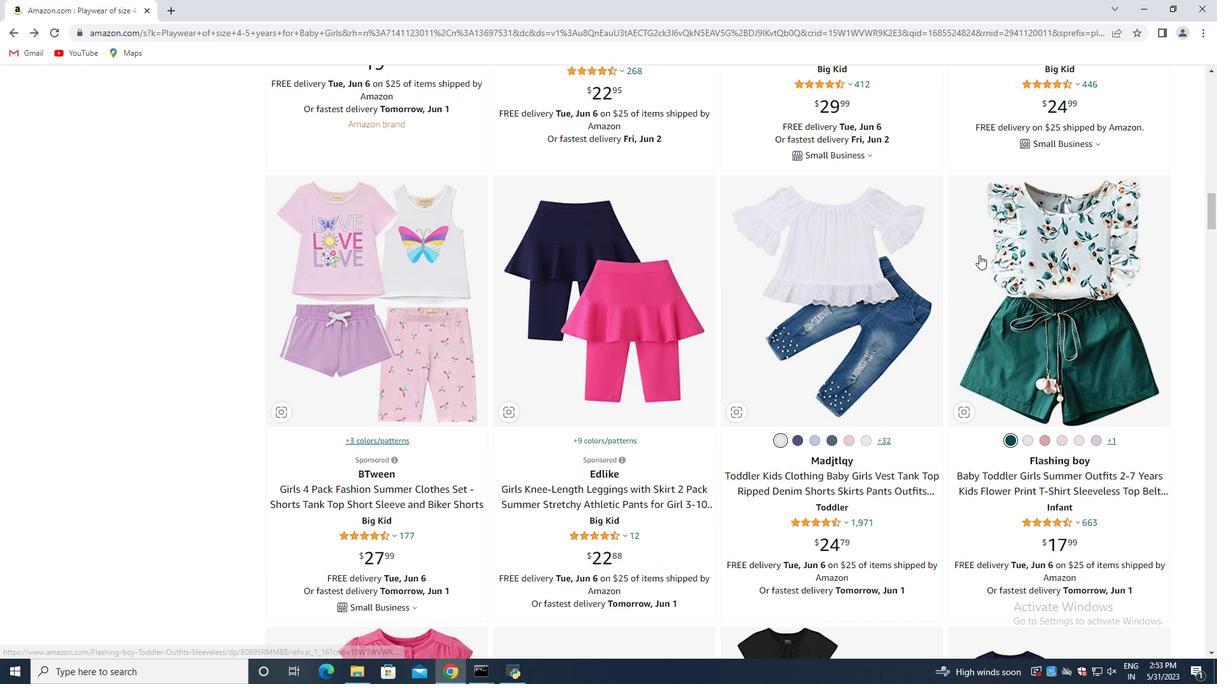 
Action: Mouse scrolled (1039, 258) with delta (0, 0)
Screenshot: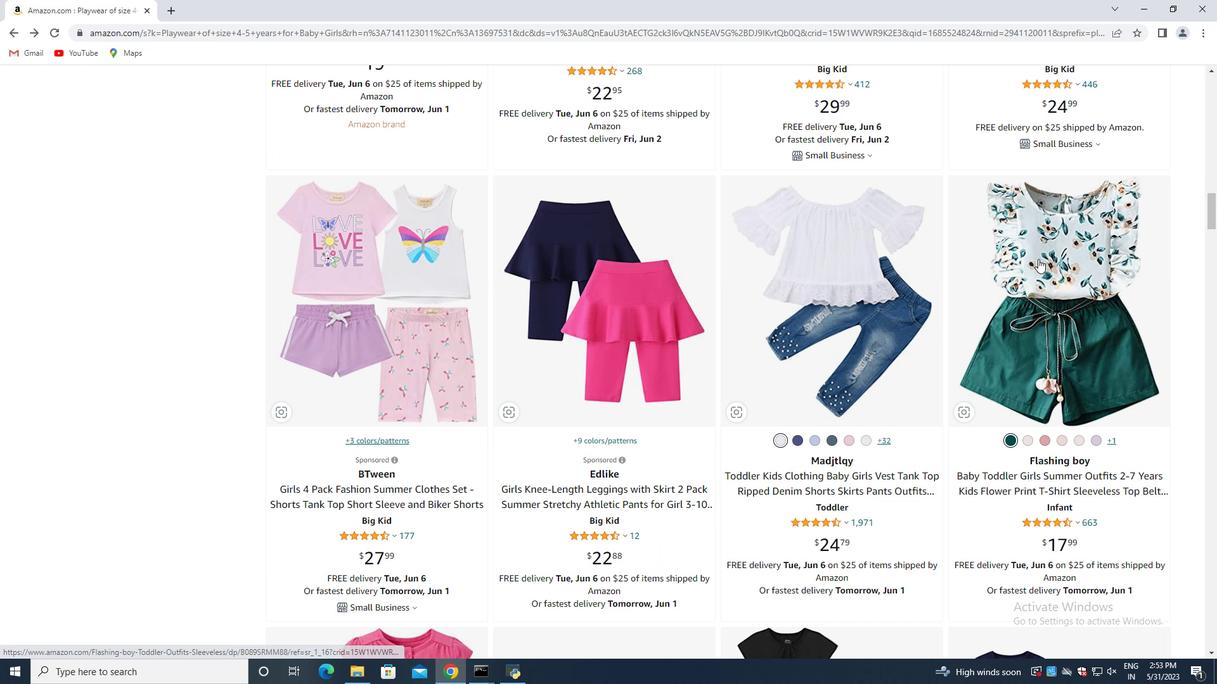 
Action: Mouse moved to (1039, 259)
Screenshot: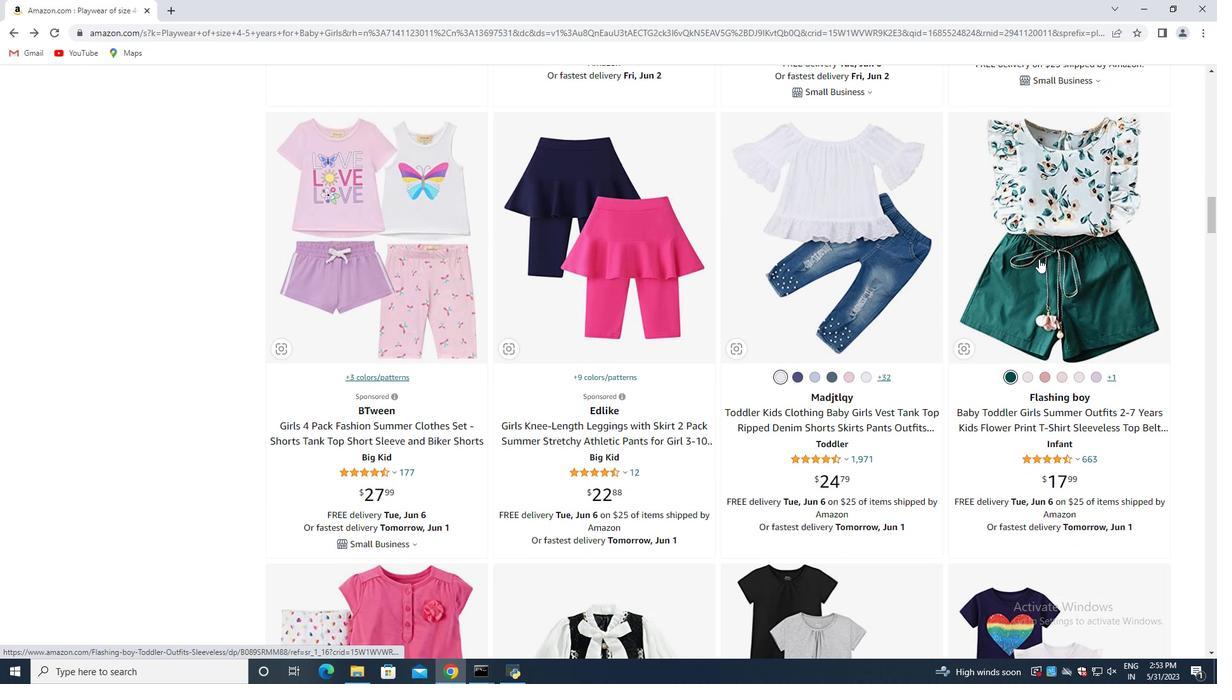 
Action: Mouse scrolled (1039, 259) with delta (0, 0)
Screenshot: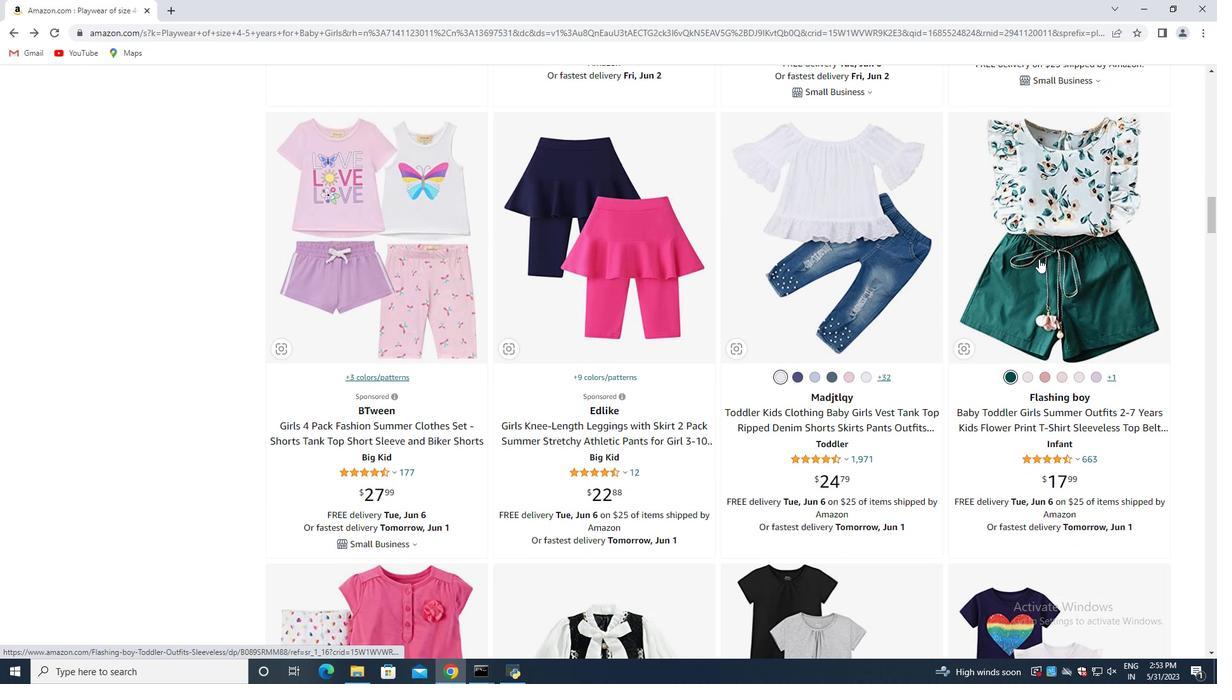 
Action: Mouse moved to (1035, 263)
Screenshot: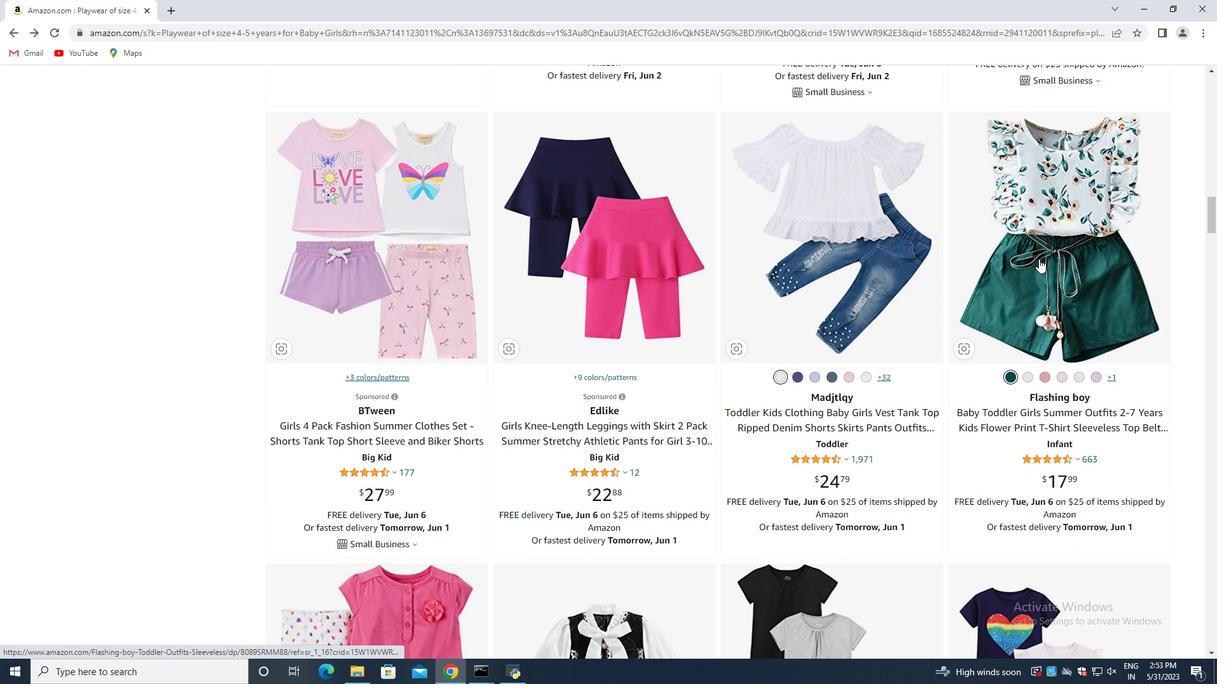 
Action: Mouse scrolled (1035, 263) with delta (0, 0)
Screenshot: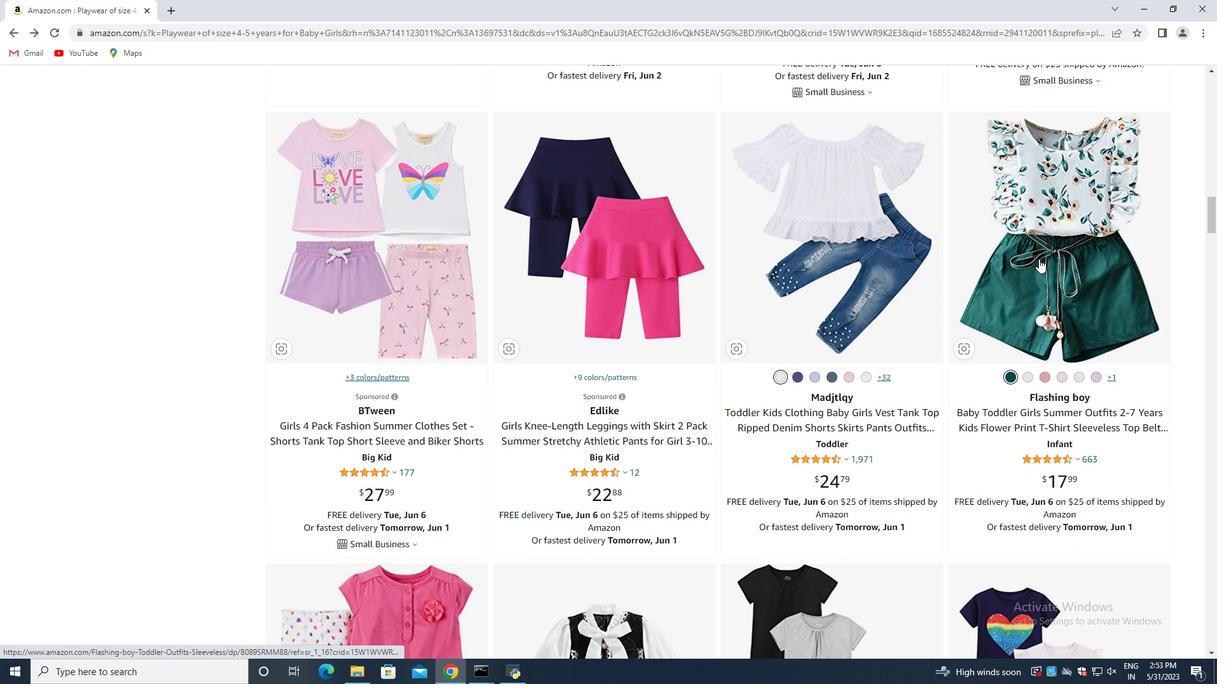 
Action: Mouse moved to (1032, 267)
Screenshot: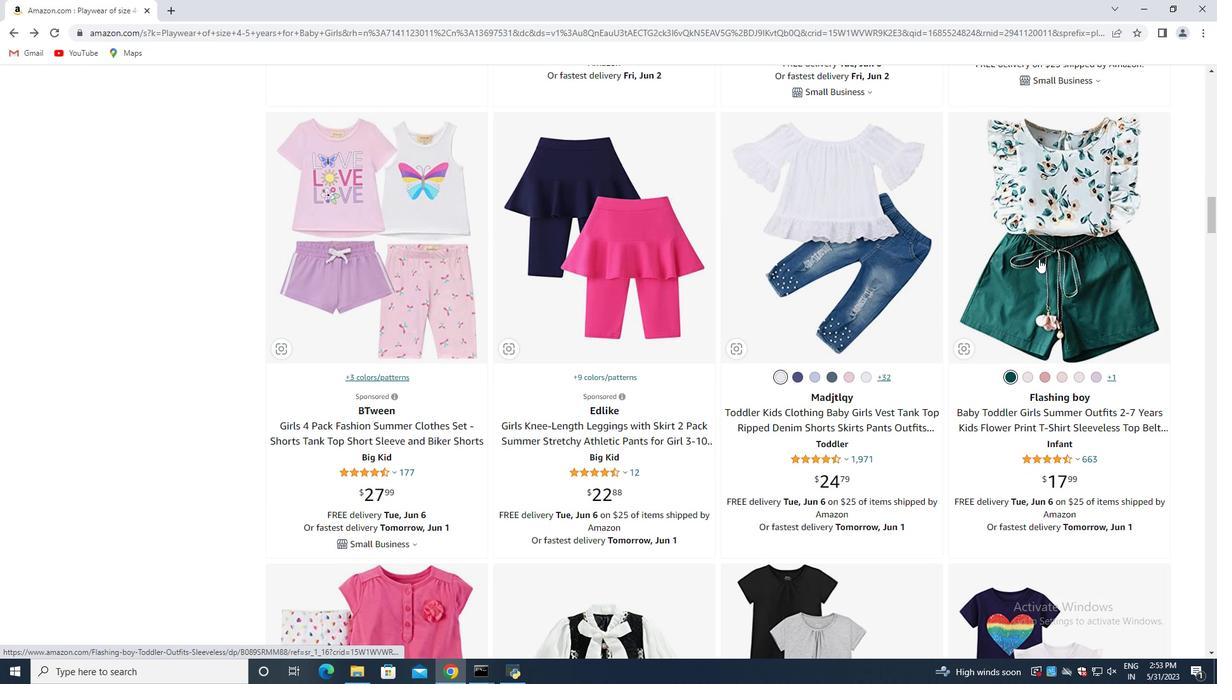 
Action: Mouse scrolled (1032, 266) with delta (0, 0)
Screenshot: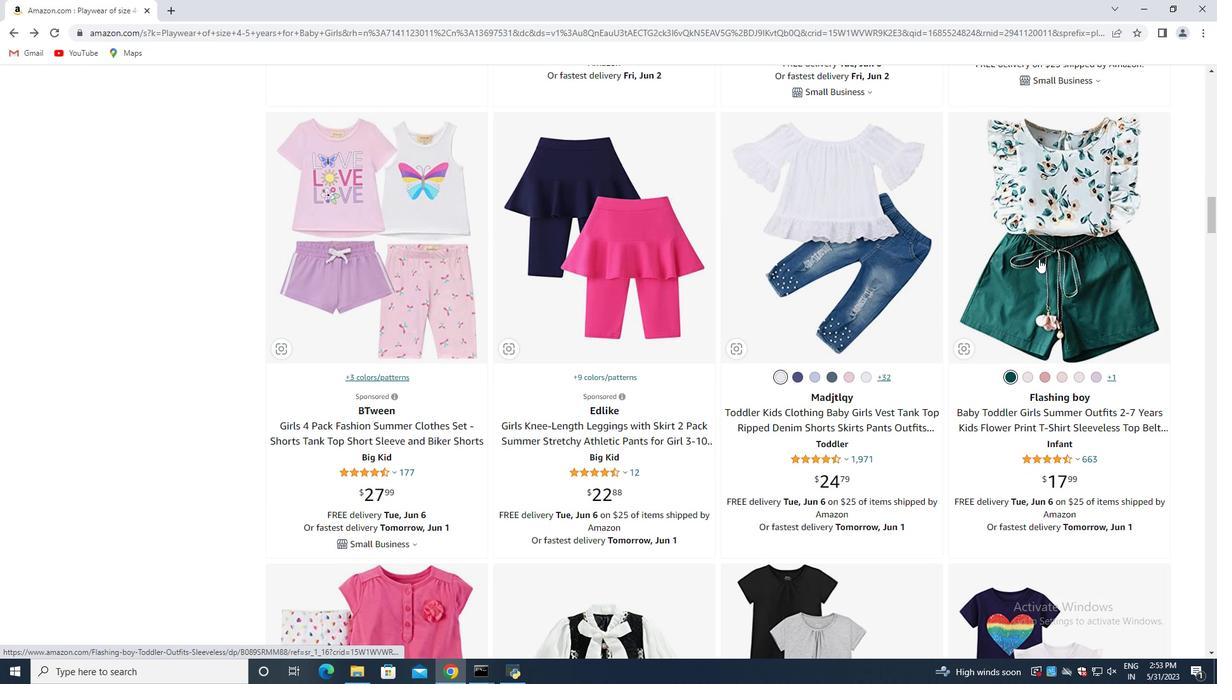 
Action: Mouse moved to (991, 275)
Screenshot: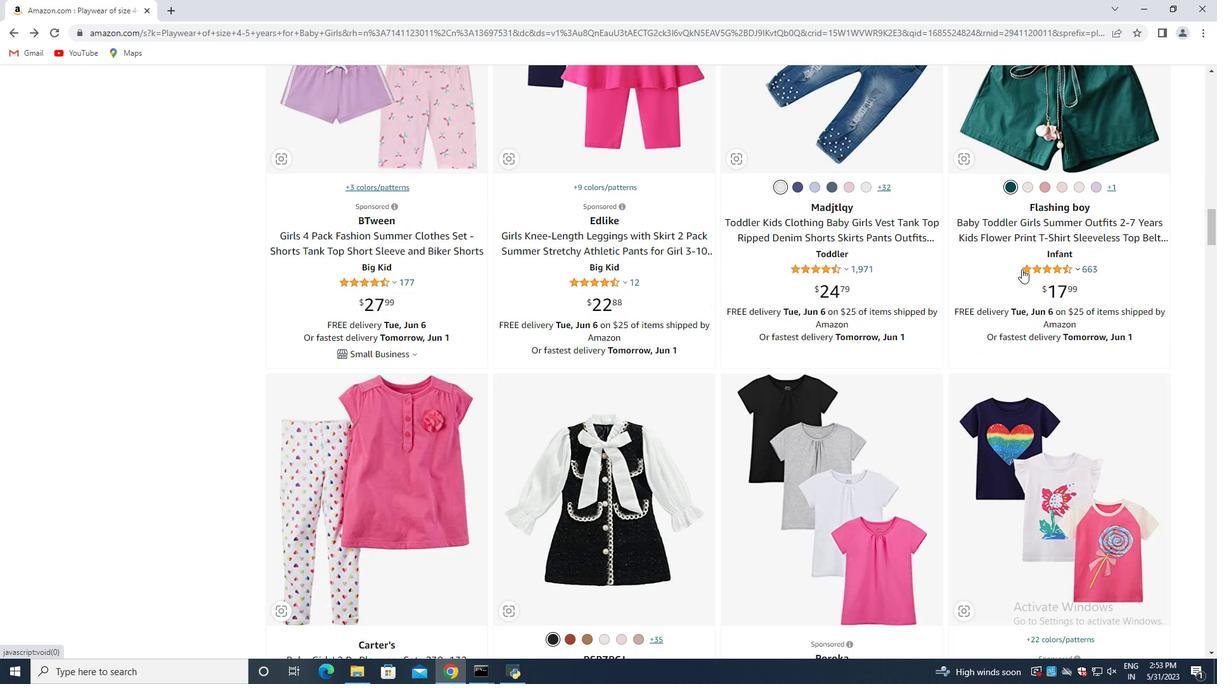 
Action: Mouse scrolled (991, 274) with delta (0, 0)
Screenshot: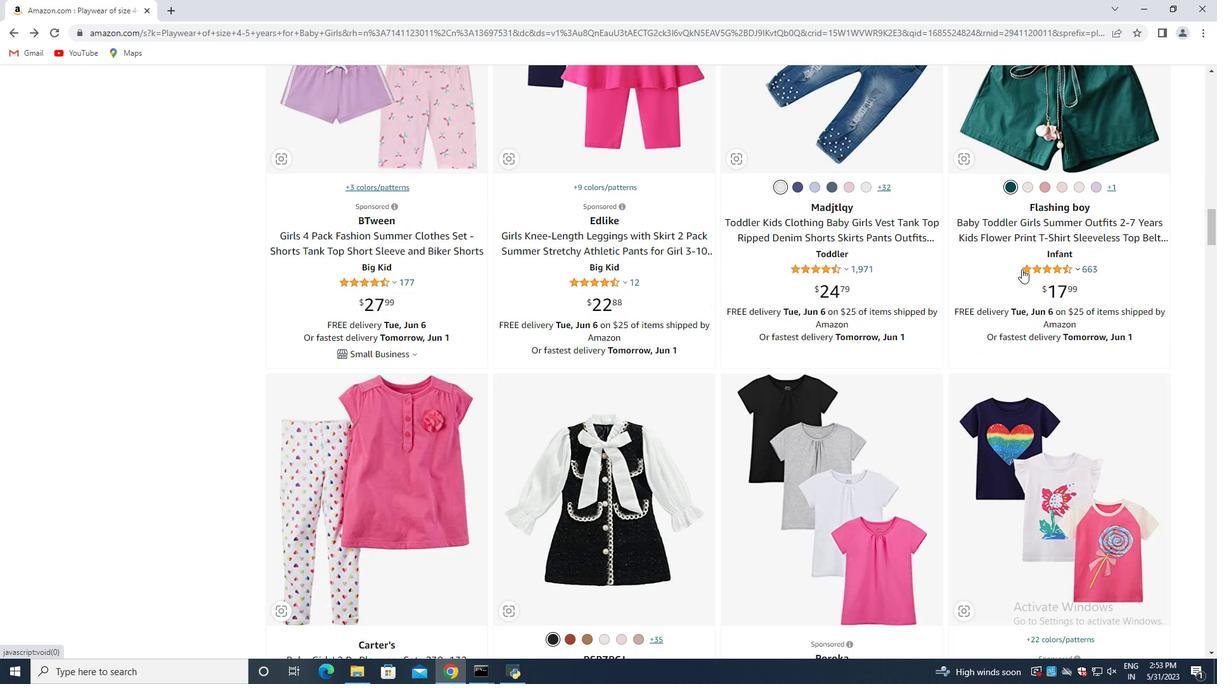 
Action: Mouse moved to (969, 281)
Screenshot: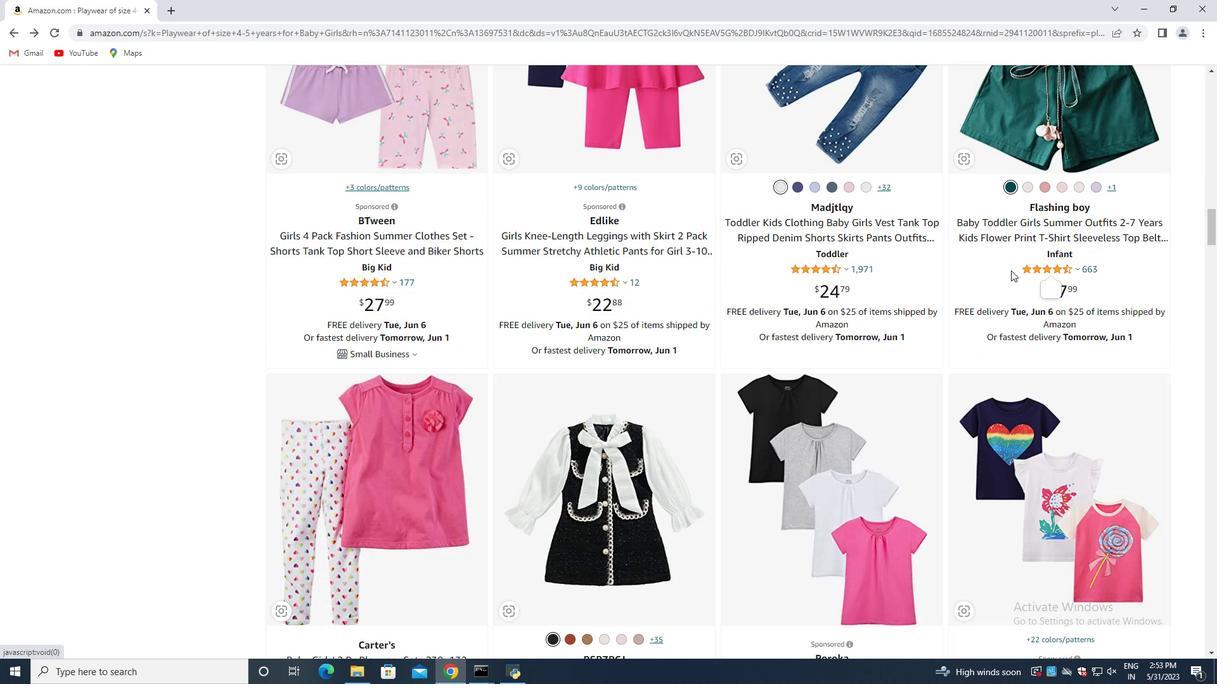 
Action: Mouse scrolled (969, 280) with delta (0, 0)
Screenshot: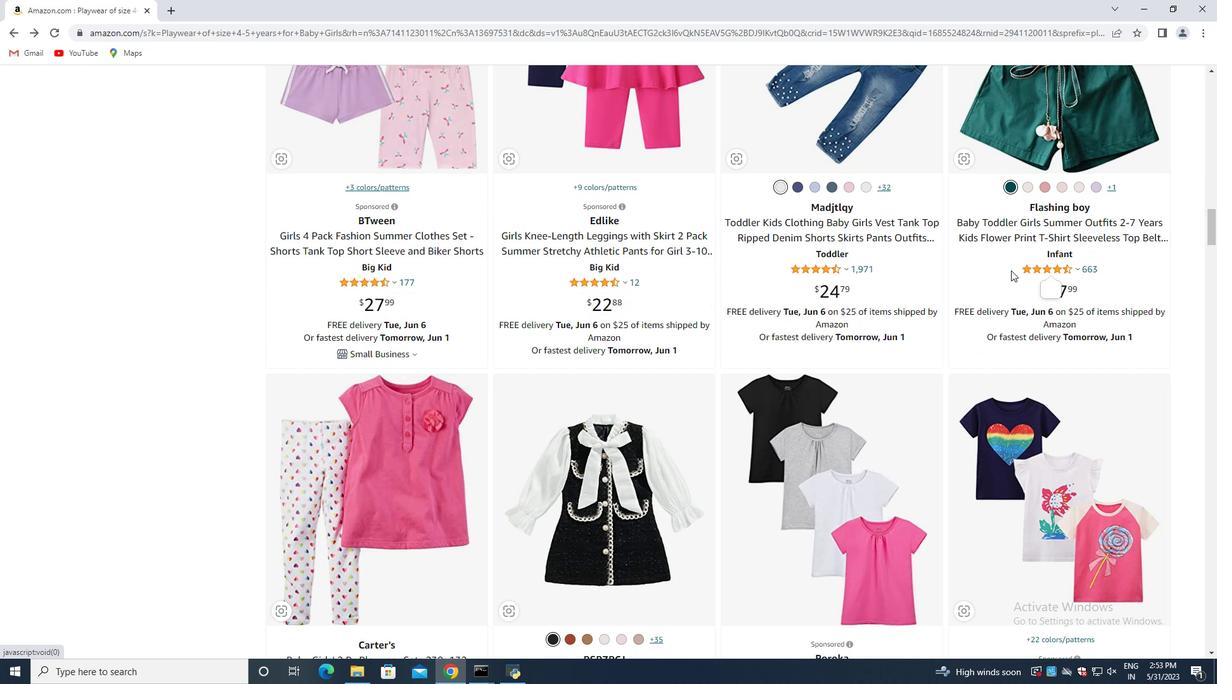 
Action: Mouse moved to (939, 288)
Screenshot: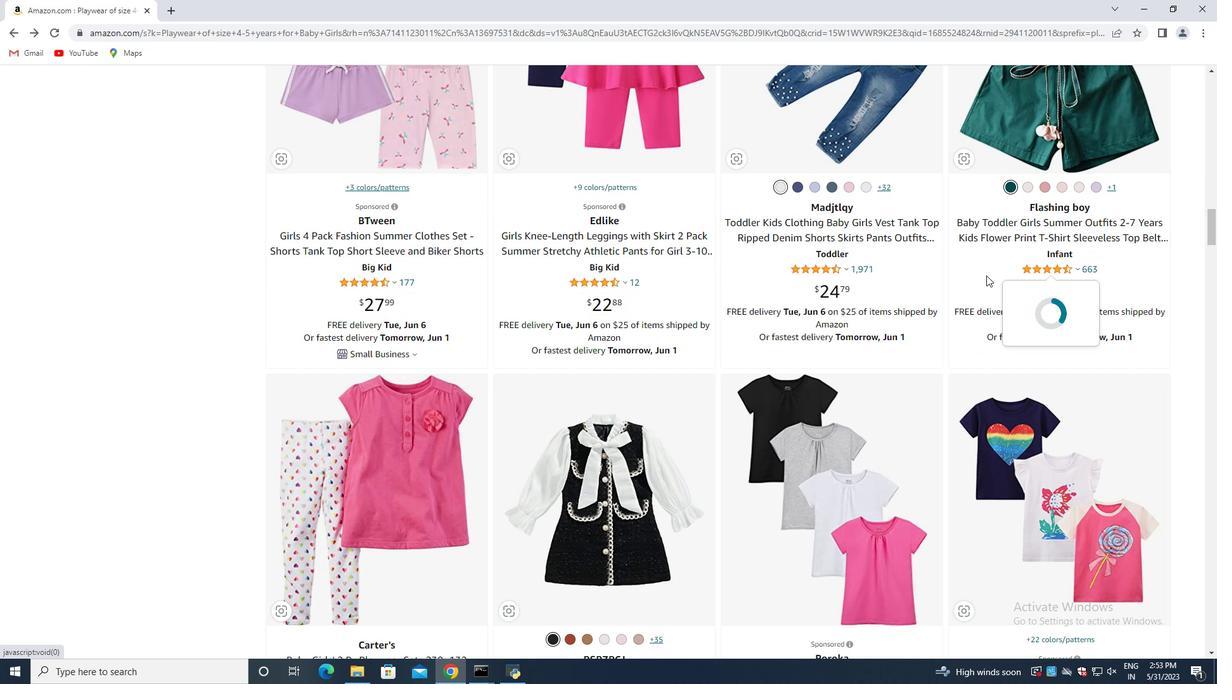 
Action: Mouse scrolled (956, 284) with delta (0, 0)
Screenshot: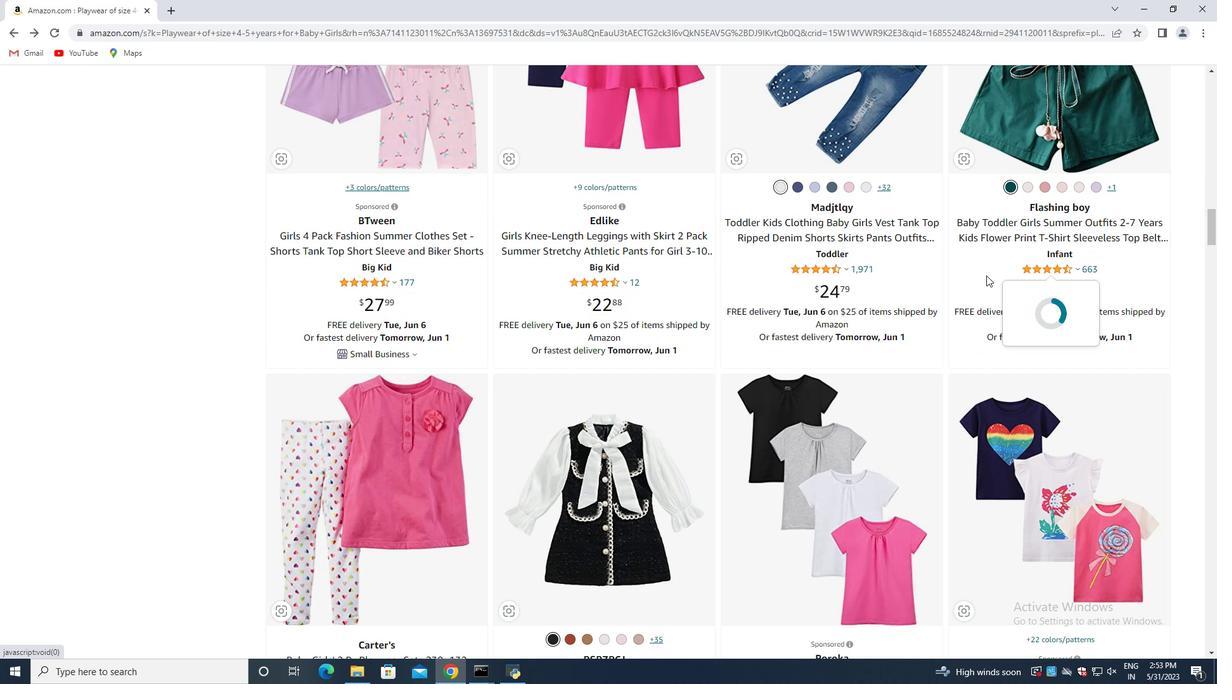 
Action: Mouse moved to (401, 332)
Screenshot: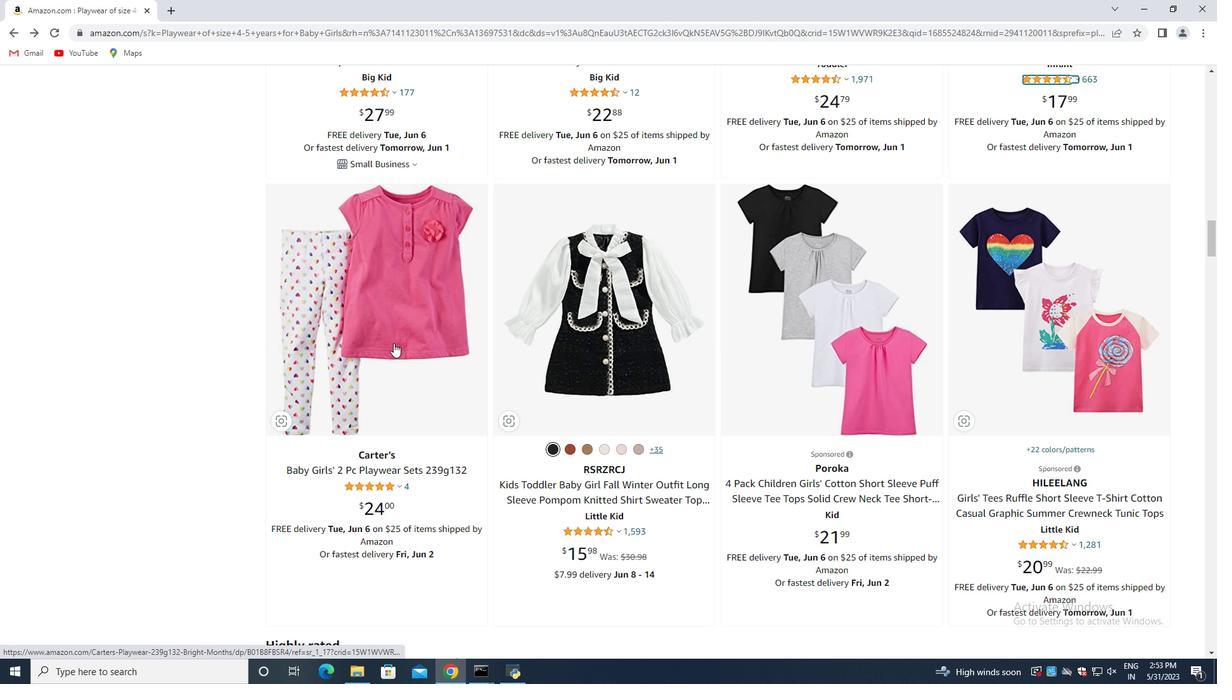 
Action: Mouse pressed left at (401, 332)
Screenshot: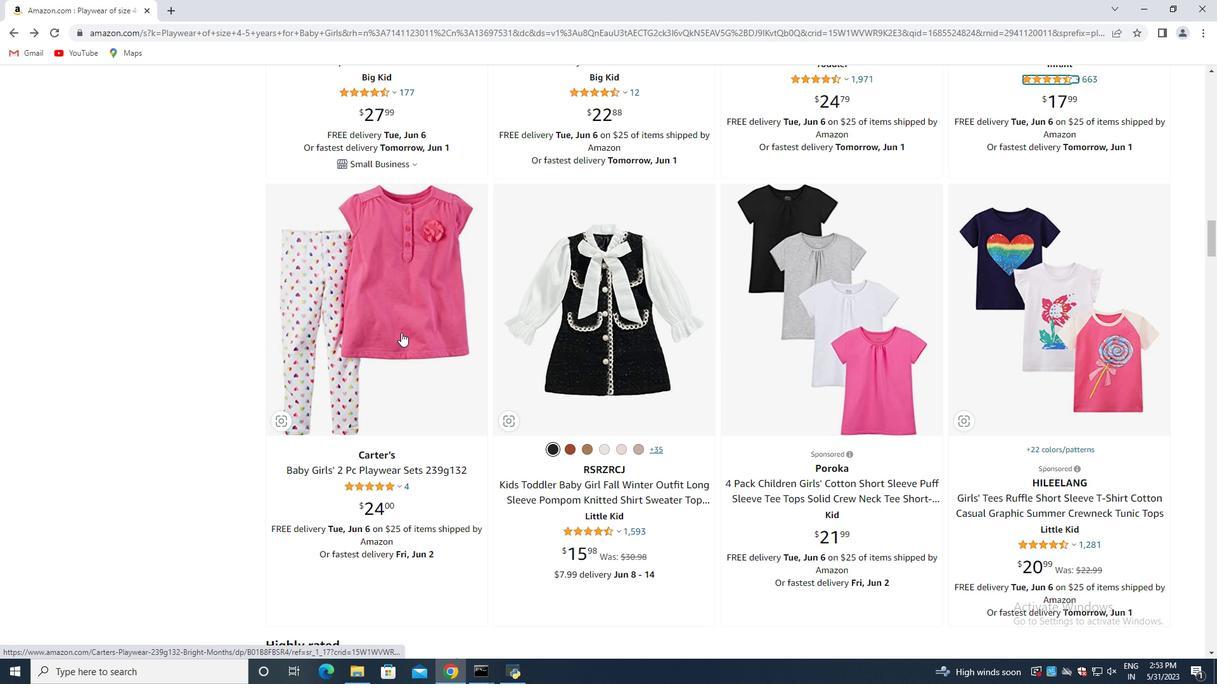 
Action: Mouse moved to (615, 334)
Screenshot: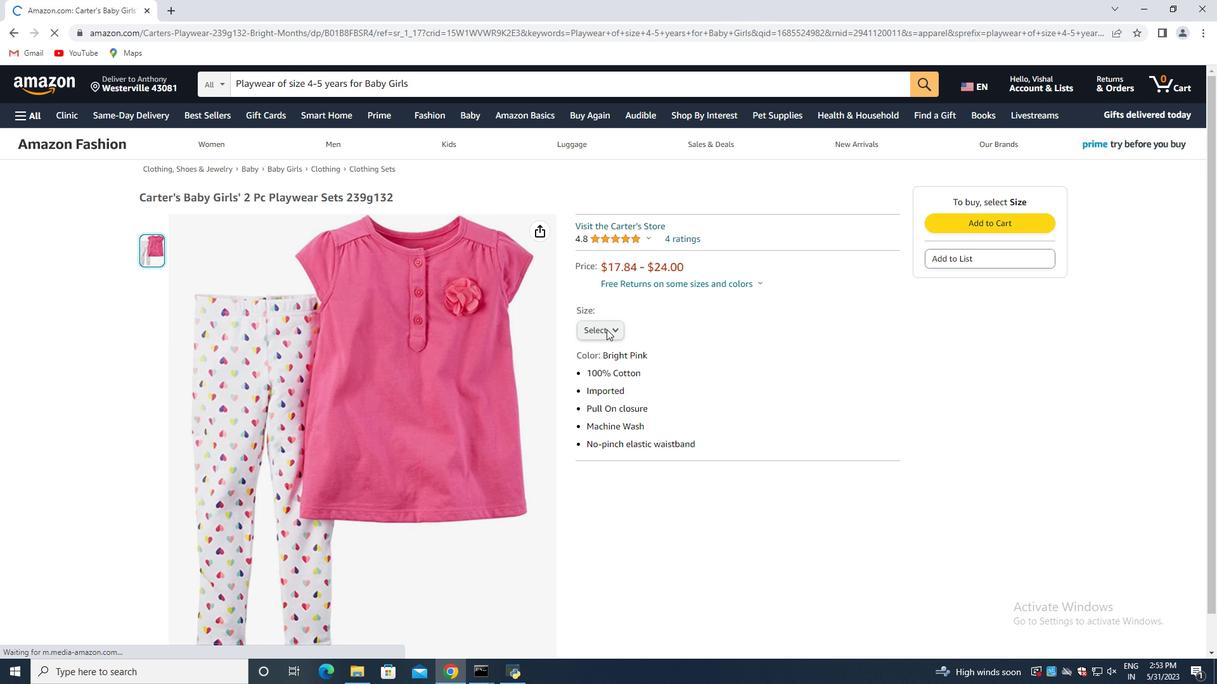 
Action: Mouse pressed left at (615, 334)
Screenshot: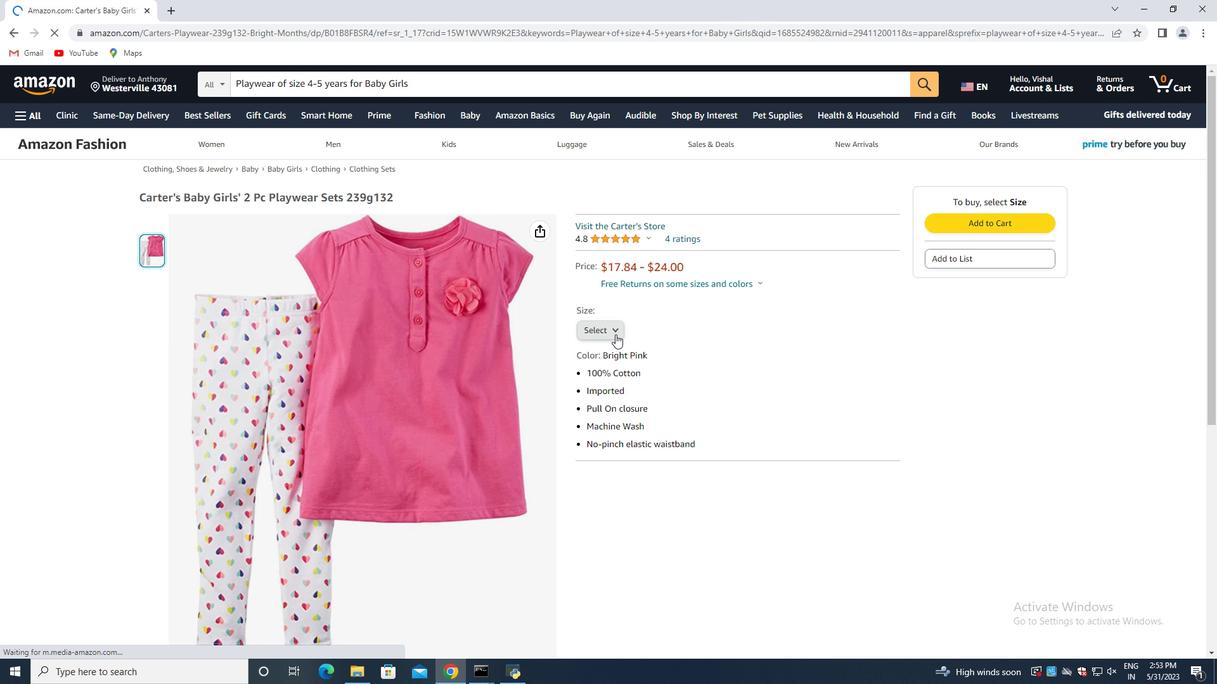 
Action: Mouse moved to (621, 413)
Screenshot: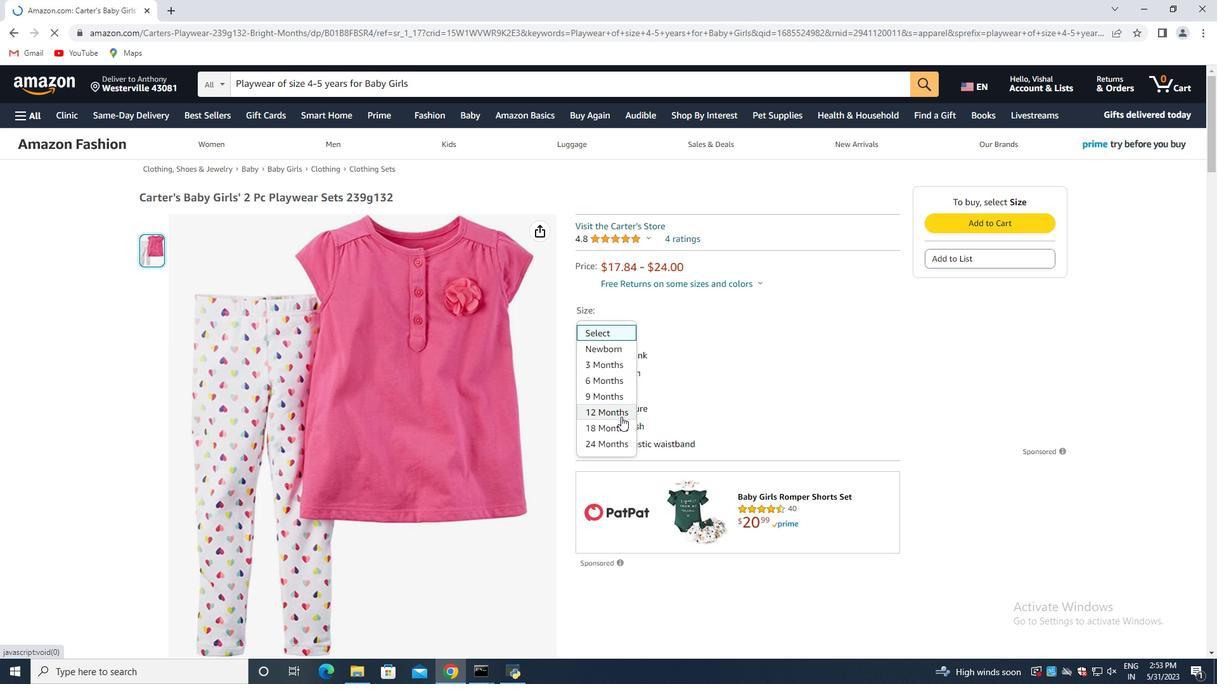 
Action: Mouse scrolled (621, 412) with delta (0, 0)
Screenshot: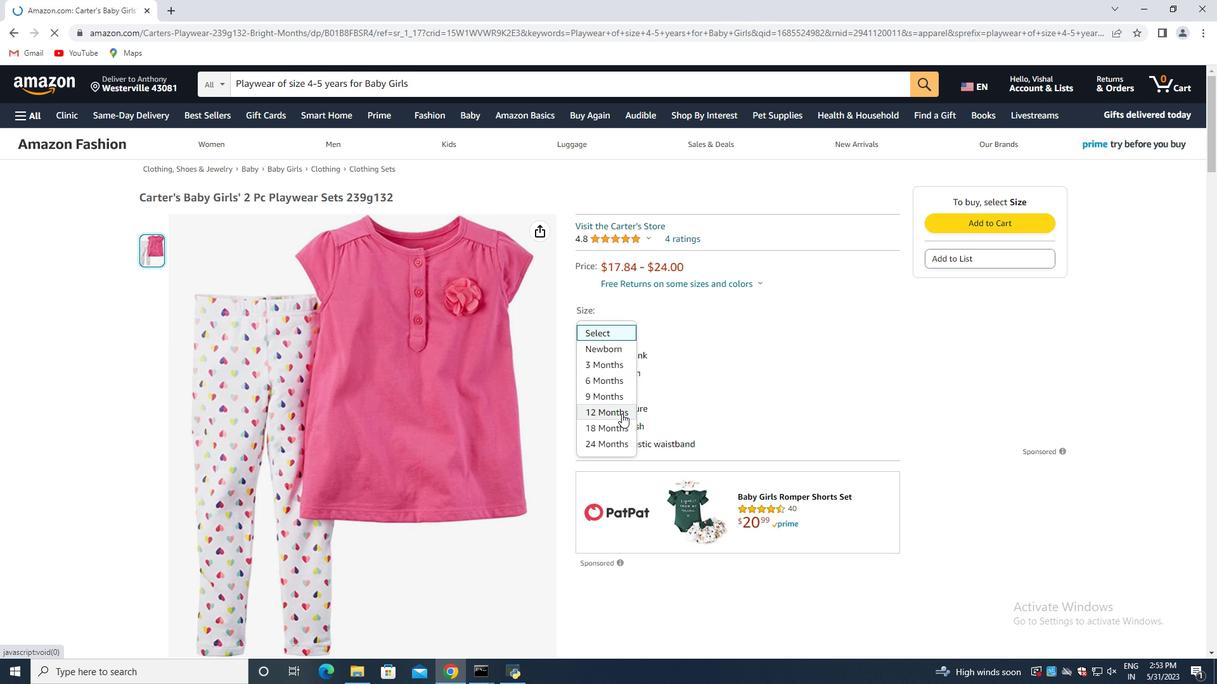 
Action: Mouse scrolled (621, 412) with delta (0, 0)
Screenshot: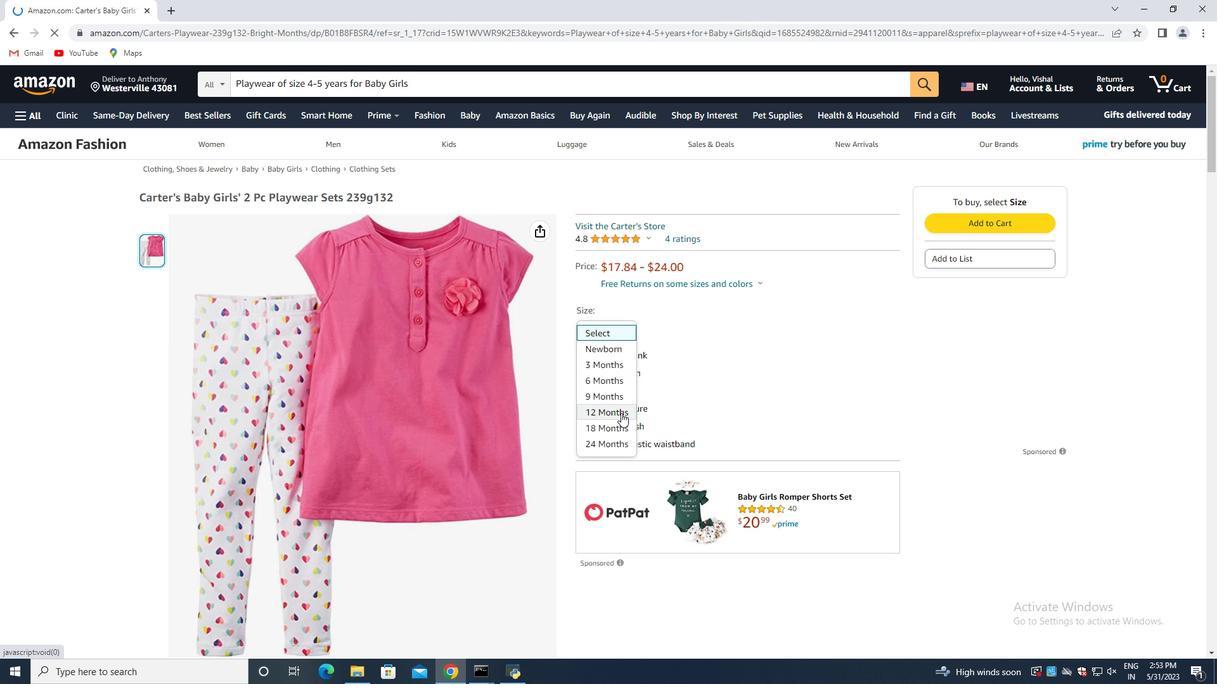 
Action: Mouse moved to (631, 349)
Screenshot: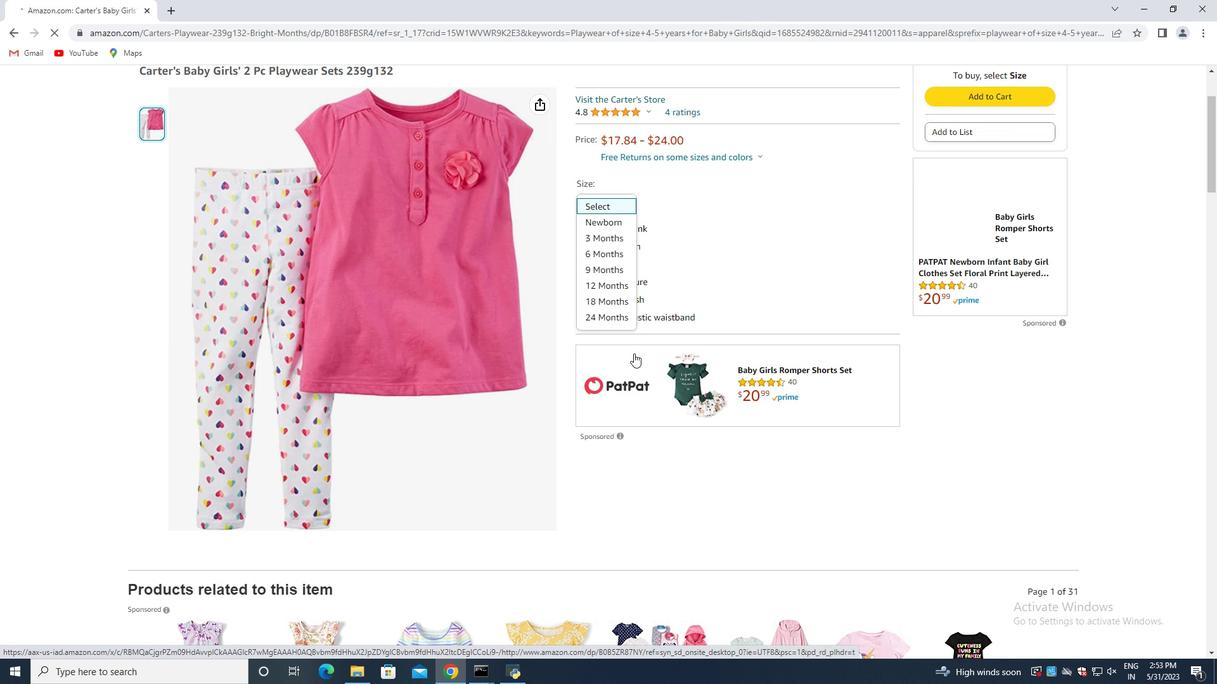 
Action: Mouse scrolled (631, 350) with delta (0, 0)
Screenshot: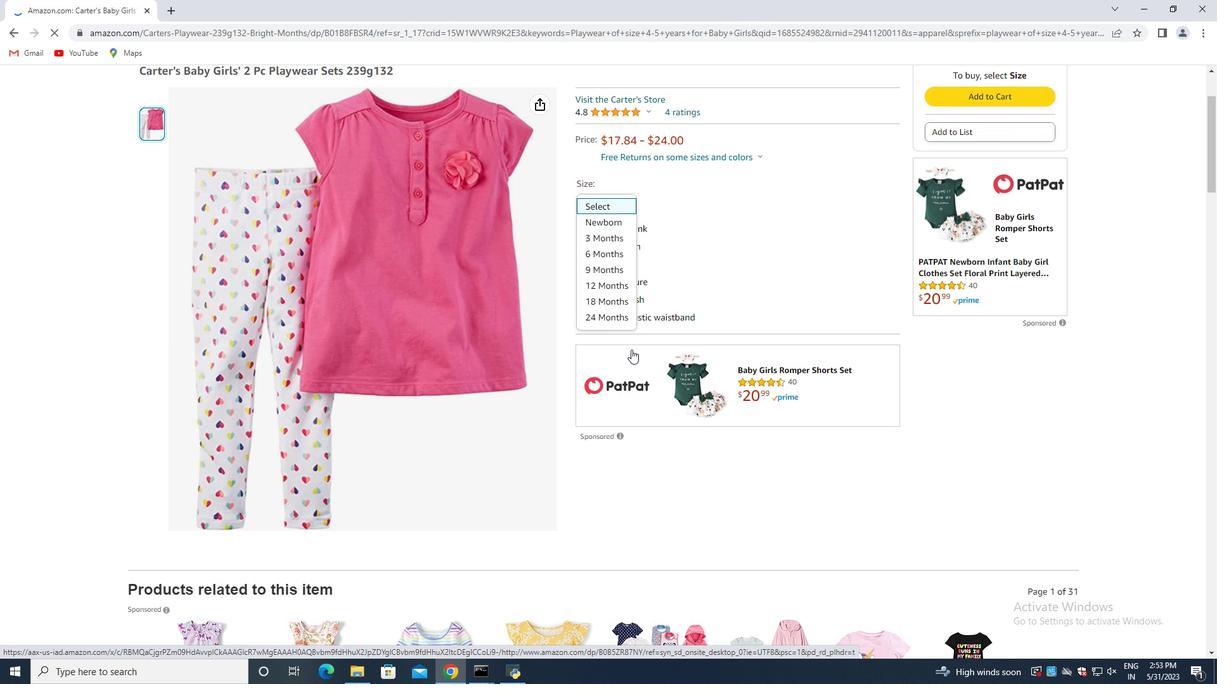 
Action: Mouse scrolled (631, 350) with delta (0, 0)
Screenshot: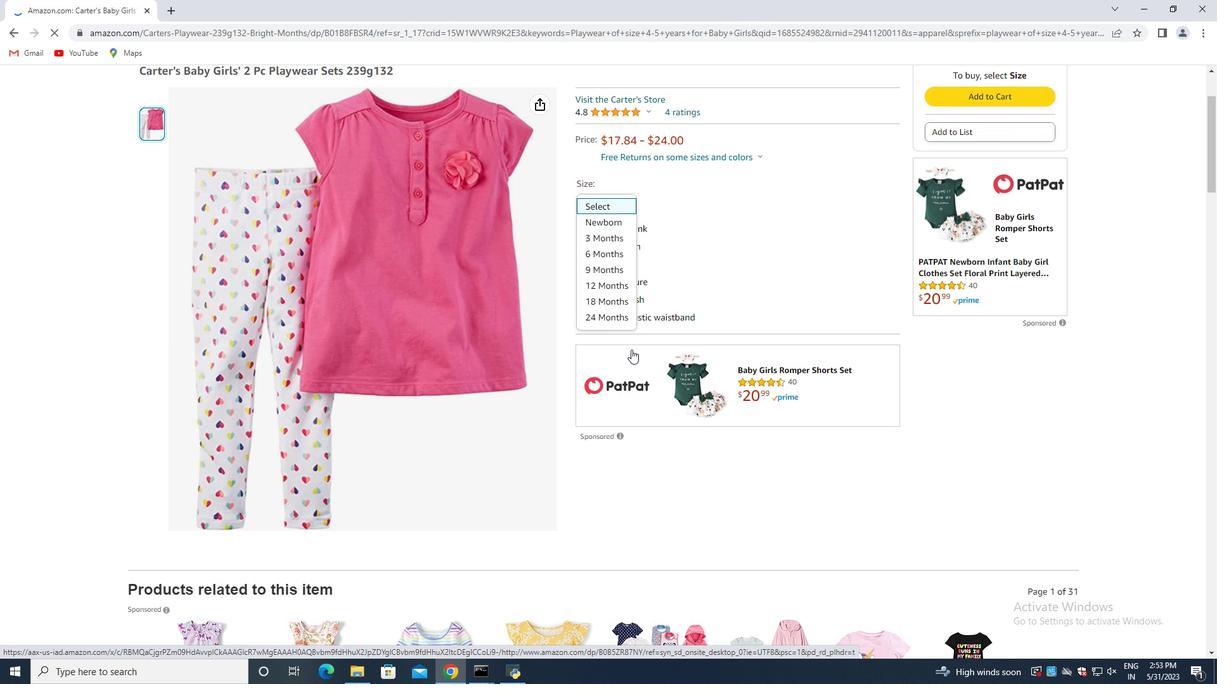 
Action: Mouse scrolled (631, 350) with delta (0, 0)
Screenshot: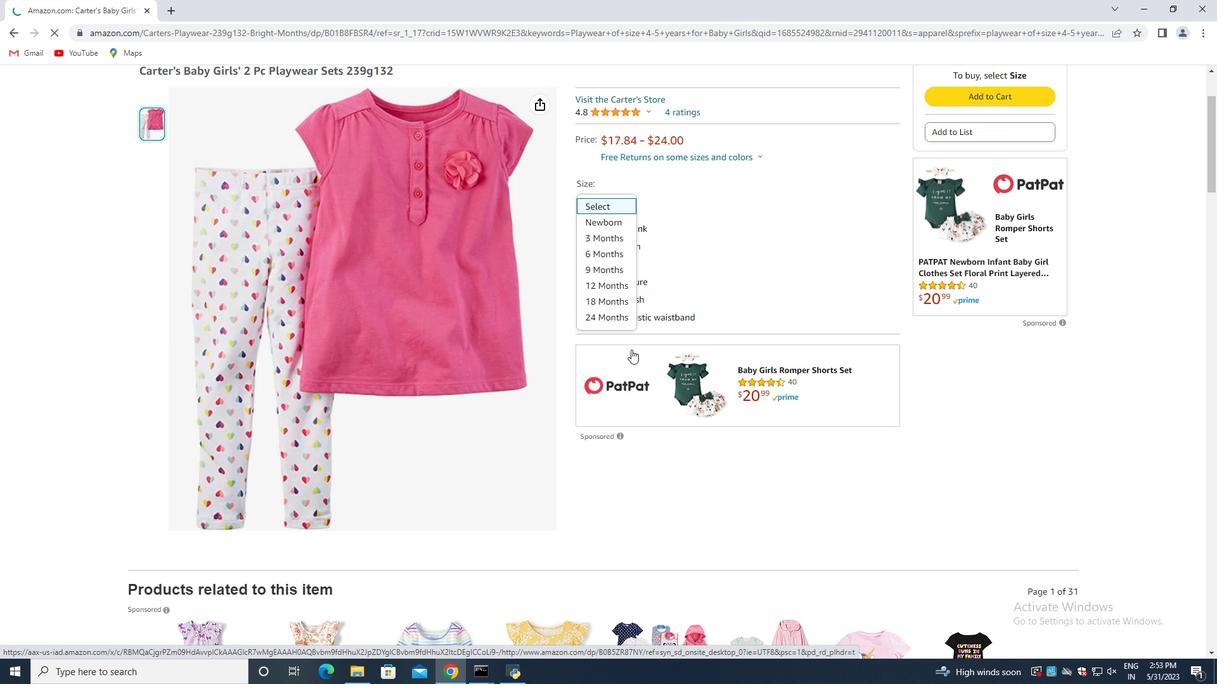 
Action: Mouse scrolled (631, 350) with delta (0, 0)
Screenshot: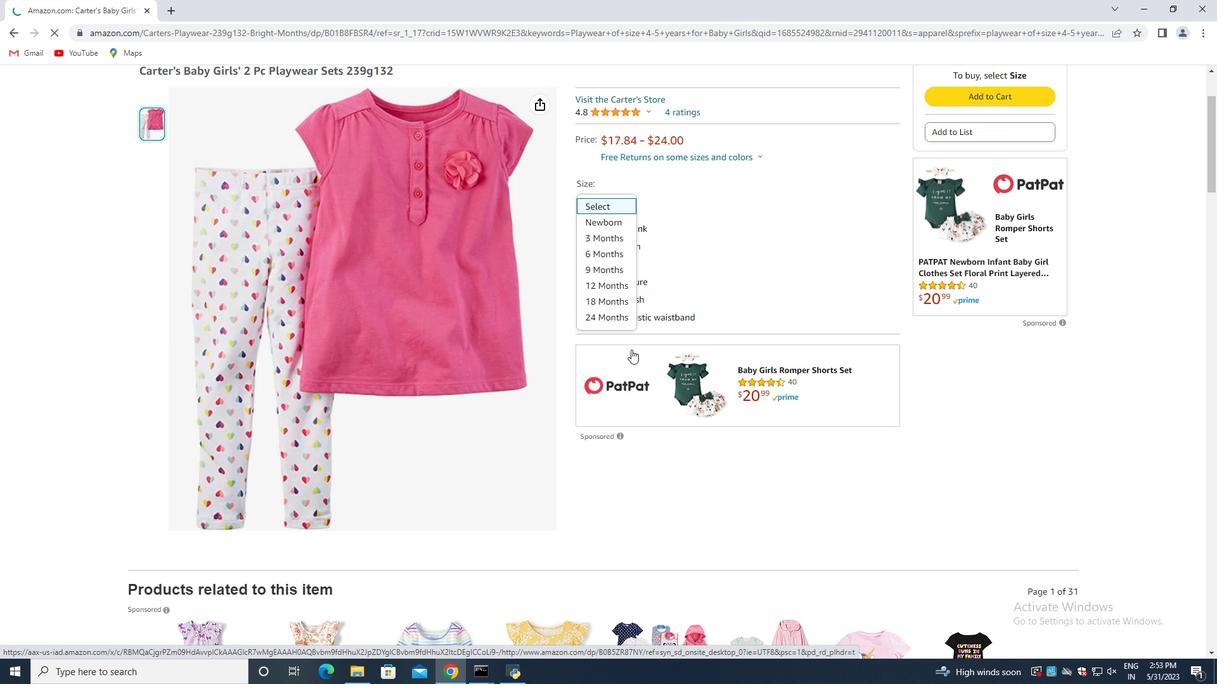 
Action: Mouse moved to (15, 27)
Screenshot: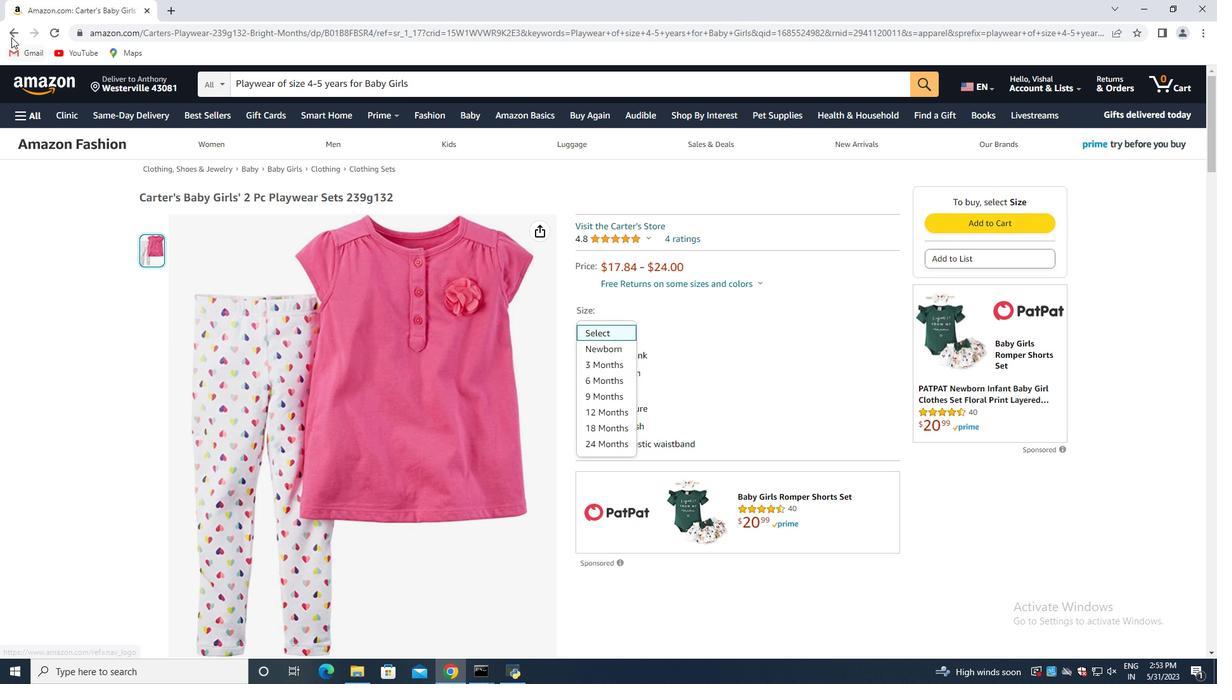 
Action: Mouse pressed left at (15, 27)
Screenshot: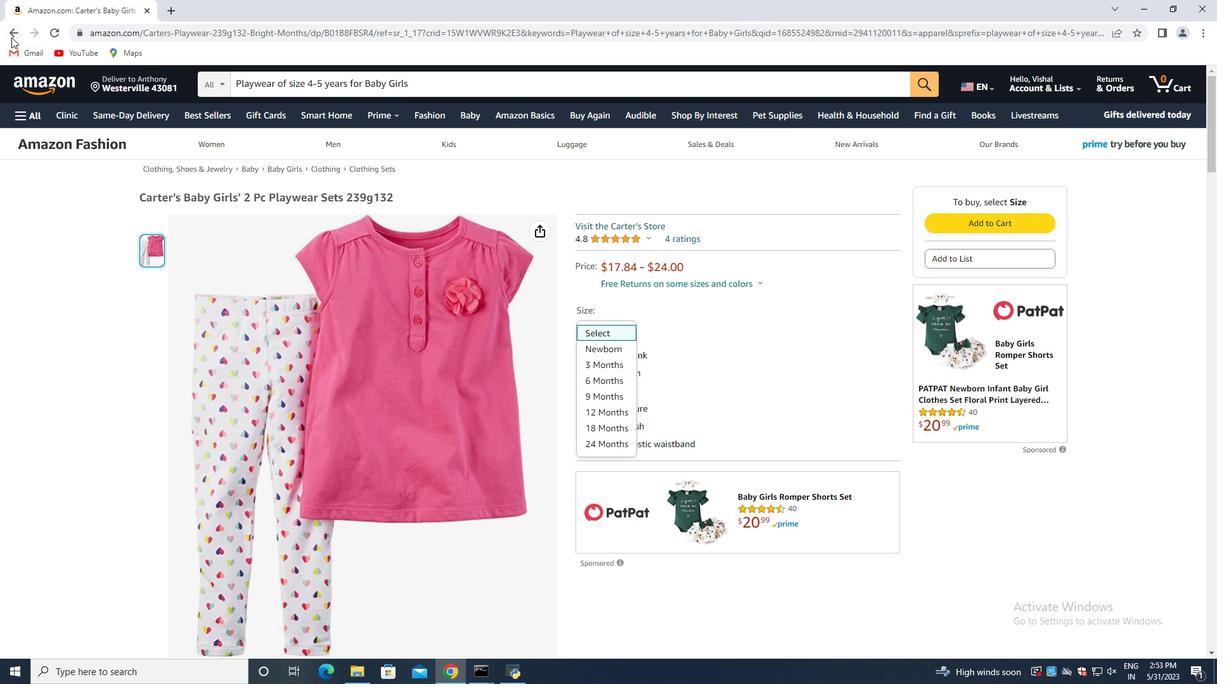 
Action: Mouse moved to (502, 184)
Screenshot: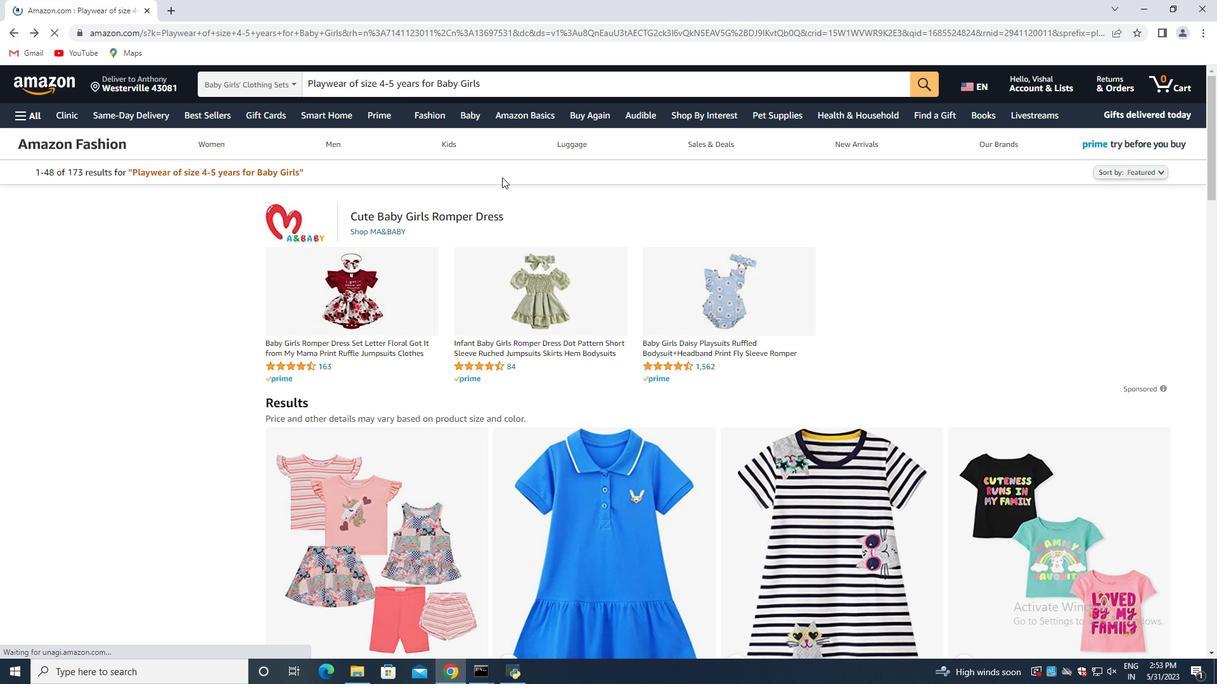 
Action: Mouse scrolled (502, 183) with delta (0, 0)
Screenshot: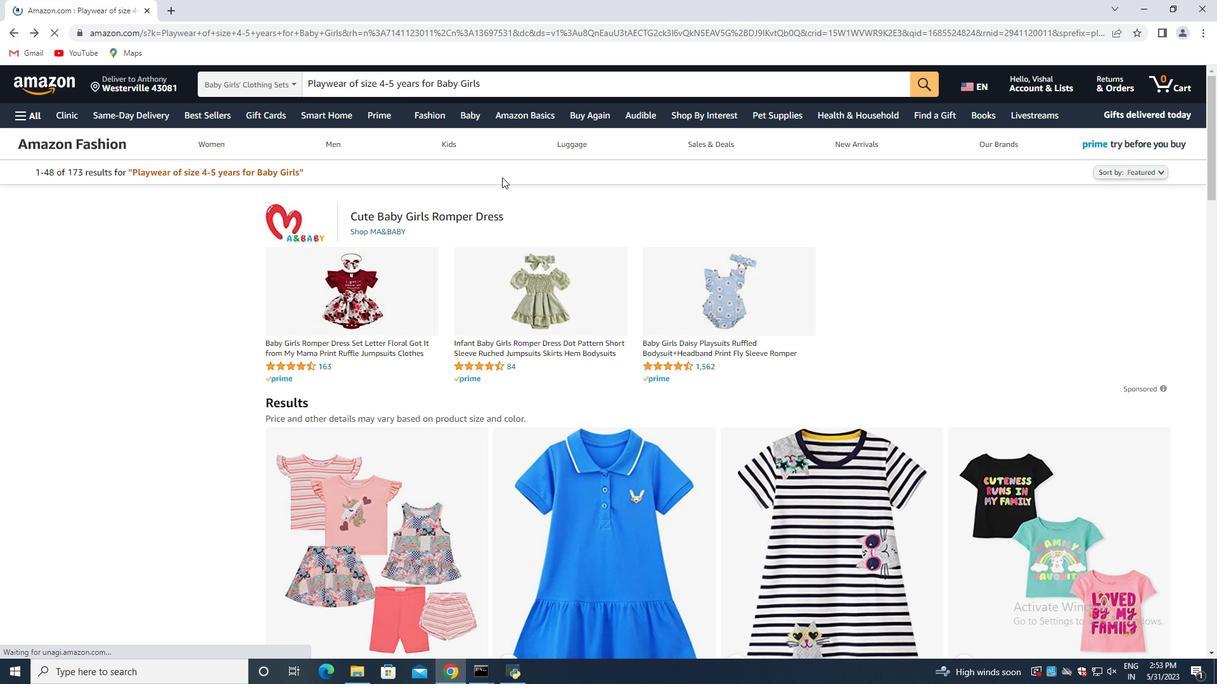 
Action: Mouse moved to (505, 191)
Screenshot: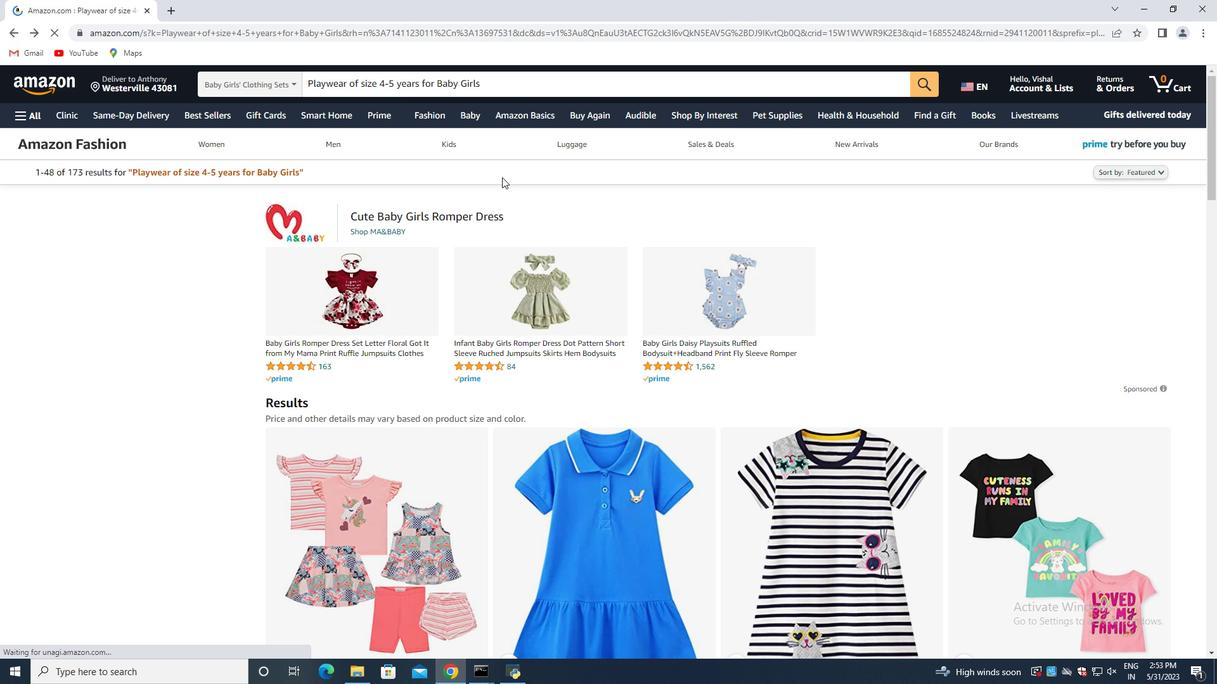 
Action: Mouse scrolled (505, 190) with delta (0, 0)
Screenshot: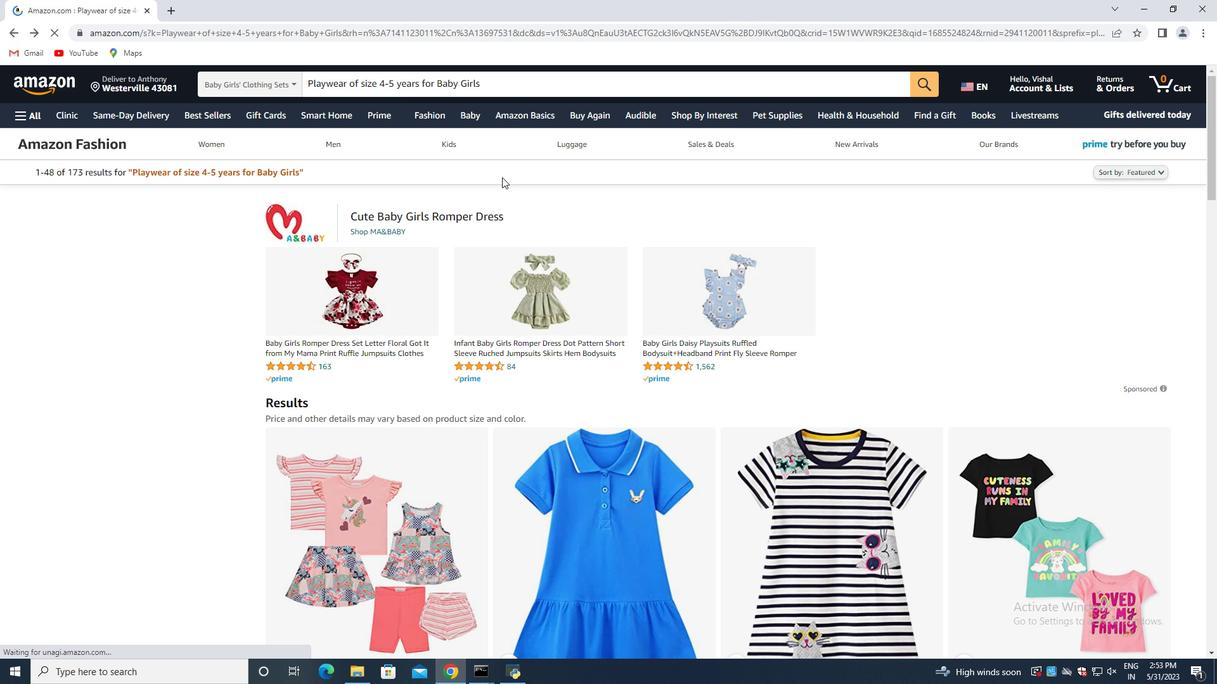 
Action: Mouse moved to (509, 202)
Screenshot: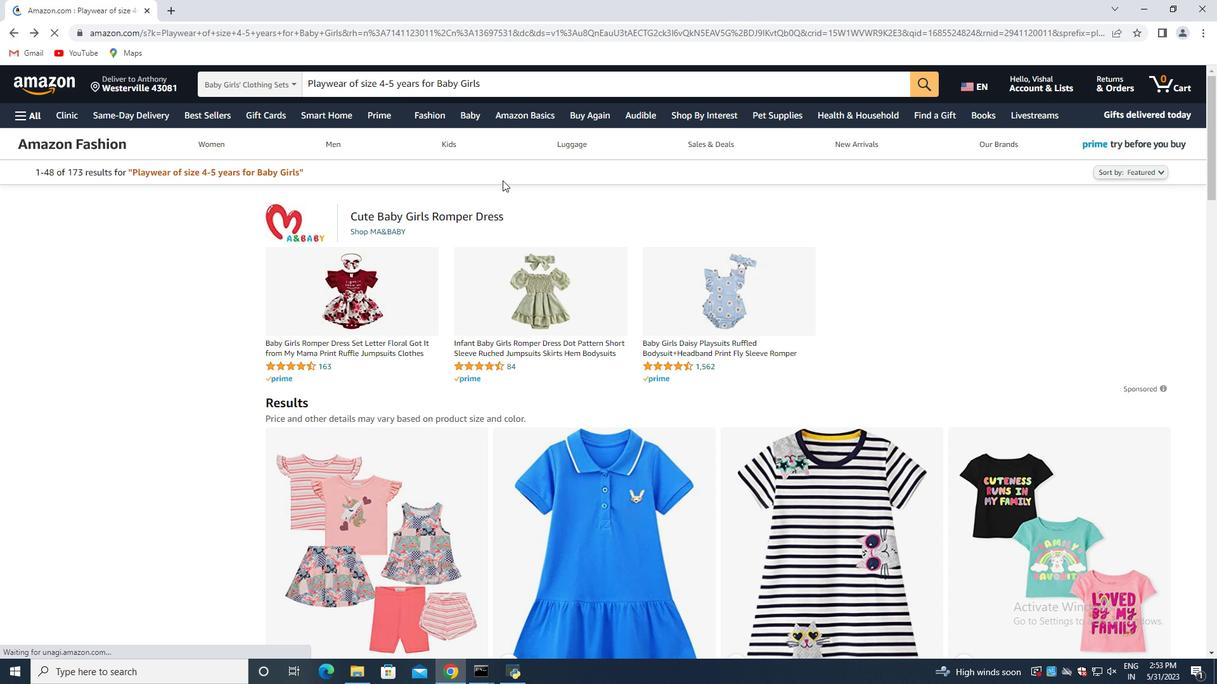 
Action: Mouse scrolled (509, 201) with delta (0, 0)
Screenshot: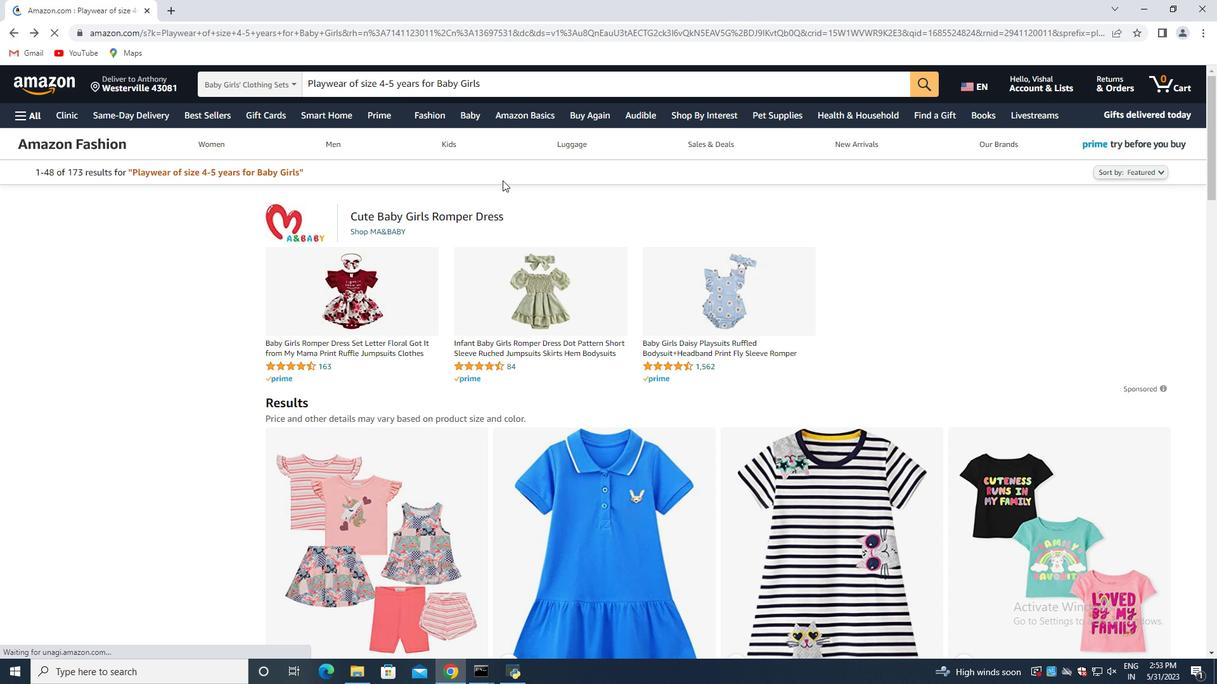 
Action: Mouse moved to (524, 205)
Screenshot: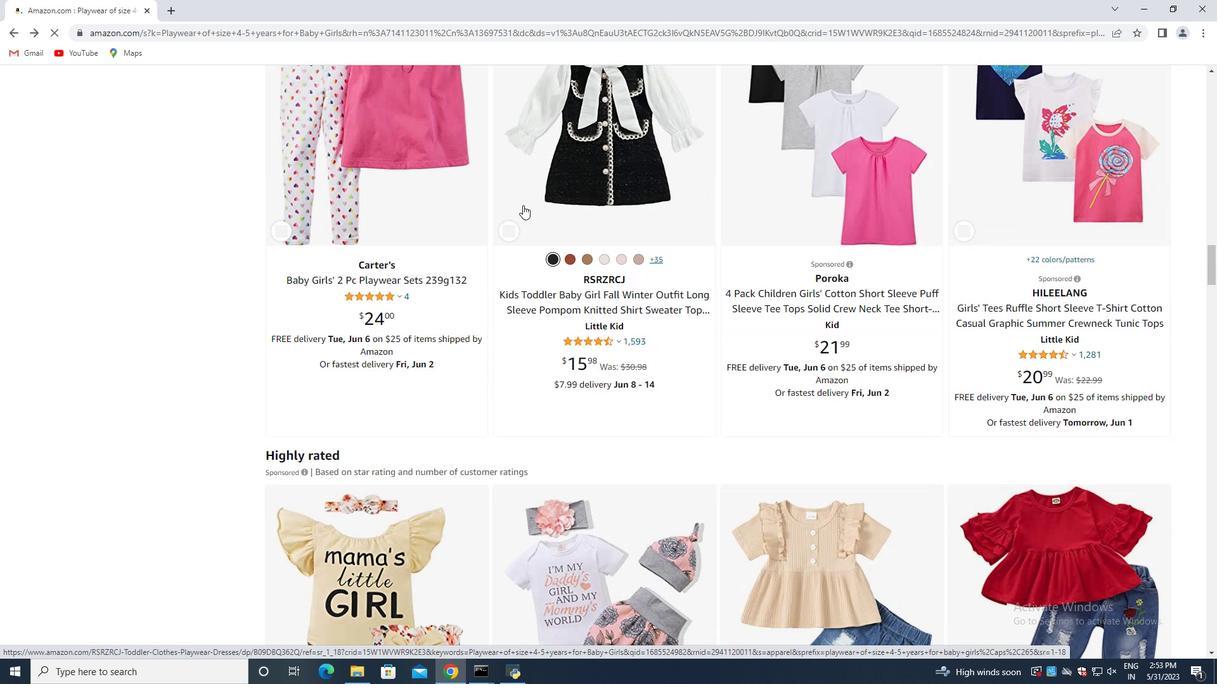 
Action: Mouse scrolled (524, 204) with delta (0, 0)
Screenshot: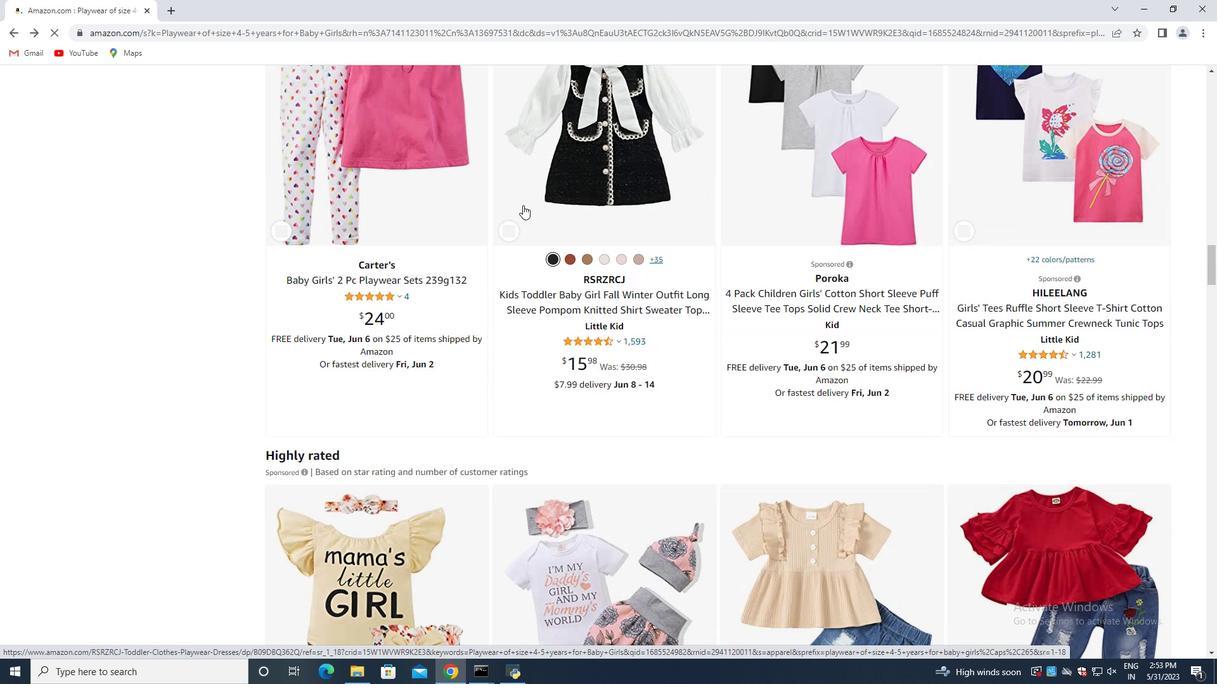 
Action: Mouse moved to (525, 205)
Screenshot: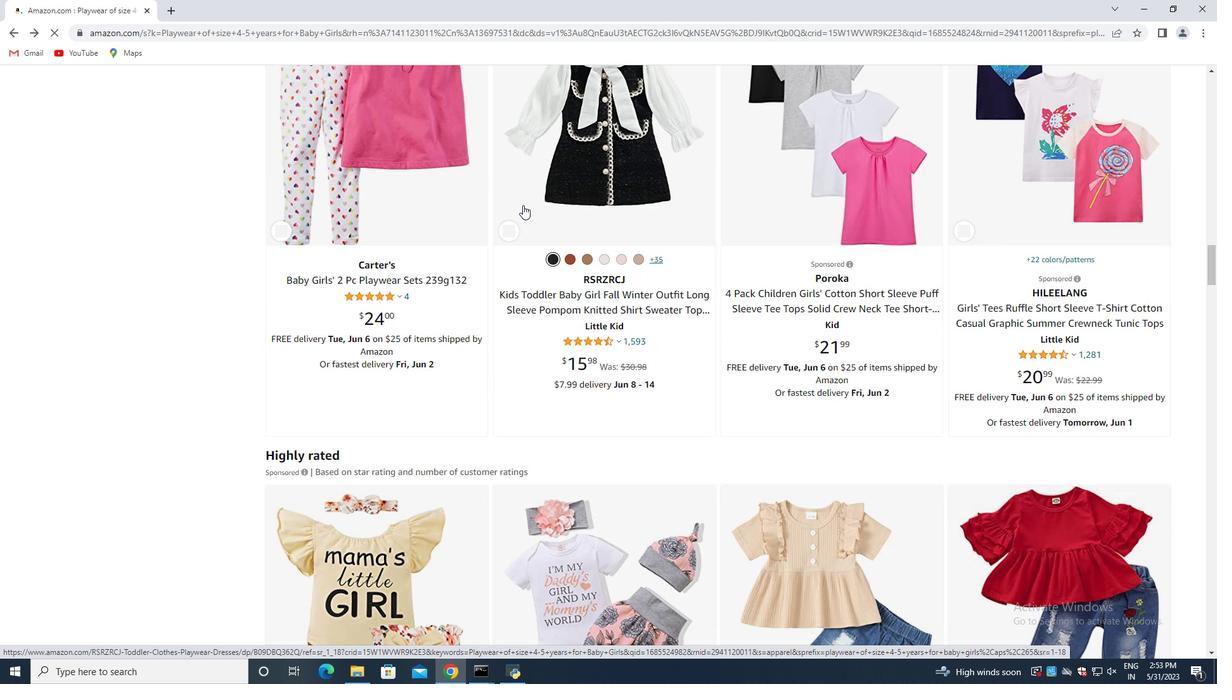 
Action: Mouse scrolled (525, 204) with delta (0, 0)
Screenshot: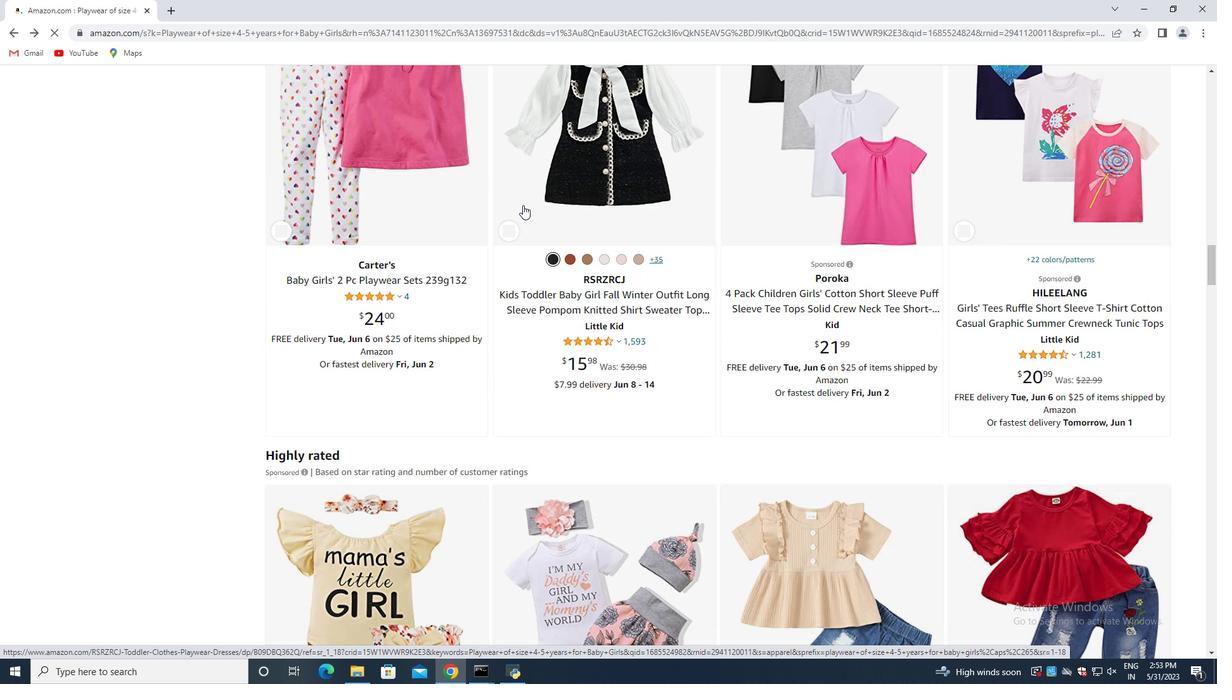 
Action: Mouse moved to (526, 205)
Screenshot: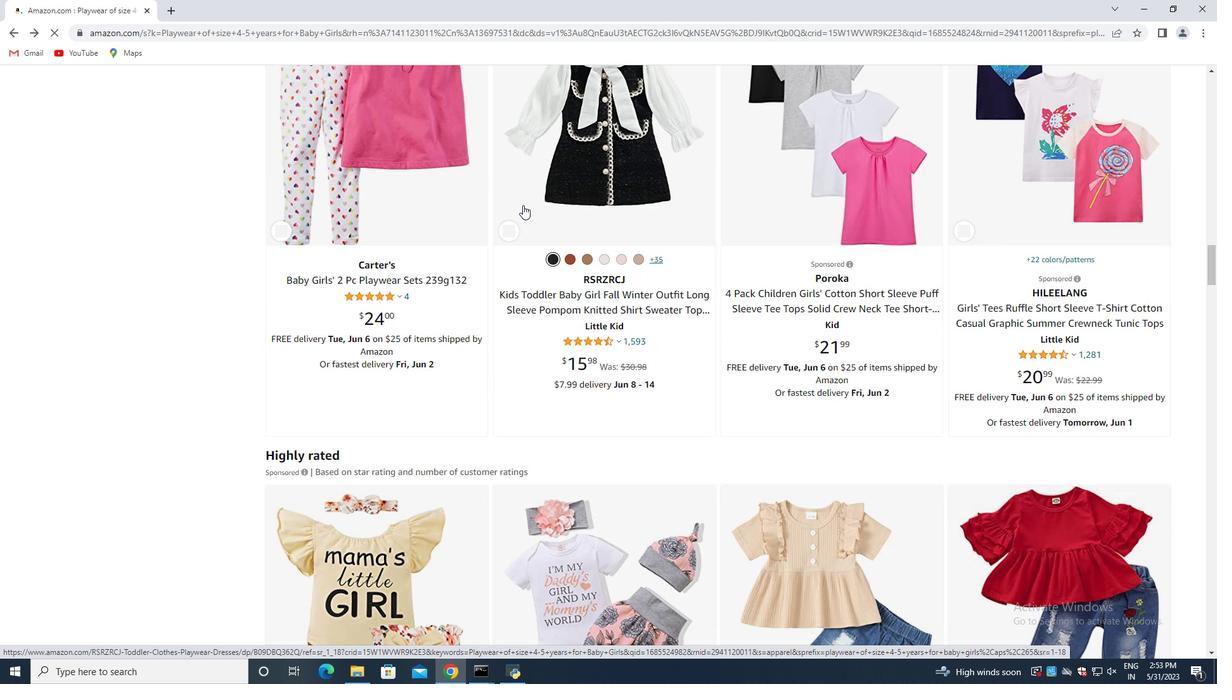 
Action: Mouse scrolled (526, 204) with delta (0, 0)
Screenshot: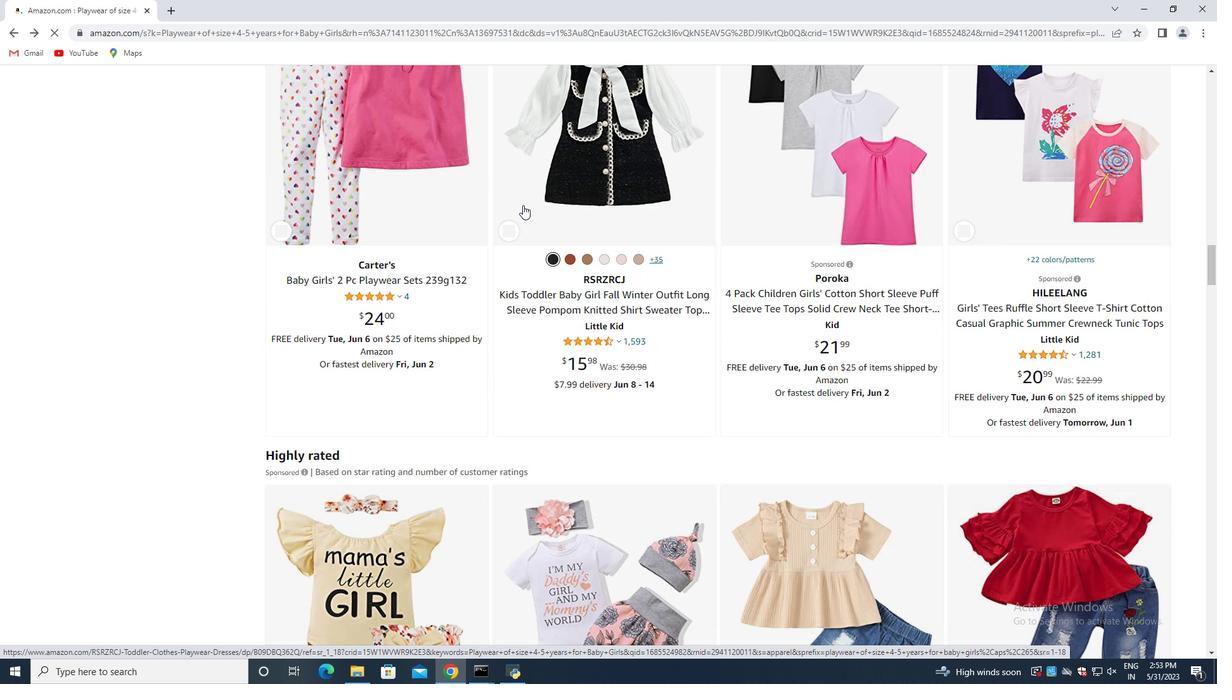 
Action: Mouse moved to (535, 203)
Screenshot: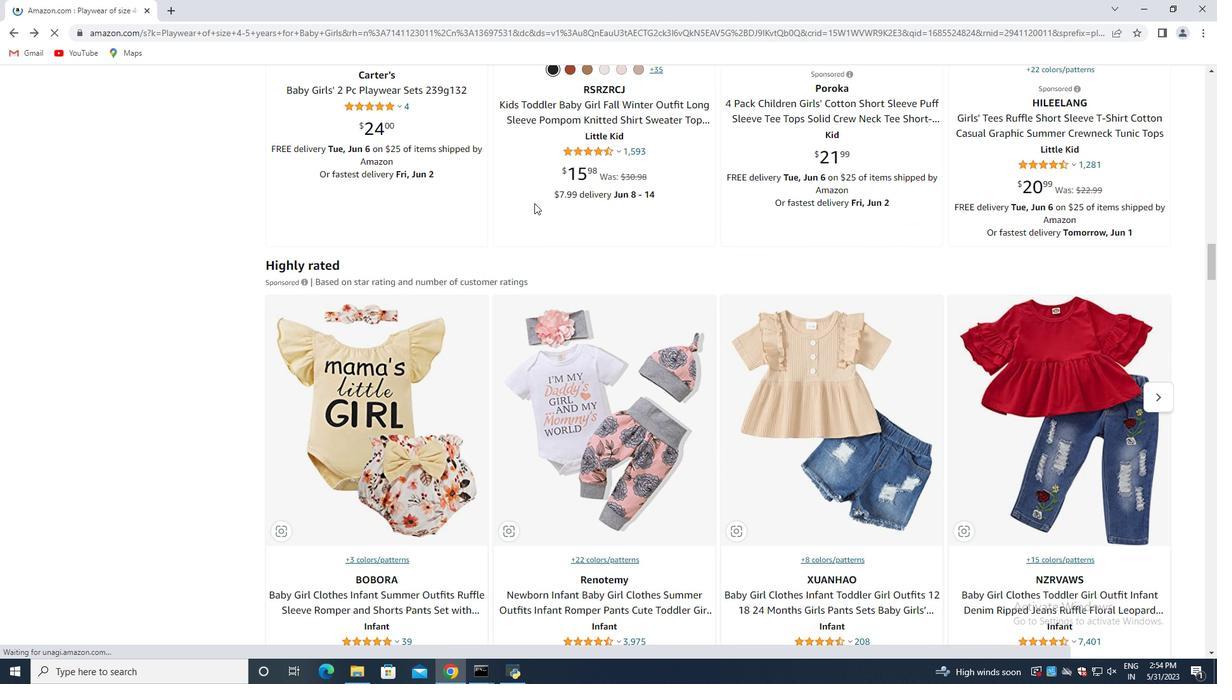 
Action: Mouse scrolled (535, 202) with delta (0, 0)
Screenshot: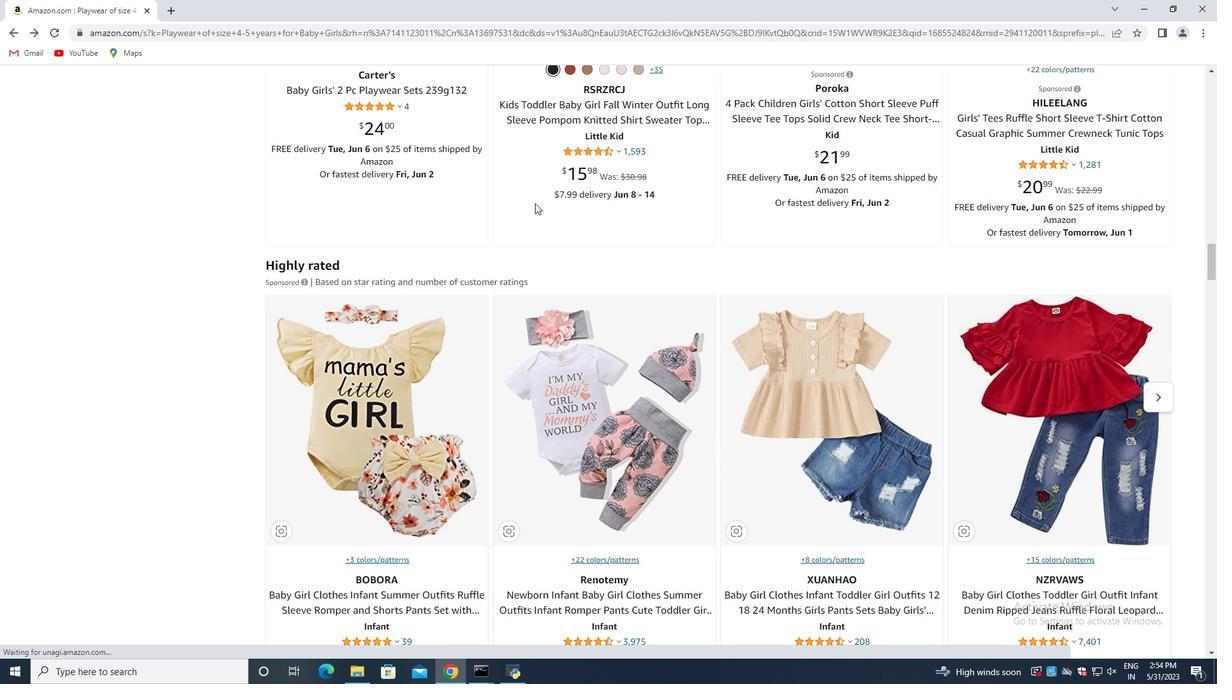 
Action: Mouse scrolled (535, 202) with delta (0, 0)
Screenshot: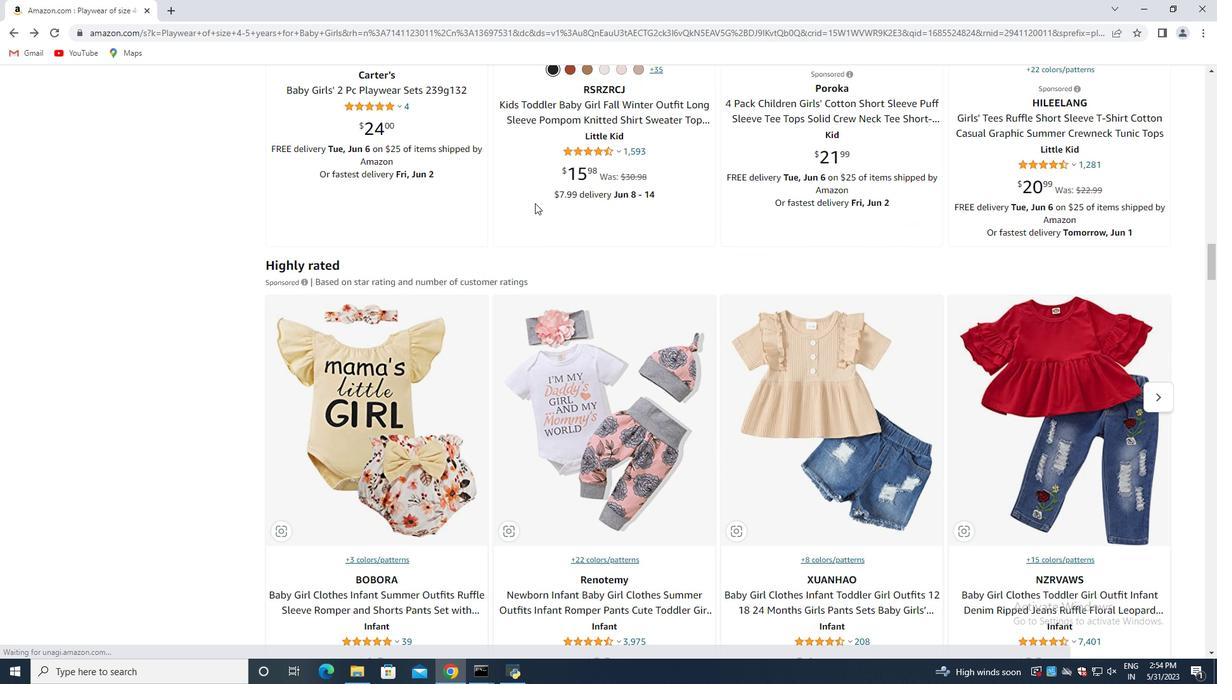 
Action: Mouse moved to (617, 275)
Screenshot: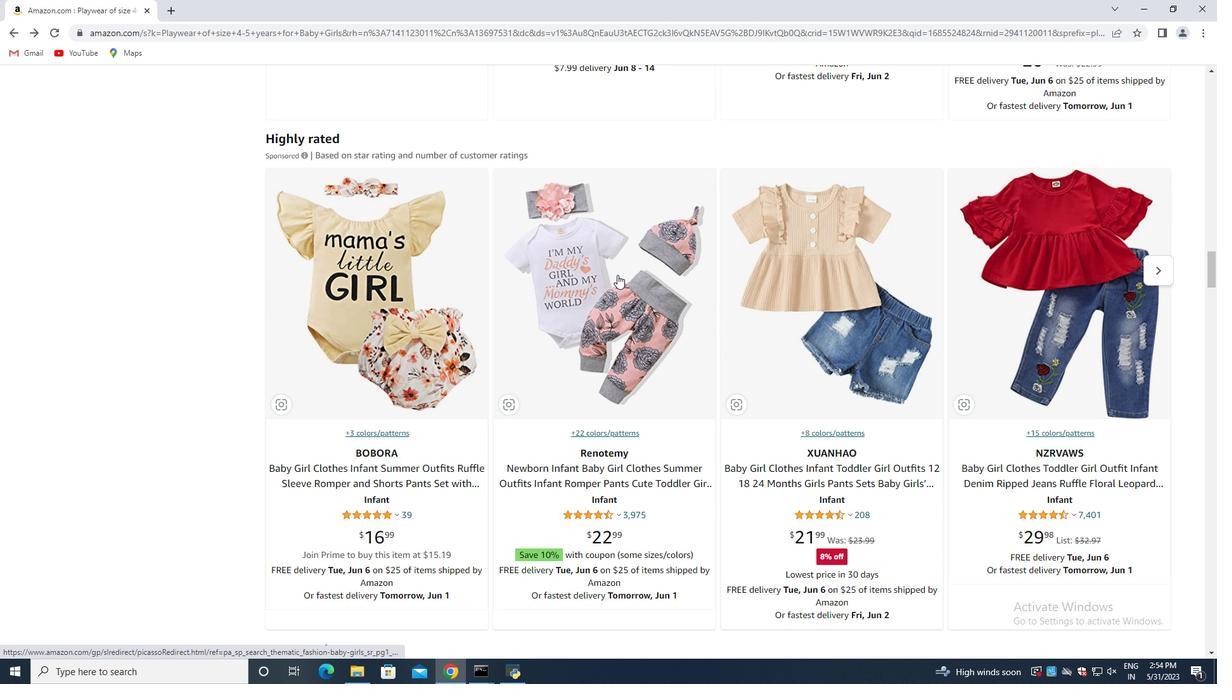 
Action: Mouse scrolled (617, 274) with delta (0, 0)
Screenshot: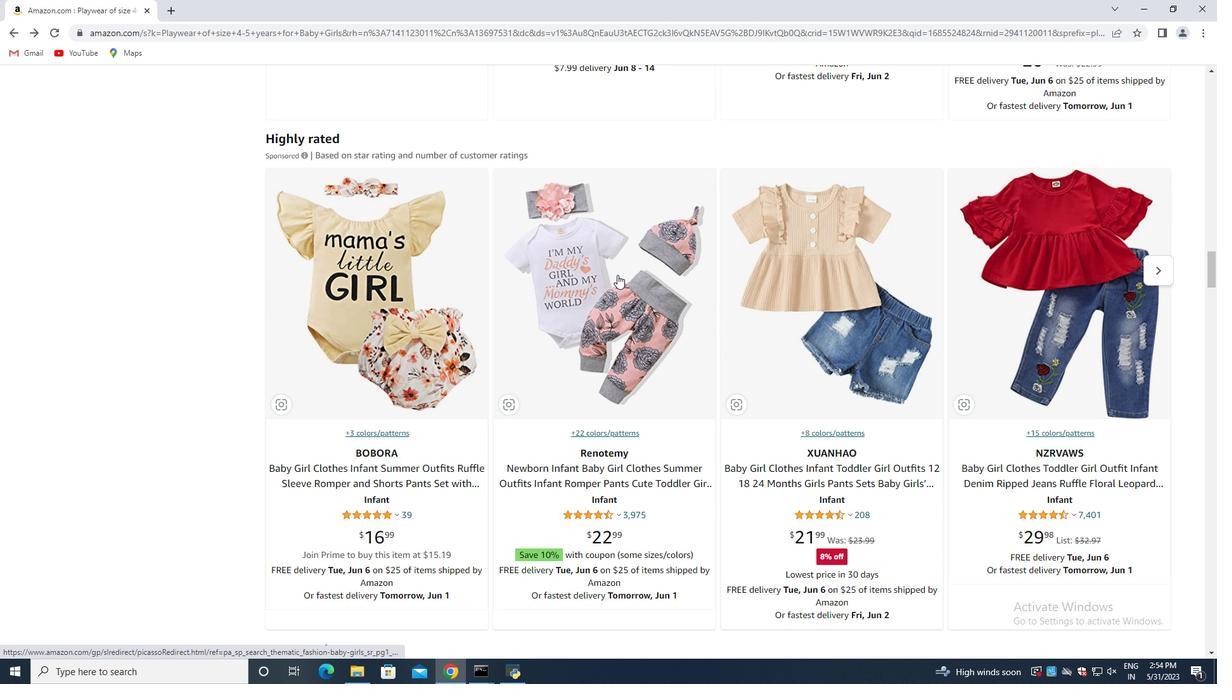 
Action: Mouse moved to (652, 248)
Screenshot: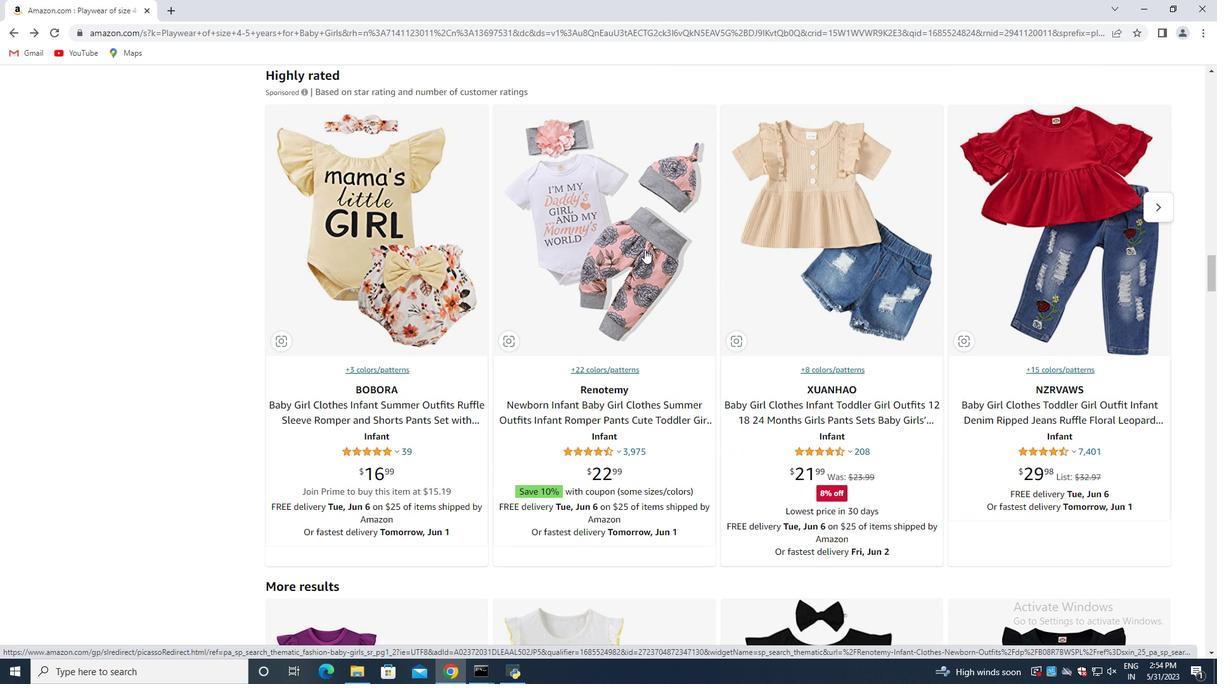 
Action: Mouse scrolled (652, 247) with delta (0, 0)
Screenshot: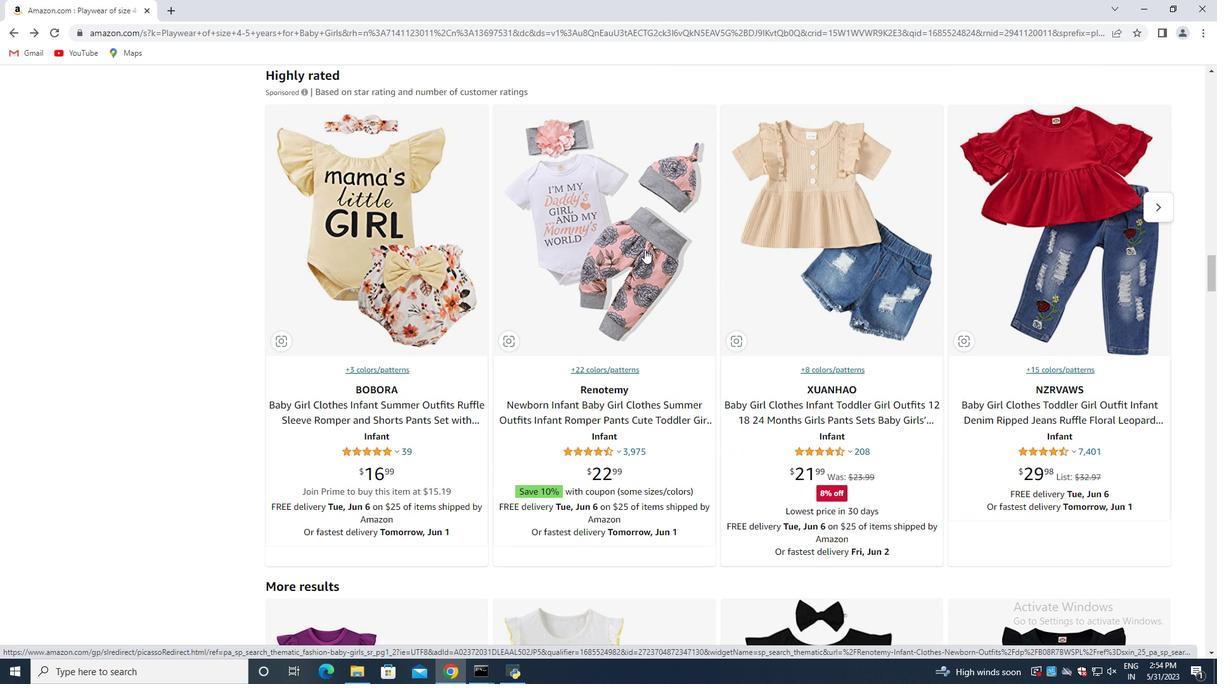 
Action: Mouse scrolled (652, 247) with delta (0, 0)
Screenshot: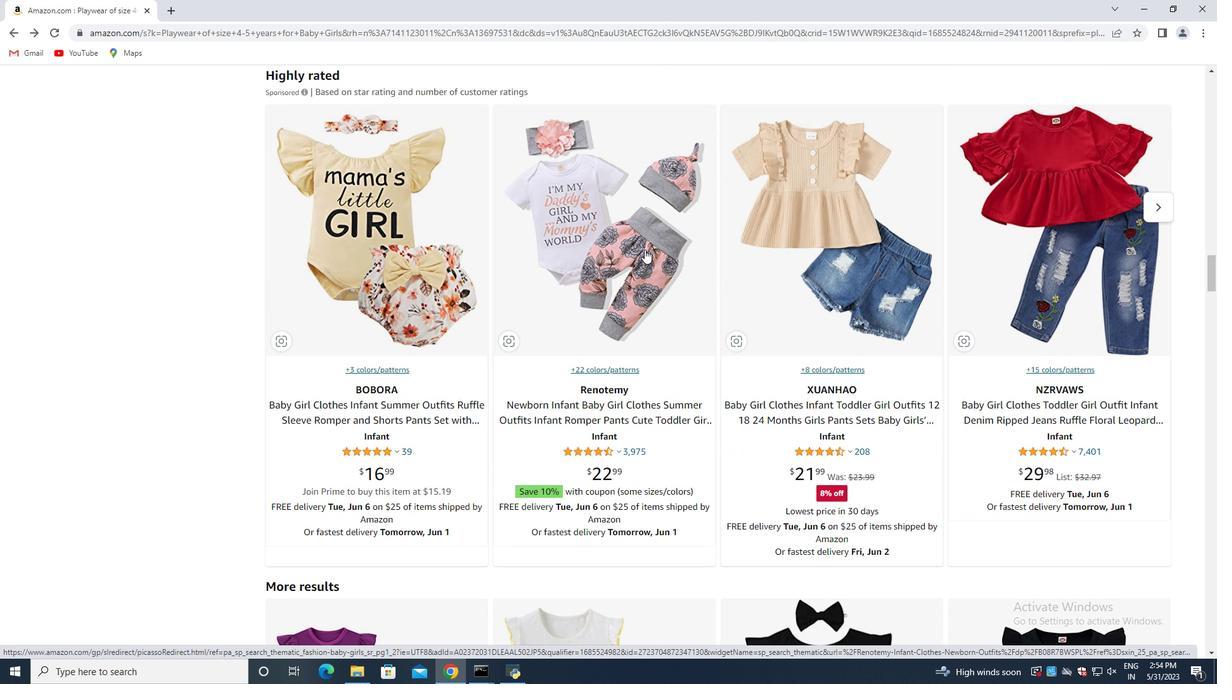 
Action: Mouse moved to (658, 248)
Screenshot: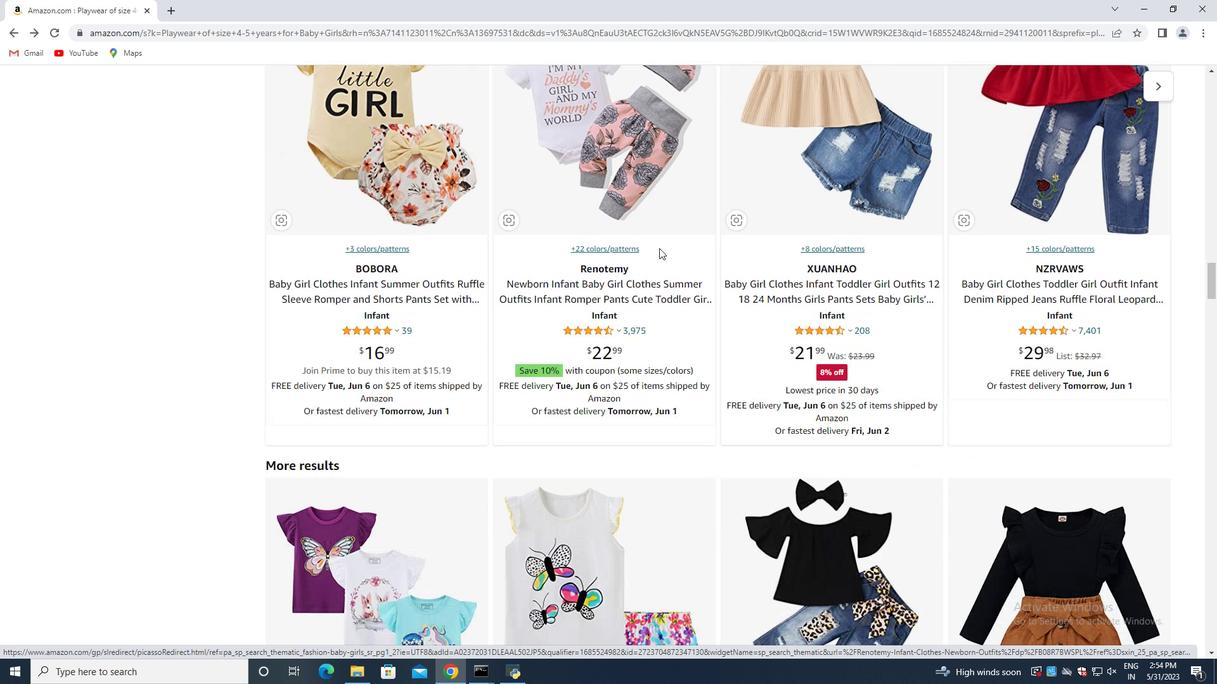 
Action: Mouse scrolled (658, 247) with delta (0, 0)
Screenshot: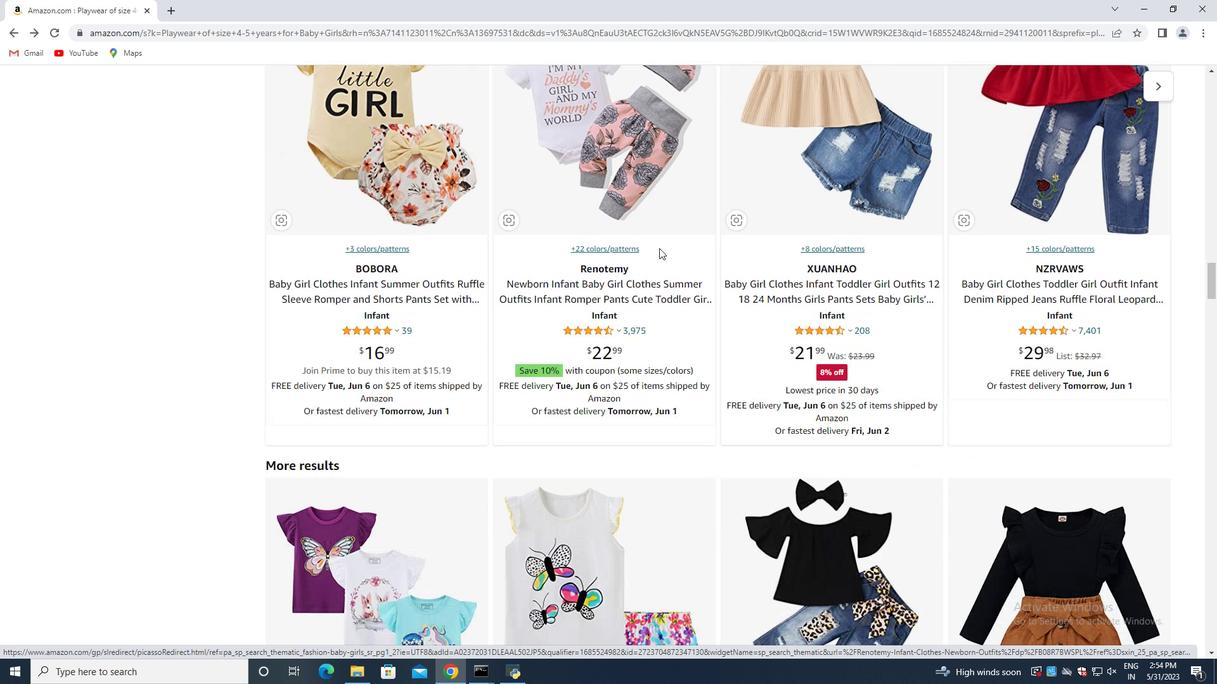
Action: Mouse moved to (647, 252)
Screenshot: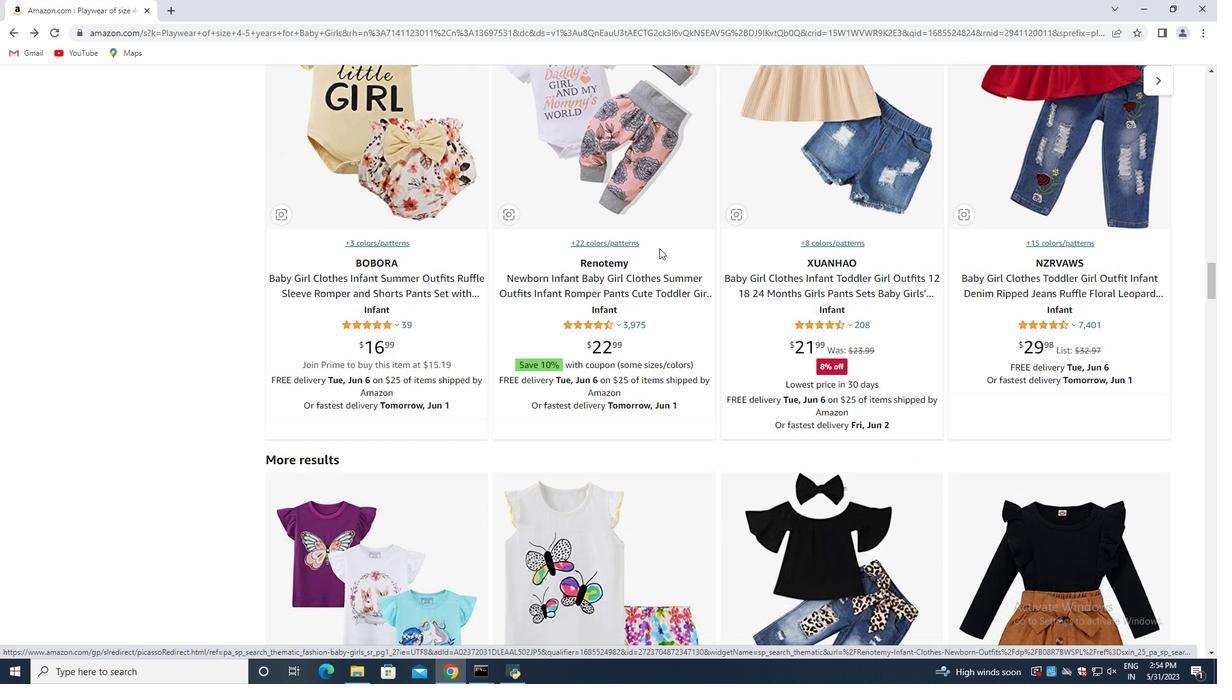 
Action: Mouse scrolled (647, 251) with delta (0, 0)
Screenshot: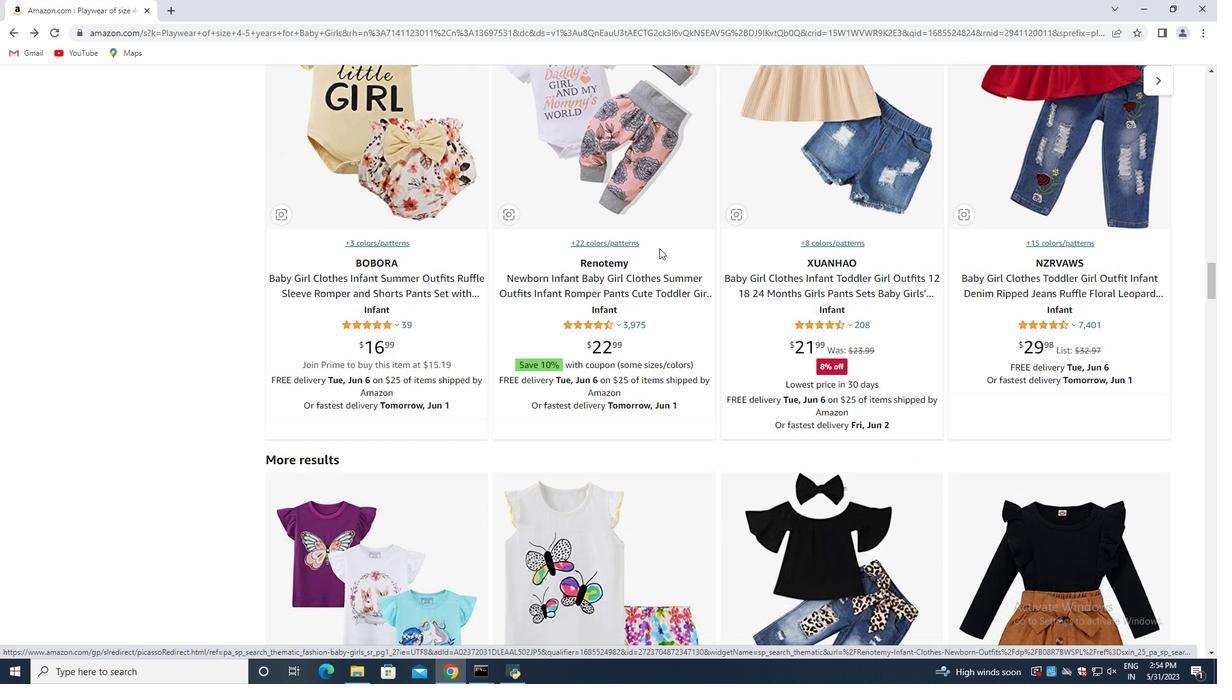 
Action: Mouse moved to (642, 252)
Screenshot: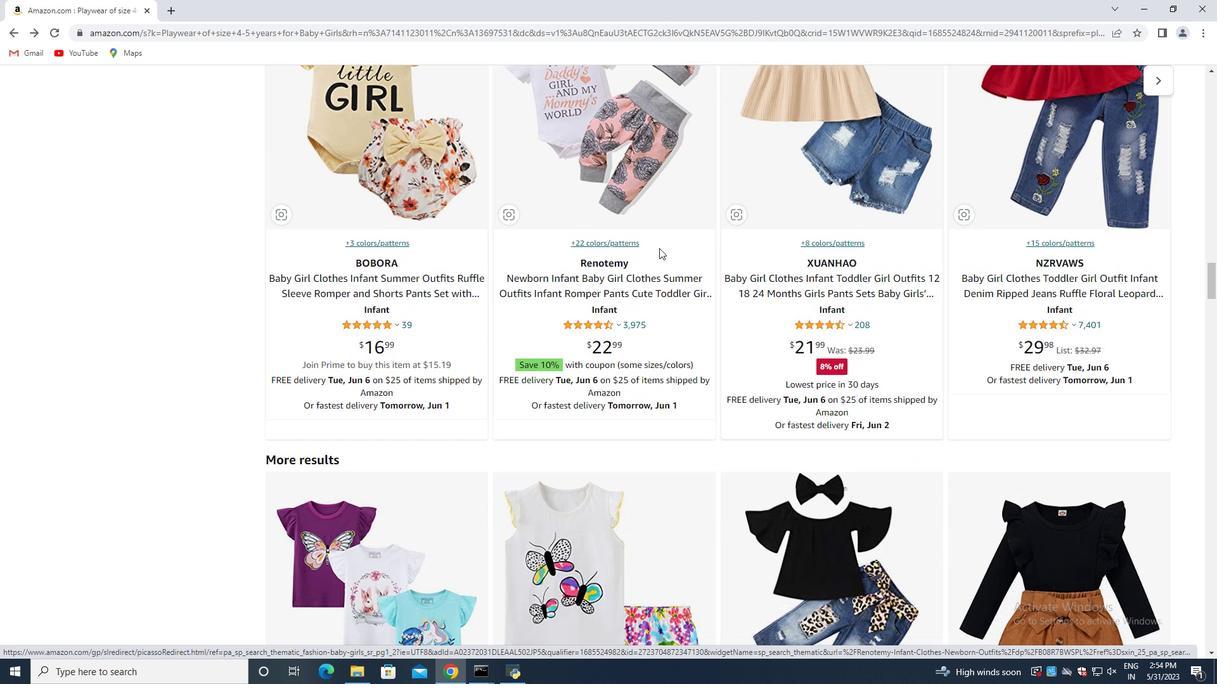 
Action: Mouse scrolled (642, 252) with delta (0, 0)
Screenshot: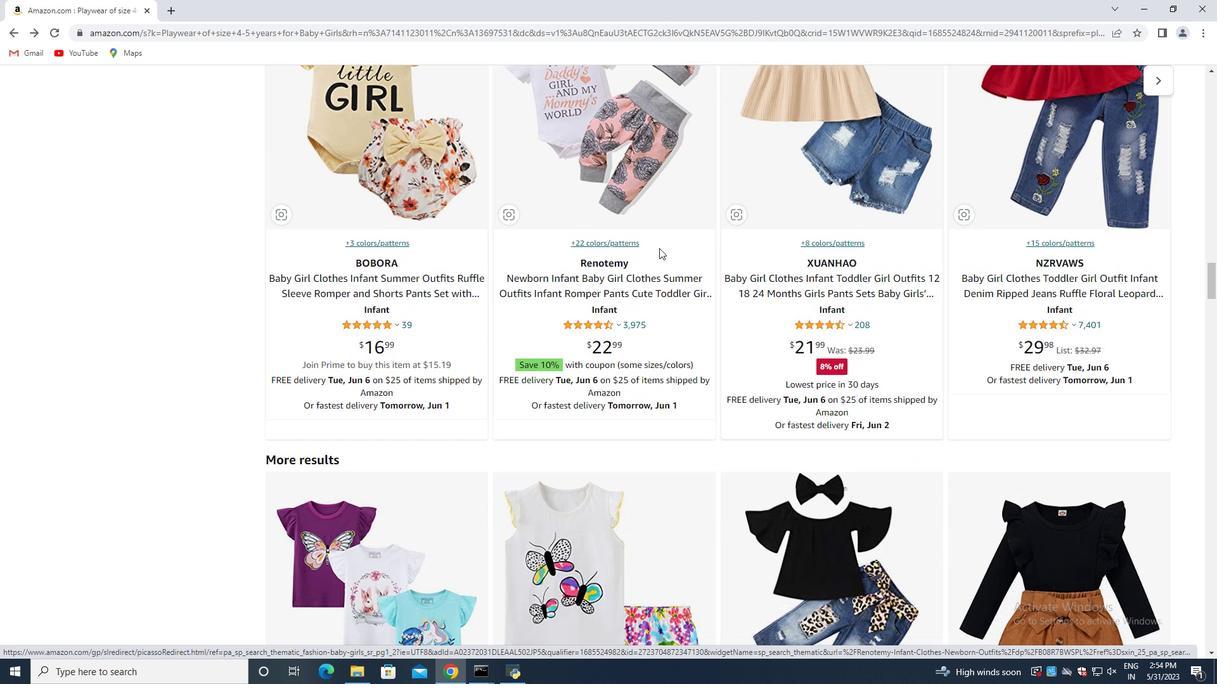 
Action: Mouse moved to (618, 263)
Screenshot: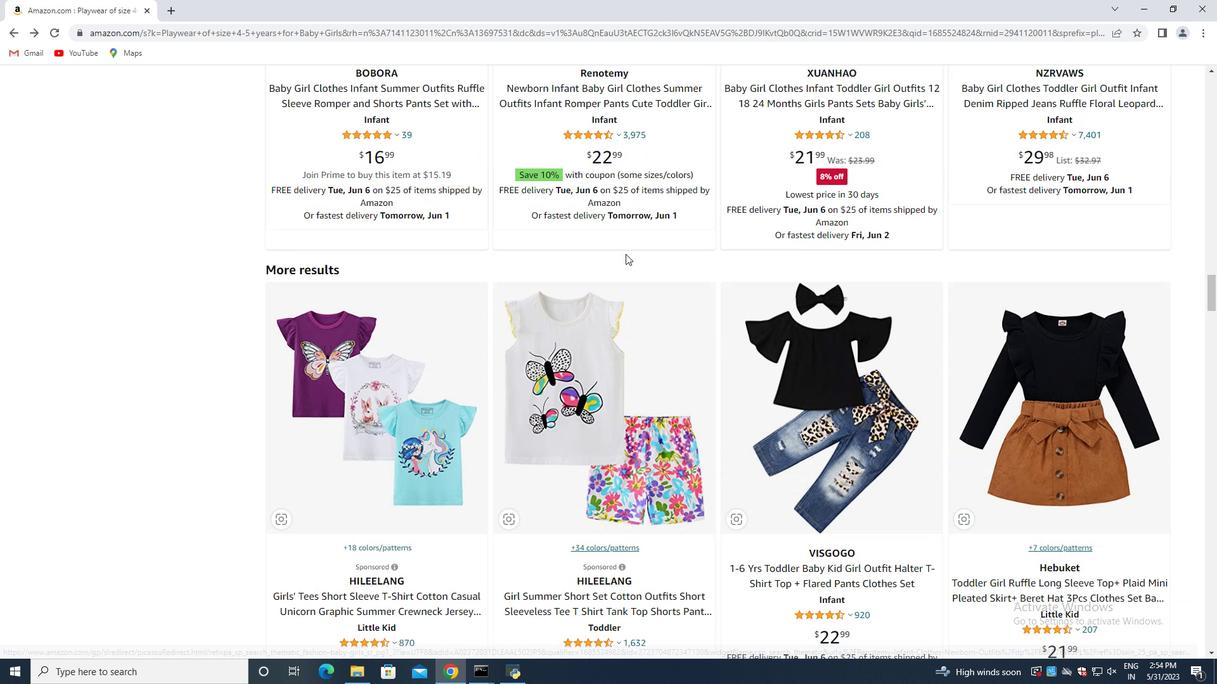 
Action: Mouse scrolled (620, 260) with delta (0, 0)
Screenshot: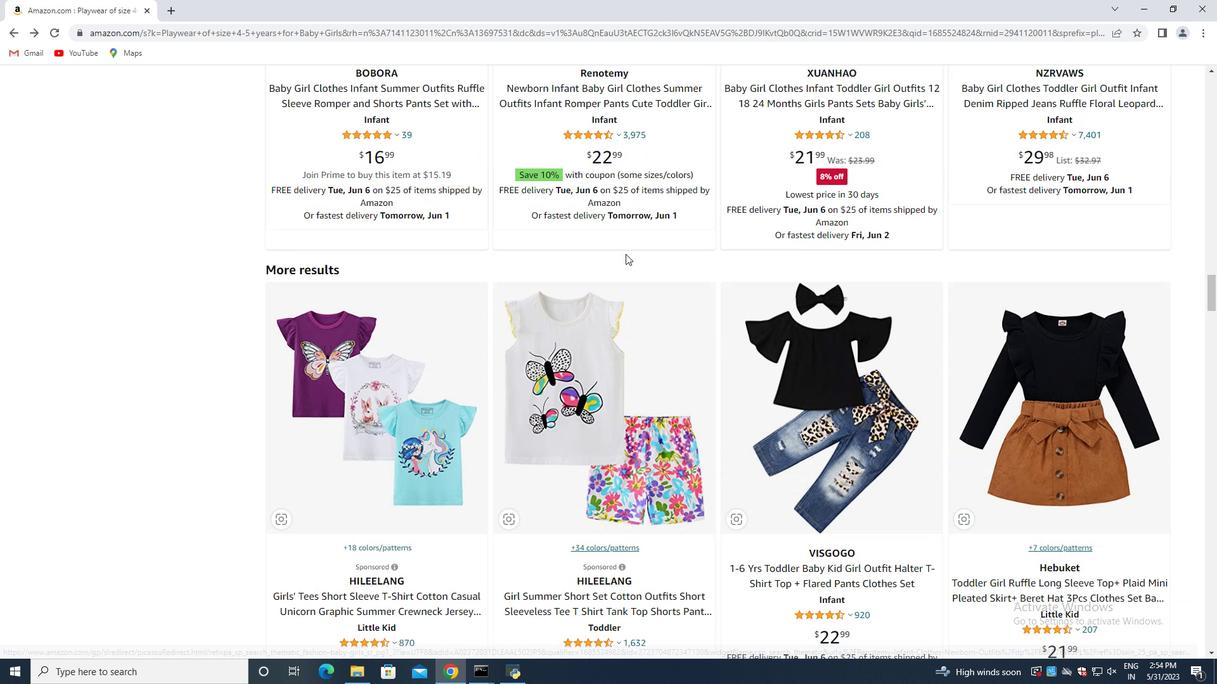 
Action: Mouse moved to (616, 265)
Screenshot: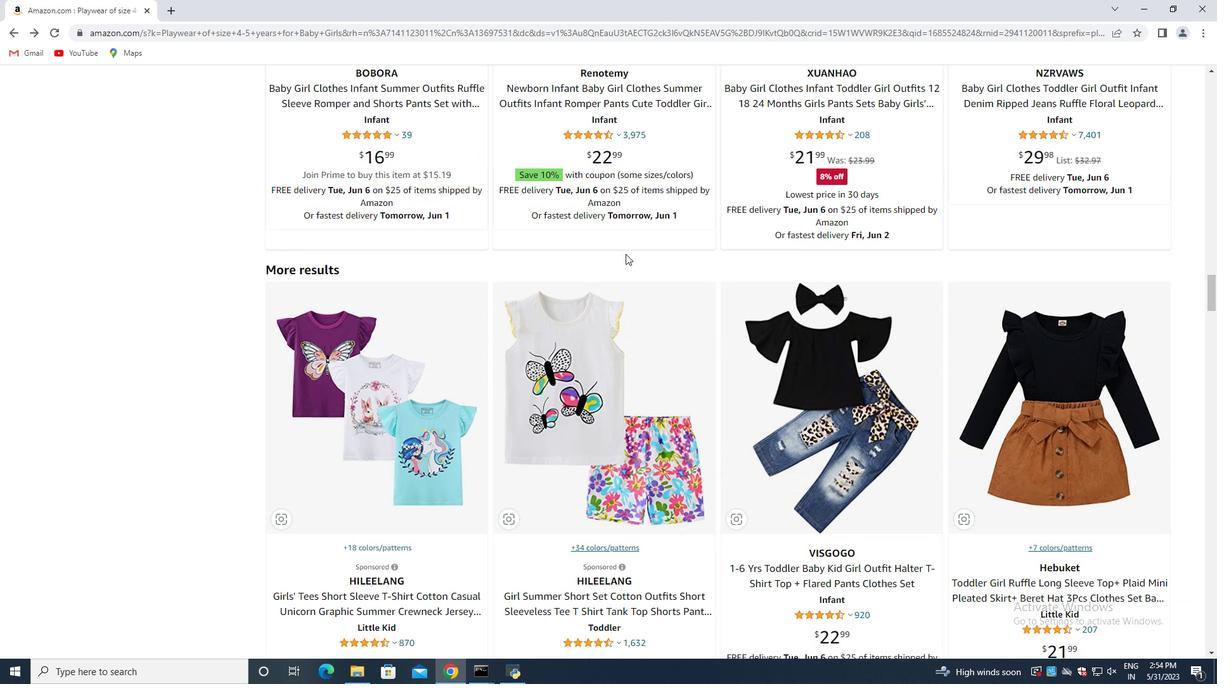 
Action: Mouse scrolled (616, 263) with delta (0, 0)
Screenshot: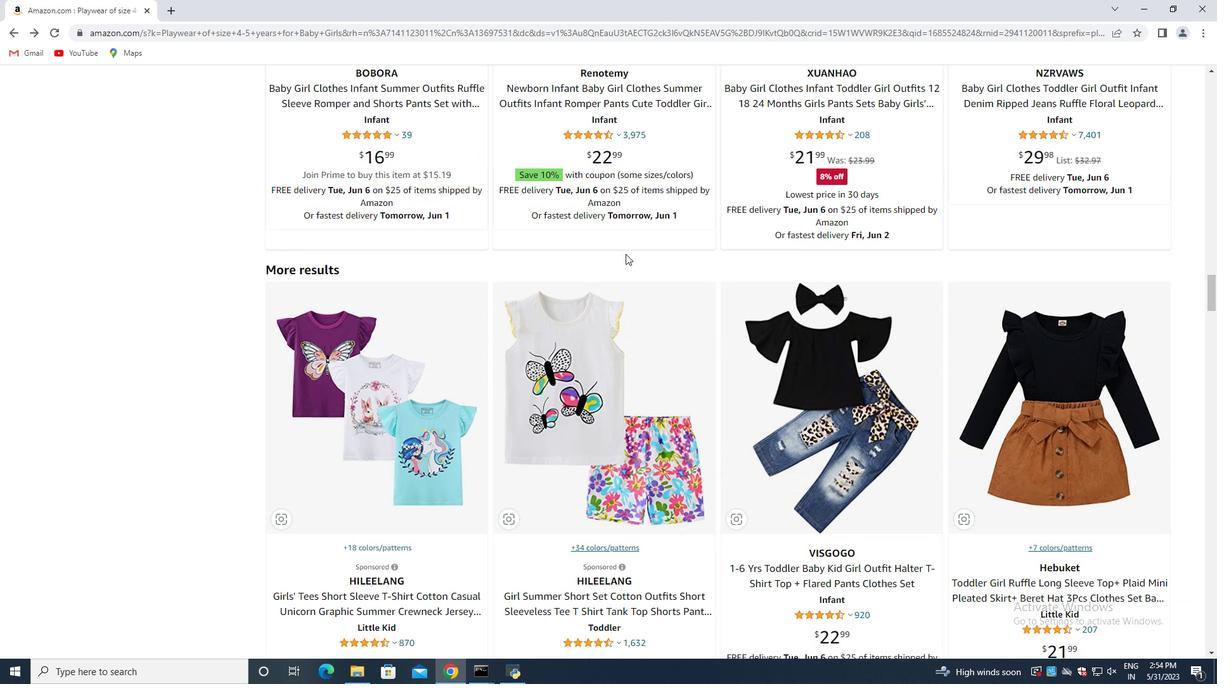 
Action: Mouse moved to (711, 258)
Screenshot: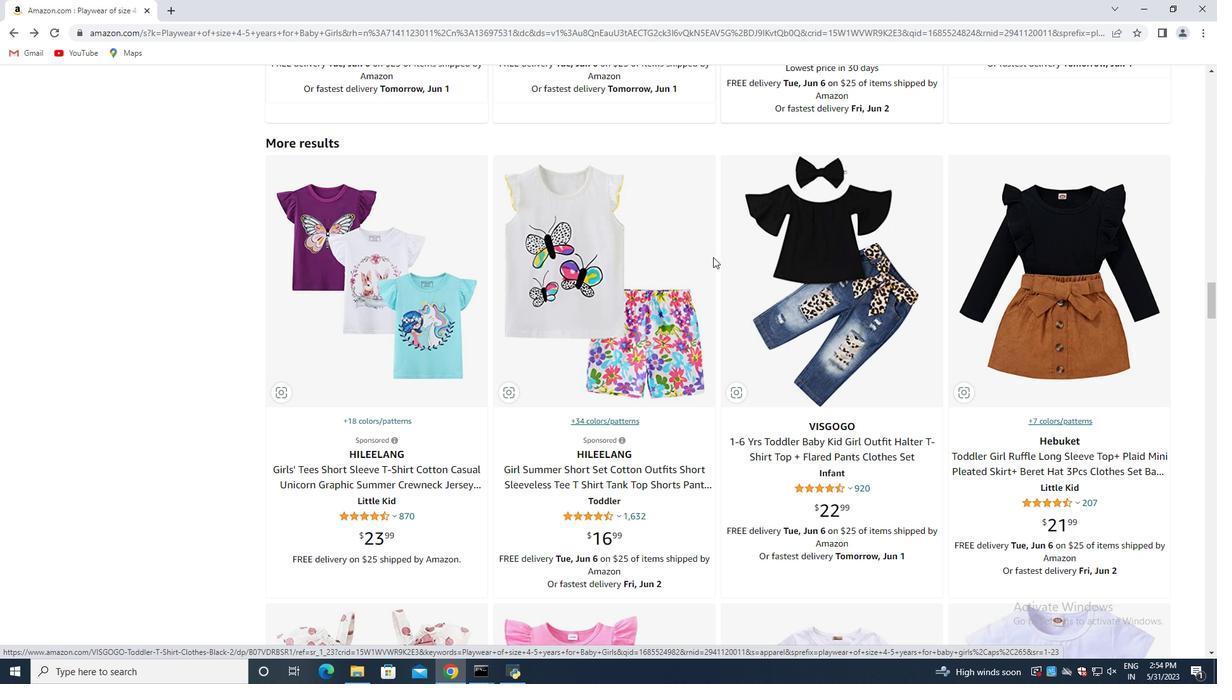 
Action: Mouse scrolled (711, 257) with delta (0, 0)
Screenshot: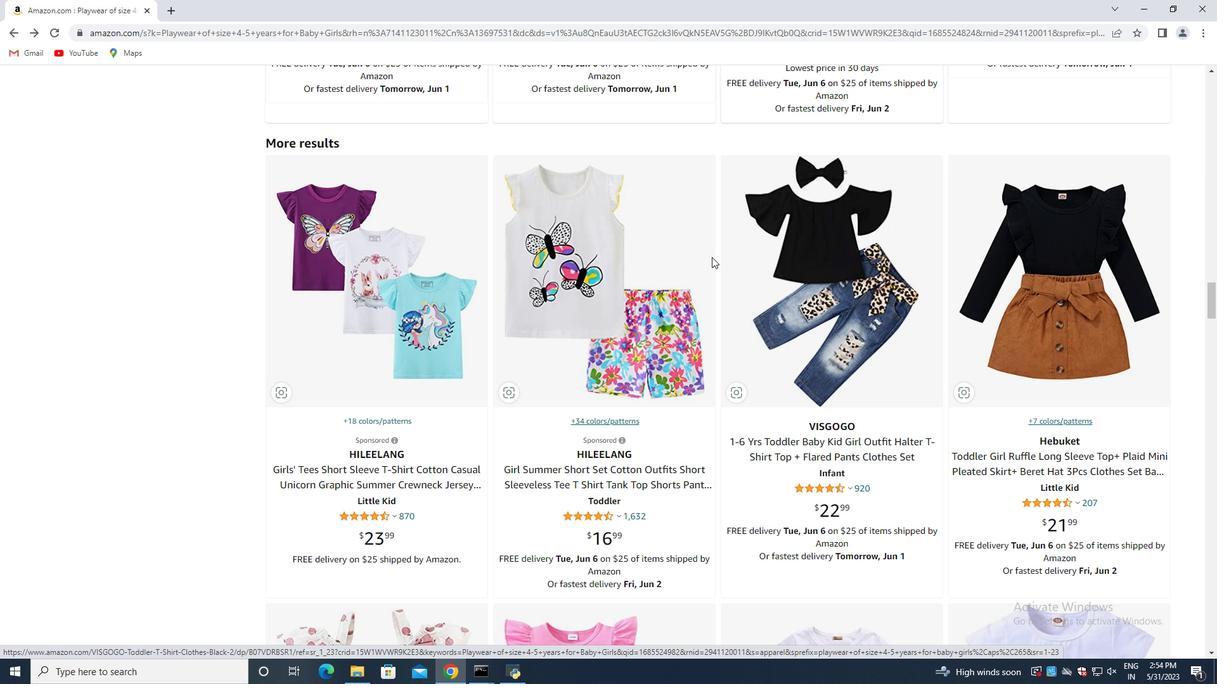 
Action: Mouse moved to (710, 258)
Screenshot: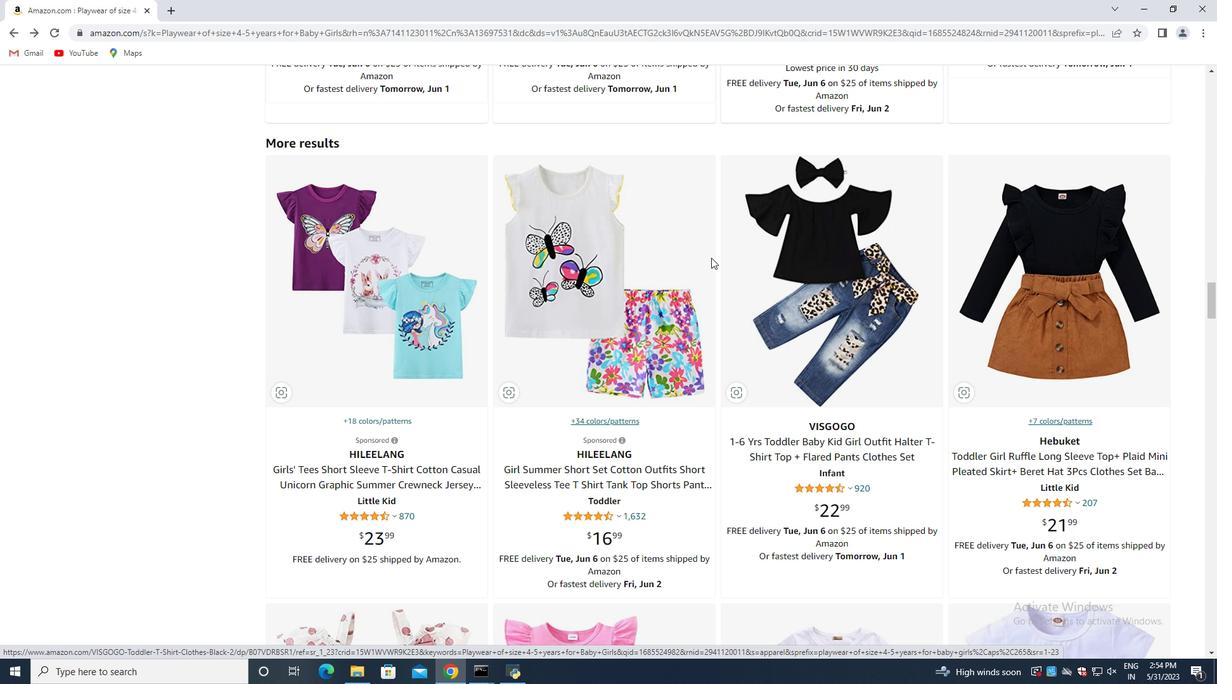 
Action: Mouse scrolled (710, 257) with delta (0, 0)
Screenshot: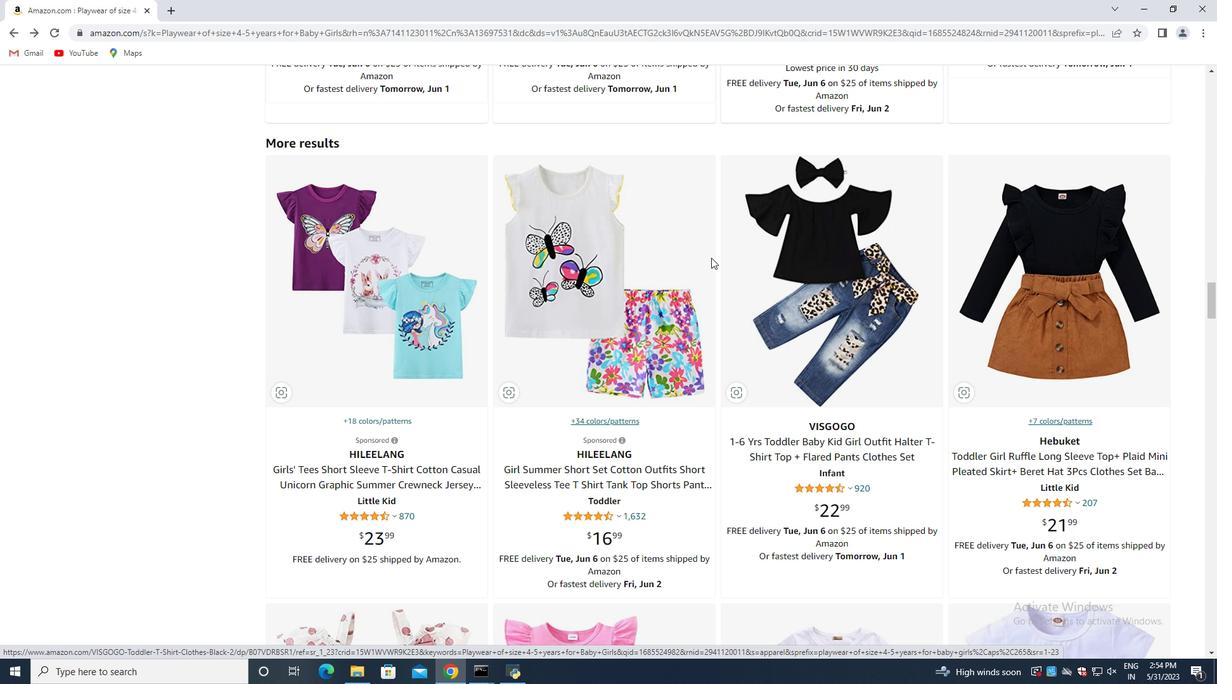 
Action: Mouse moved to (704, 258)
Screenshot: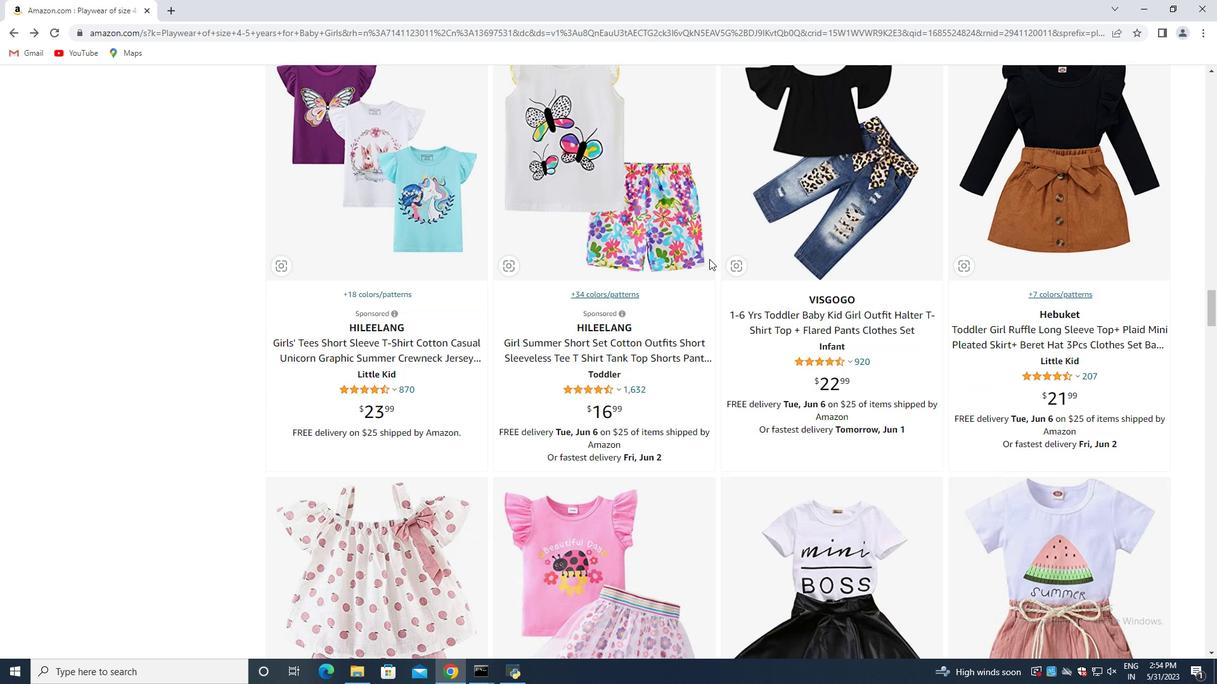 
Action: Mouse scrolled (704, 257) with delta (0, 0)
Screenshot: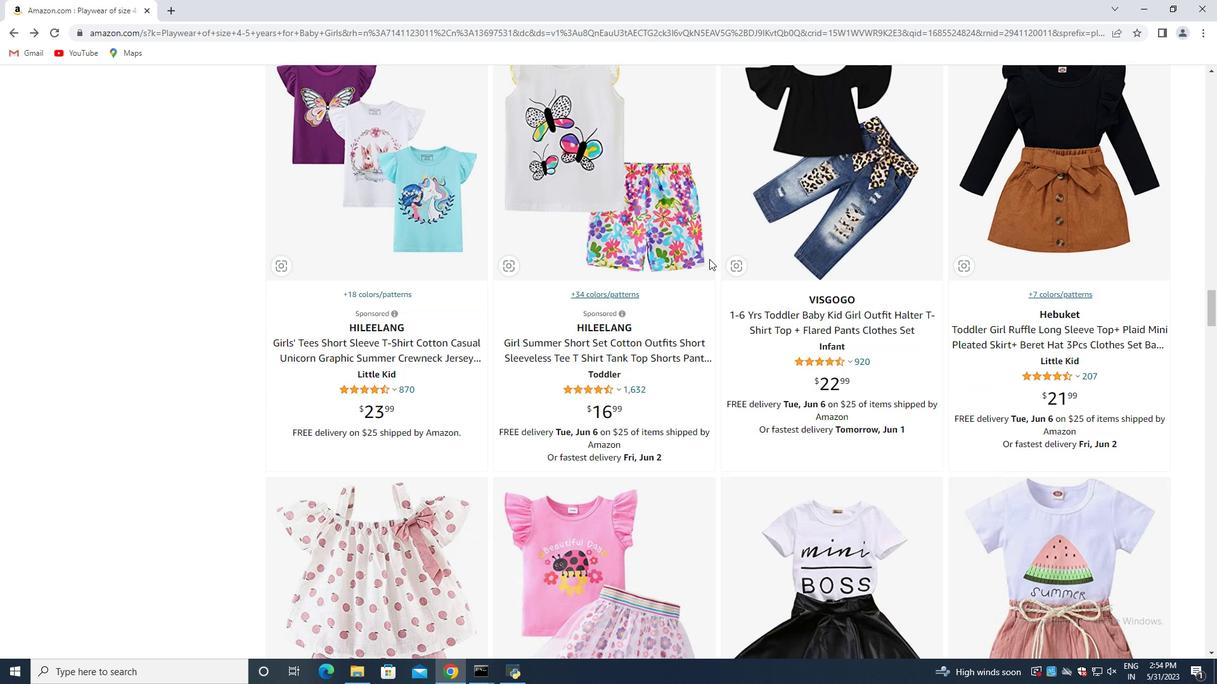 
Action: Mouse moved to (702, 258)
Screenshot: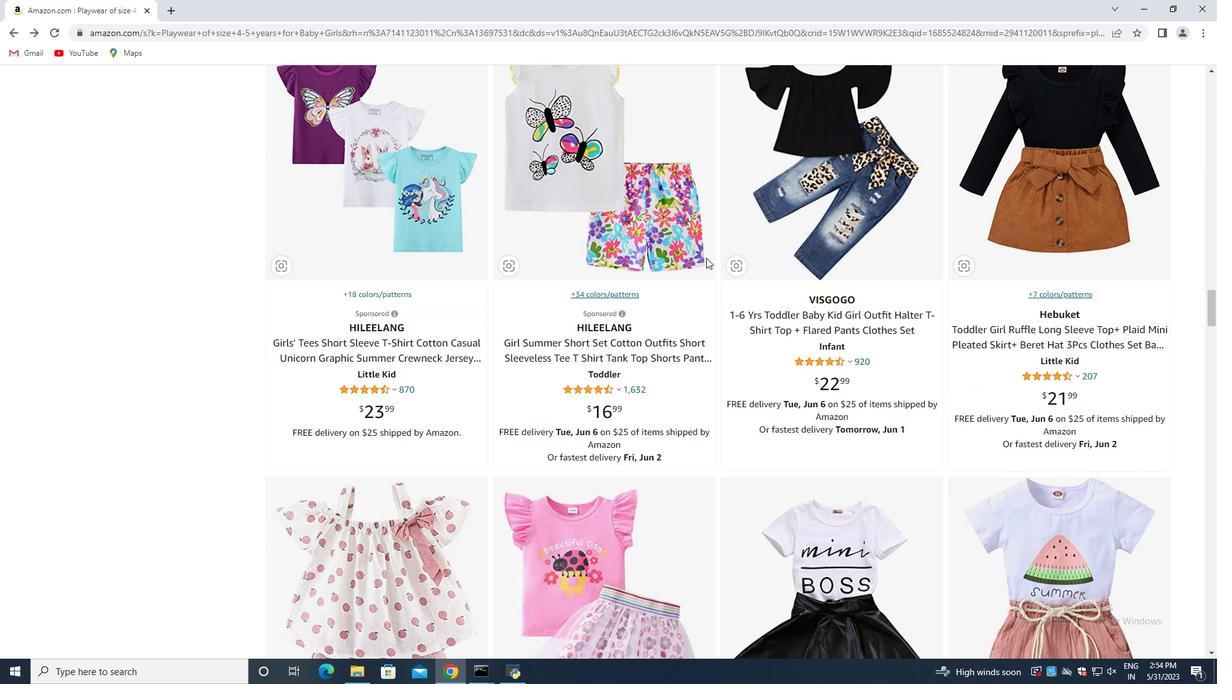 
Action: Mouse scrolled (702, 257) with delta (0, 0)
Screenshot: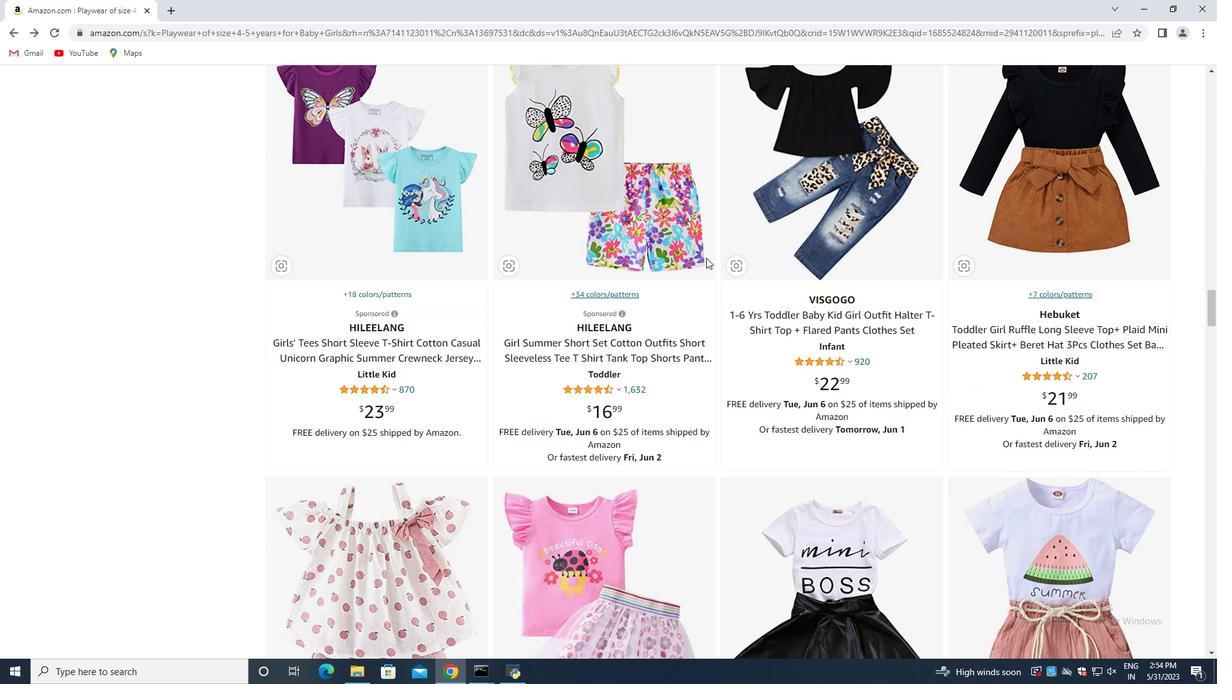 
Action: Mouse moved to (698, 258)
Screenshot: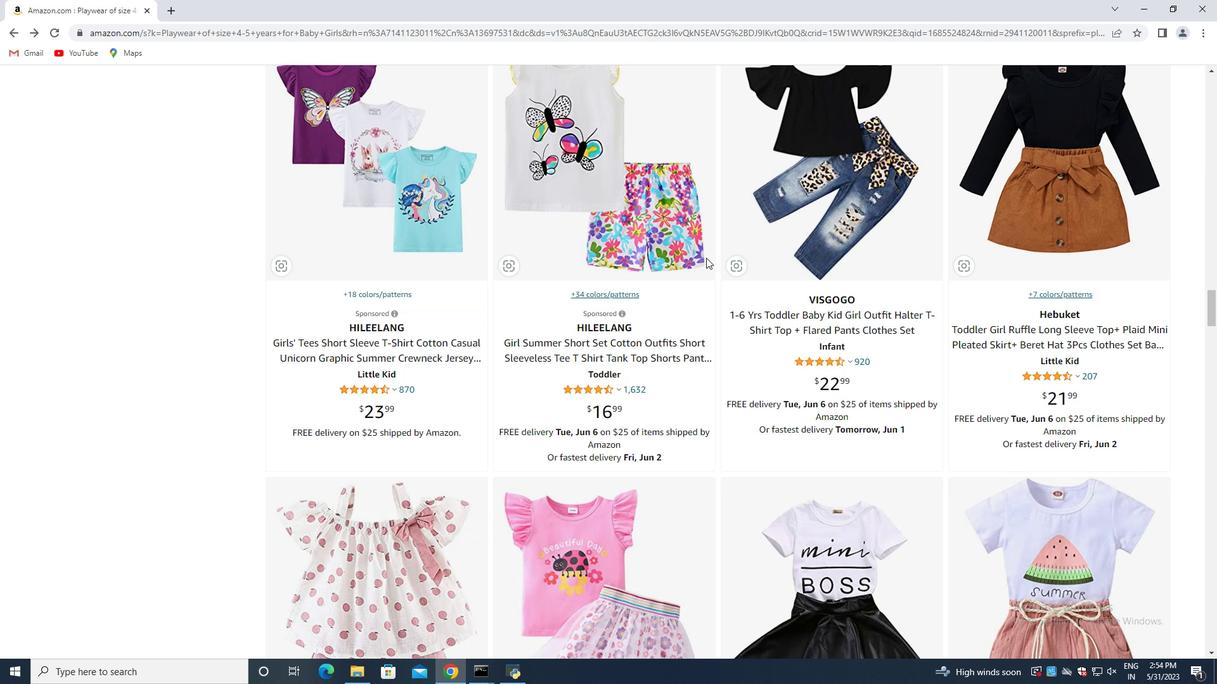 
Action: Mouse scrolled (698, 257) with delta (0, 0)
Screenshot: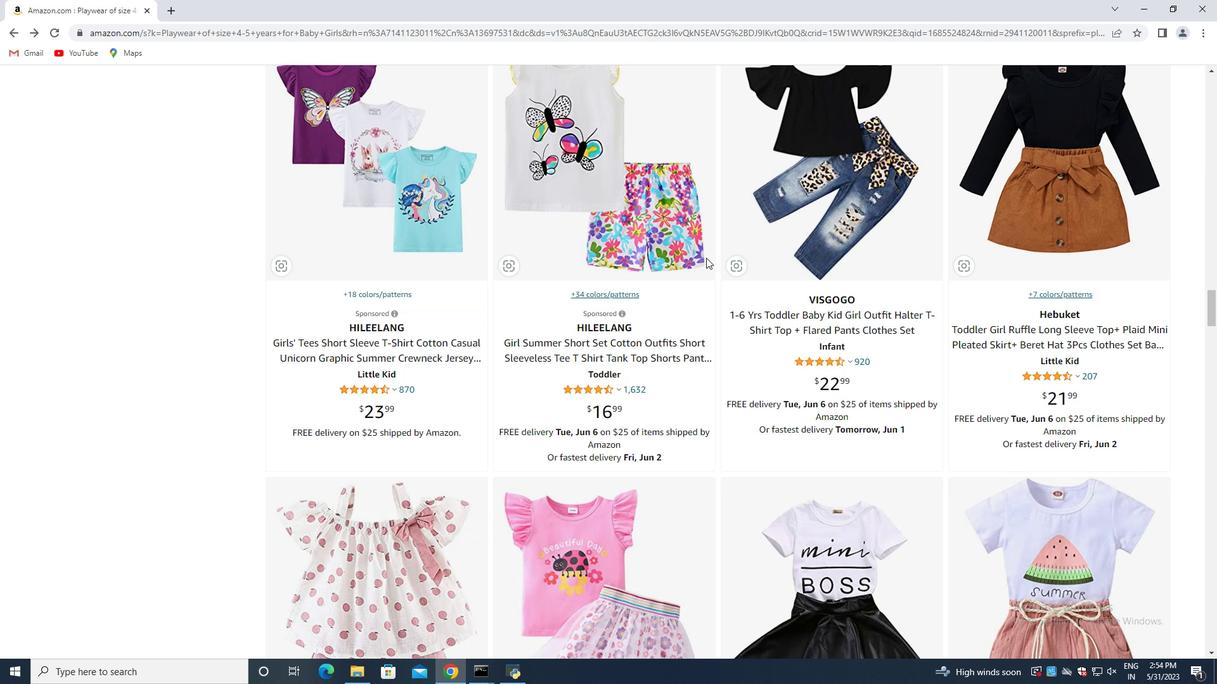 
Action: Mouse moved to (688, 257)
Screenshot: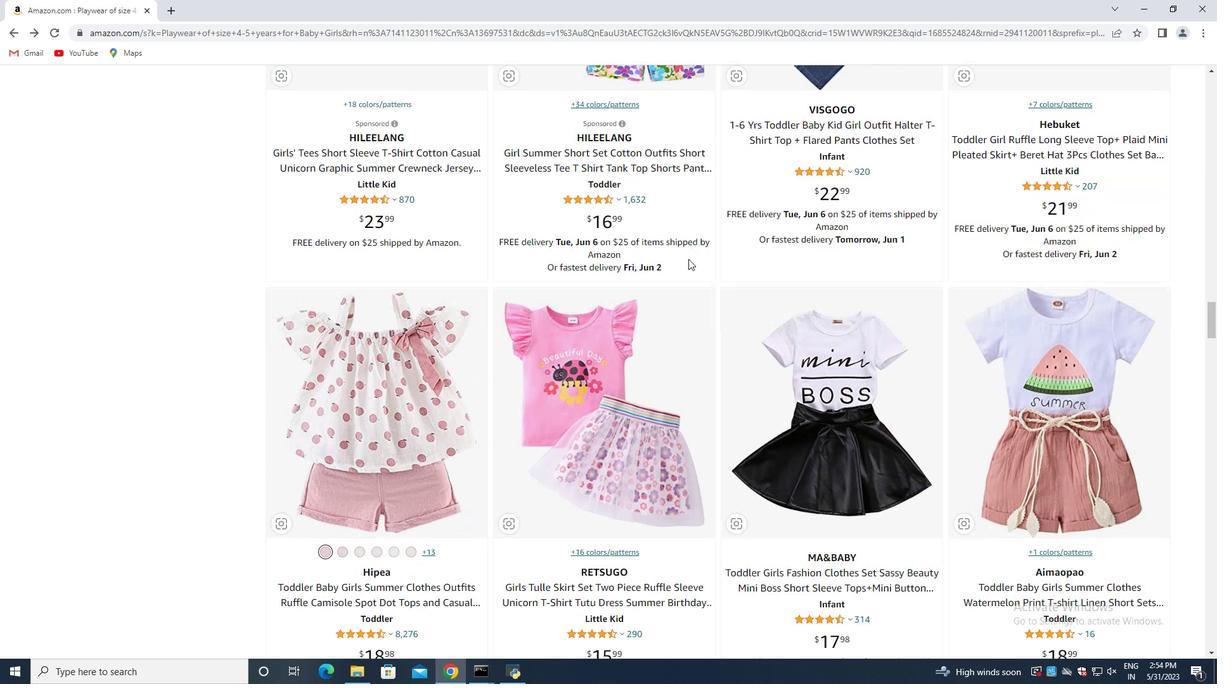 
Action: Mouse scrolled (688, 256) with delta (0, 0)
Screenshot: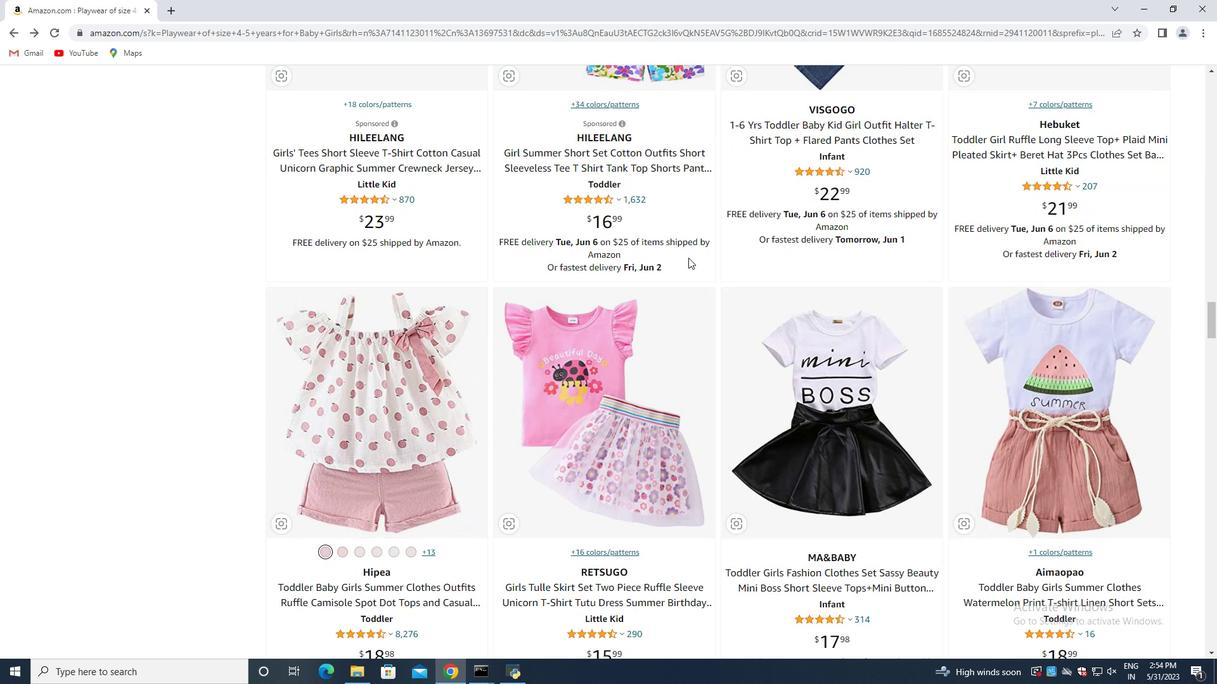
Action: Mouse moved to (689, 254)
Screenshot: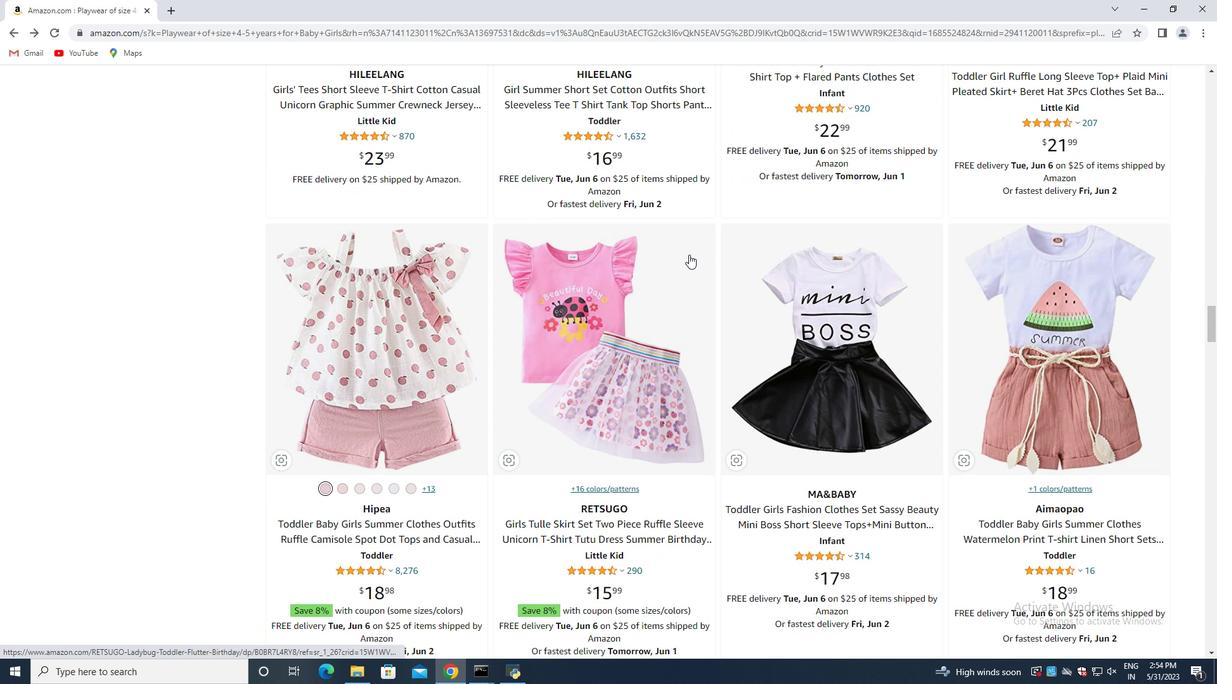 
Action: Mouse scrolled (689, 254) with delta (0, 0)
Screenshot: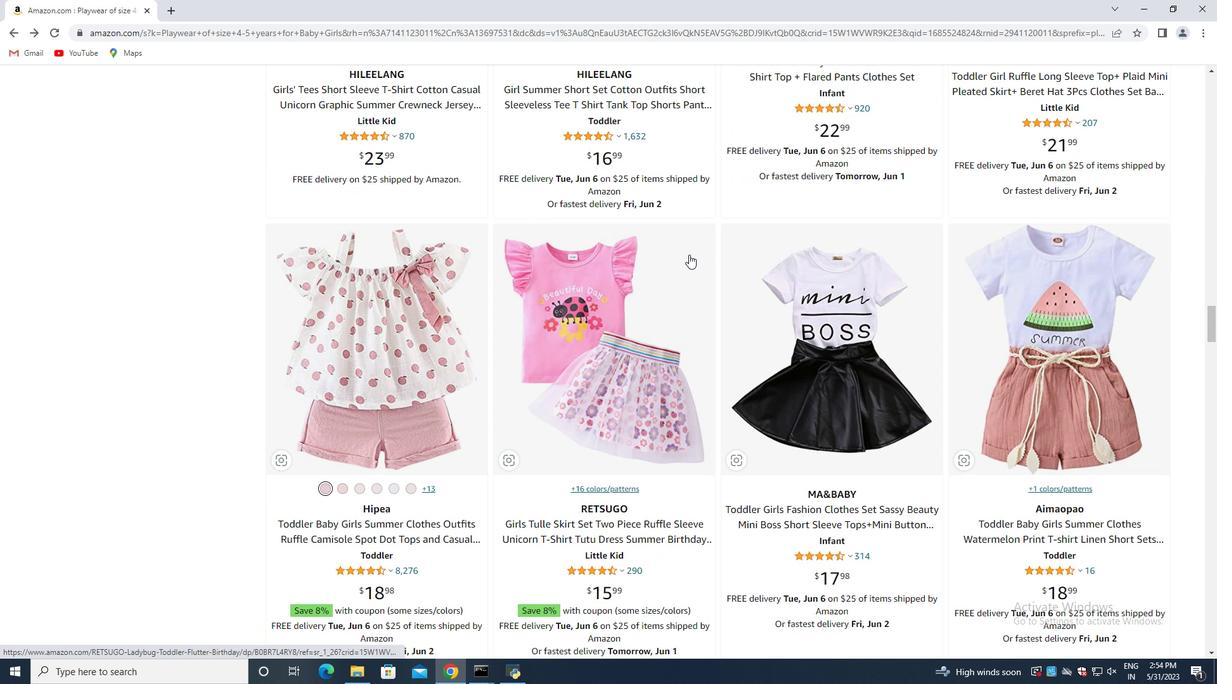 
Action: Mouse moved to (689, 255)
Screenshot: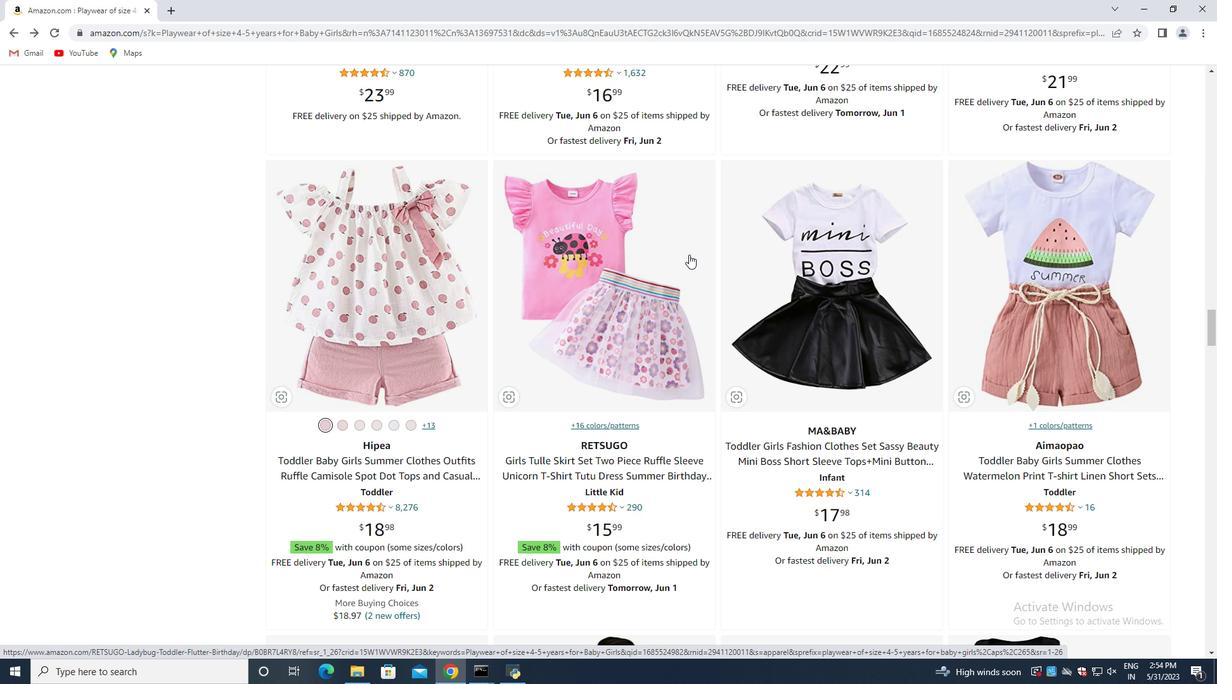 
Action: Mouse scrolled (689, 254) with delta (0, 0)
Screenshot: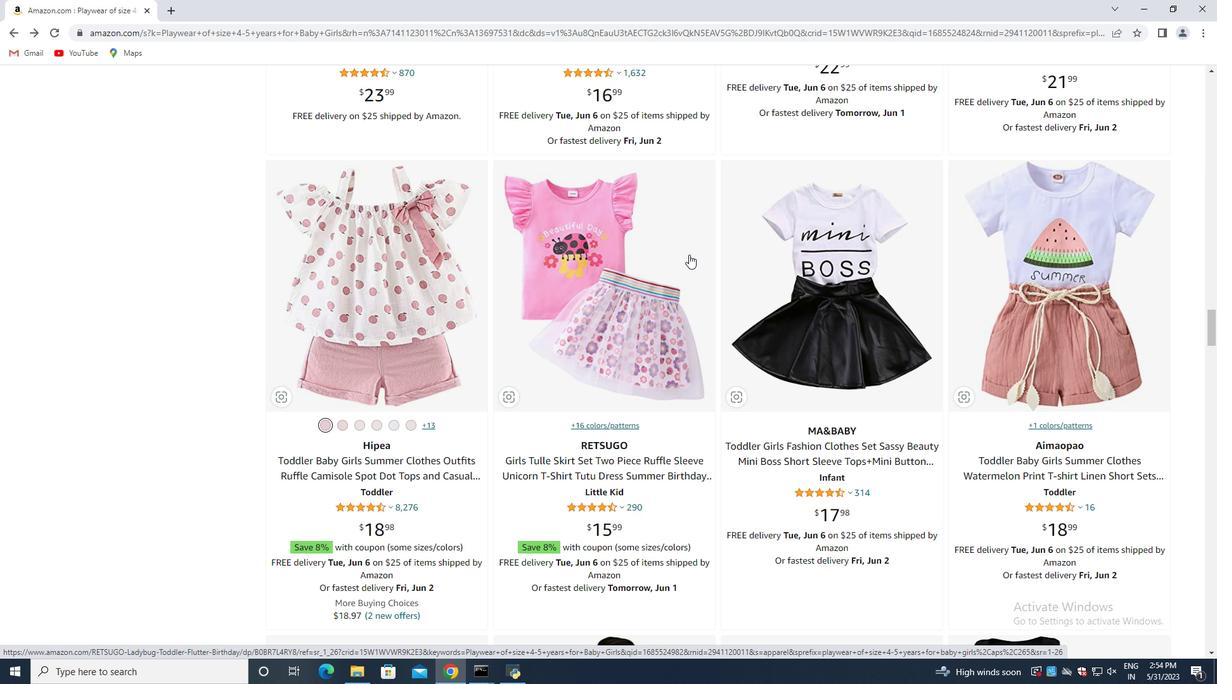 
Action: Mouse moved to (689, 256)
Screenshot: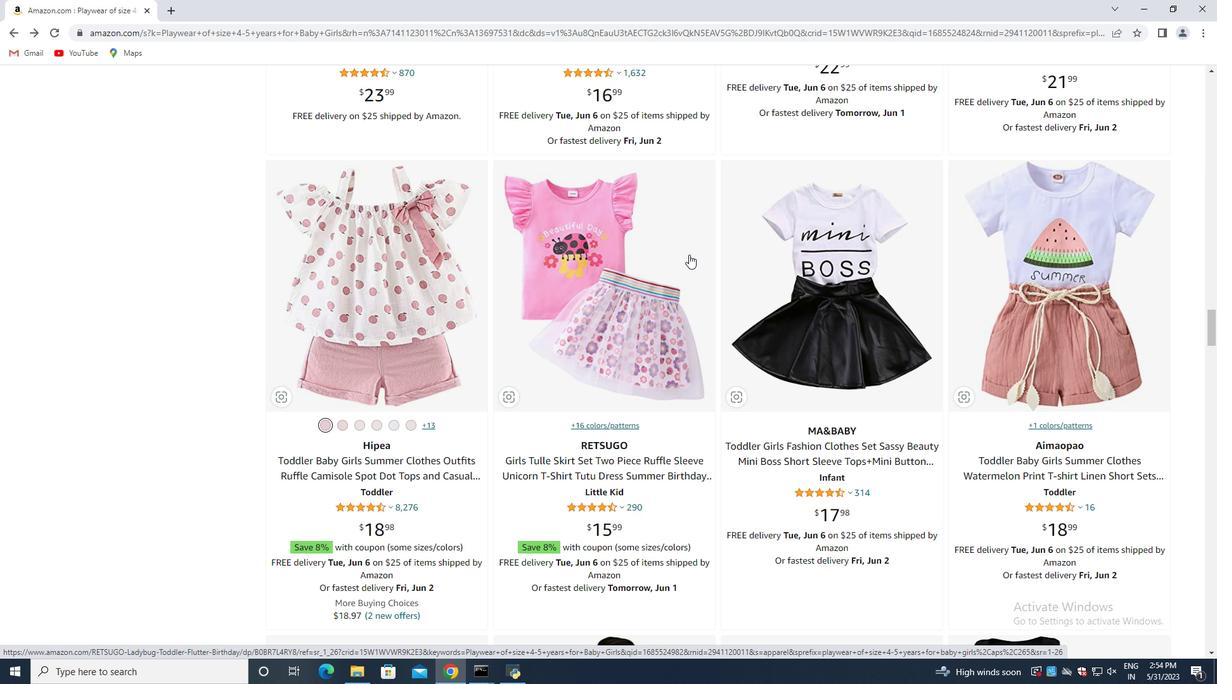 
Action: Mouse scrolled (689, 255) with delta (0, 0)
Screenshot: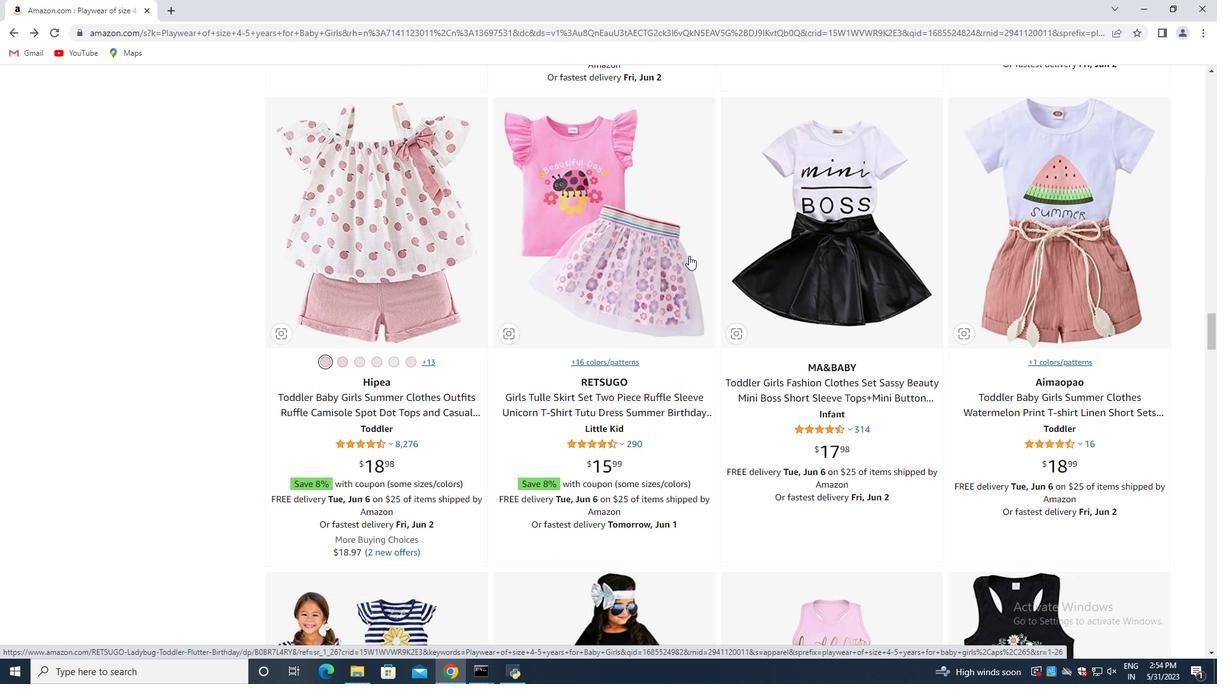 
Action: Mouse moved to (688, 256)
Screenshot: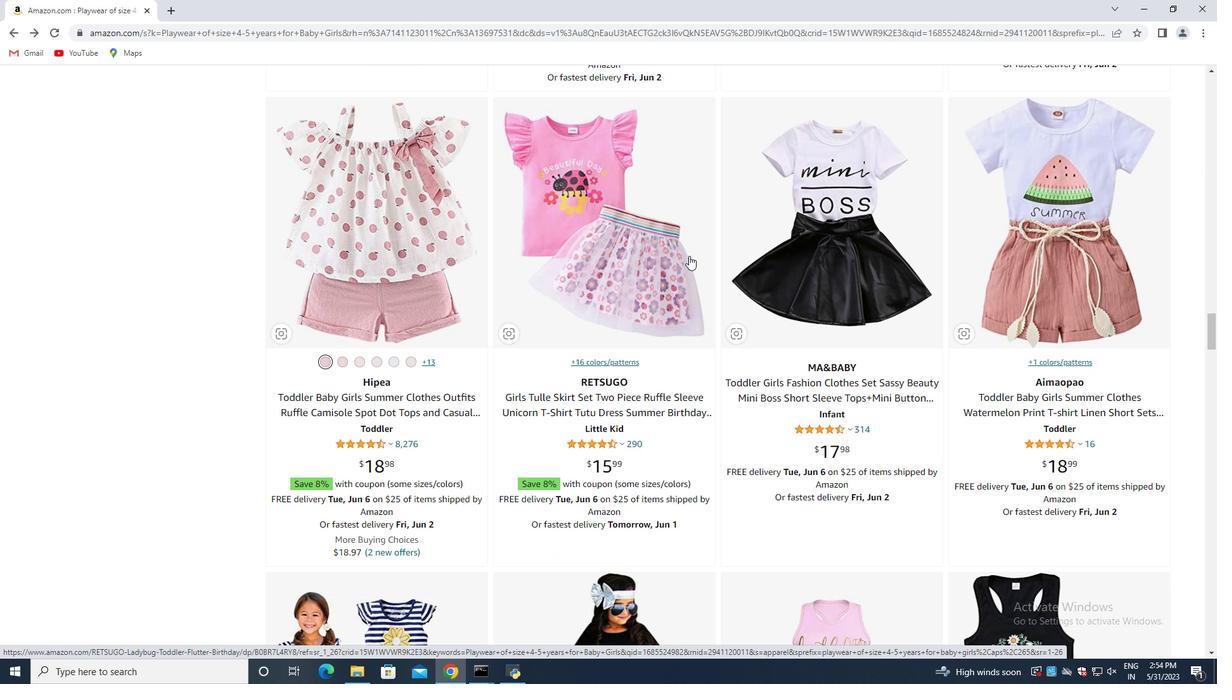 
Action: Mouse scrolled (688, 255) with delta (0, 0)
Screenshot: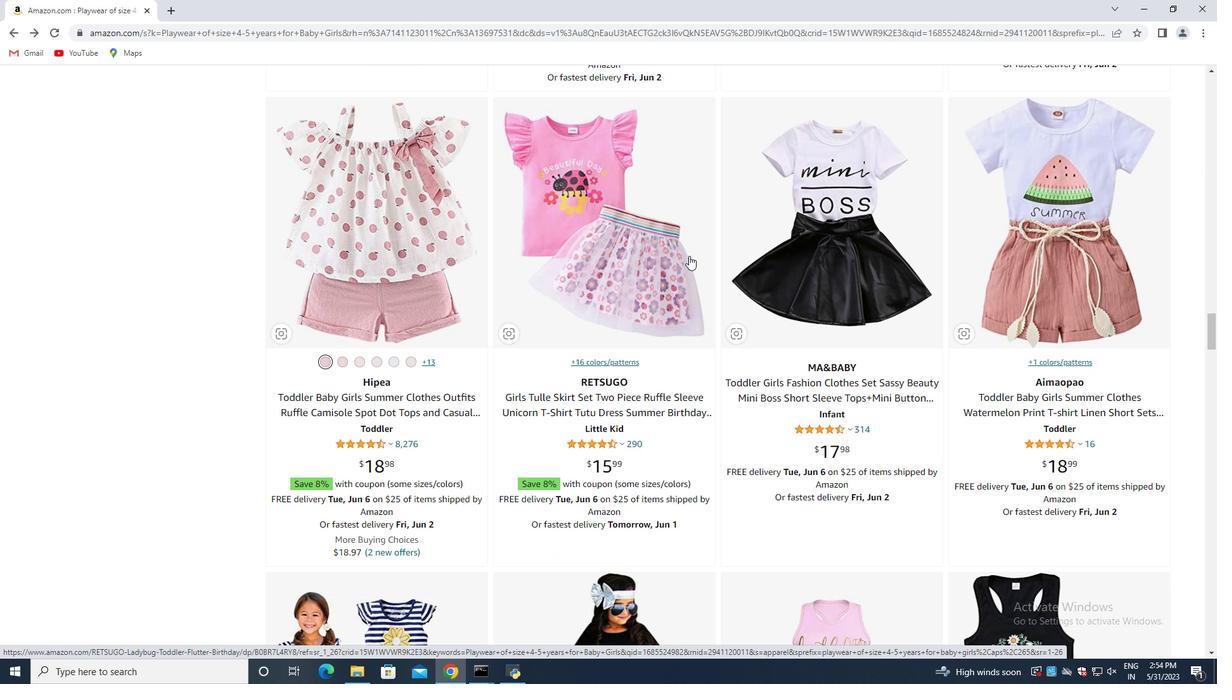 
Action: Mouse moved to (686, 258)
Screenshot: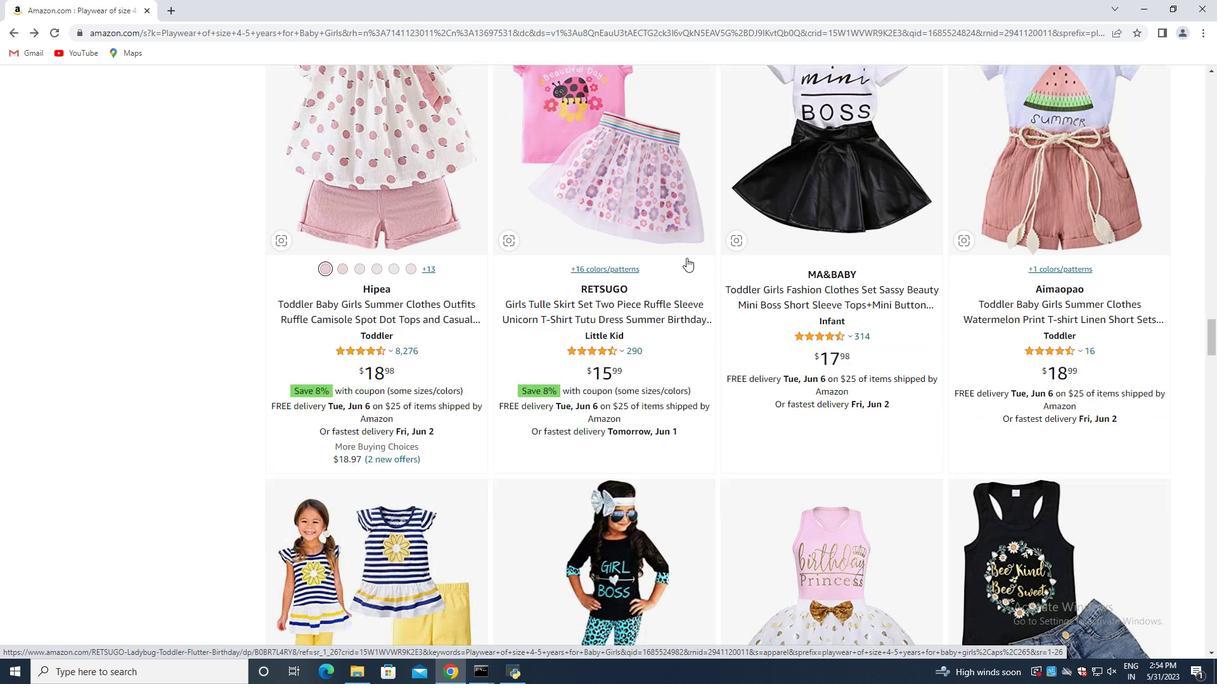 
Action: Mouse scrolled (686, 257) with delta (0, 0)
Screenshot: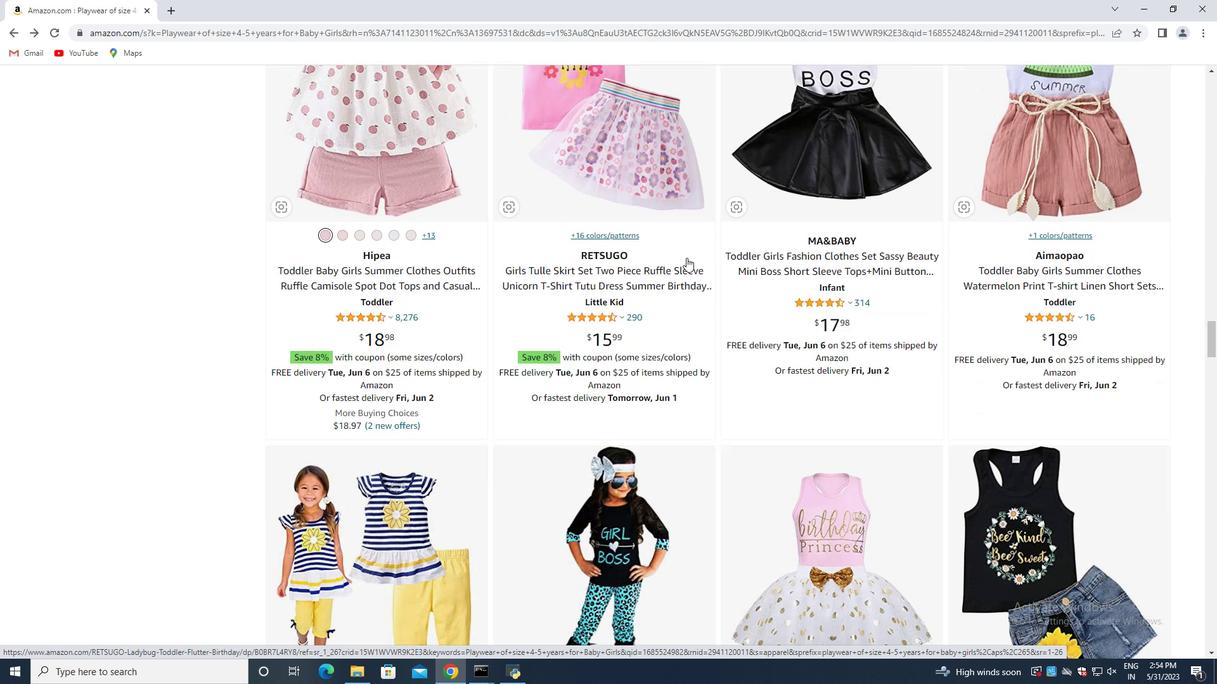 
Action: Mouse moved to (685, 258)
Screenshot: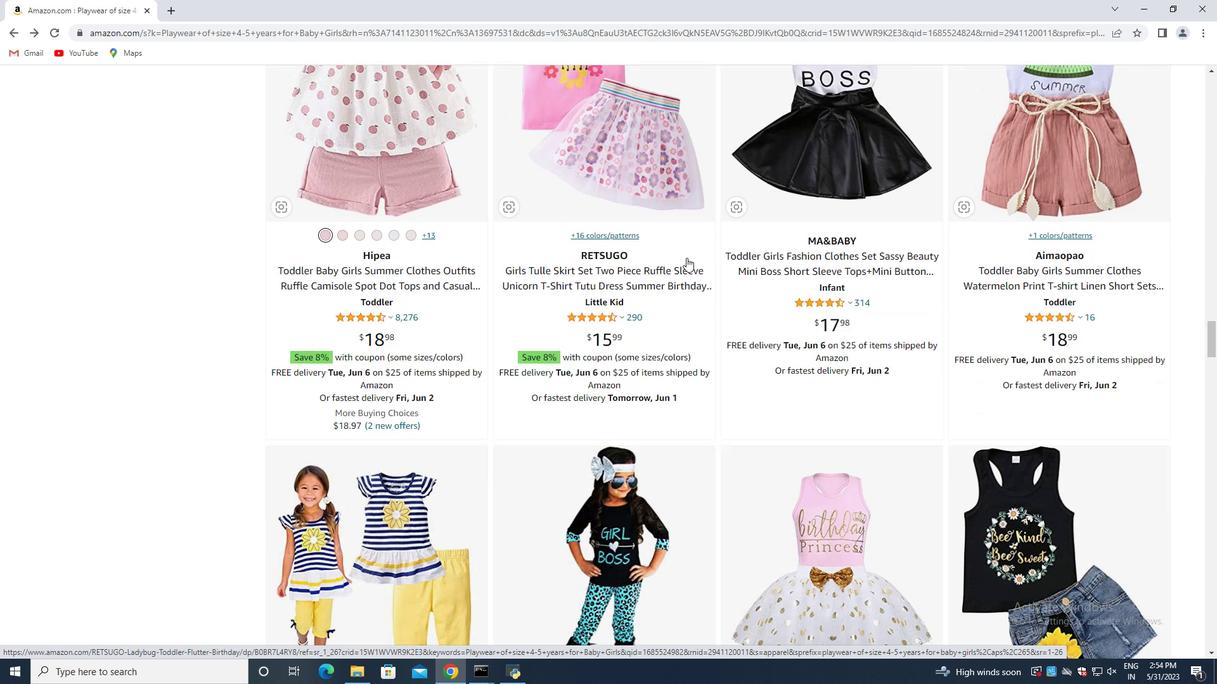
Action: Mouse scrolled (685, 257) with delta (0, 0)
Screenshot: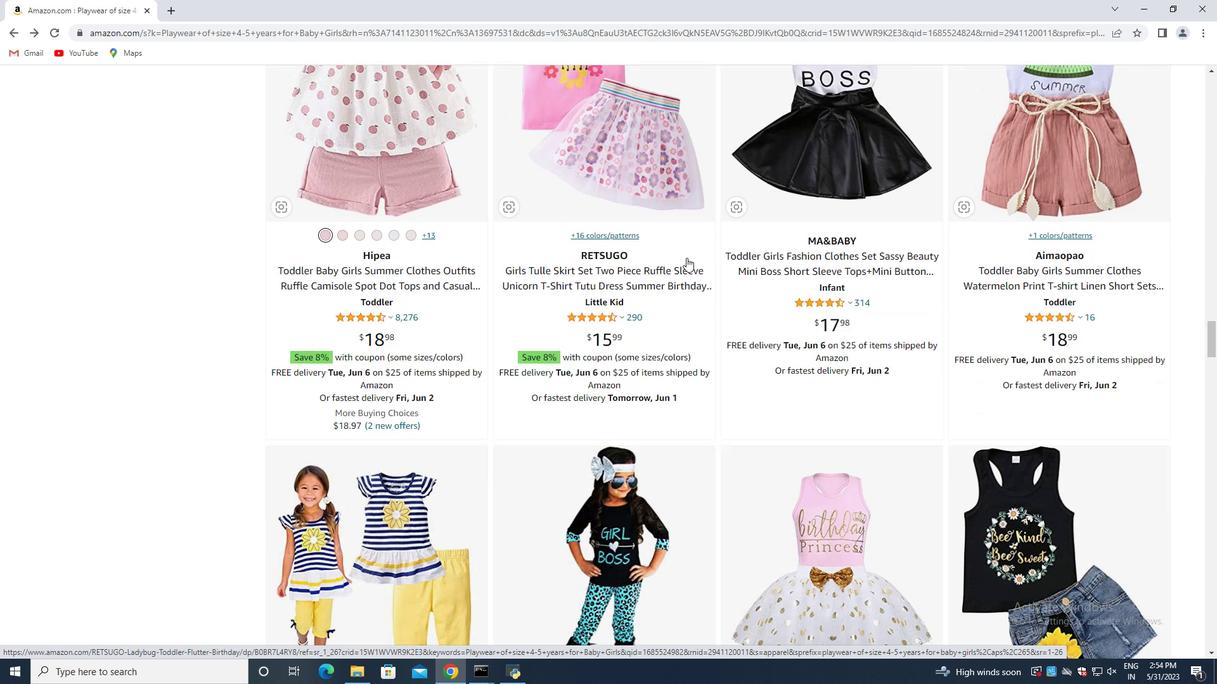 
Action: Mouse moved to (684, 258)
Screenshot: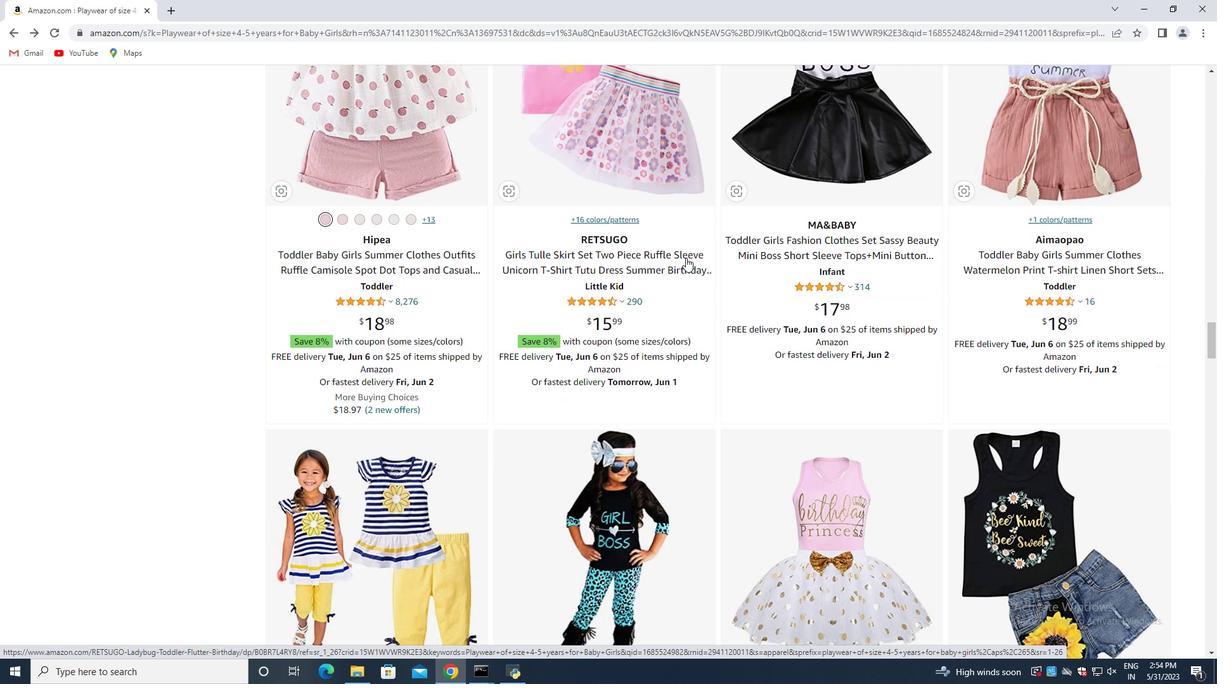 
Action: Mouse scrolled (685, 257) with delta (0, 0)
Screenshot: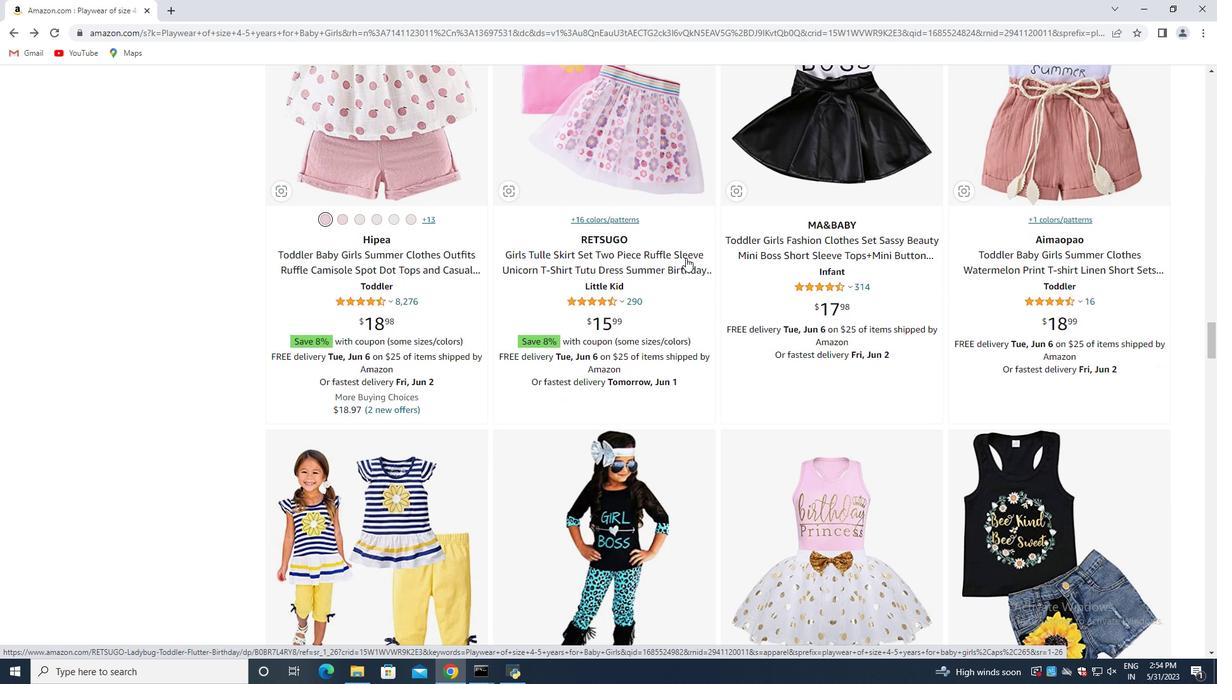 
Action: Mouse moved to (683, 259)
Screenshot: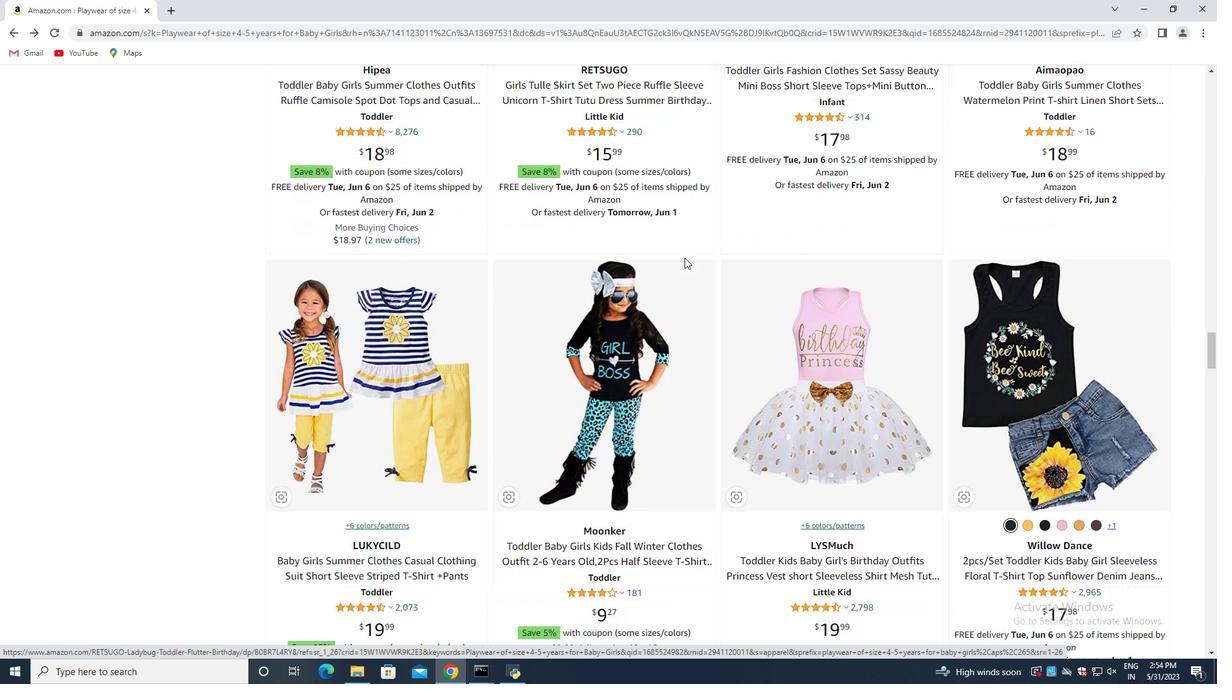
Action: Mouse scrolled (683, 258) with delta (0, 0)
Screenshot: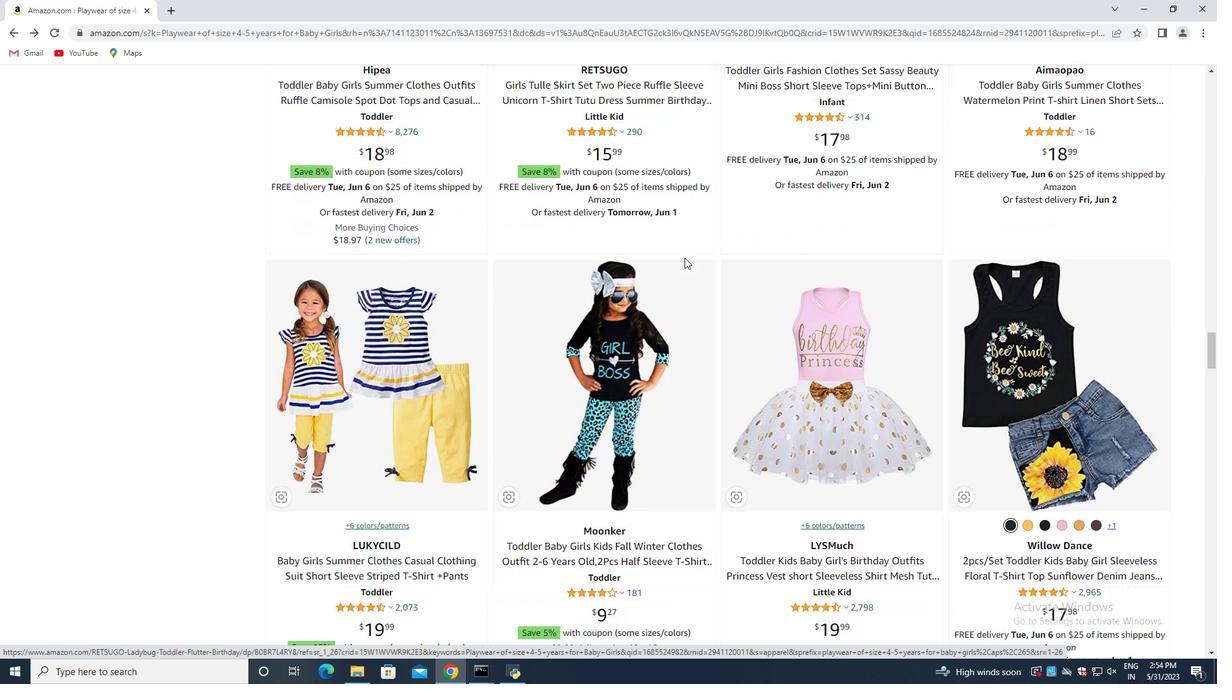 
Action: Mouse scrolled (683, 258) with delta (0, 0)
Screenshot: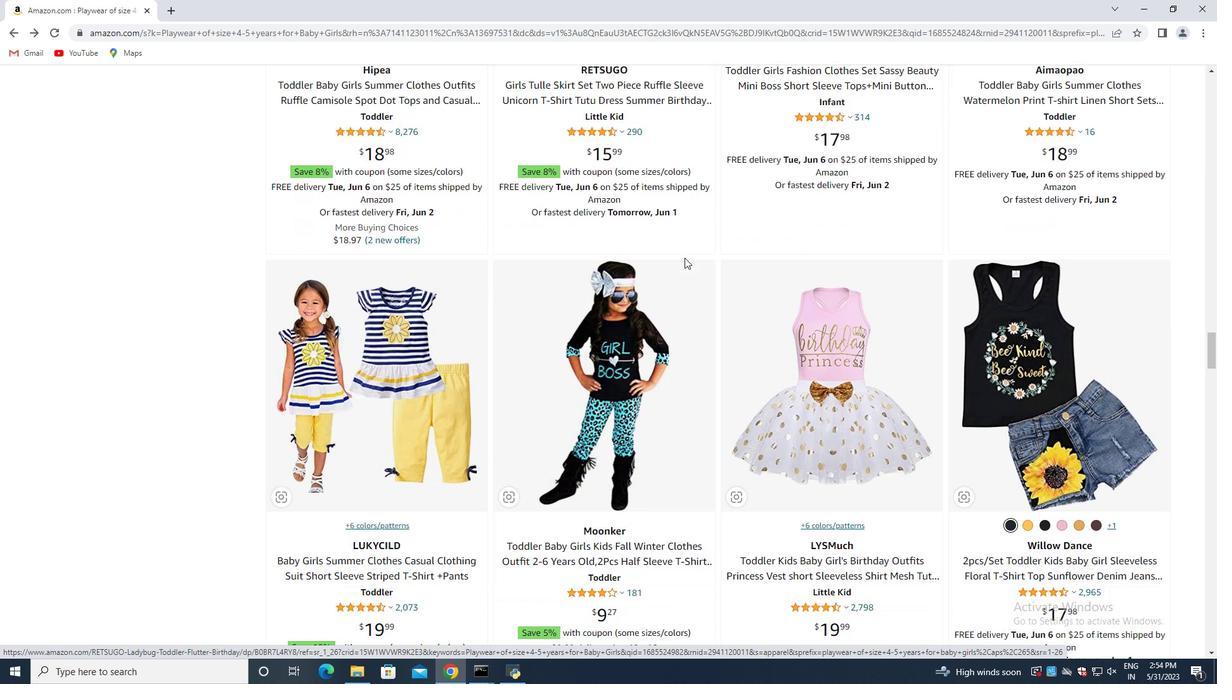 
Action: Mouse moved to (763, 258)
Screenshot: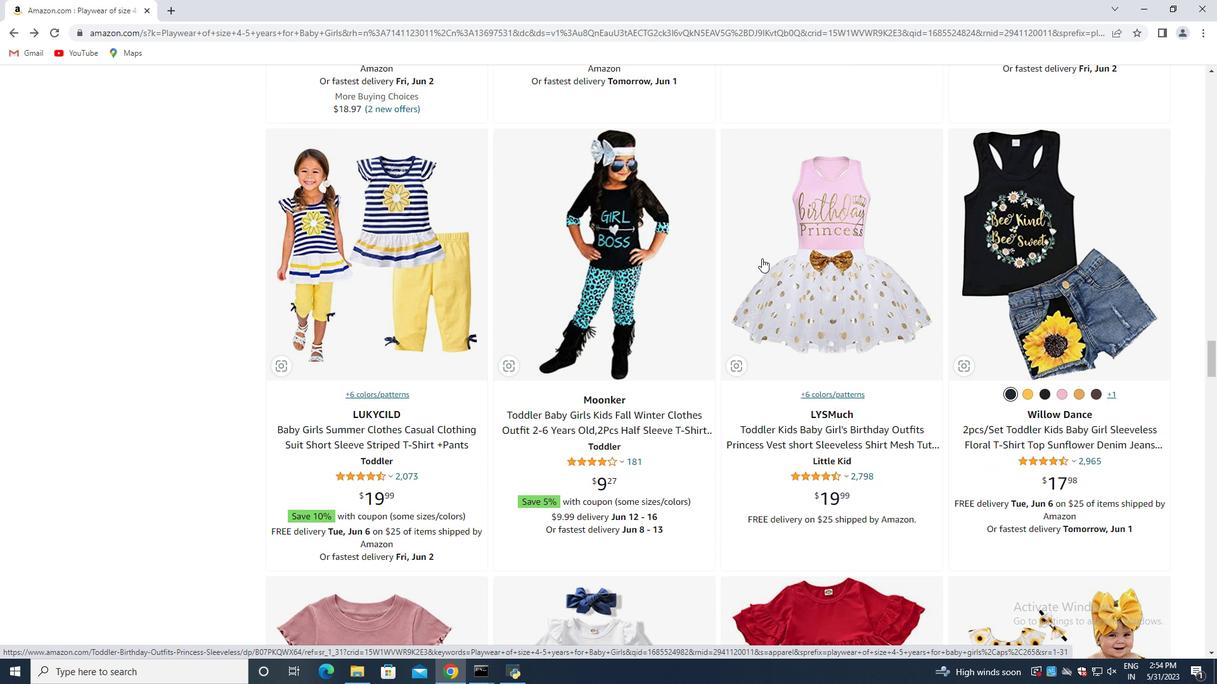 
Action: Mouse scrolled (763, 258) with delta (0, 0)
